 Task: Change the Trello board background using images from Unsplash with the keywords 'KERELA' and 'KASHMIR'.
Action: Mouse moved to (620, 302)
Screenshot: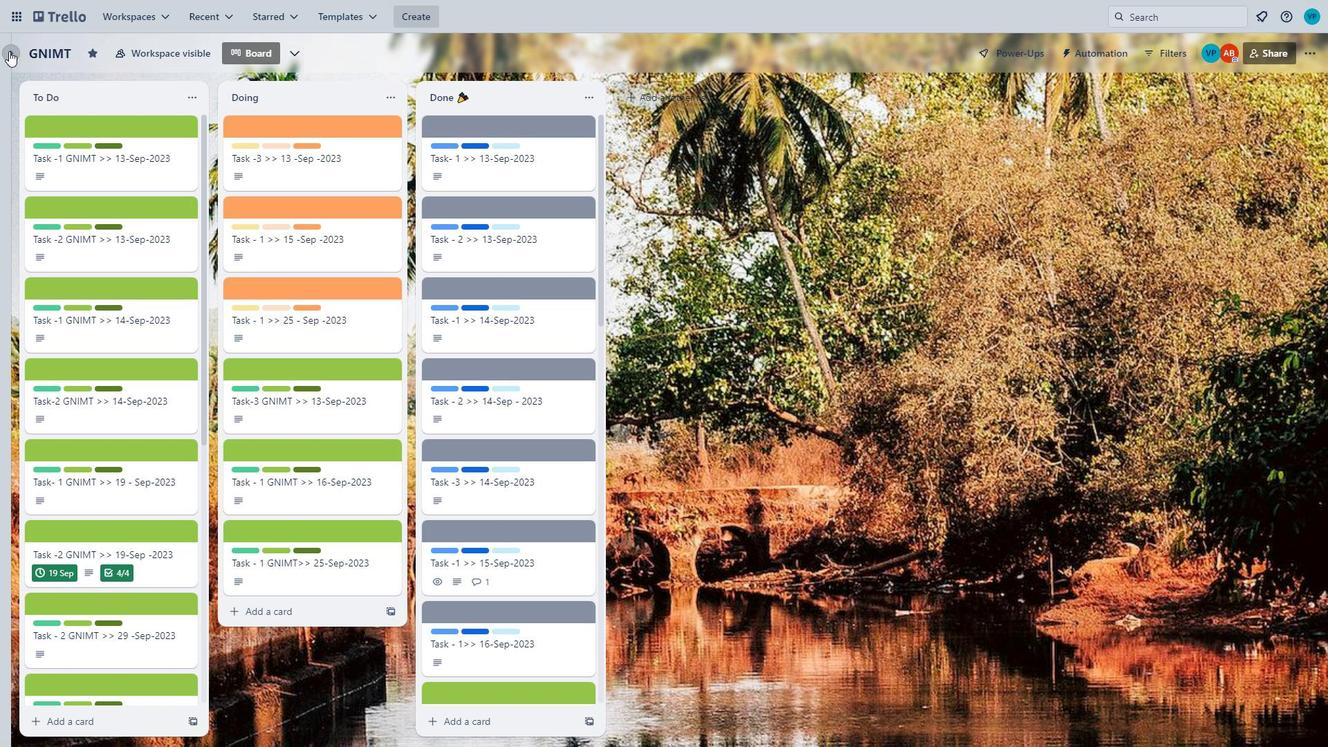 
Action: Mouse scrolled (620, 302) with delta (0, 0)
Screenshot: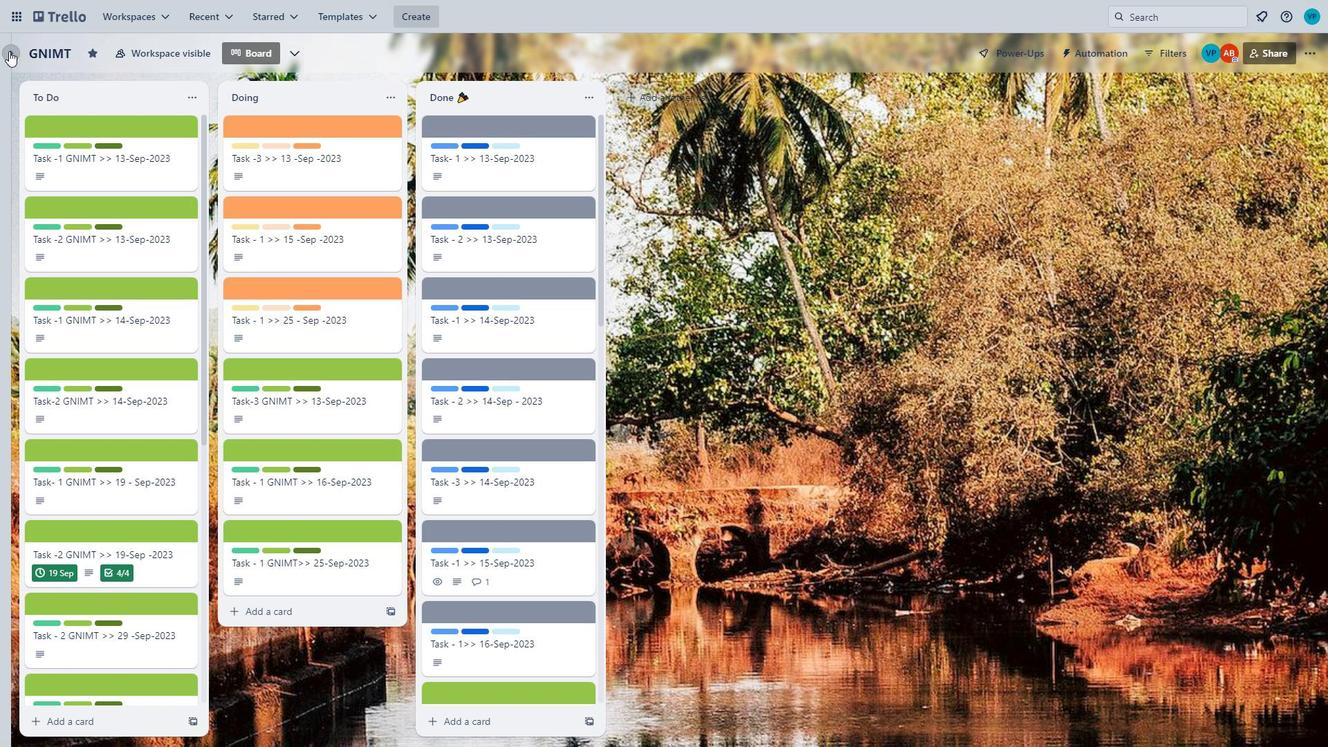 
Action: Mouse moved to (577, 277)
Screenshot: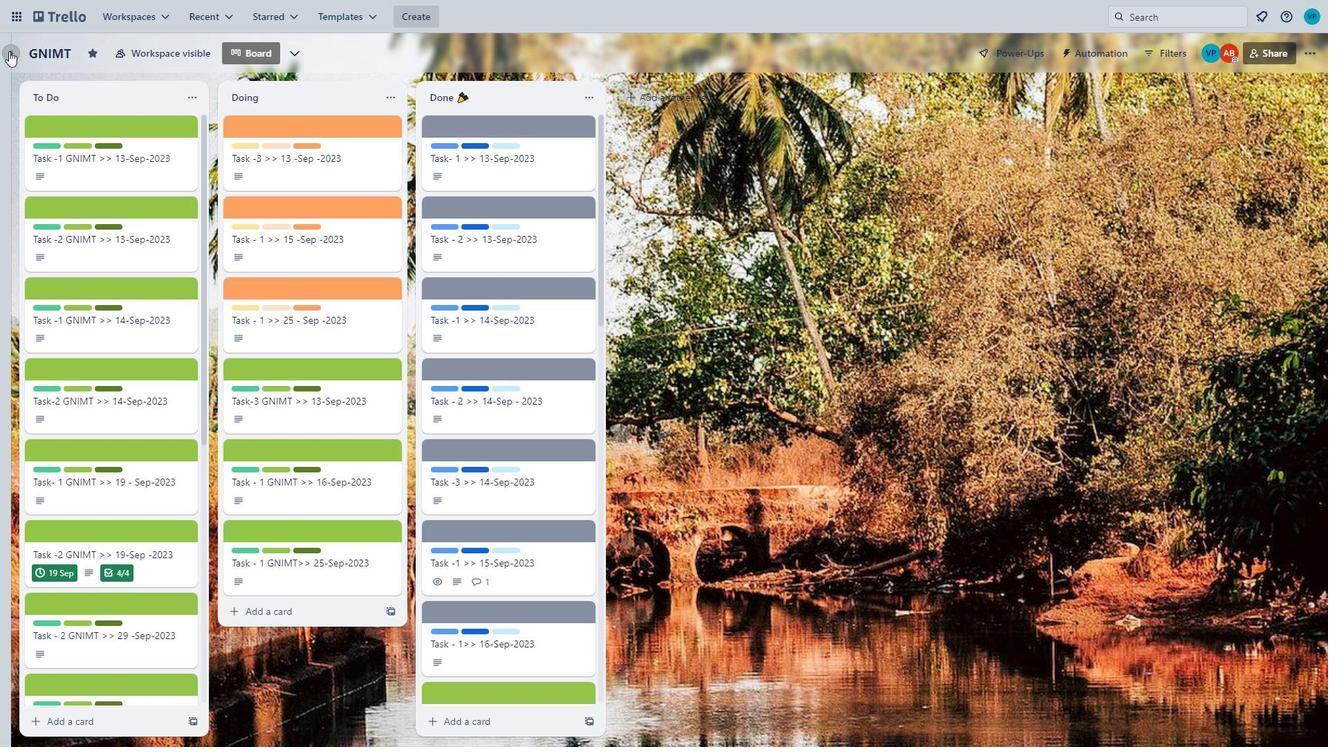 
Action: Mouse scrolled (577, 278) with delta (0, 0)
Screenshot: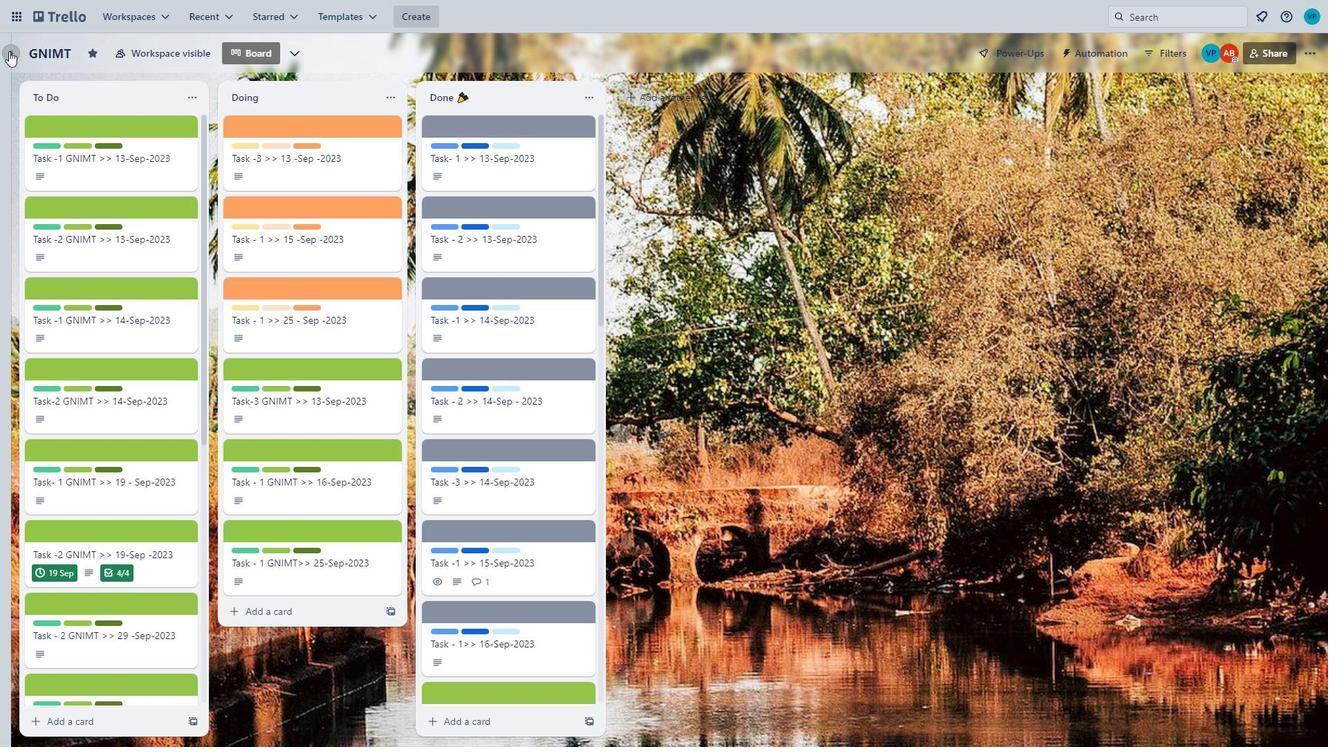 
Action: Mouse moved to (160, 55)
Screenshot: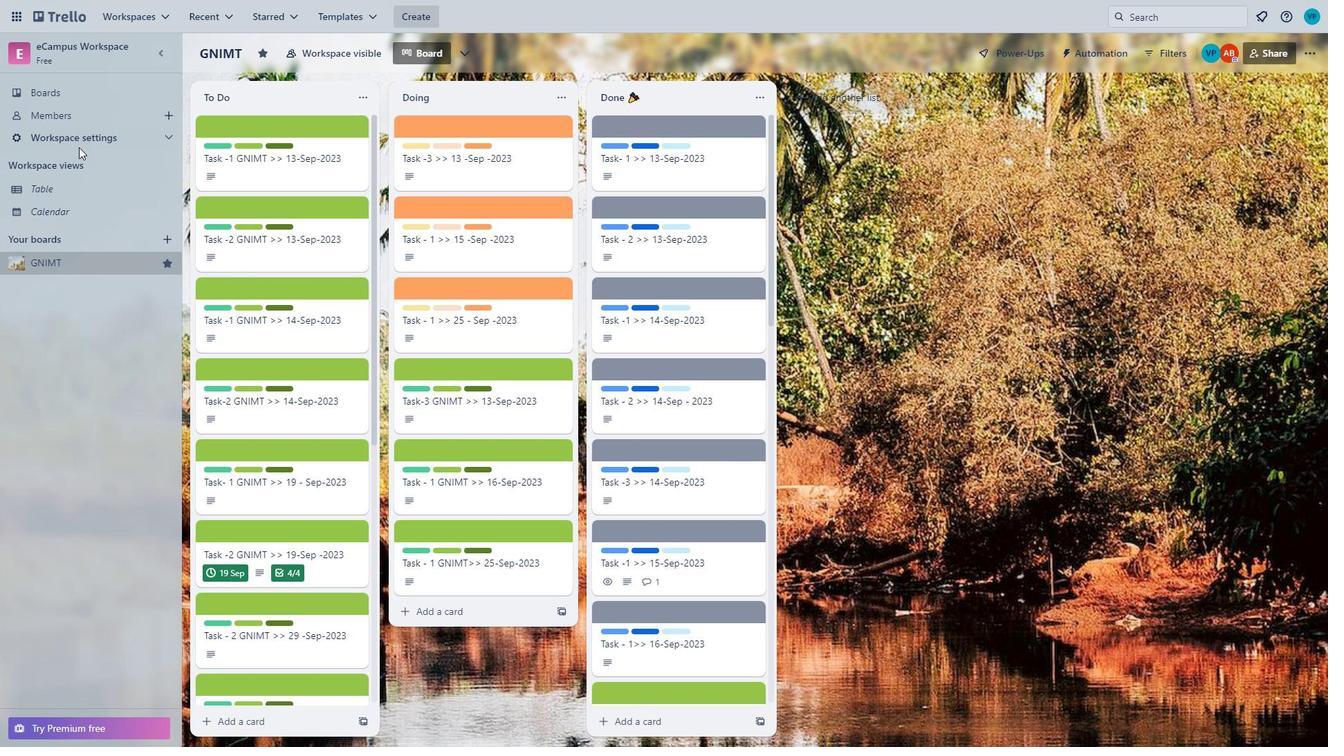 
Action: Mouse pressed left at (160, 55)
Screenshot: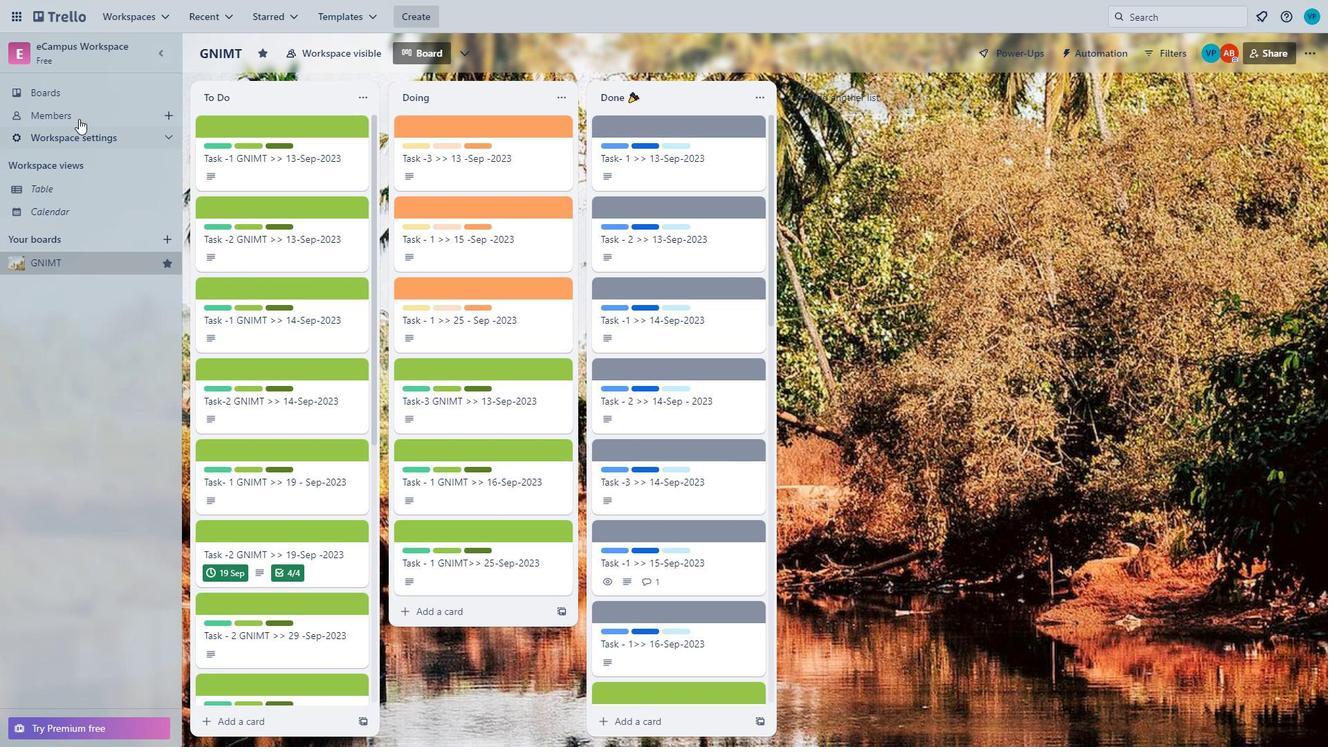
Action: Mouse moved to (8, 51)
Screenshot: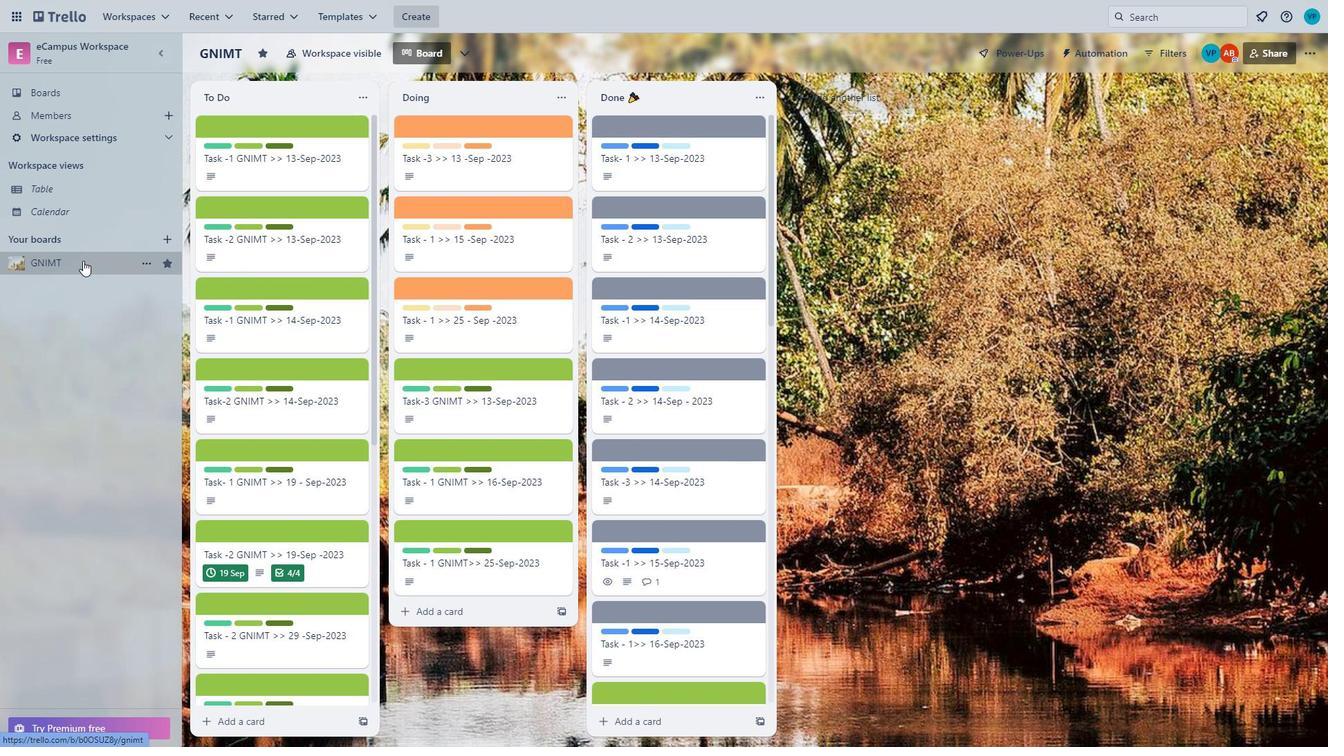 
Action: Mouse pressed left at (8, 51)
Screenshot: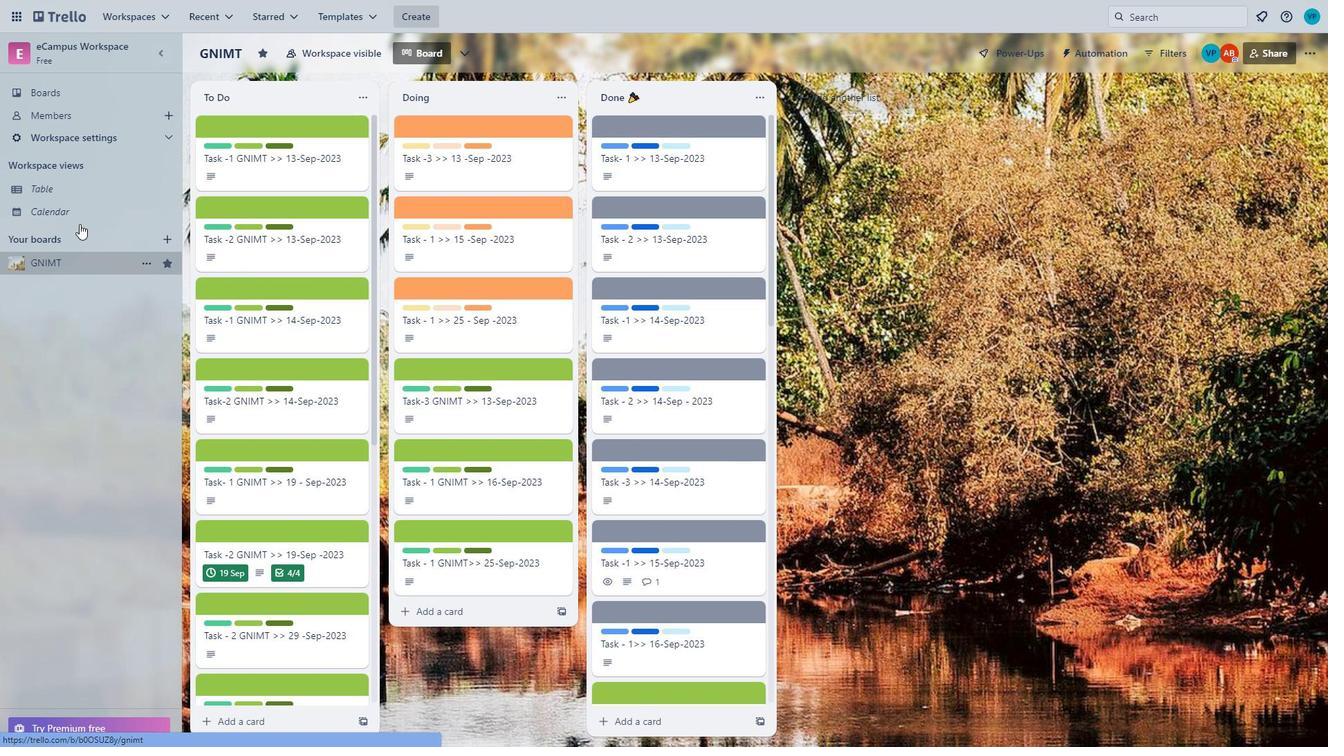 
Action: Mouse moved to (83, 261)
Screenshot: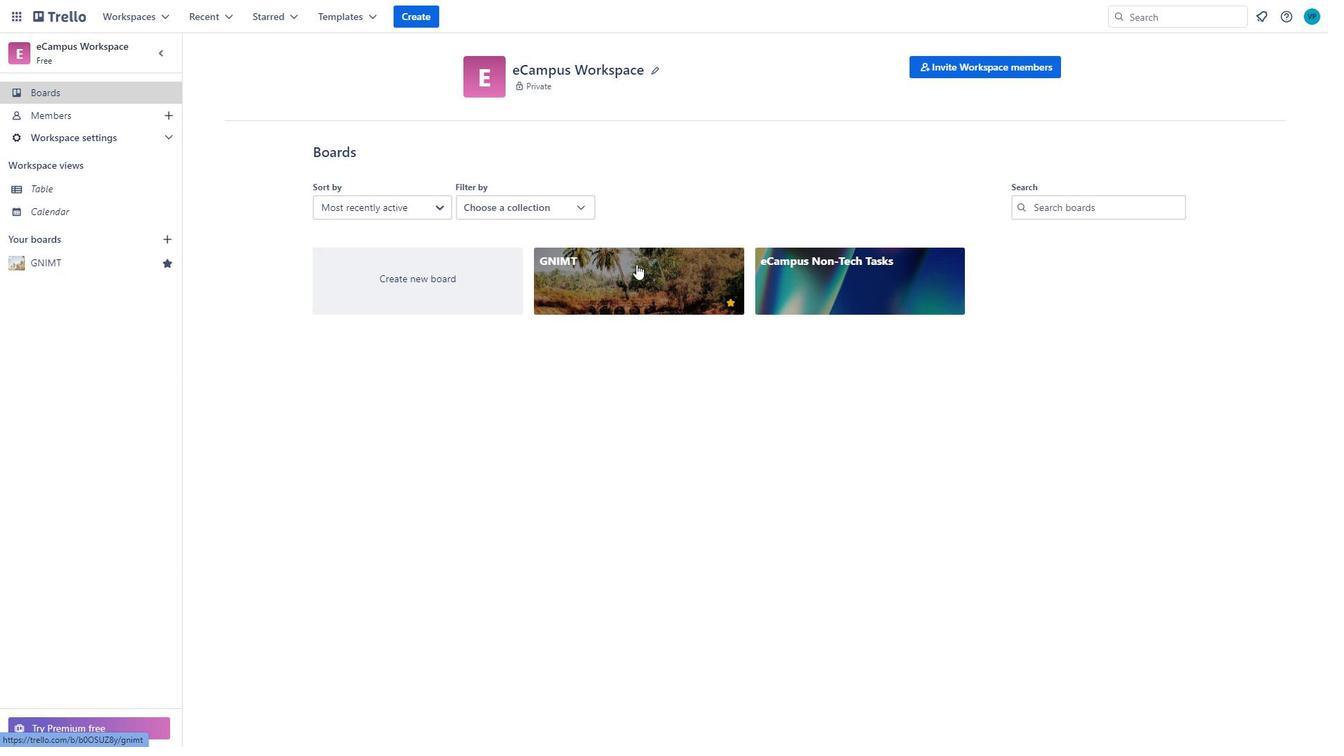 
Action: Mouse pressed left at (83, 261)
Screenshot: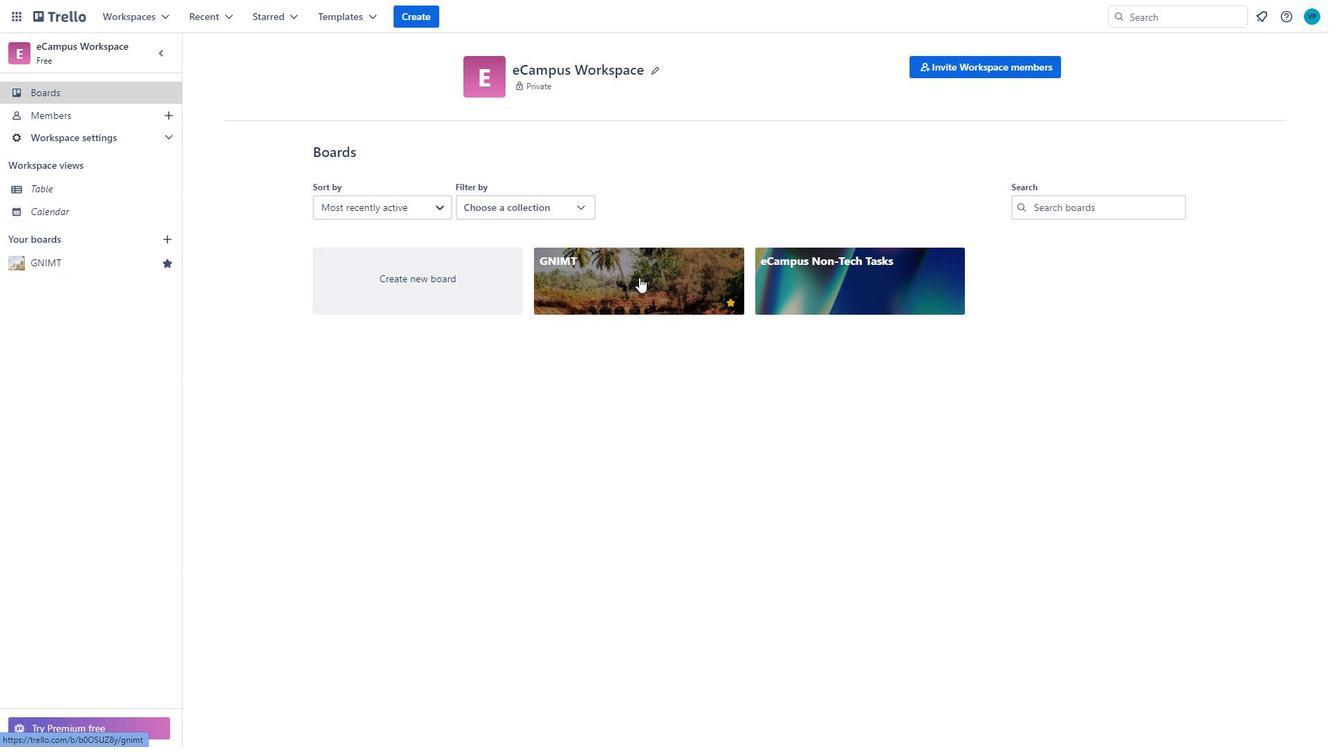 
Action: Mouse moved to (51, 91)
Screenshot: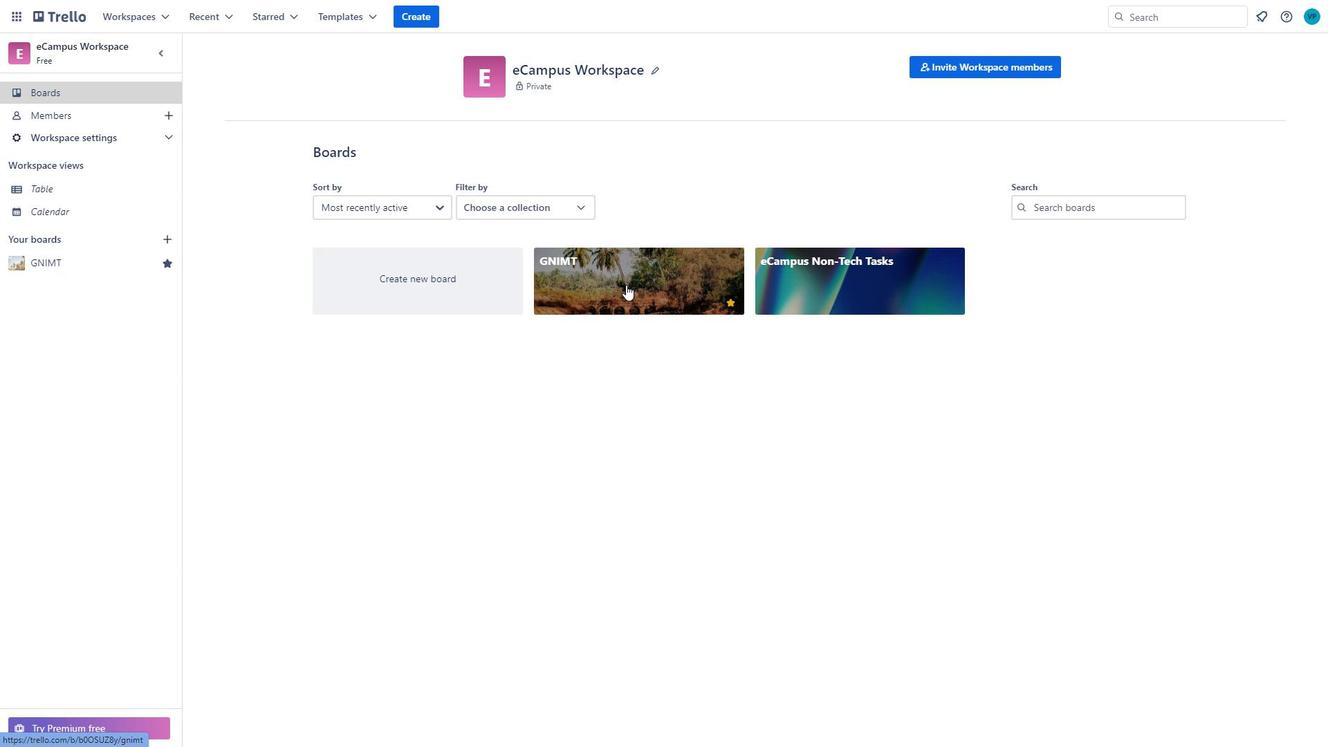 
Action: Mouse pressed left at (51, 91)
Screenshot: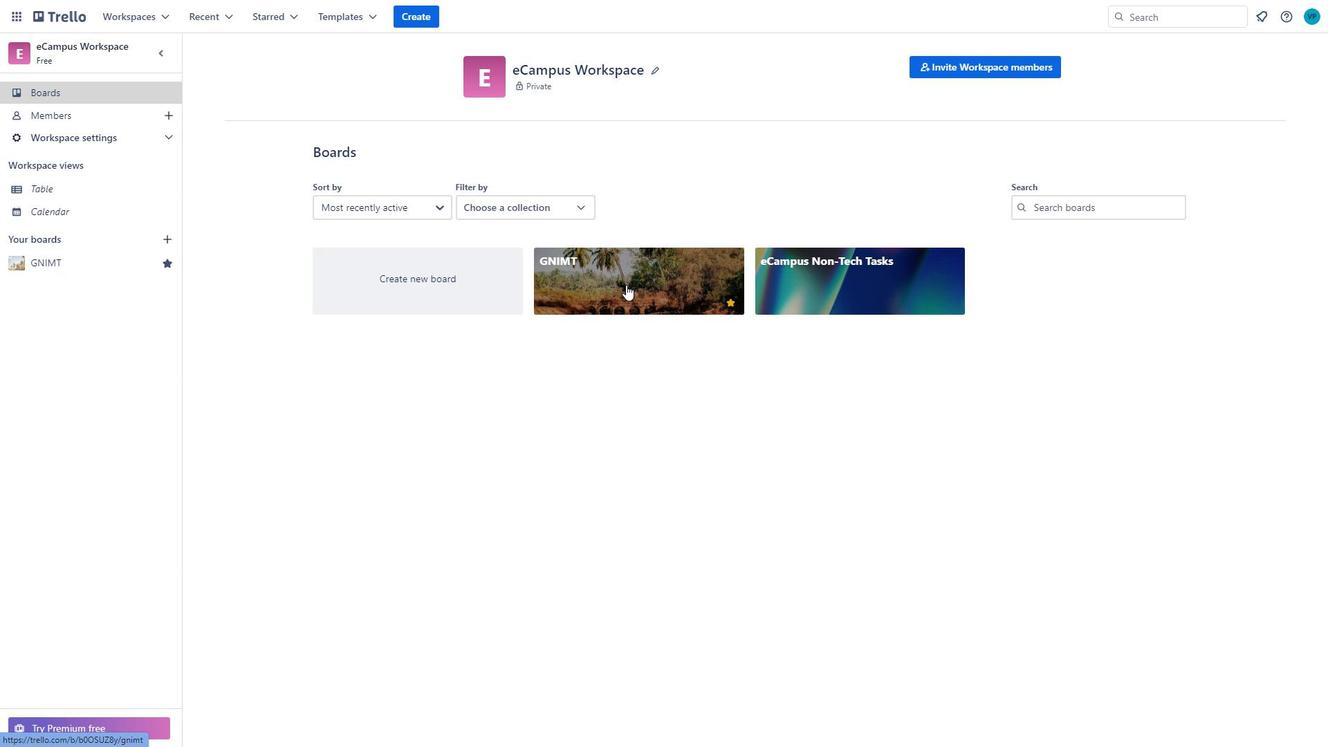 
Action: Mouse moved to (626, 285)
Screenshot: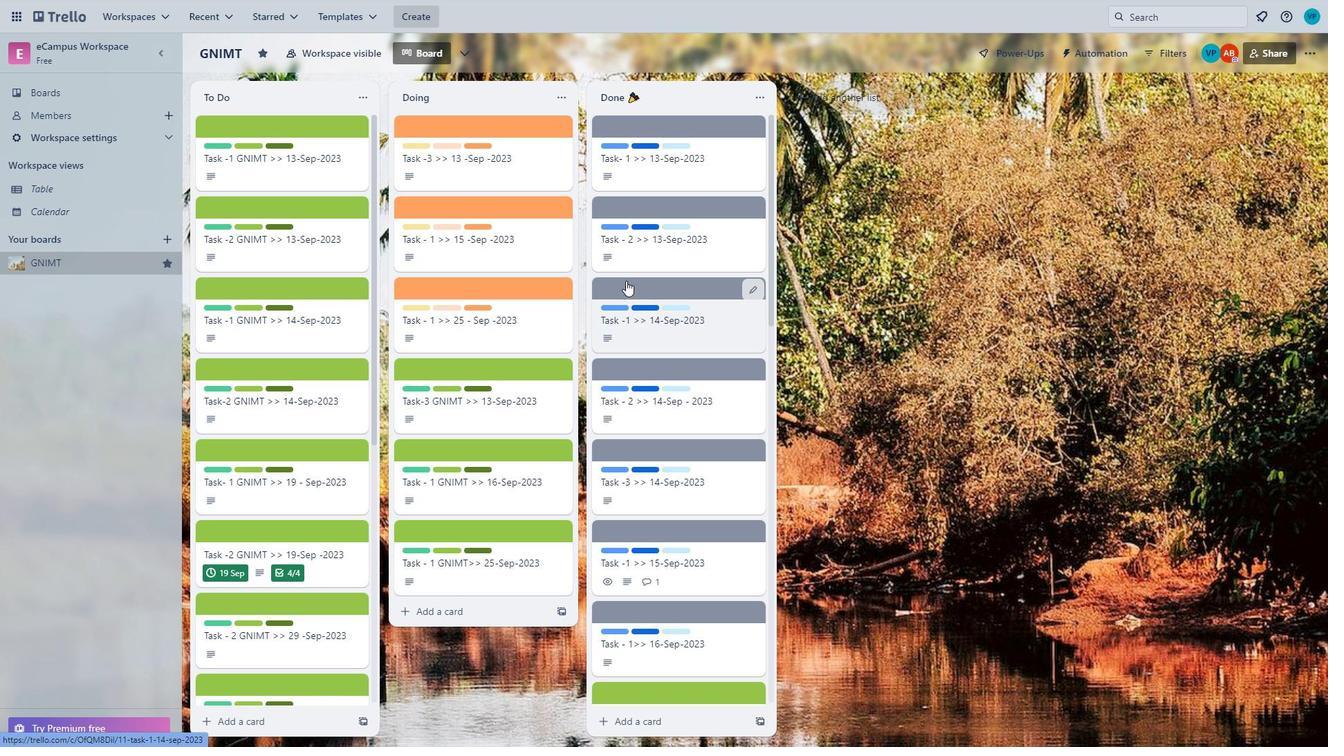 
Action: Mouse pressed left at (626, 285)
Screenshot: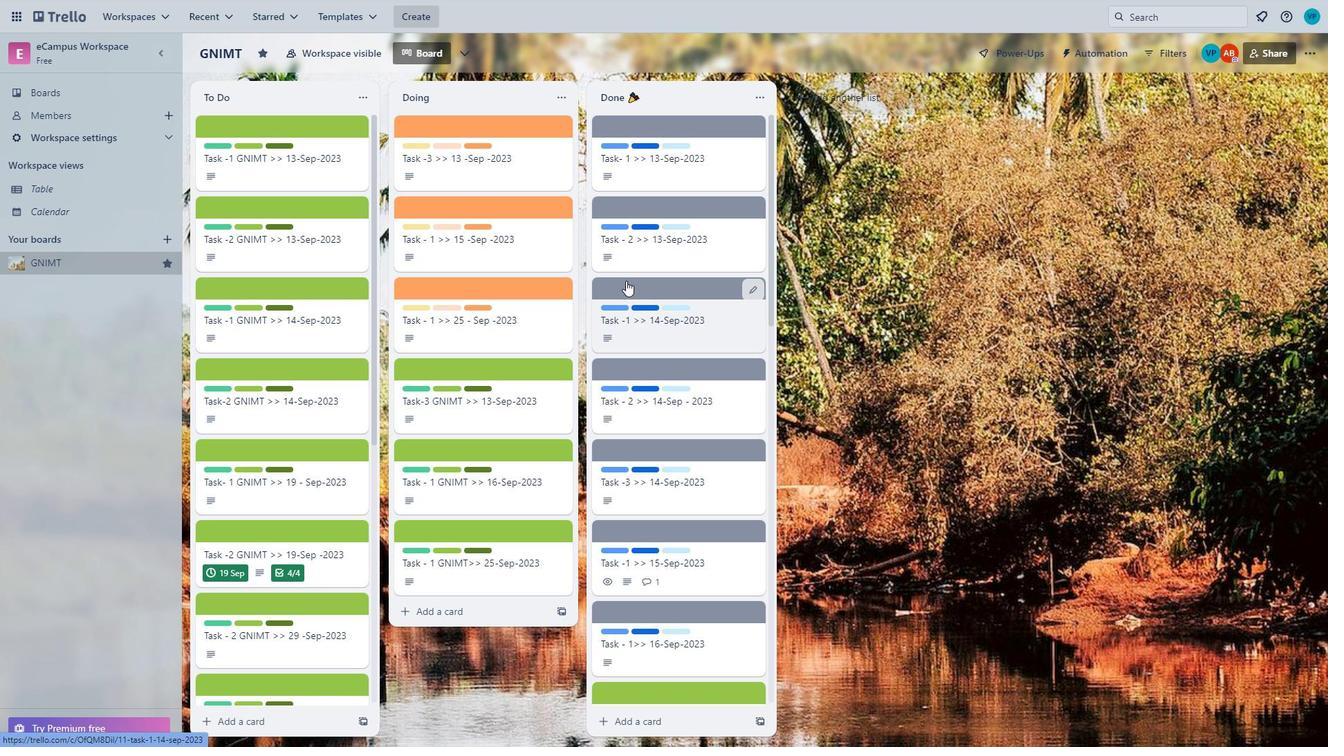 
Action: Mouse moved to (299, 512)
Screenshot: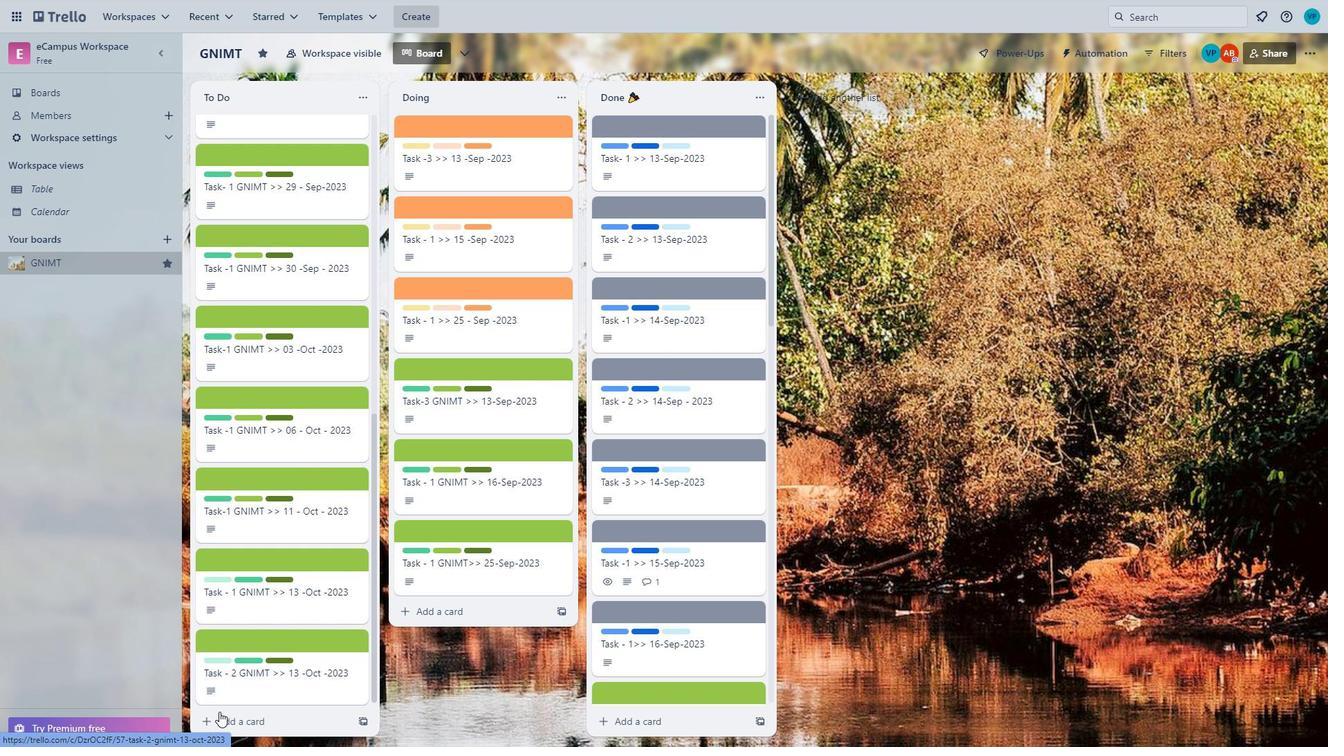 
Action: Mouse scrolled (299, 511) with delta (0, 0)
Screenshot: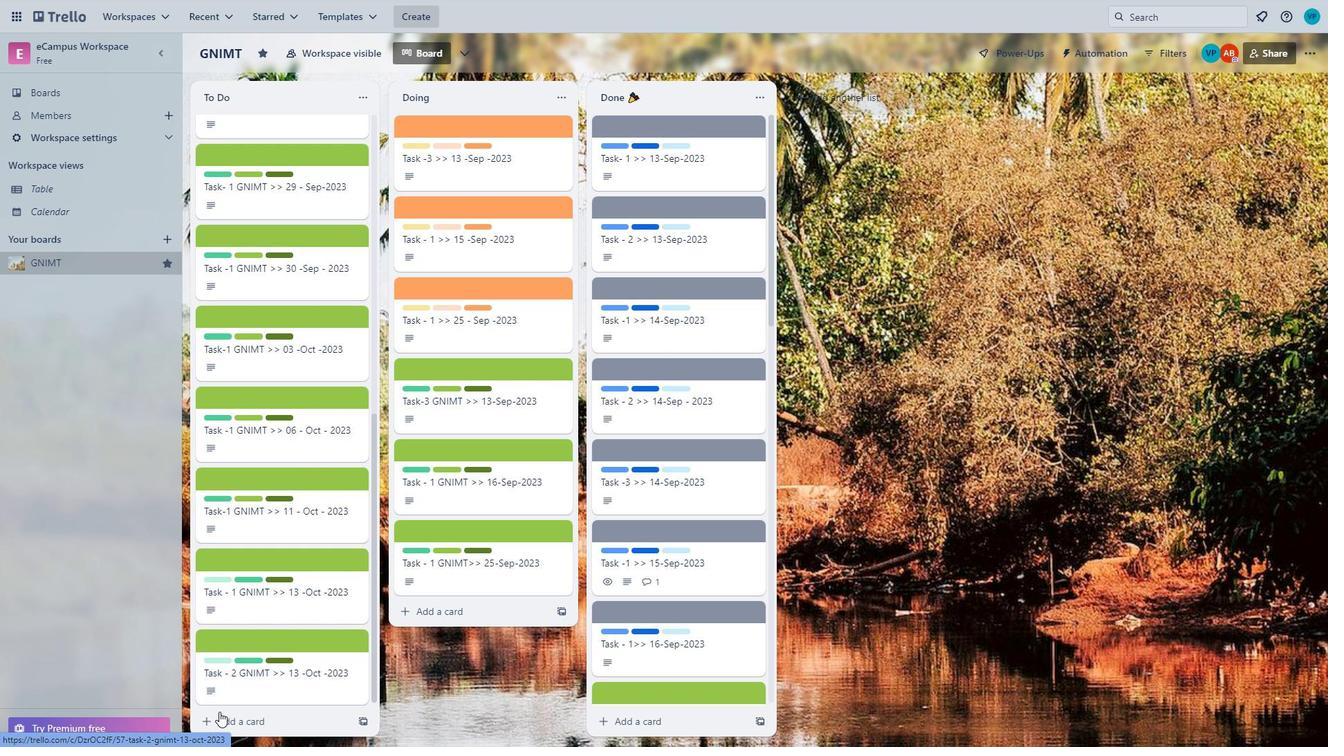 
Action: Mouse moved to (298, 514)
Screenshot: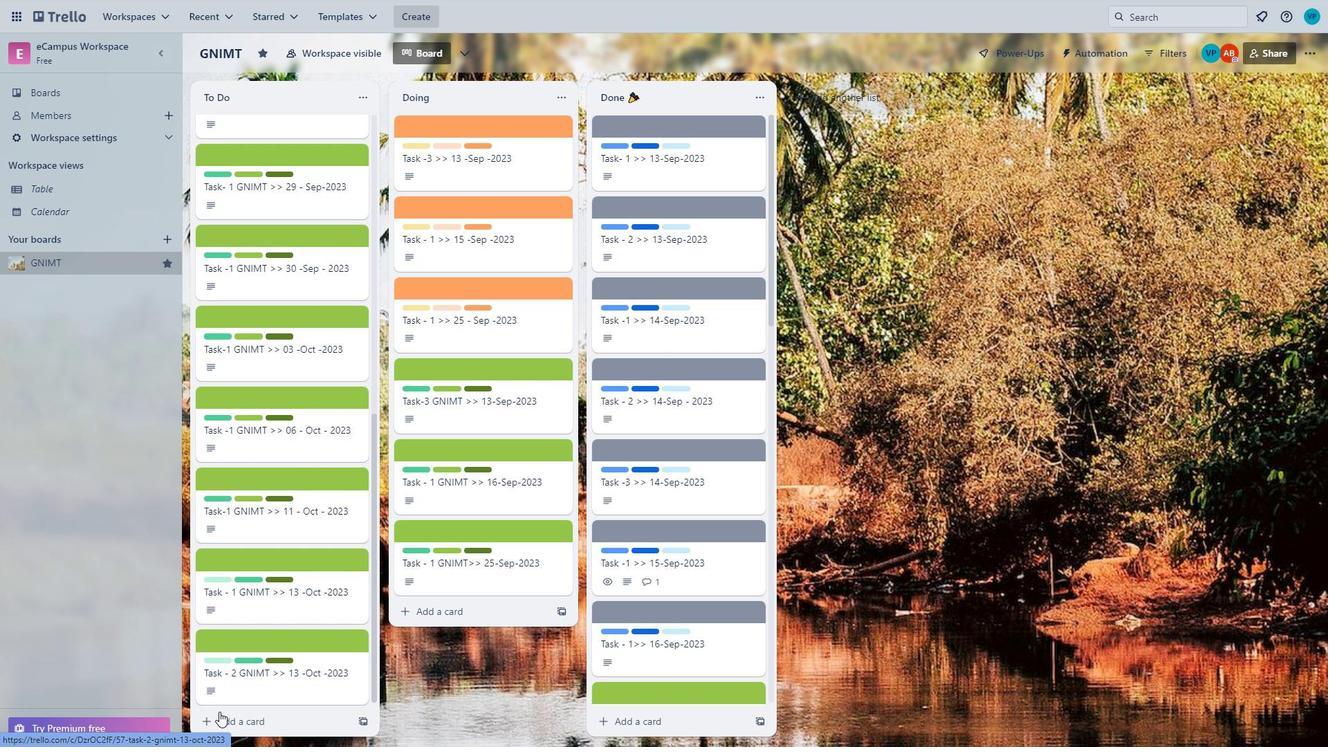 
Action: Mouse scrolled (298, 513) with delta (0, 0)
Screenshot: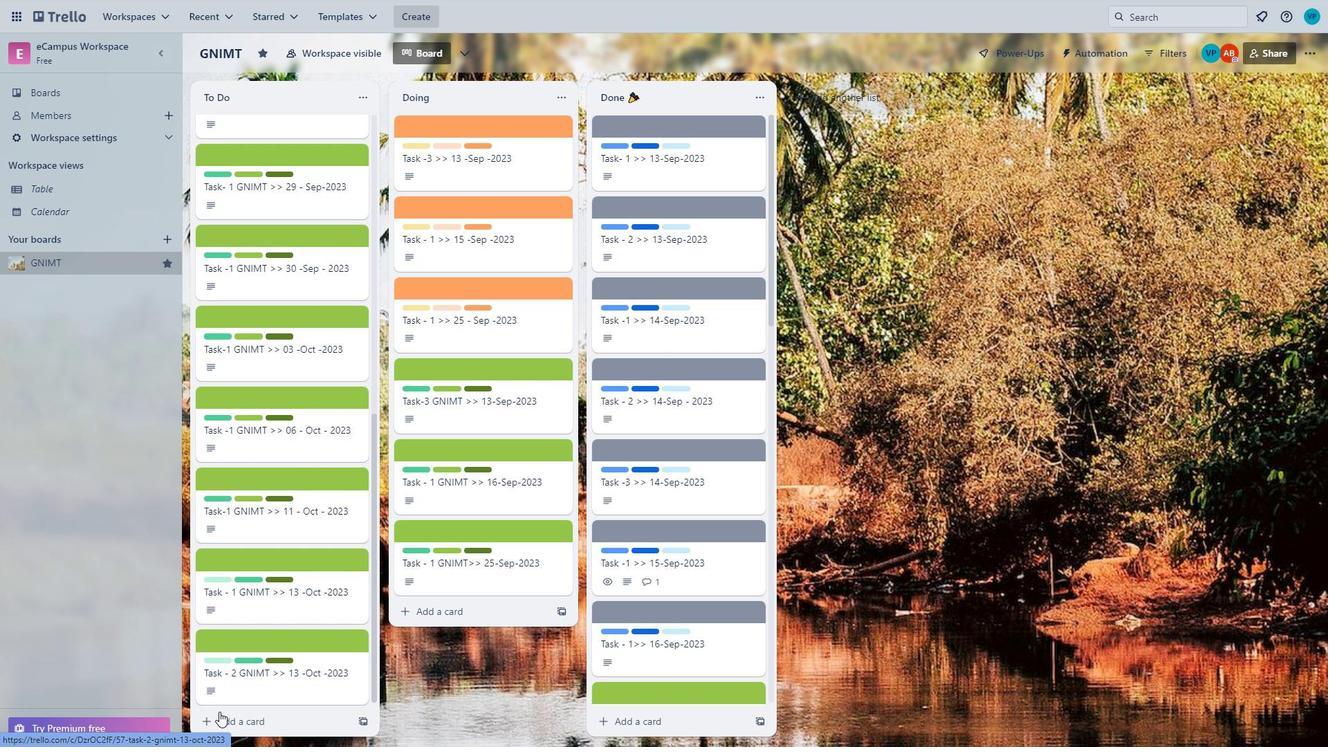 
Action: Mouse moved to (298, 515)
Screenshot: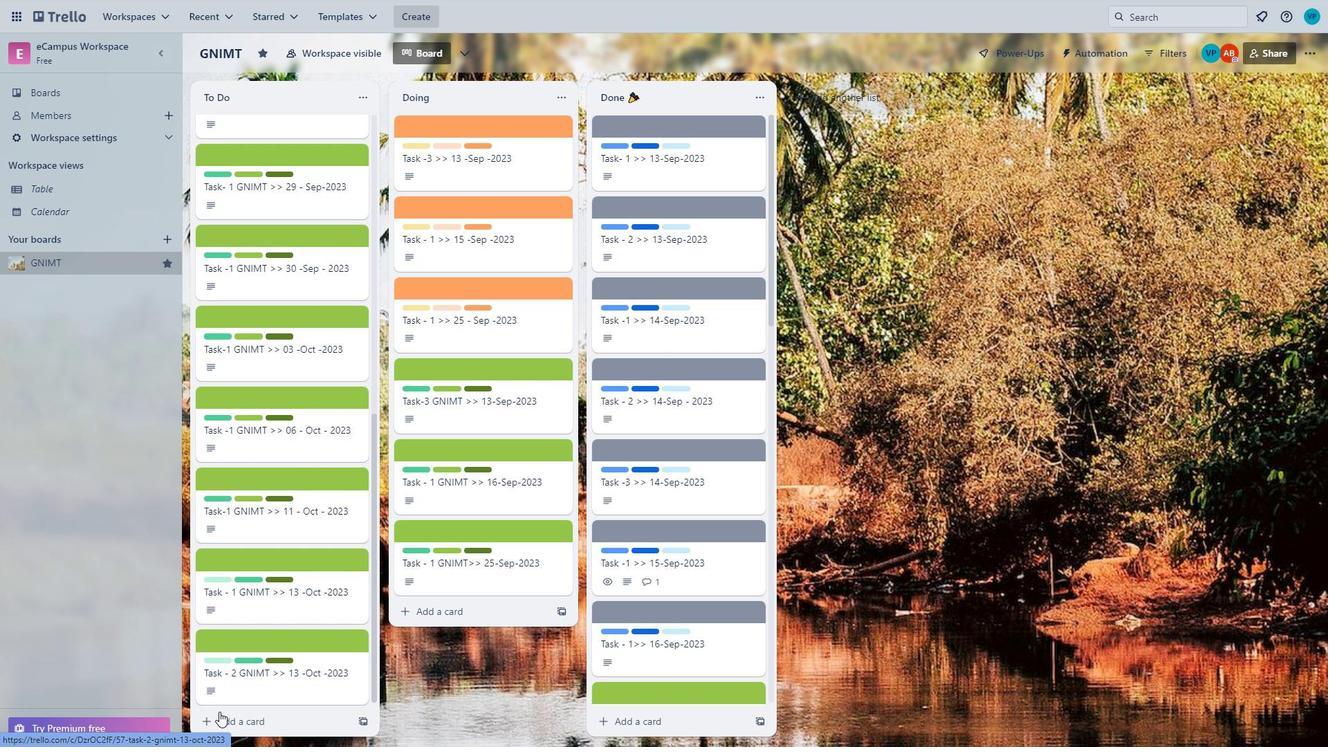 
Action: Mouse scrolled (298, 514) with delta (0, 0)
Screenshot: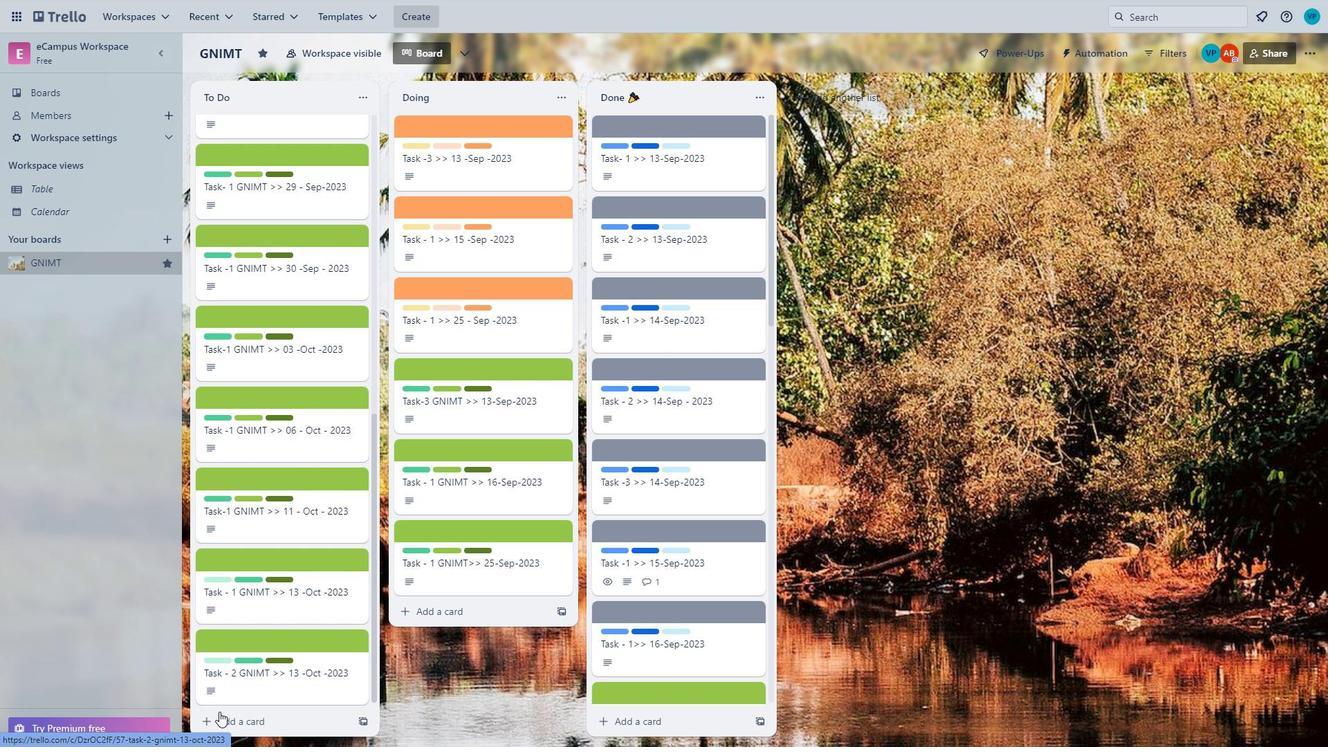 
Action: Mouse moved to (298, 516)
Screenshot: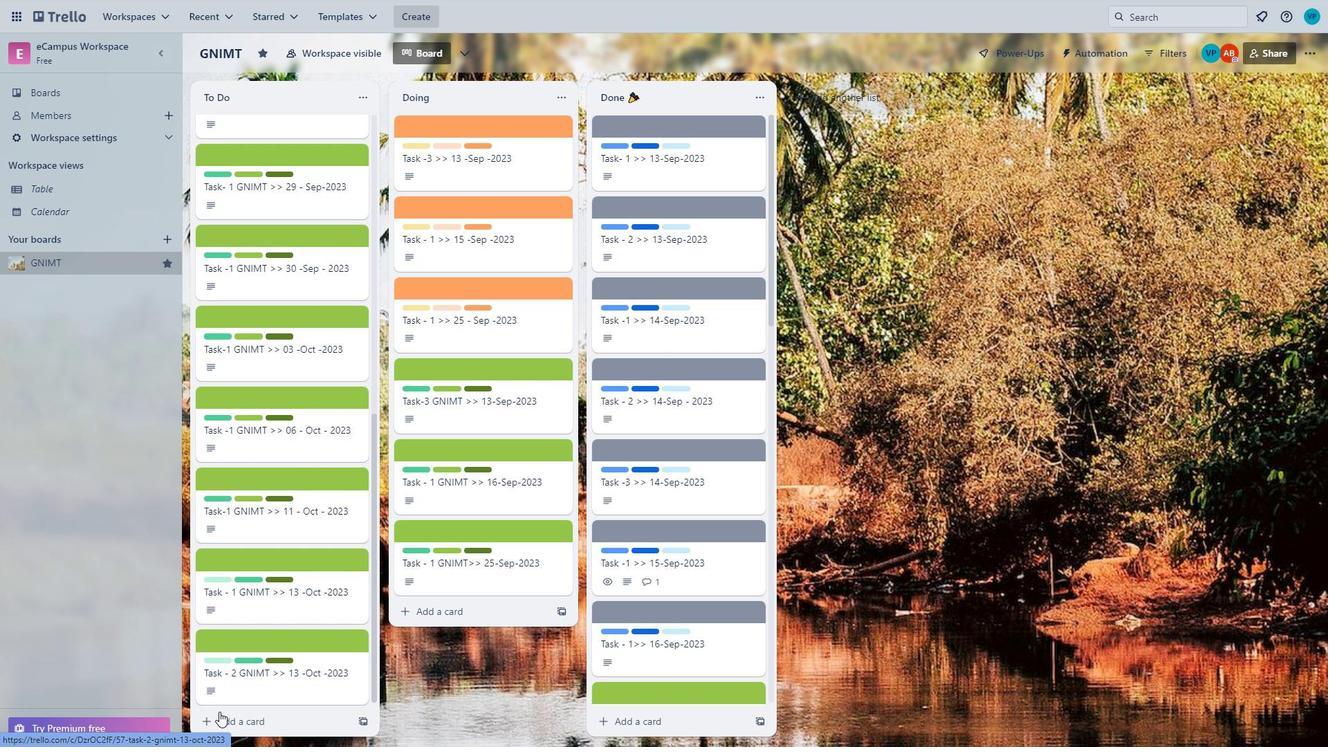 
Action: Mouse scrolled (298, 515) with delta (0, 0)
Screenshot: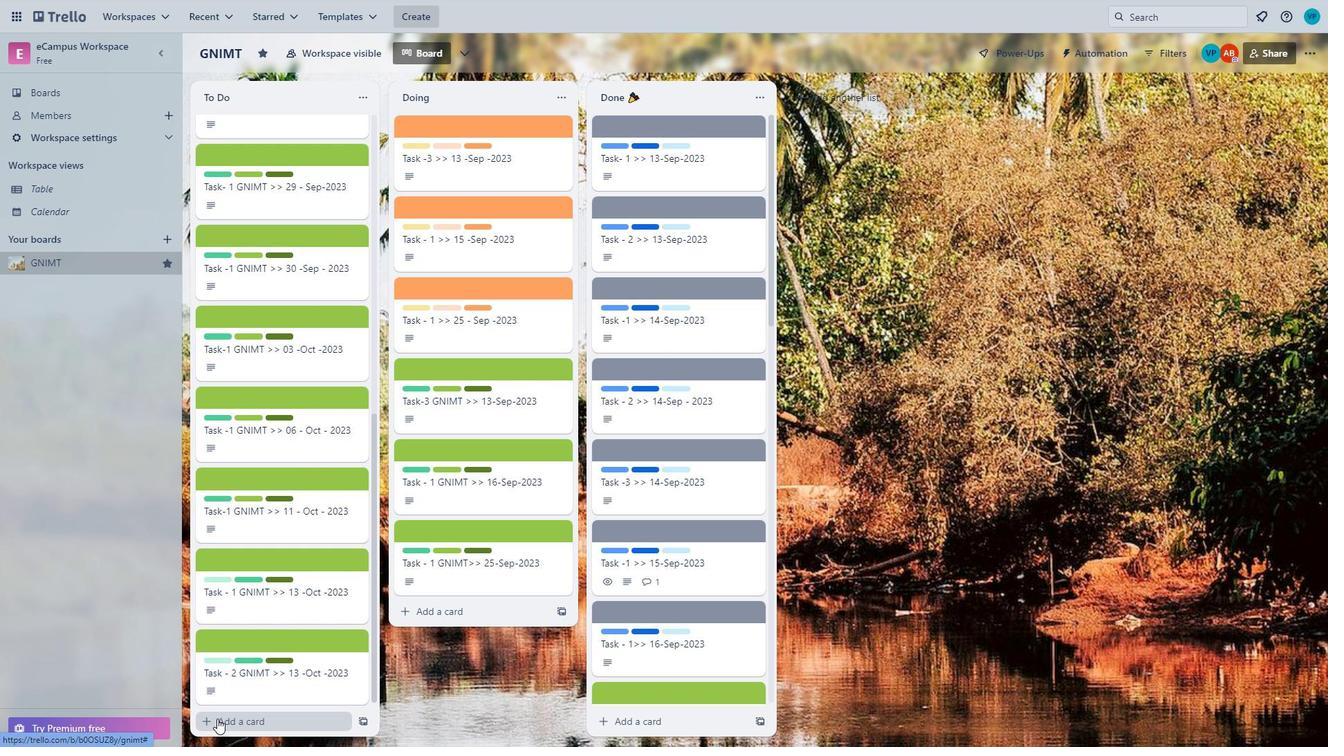 
Action: Mouse moved to (316, 508)
Screenshot: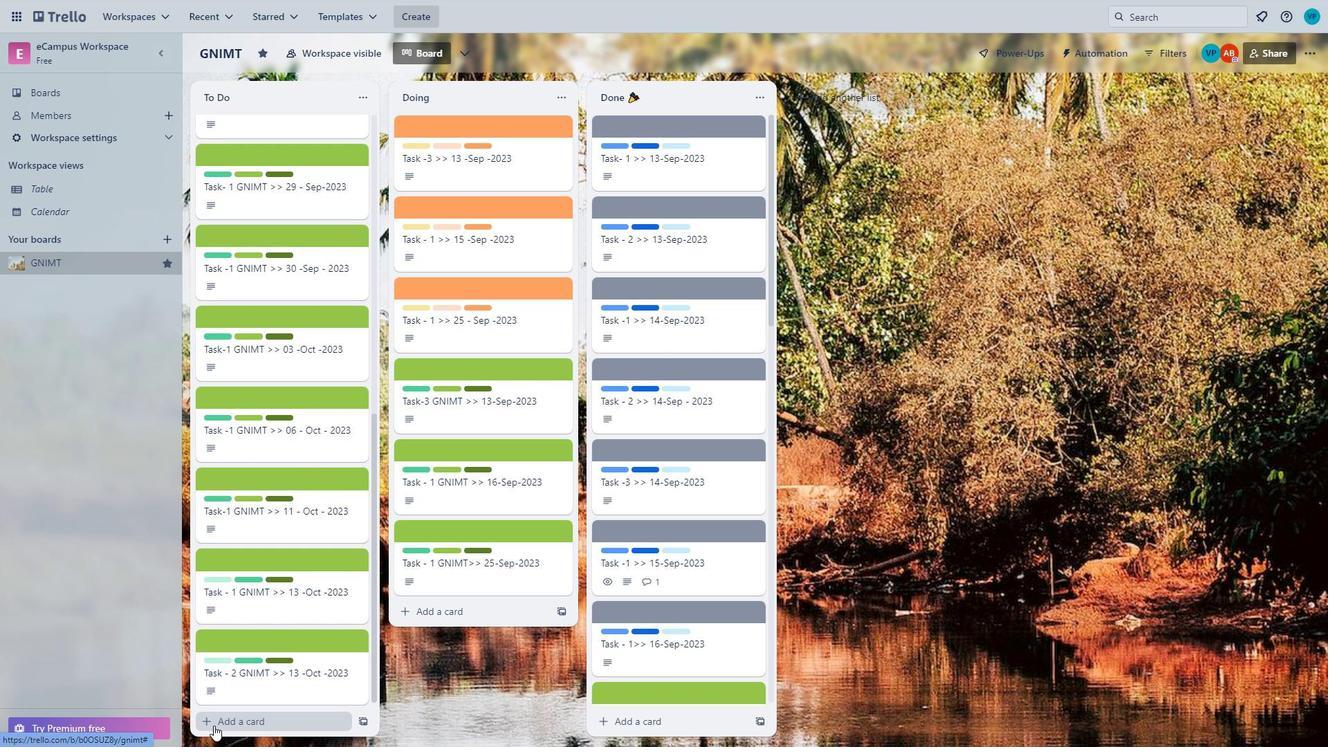 
Action: Mouse scrolled (316, 507) with delta (0, 0)
Screenshot: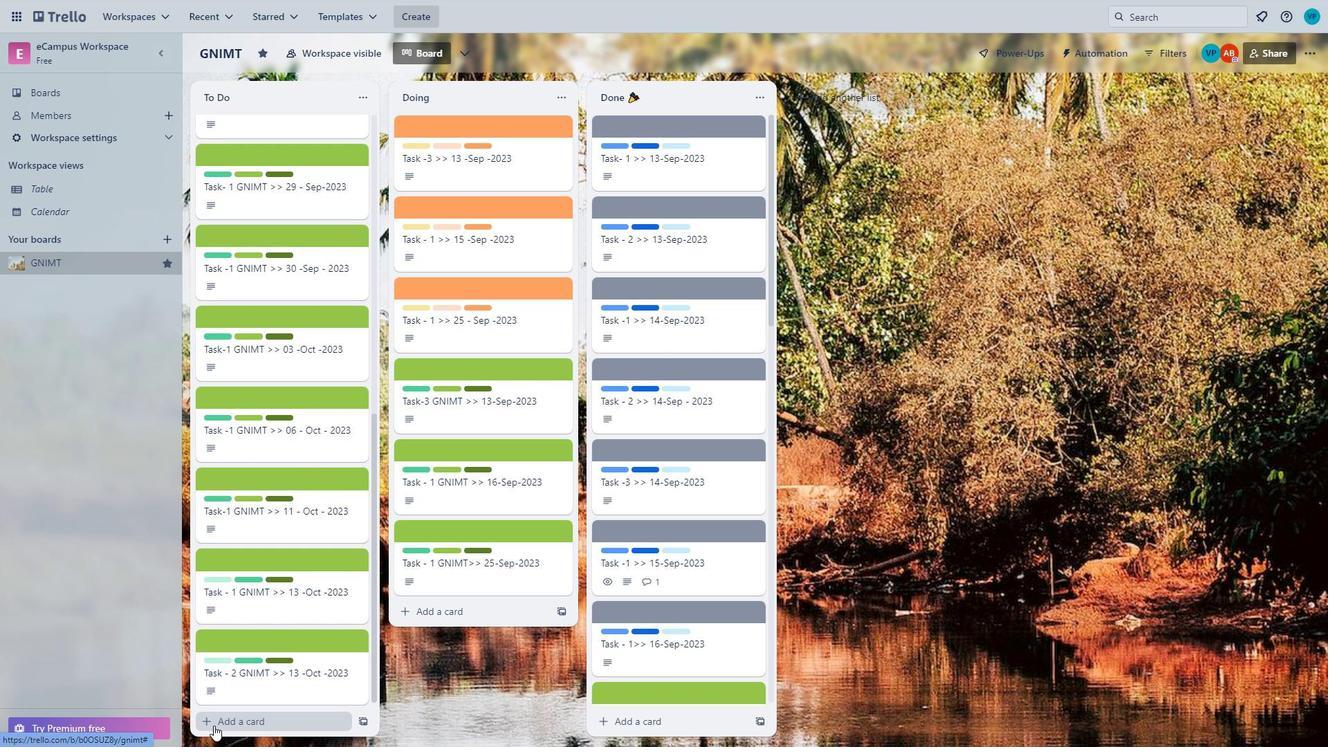 
Action: Mouse moved to (316, 516)
Screenshot: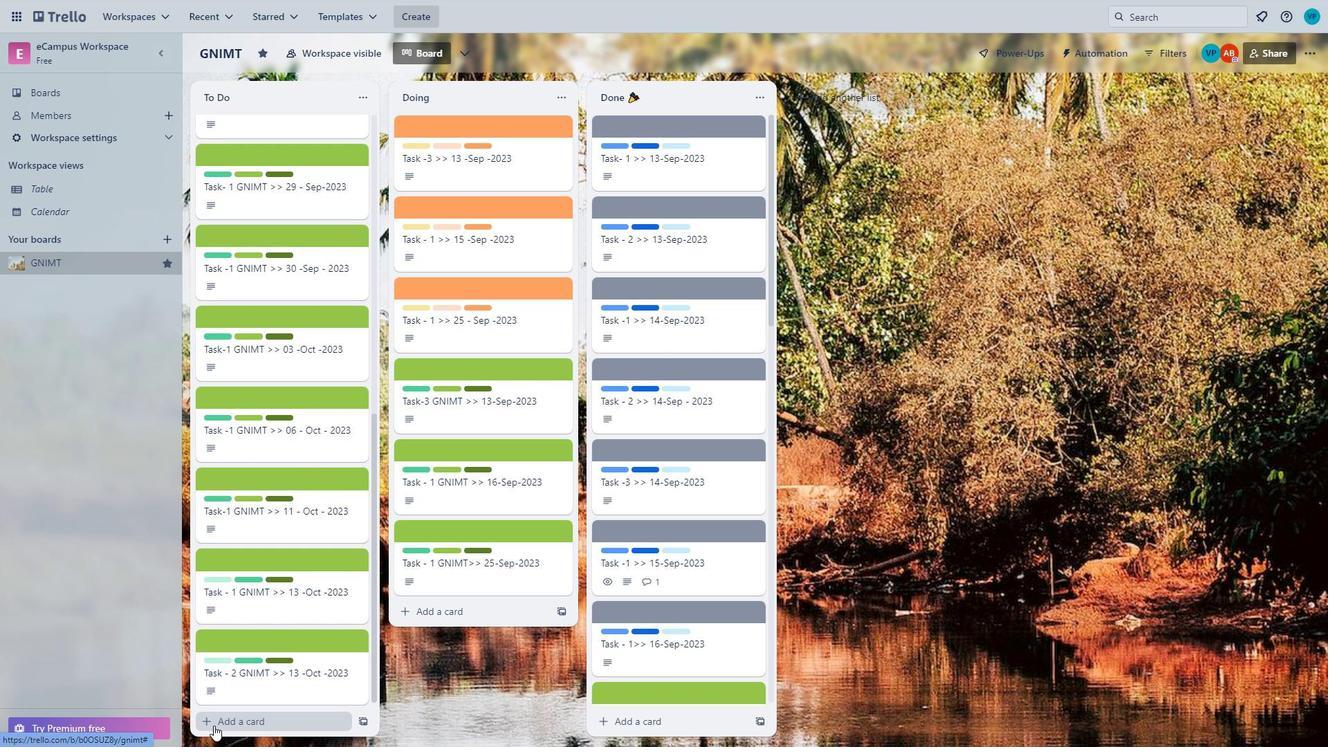
Action: Mouse scrolled (316, 516) with delta (0, 0)
Screenshot: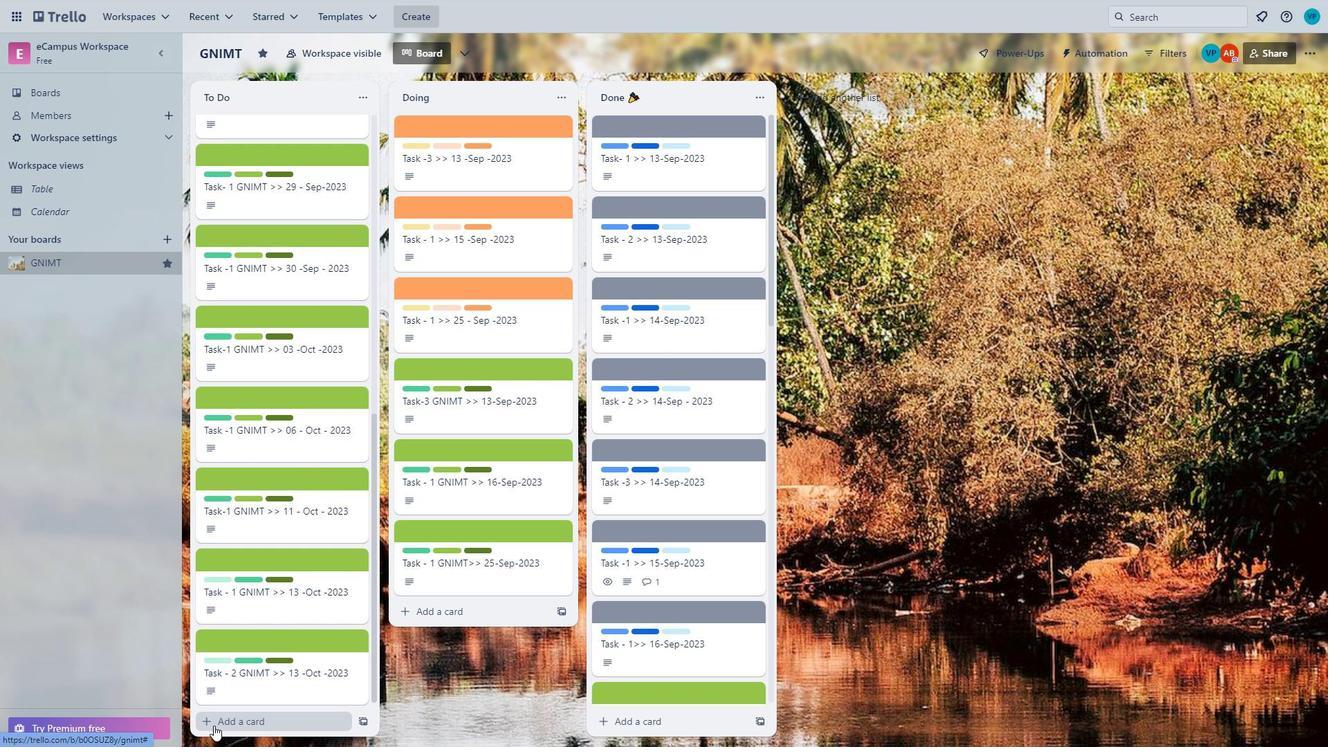 
Action: Mouse moved to (316, 520)
Screenshot: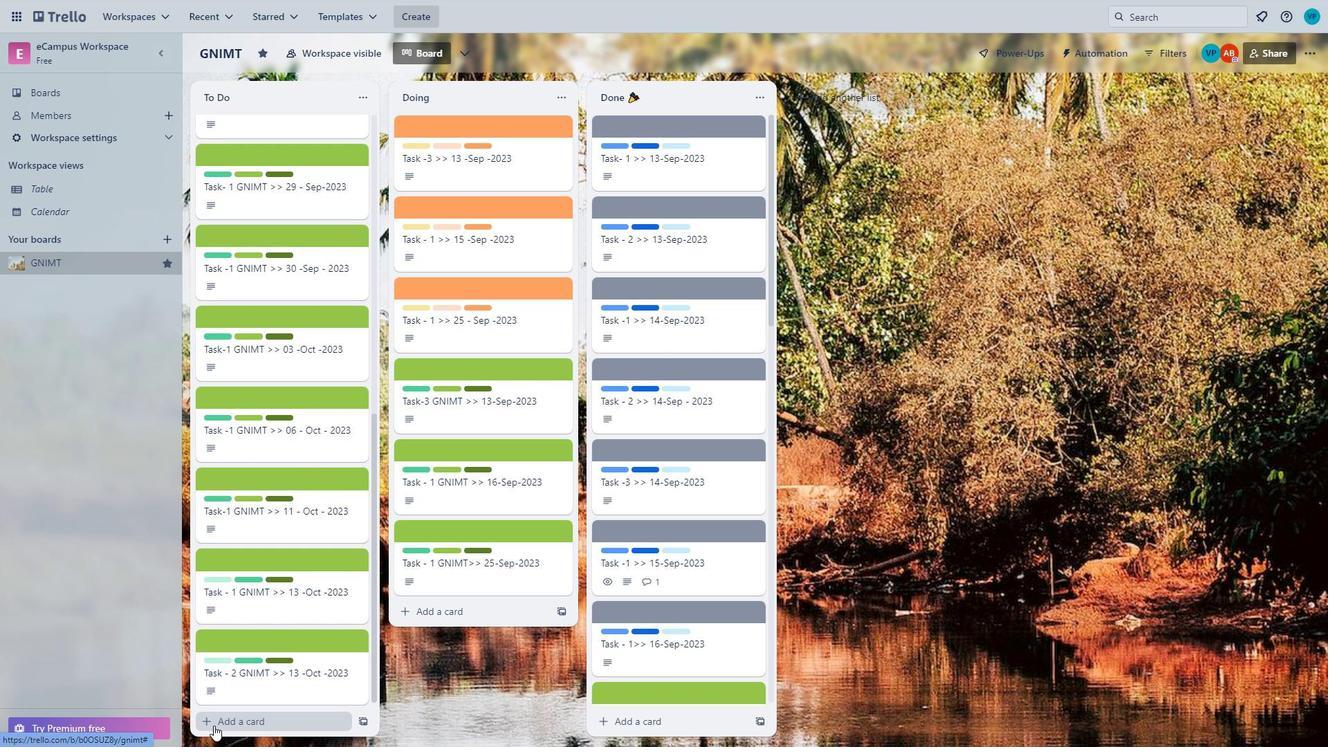 
Action: Mouse scrolled (316, 519) with delta (0, 0)
Screenshot: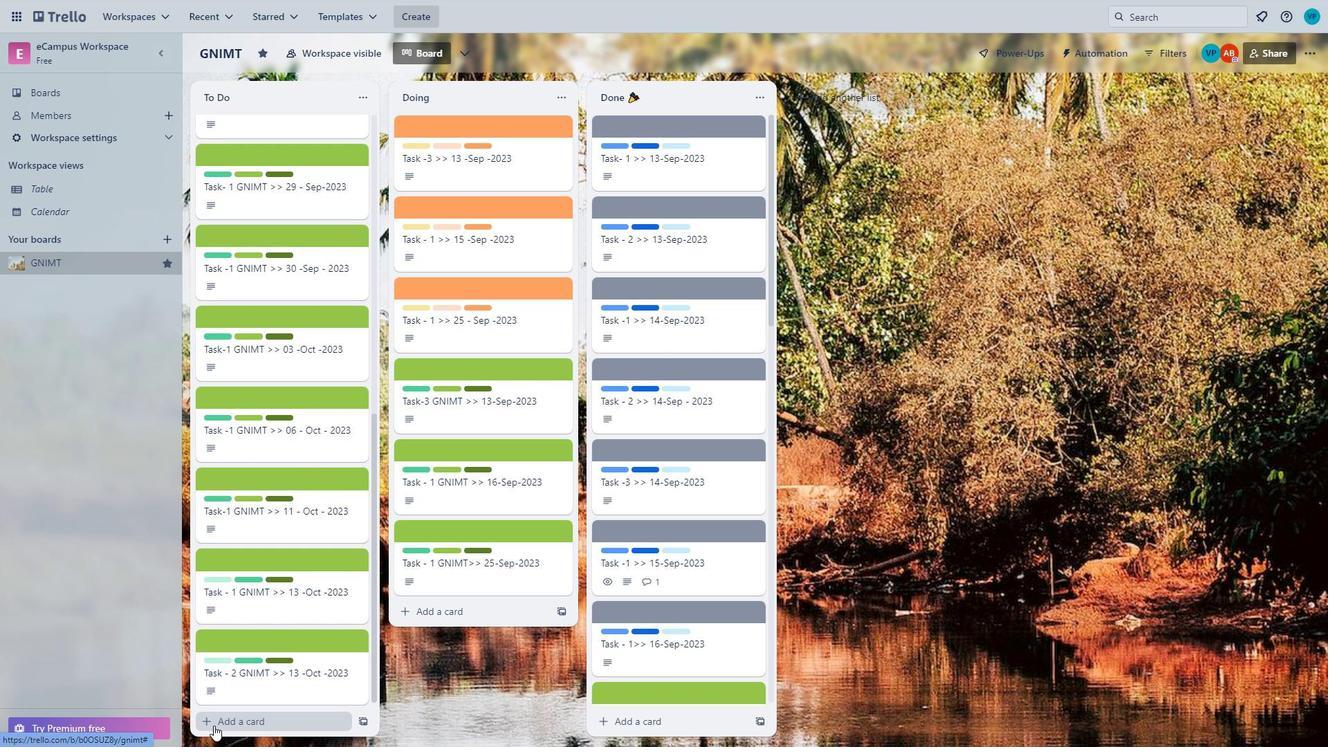 
Action: Mouse moved to (316, 521)
Screenshot: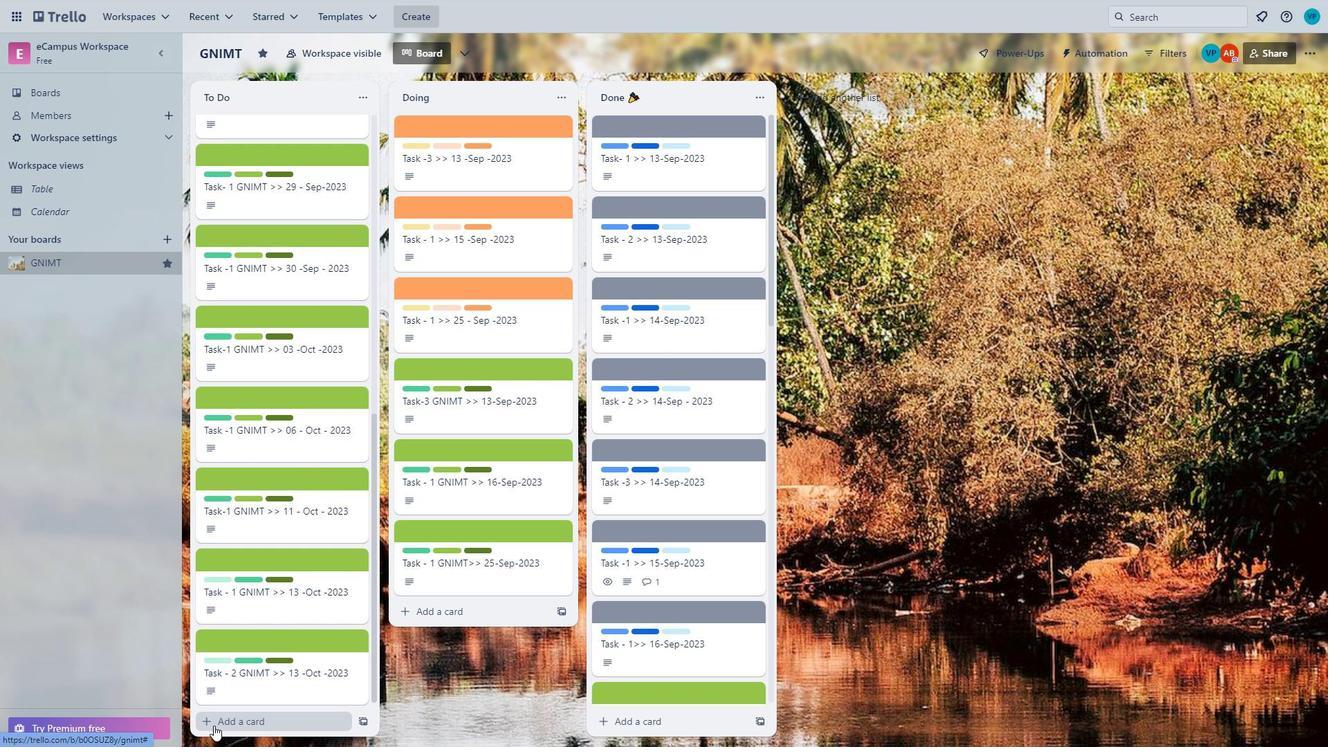 
Action: Mouse scrolled (316, 520) with delta (0, 0)
Screenshot: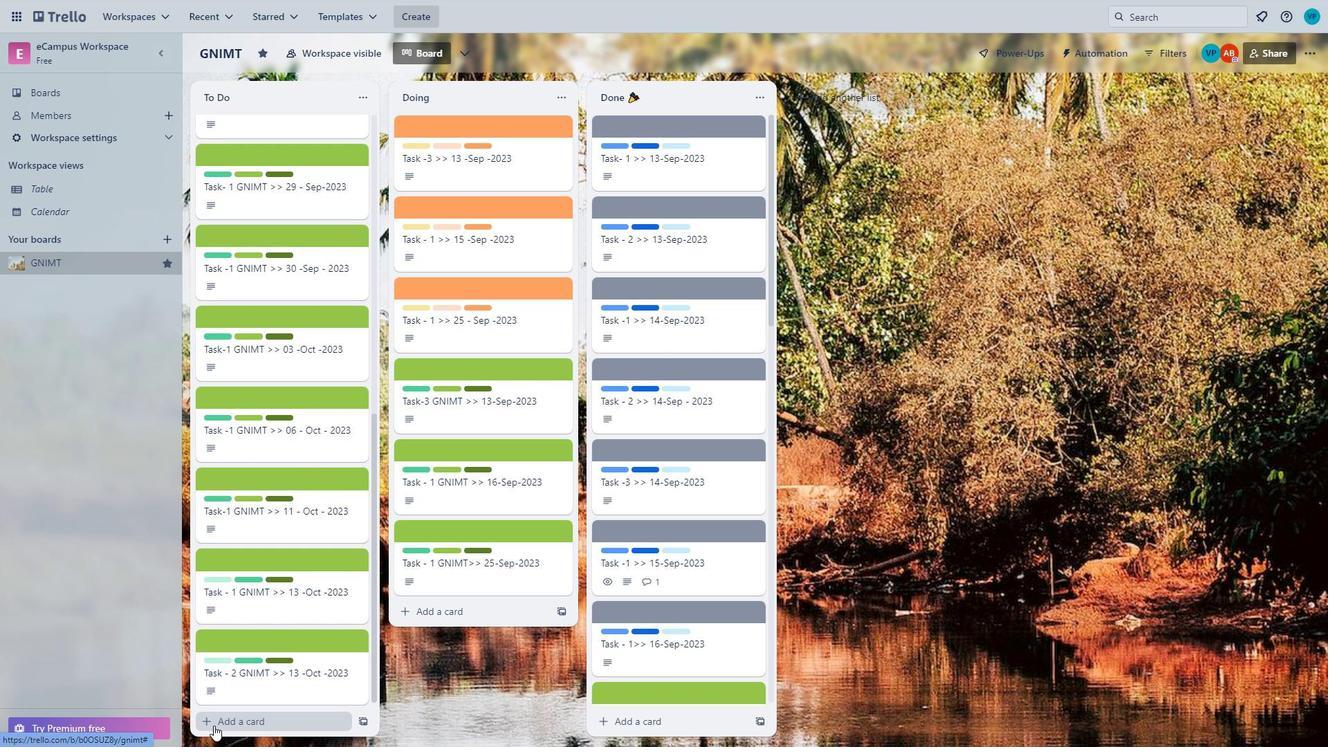 
Action: Mouse moved to (294, 540)
Screenshot: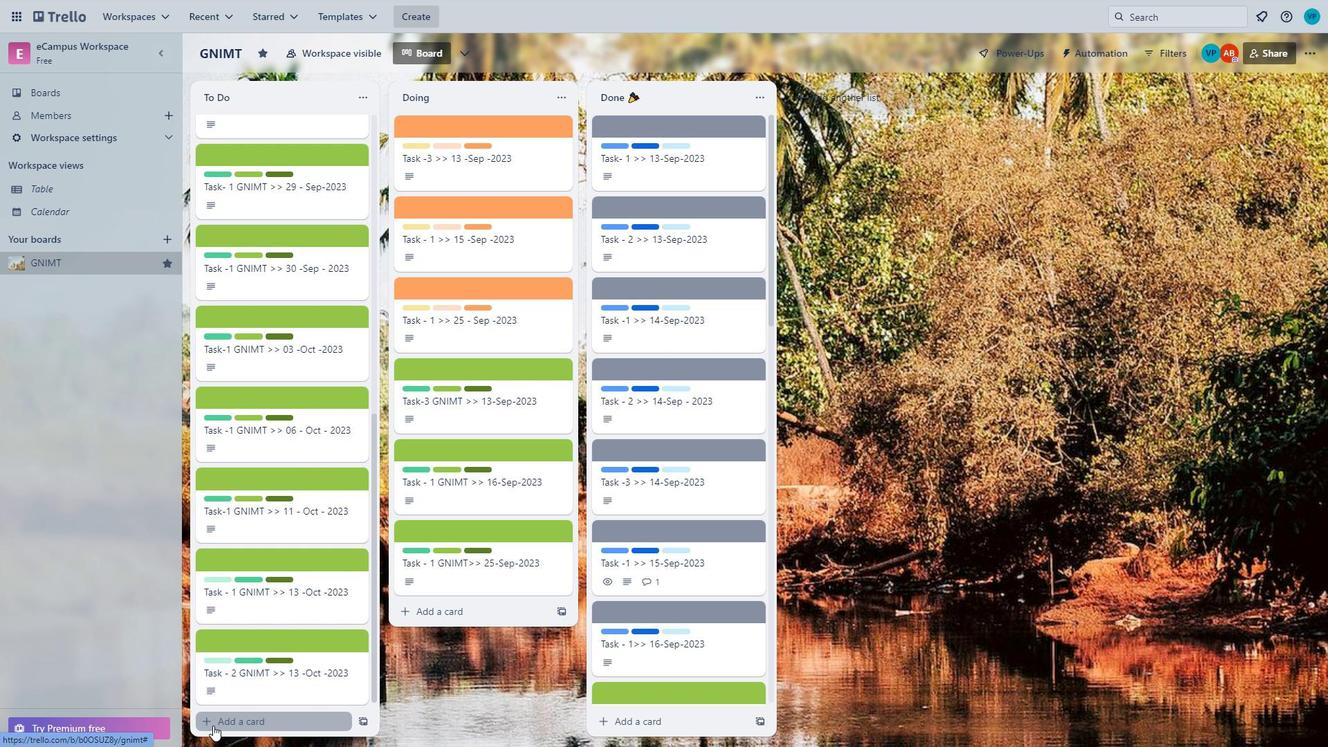 
Action: Mouse scrolled (294, 540) with delta (0, 0)
Screenshot: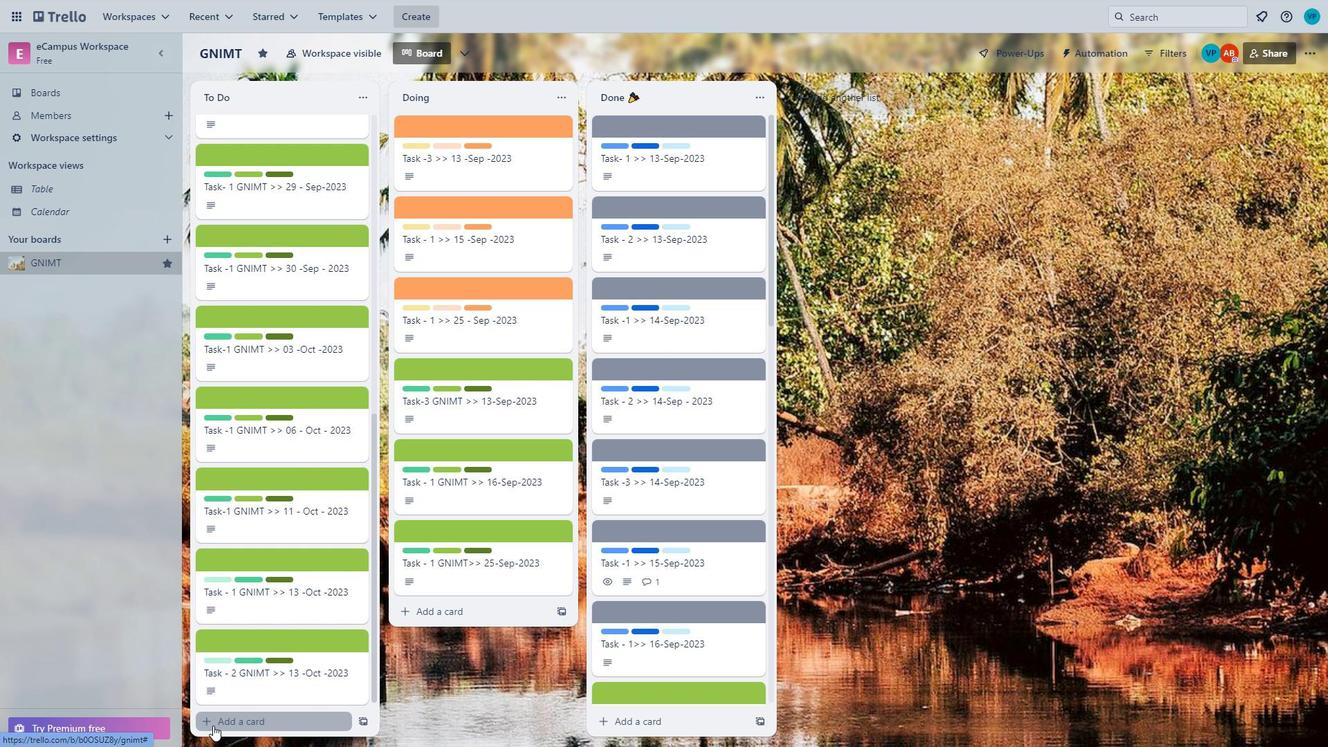 
Action: Mouse moved to (293, 544)
Screenshot: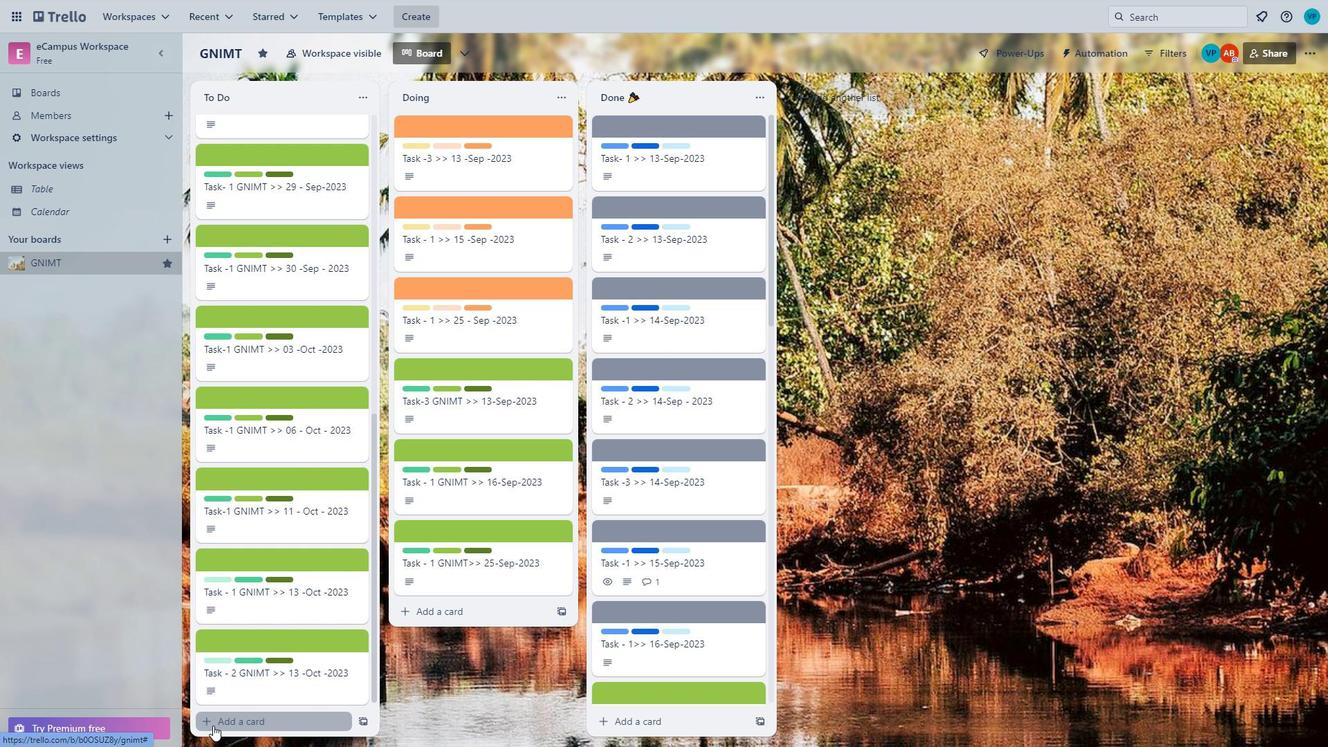 
Action: Mouse scrolled (293, 543) with delta (0, 0)
Screenshot: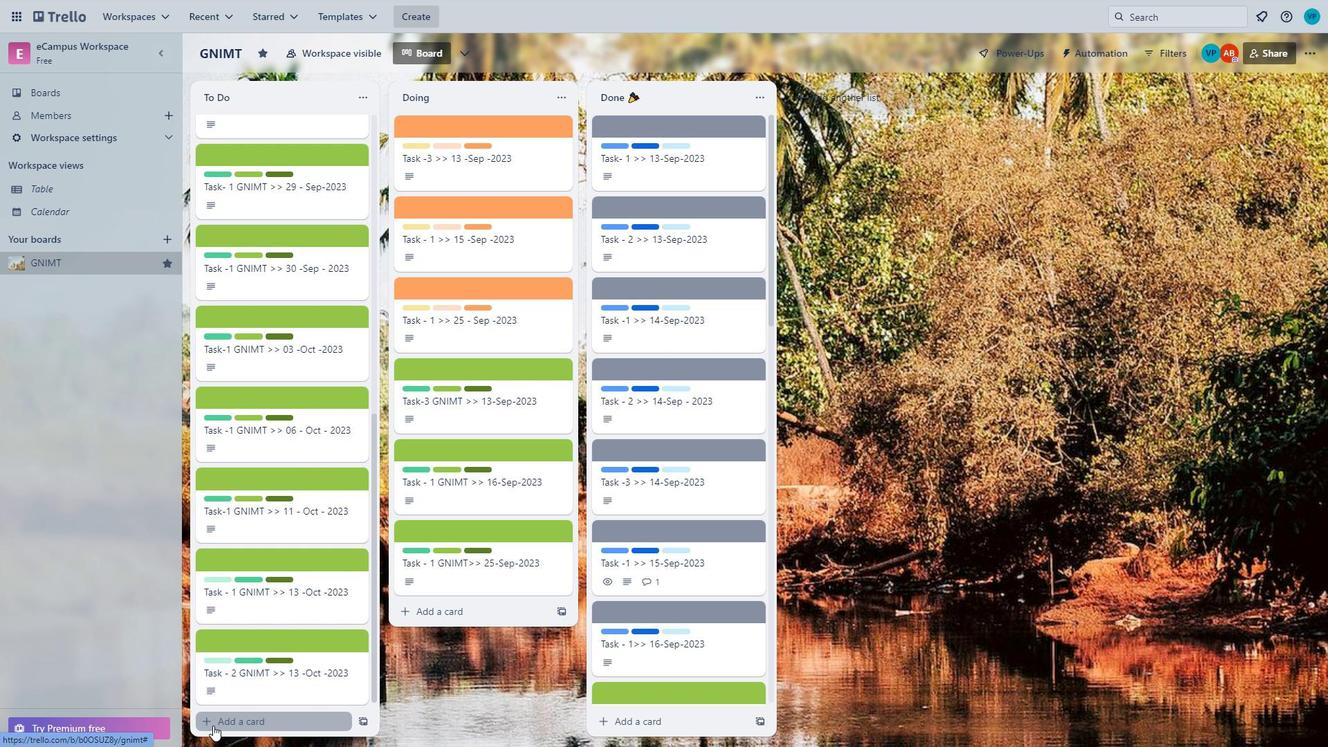 
Action: Mouse moved to (293, 545)
Screenshot: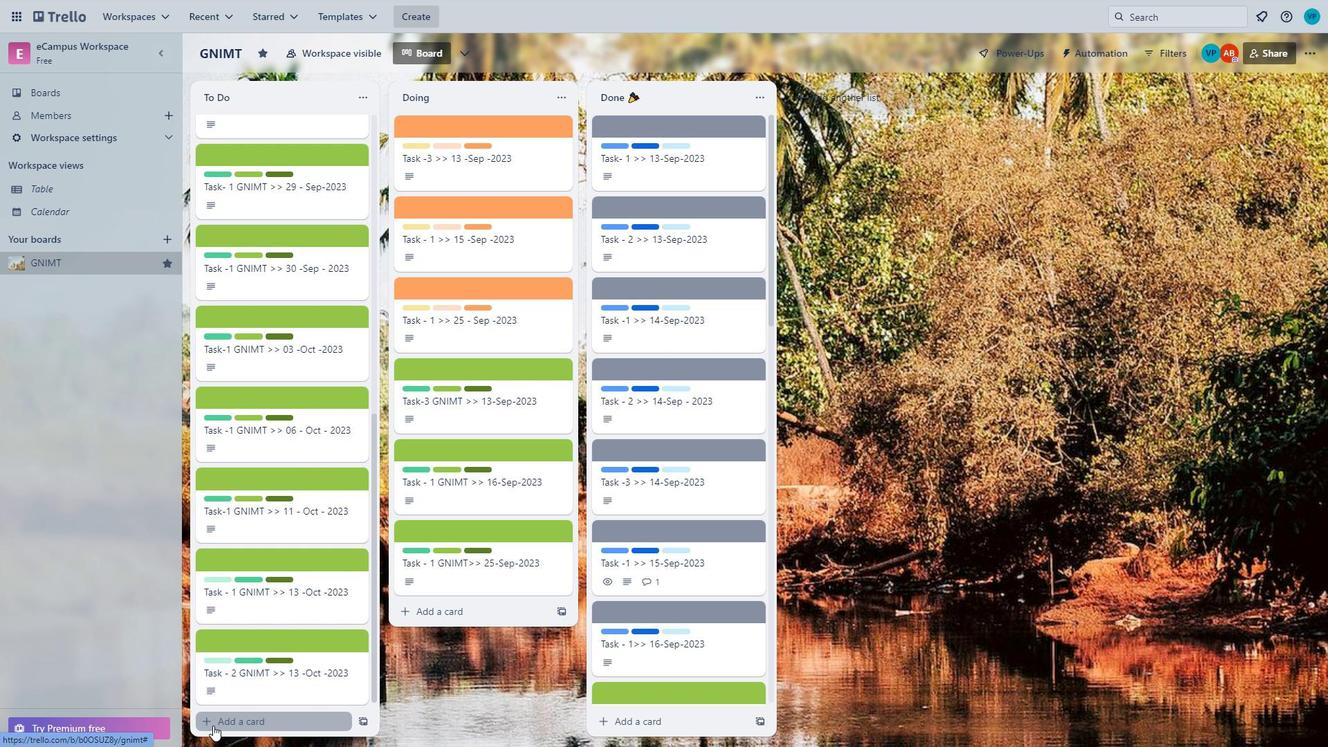 
Action: Mouse scrolled (293, 545) with delta (0, 0)
Screenshot: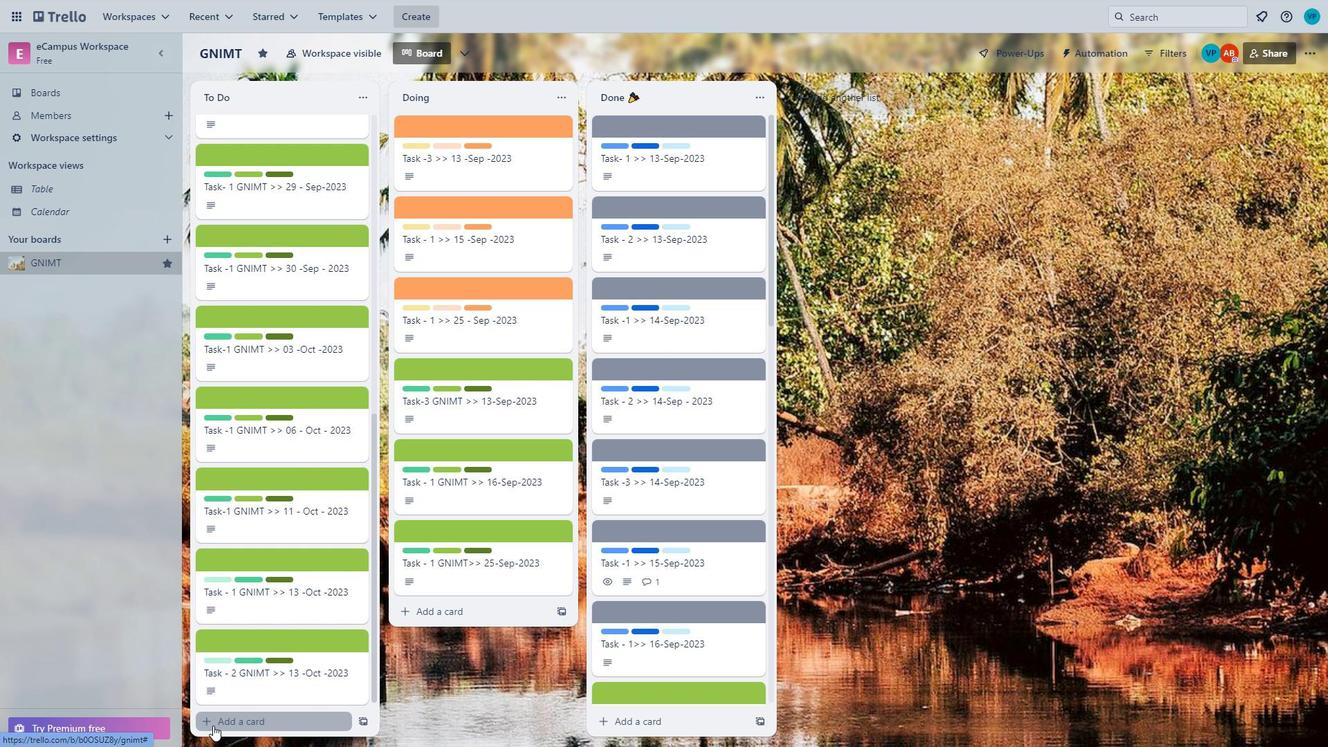 
Action: Mouse scrolled (293, 545) with delta (0, 0)
Screenshot: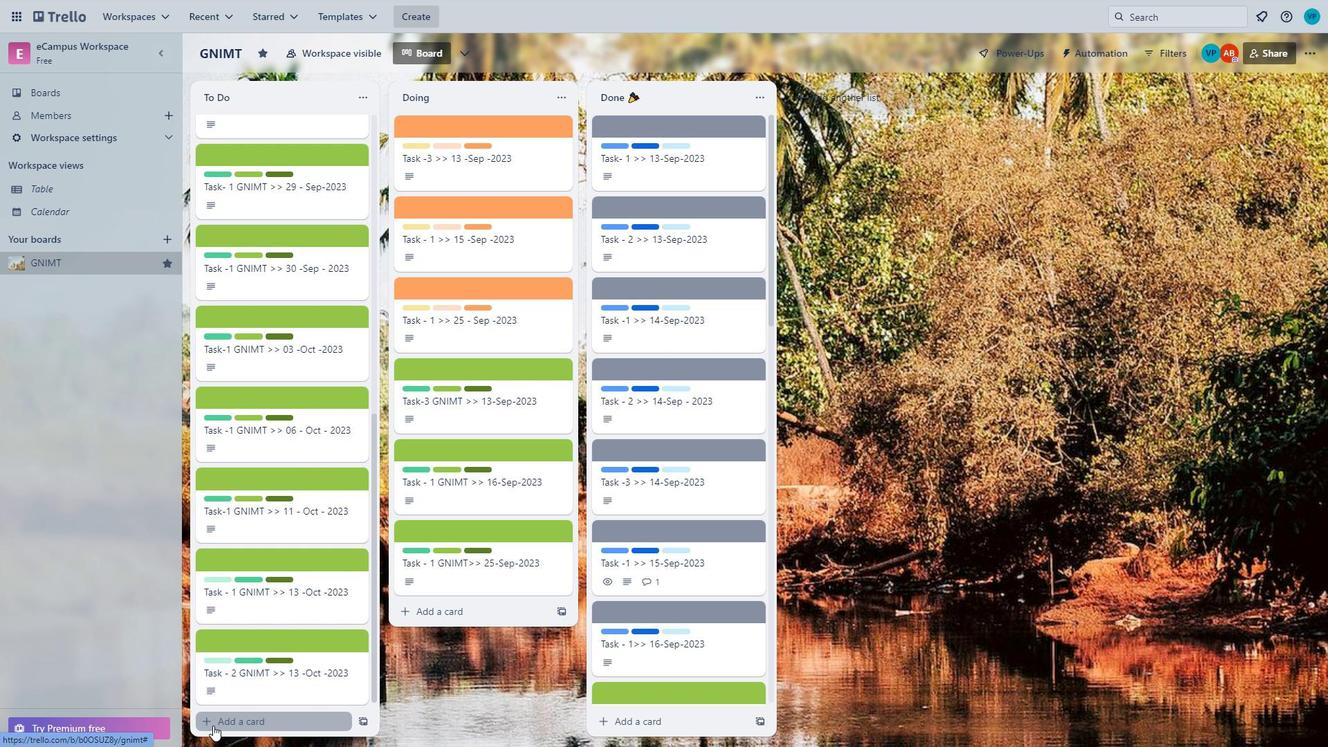 
Action: Mouse moved to (293, 547)
Screenshot: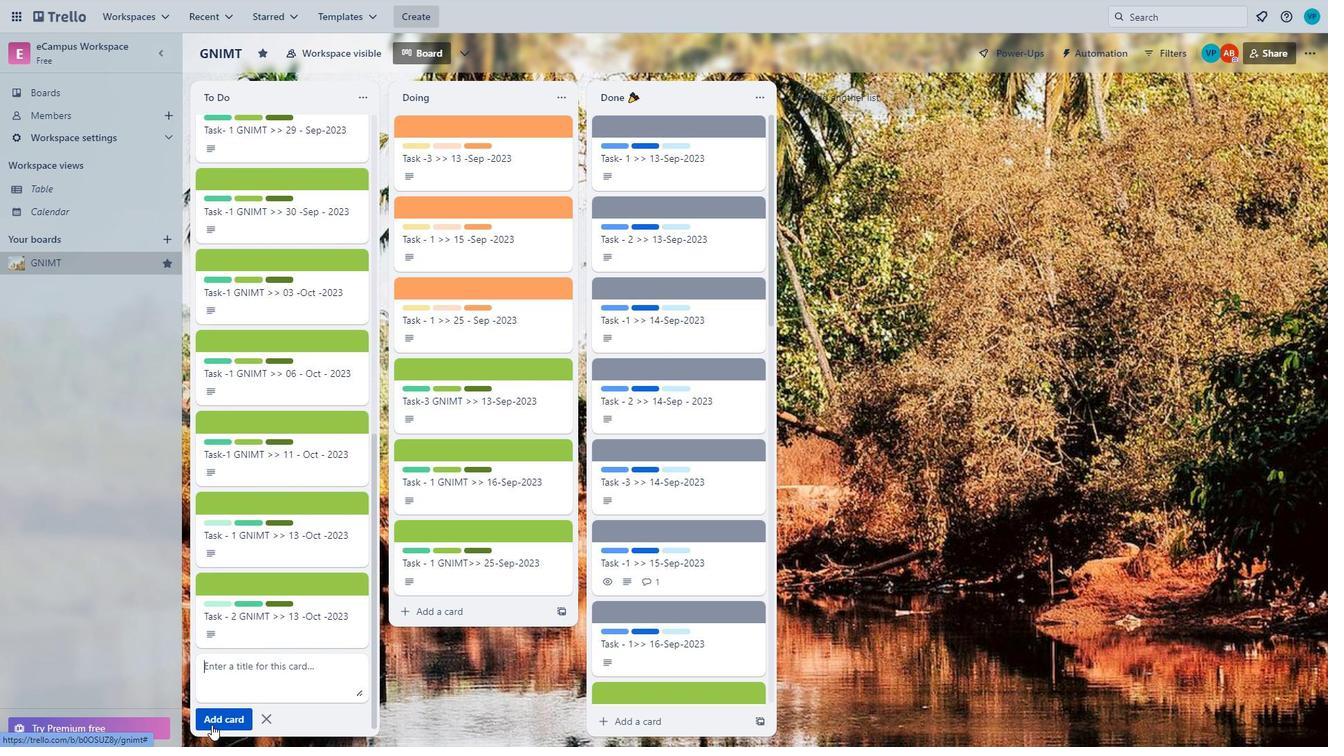 
Action: Mouse scrolled (293, 546) with delta (0, 0)
Screenshot: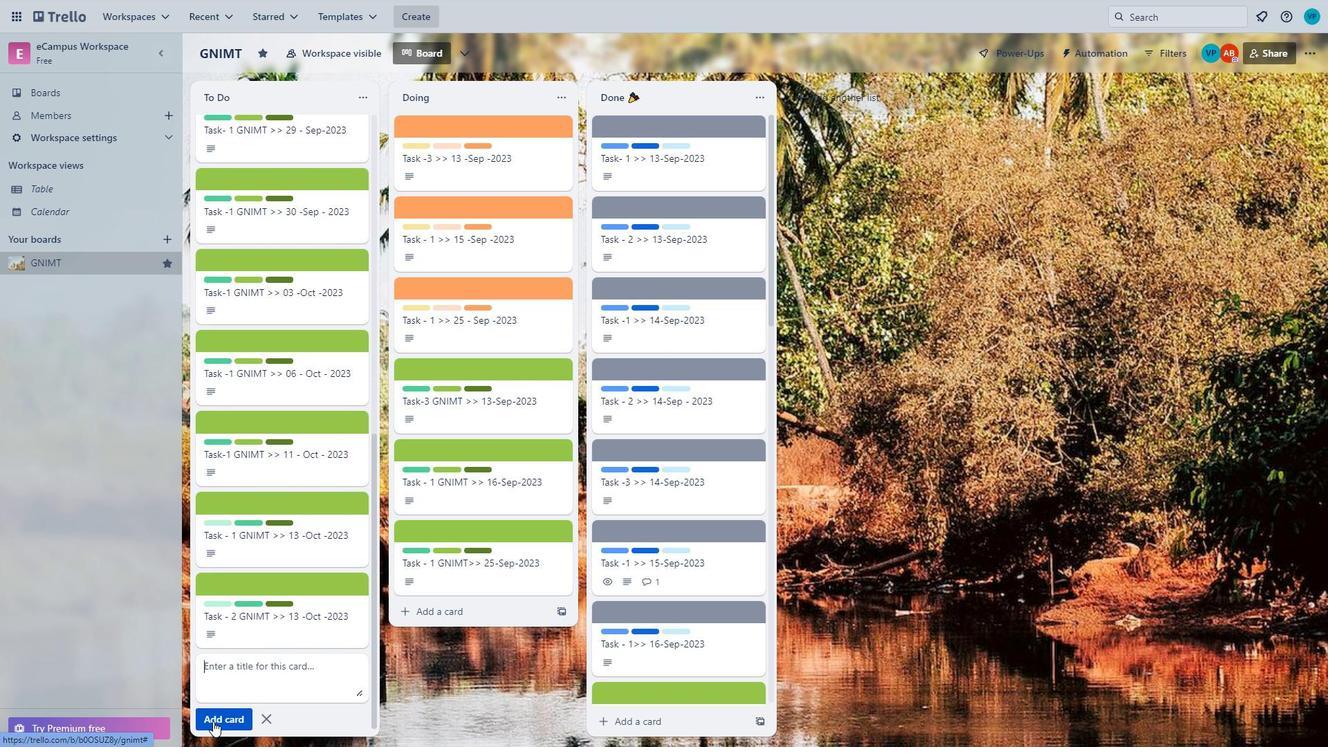
Action: Mouse moved to (291, 547)
Screenshot: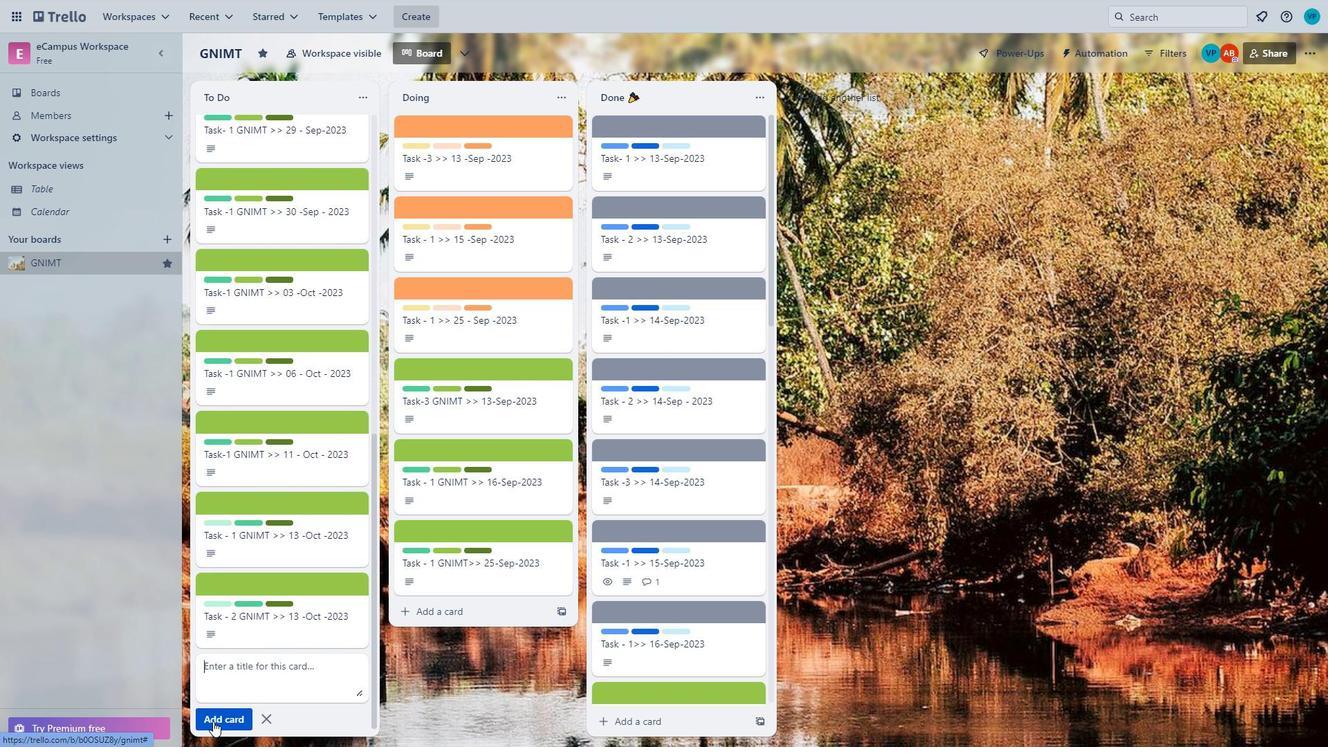 
Action: Mouse scrolled (291, 547) with delta (0, 0)
Screenshot: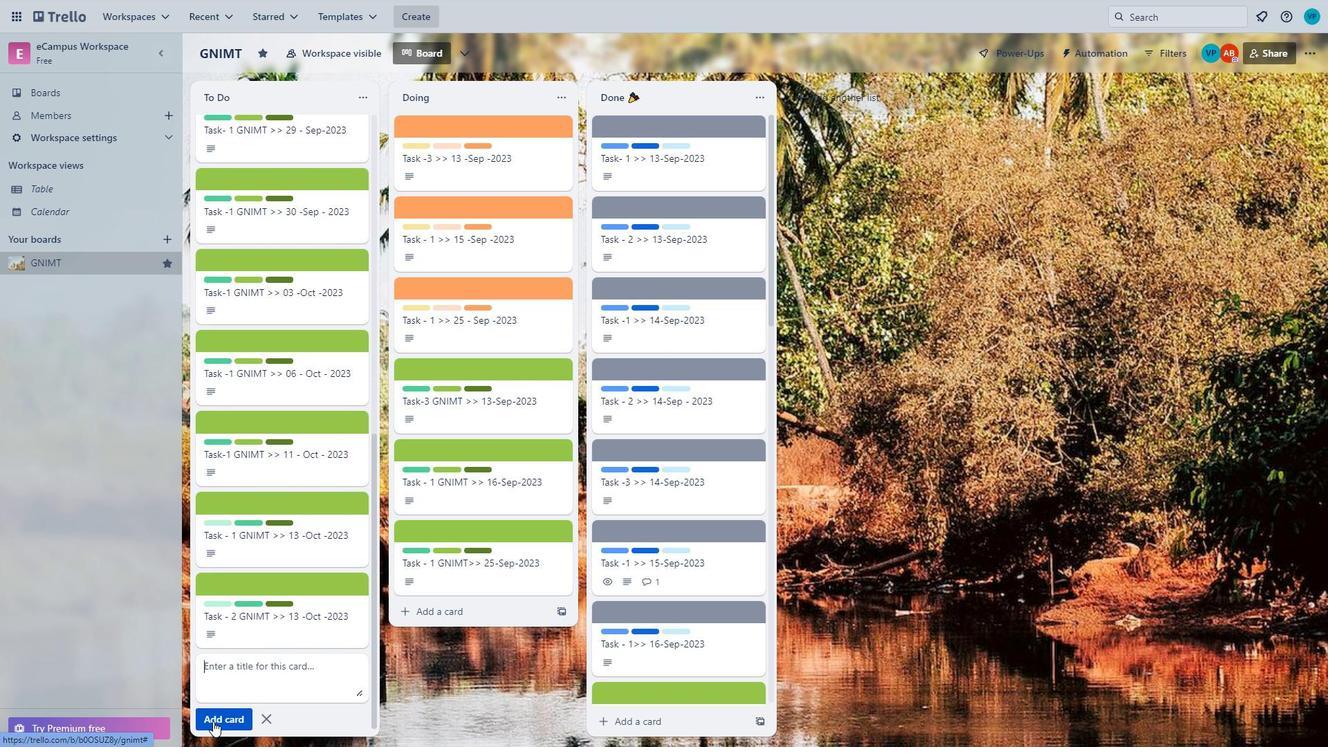 
Action: Mouse moved to (291, 549)
Screenshot: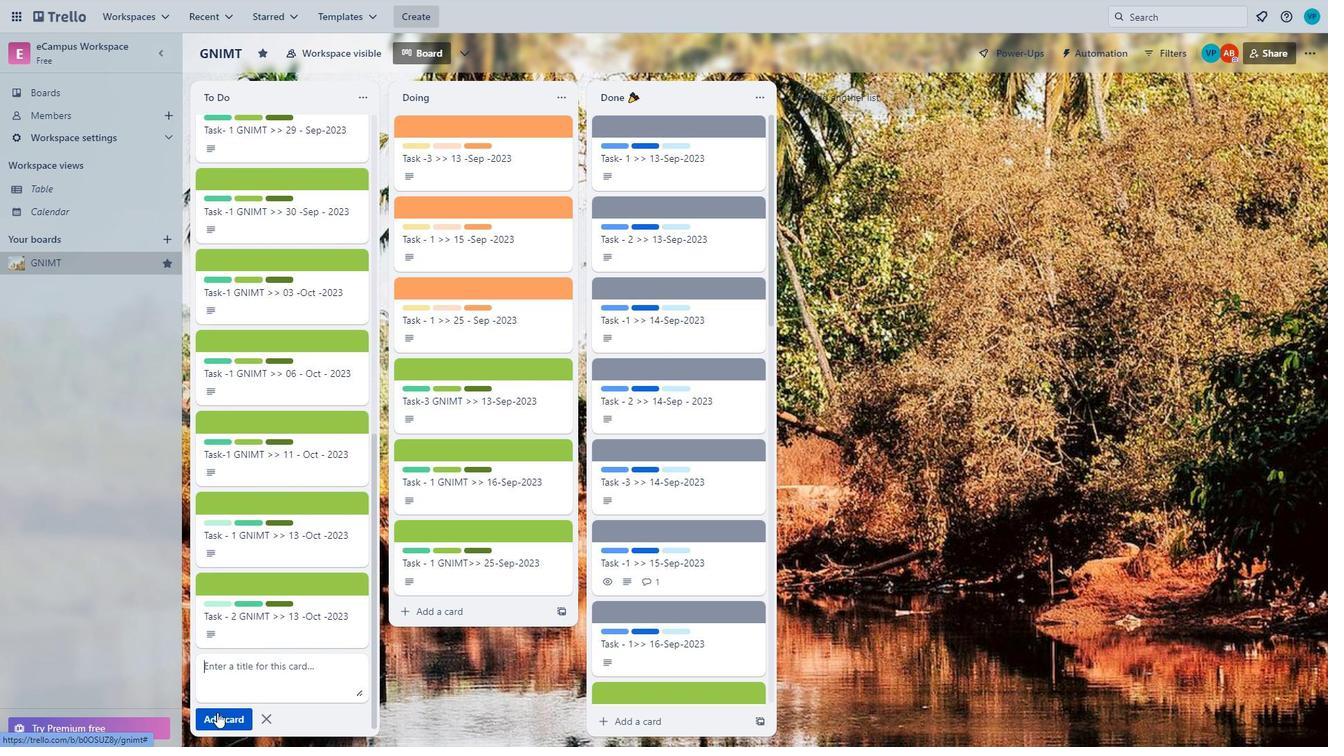 
Action: Mouse scrolled (291, 549) with delta (0, 0)
Screenshot: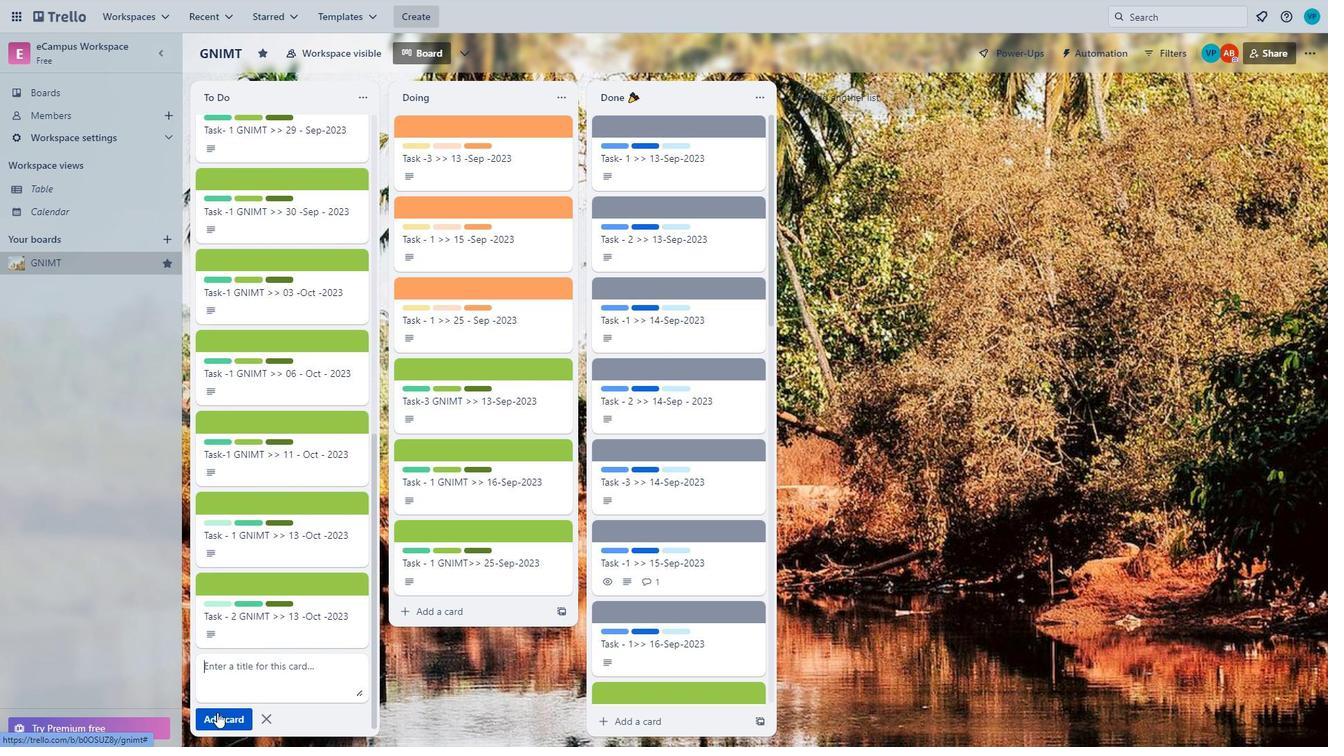 
Action: Mouse moved to (291, 549)
Screenshot: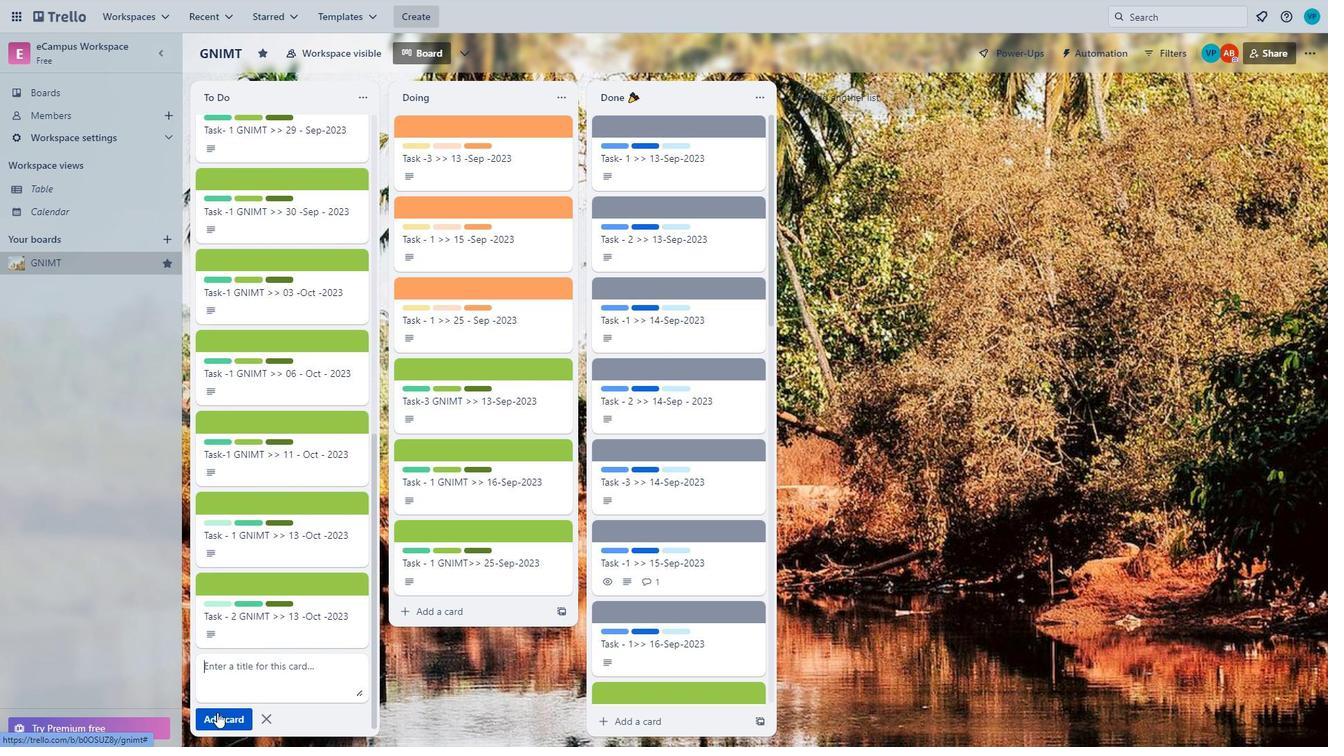 
Action: Mouse scrolled (291, 549) with delta (0, 0)
Screenshot: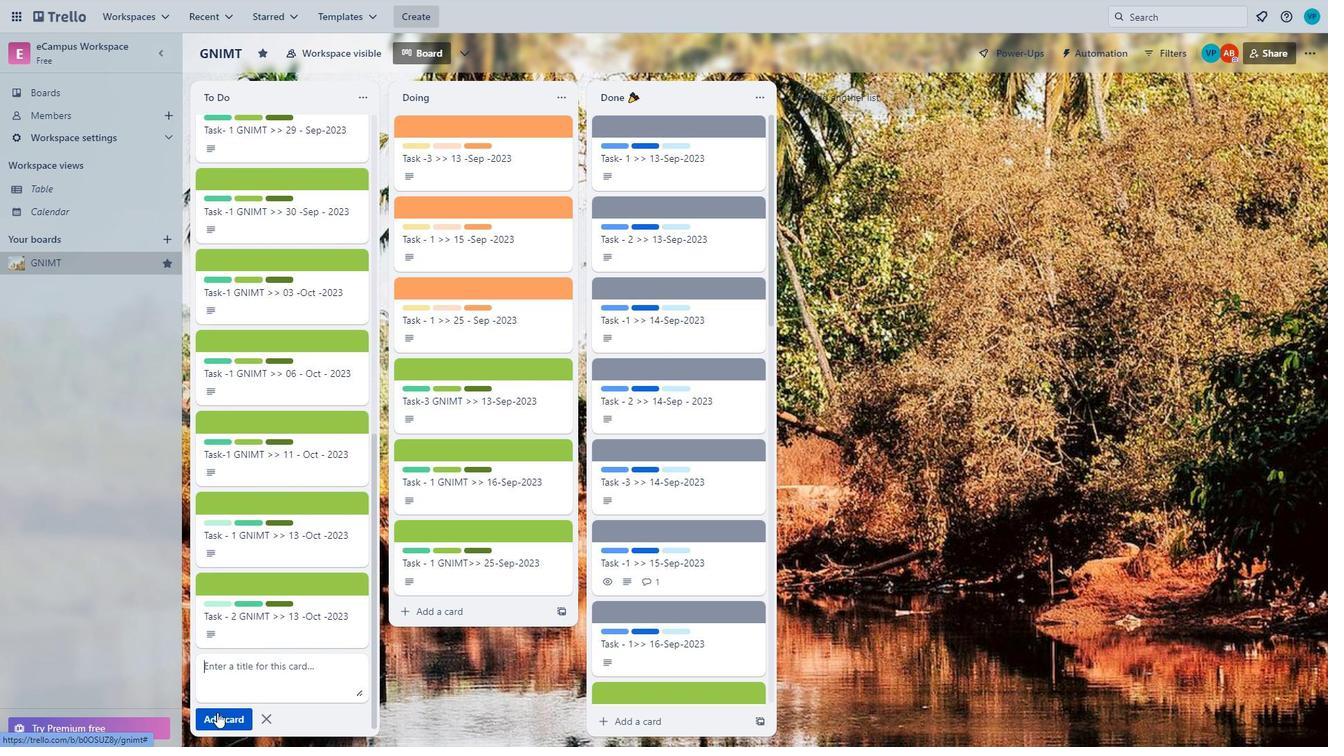 
Action: Mouse moved to (291, 552)
Screenshot: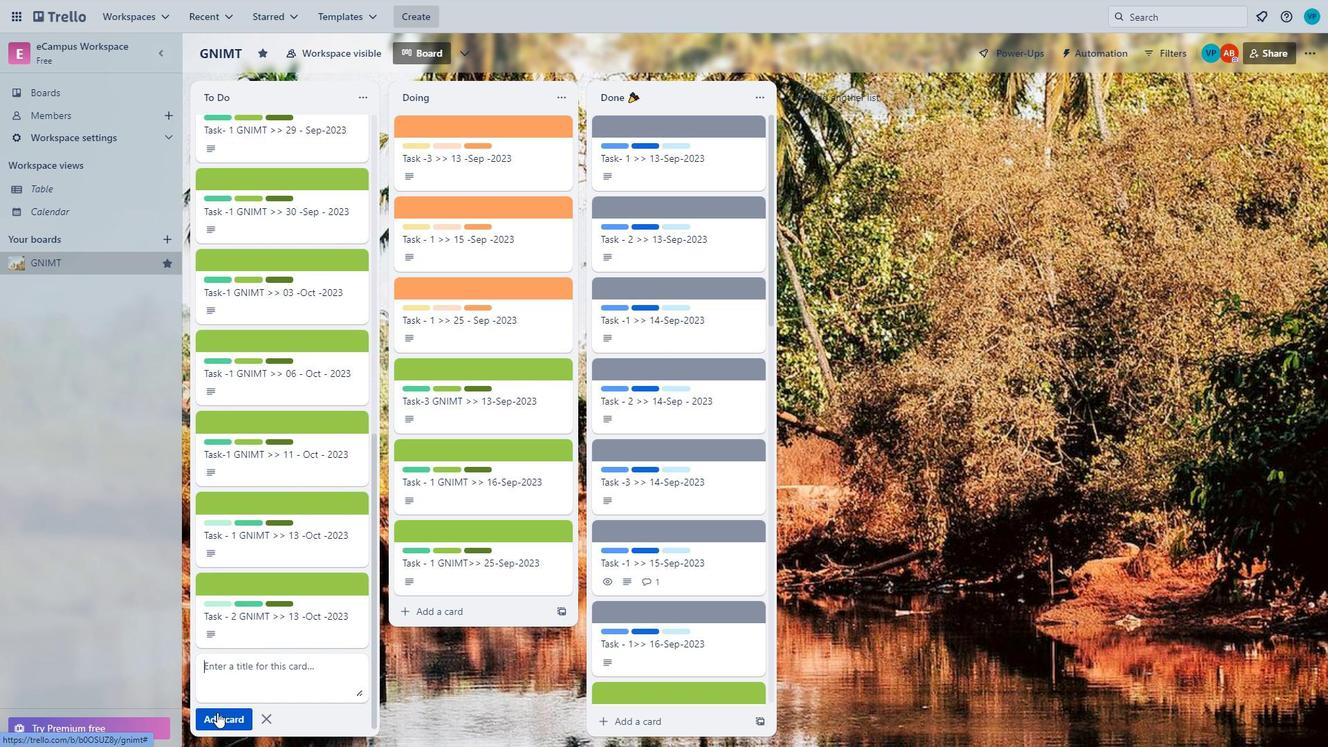 
Action: Mouse scrolled (291, 551) with delta (0, 0)
Screenshot: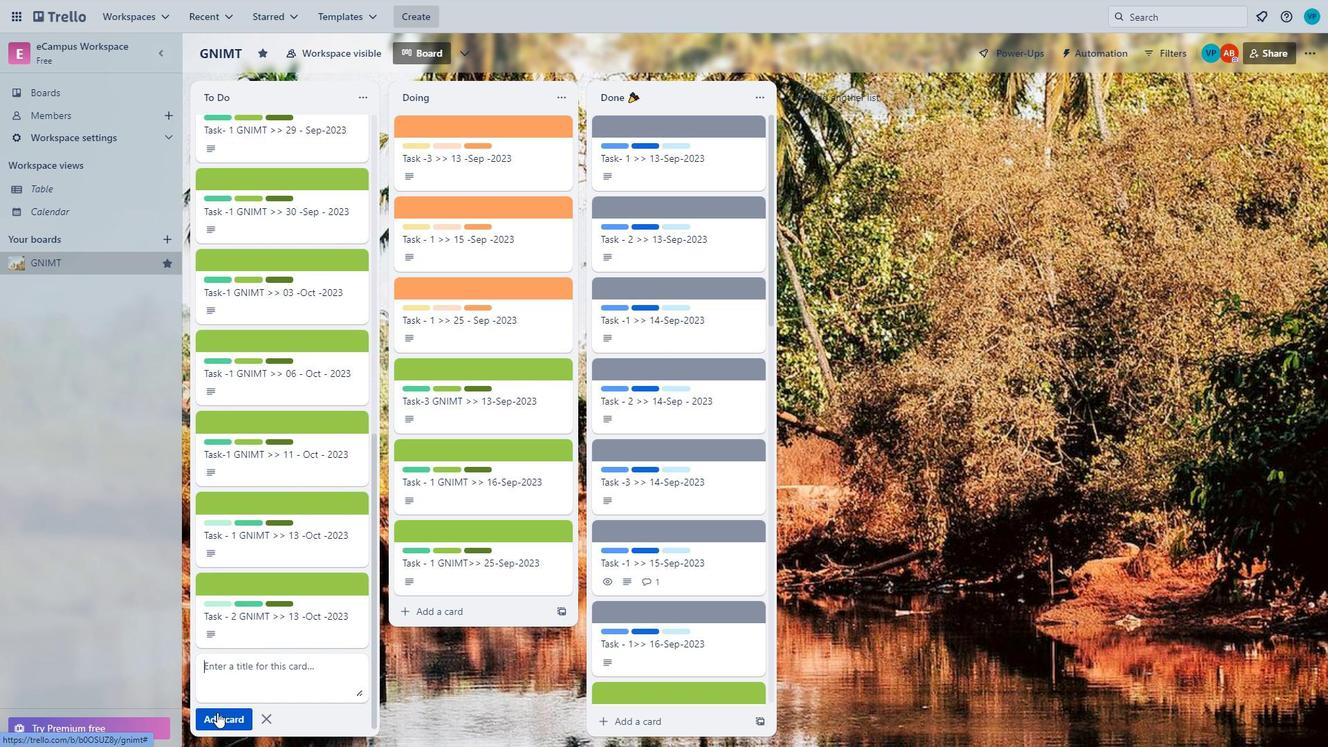 
Action: Mouse moved to (289, 554)
Screenshot: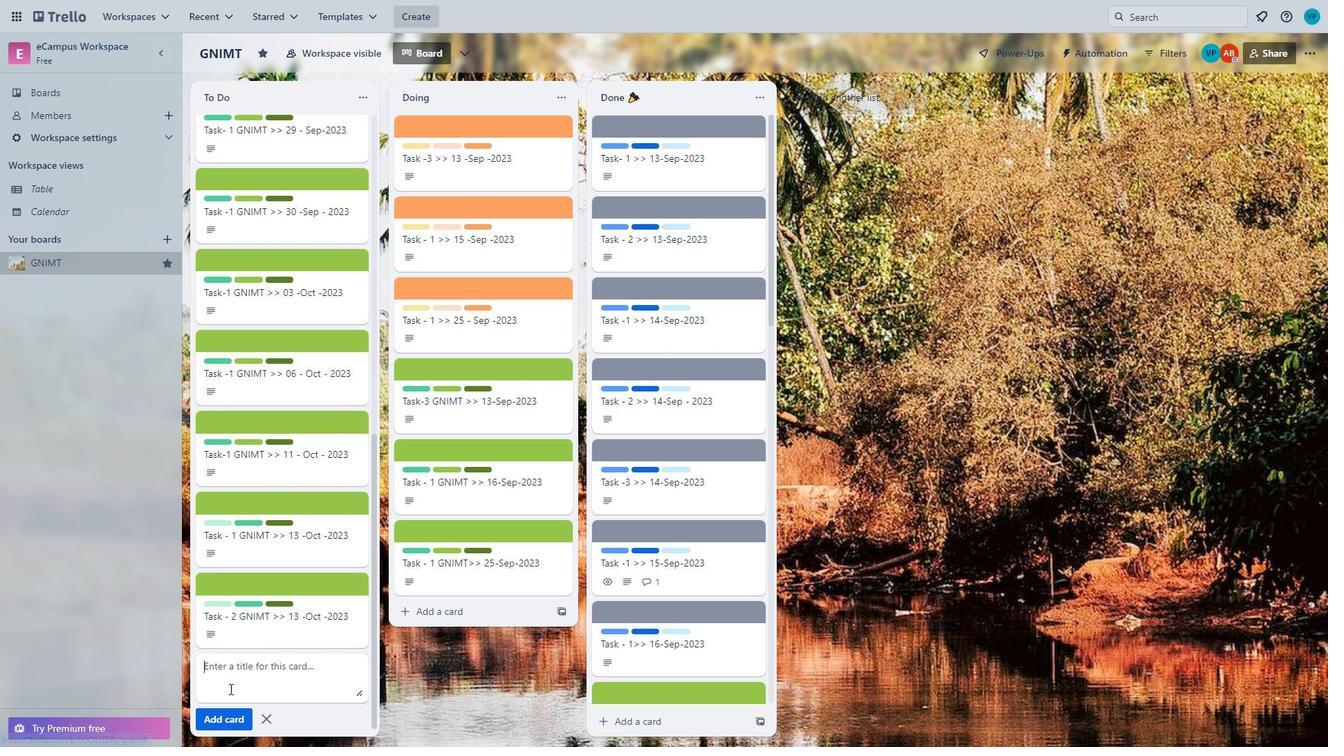 
Action: Mouse scrolled (289, 554) with delta (0, 0)
Screenshot: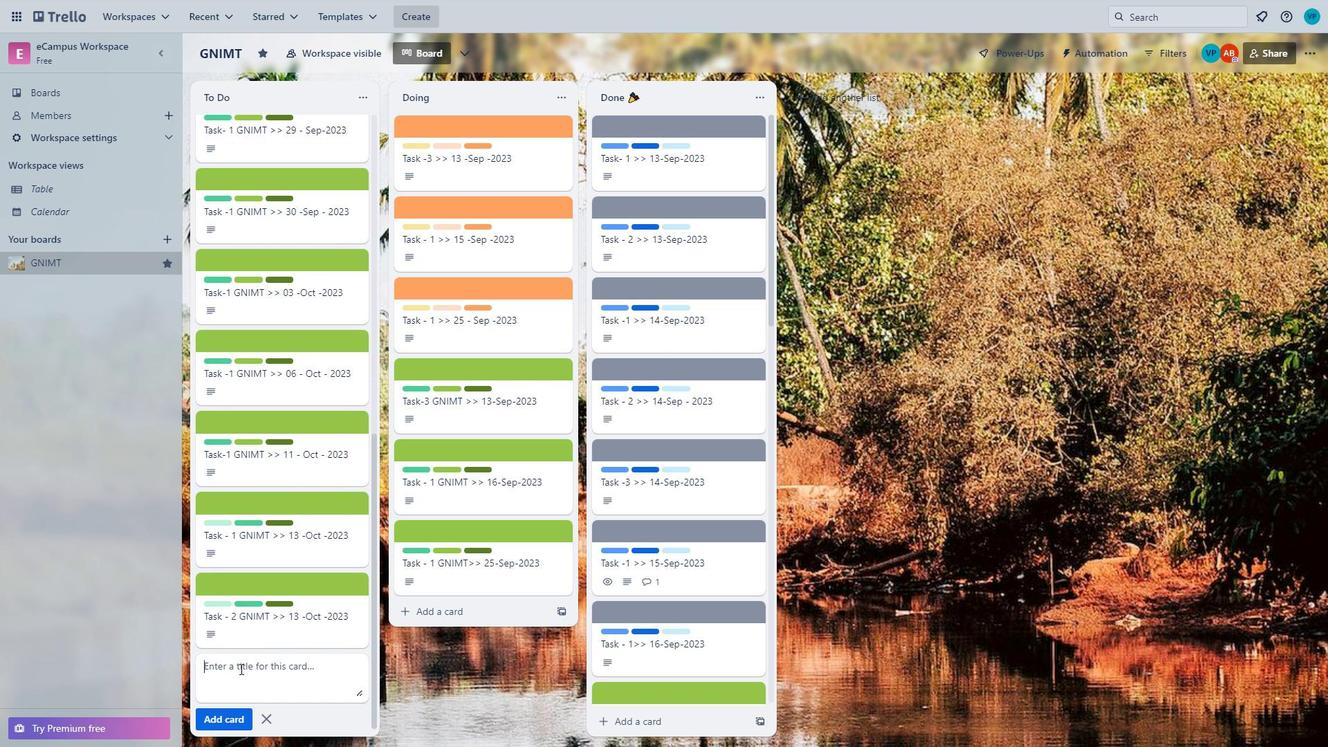 
Action: Mouse scrolled (289, 554) with delta (0, 0)
Screenshot: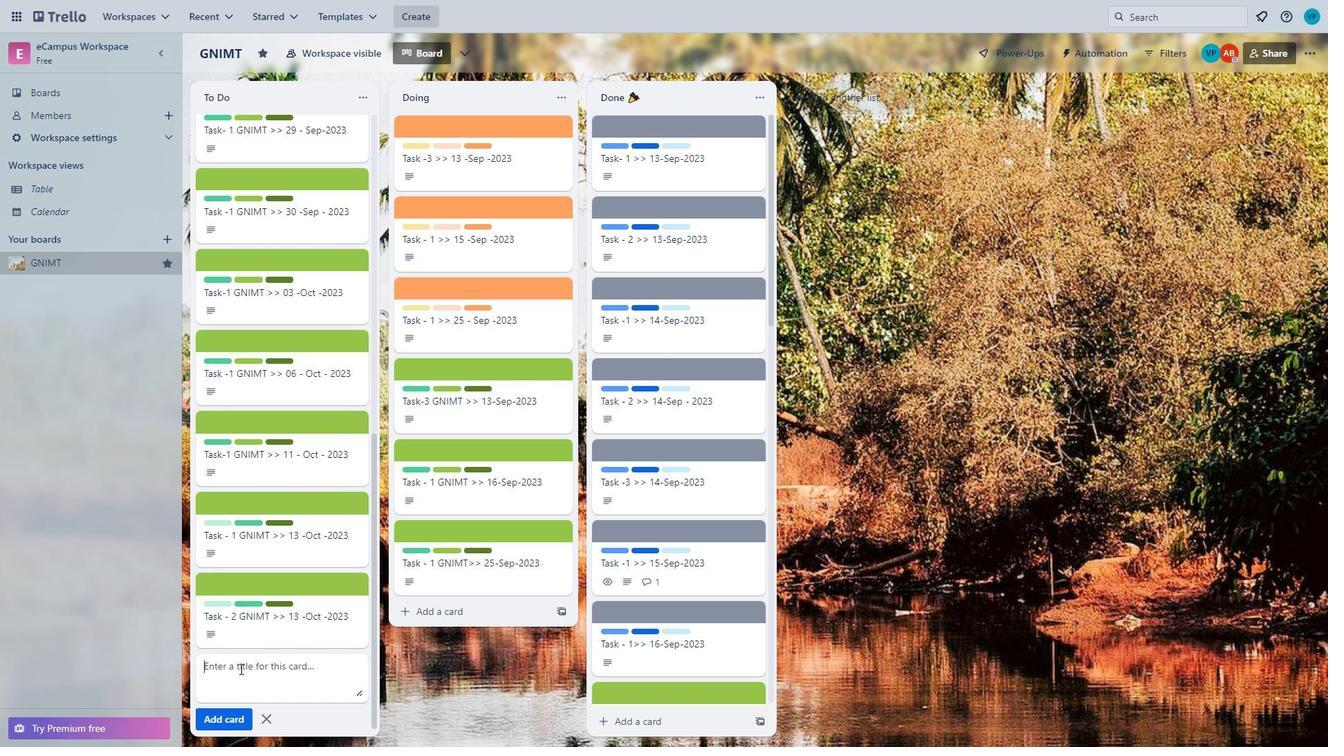
Action: Mouse moved to (289, 554)
Screenshot: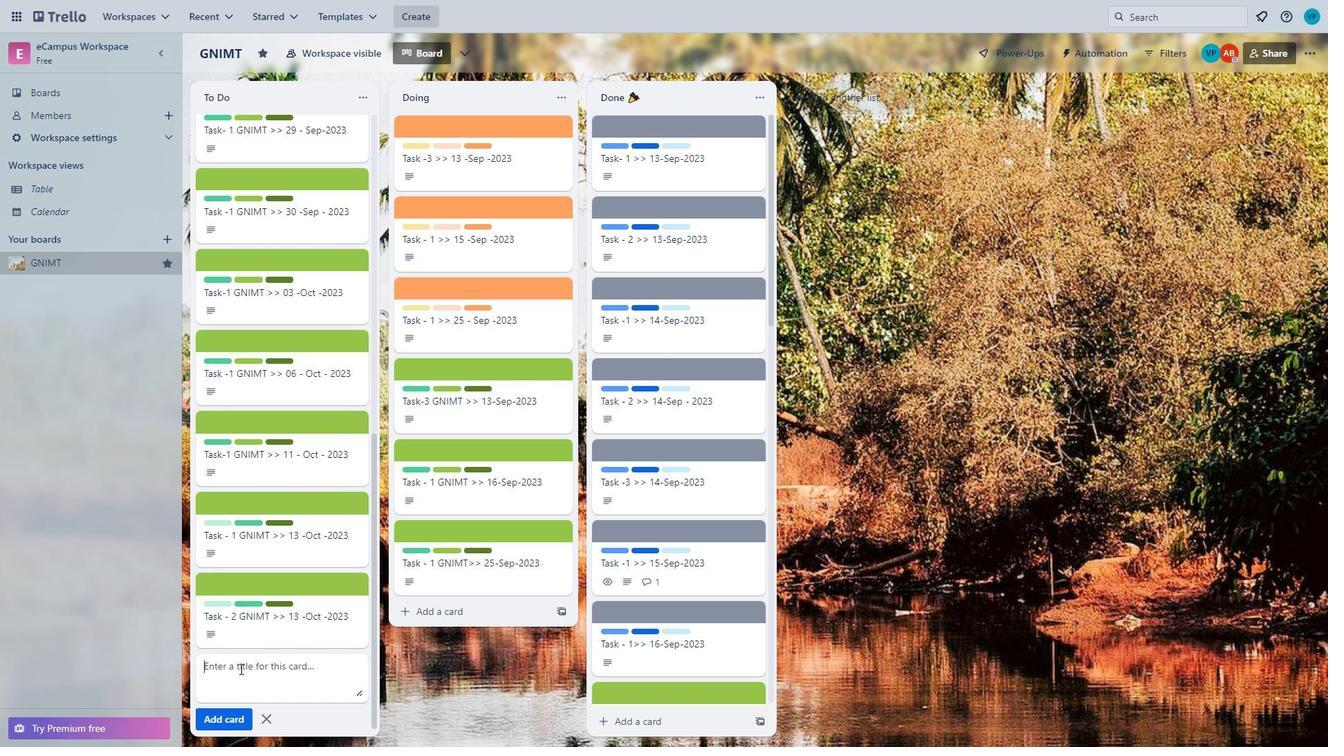 
Action: Mouse scrolled (289, 554) with delta (0, 0)
Screenshot: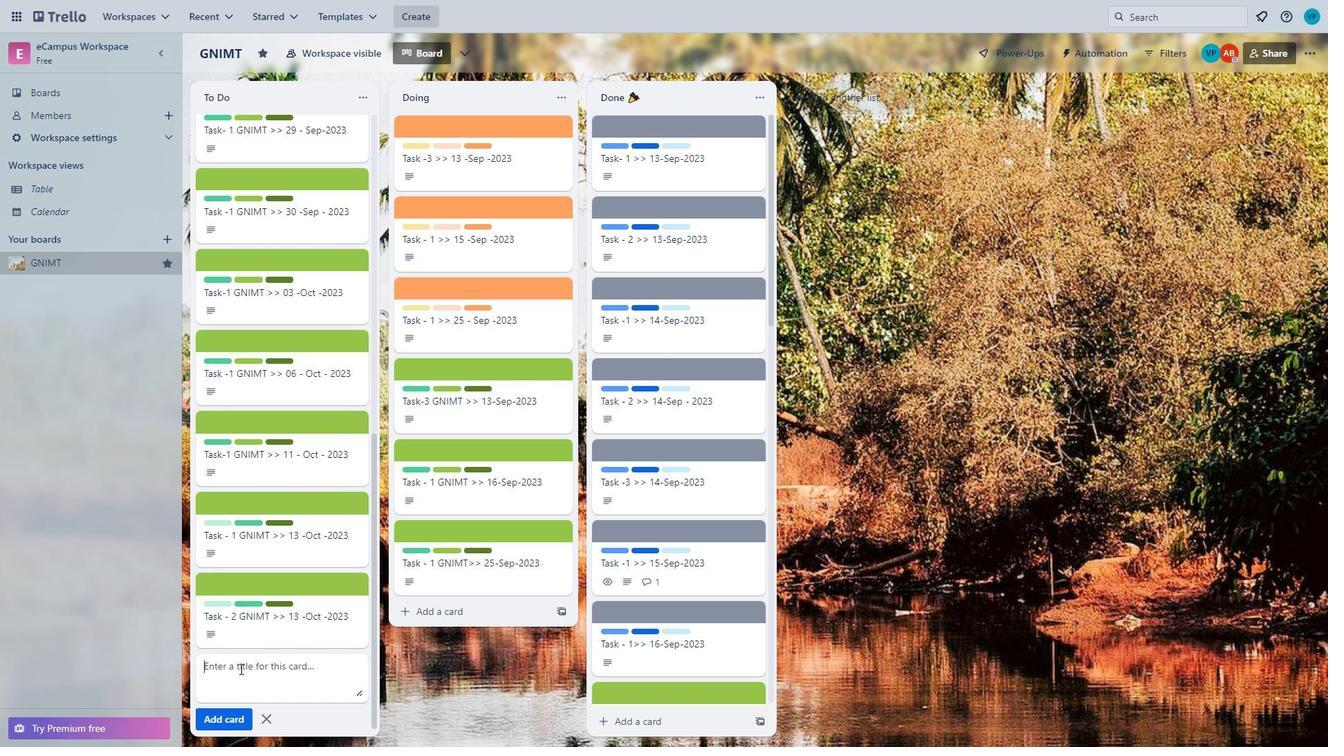 
Action: Mouse moved to (289, 554)
Screenshot: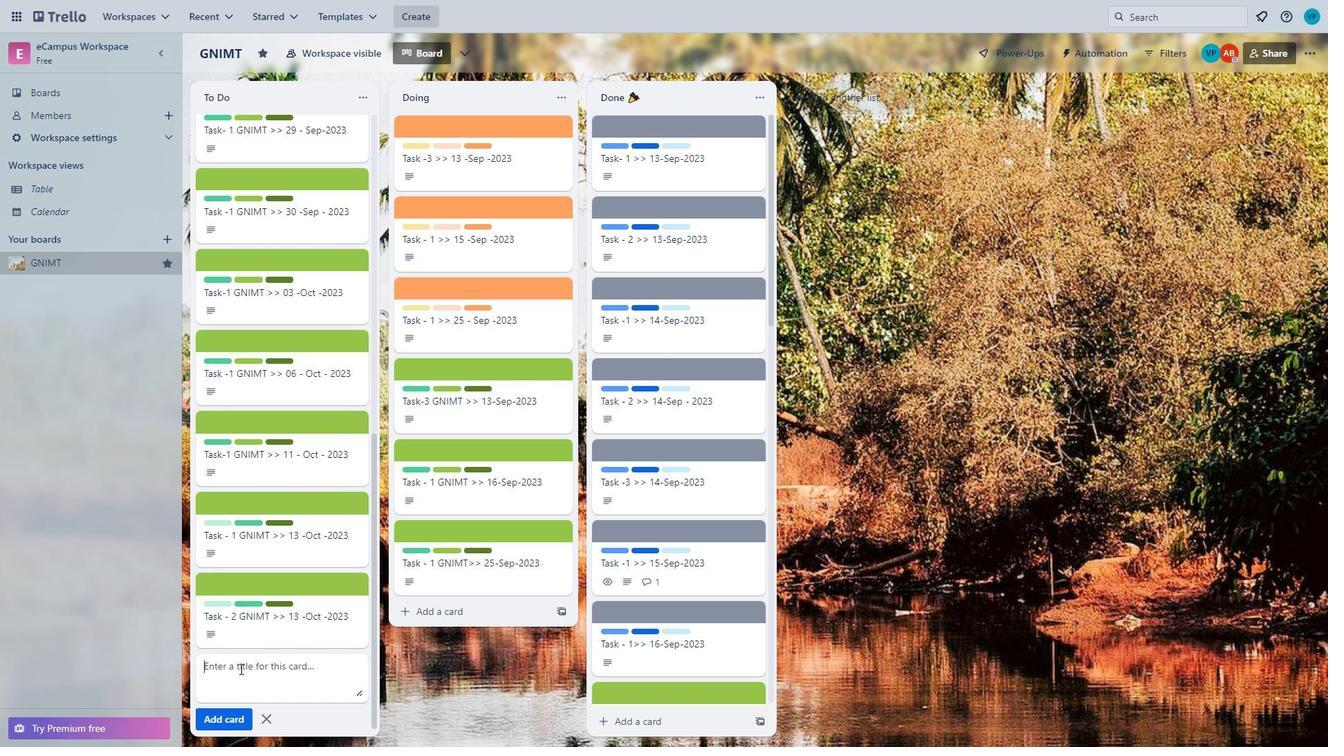 
Action: Mouse scrolled (289, 554) with delta (0, 0)
Screenshot: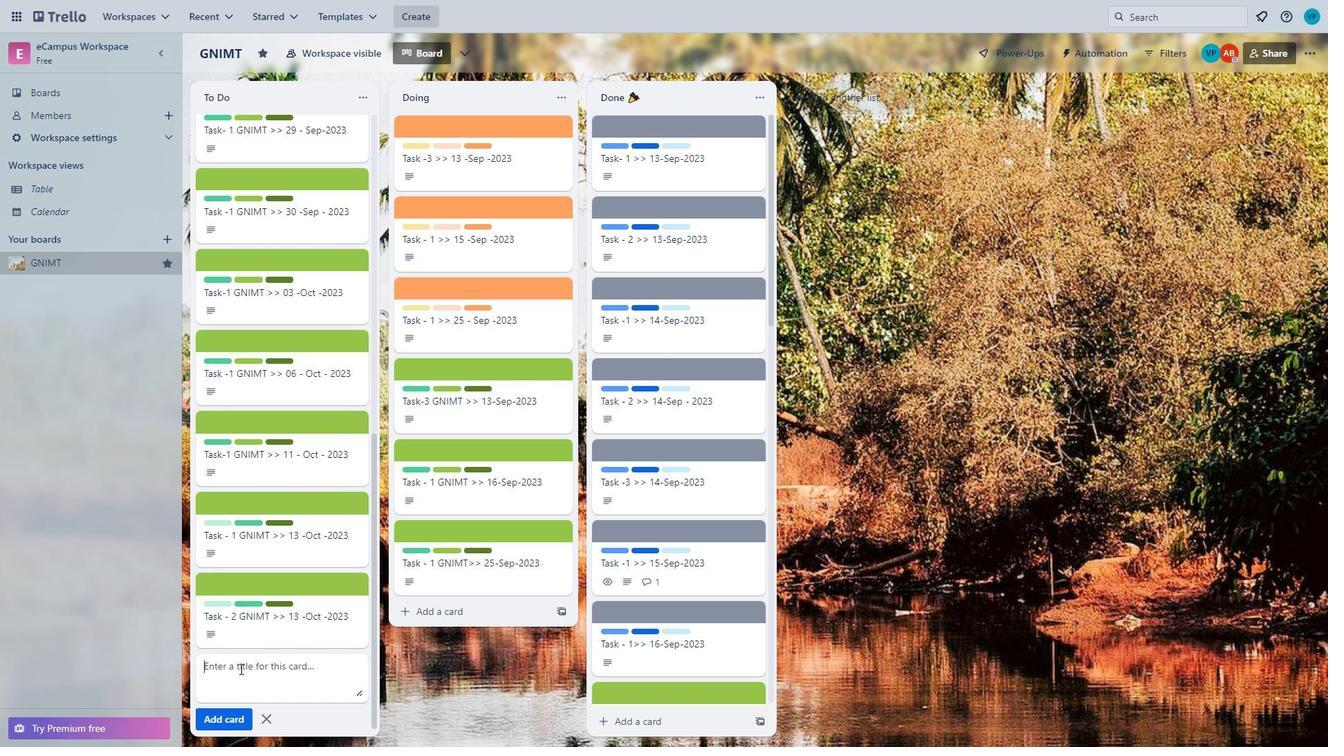 
Action: Mouse scrolled (289, 554) with delta (0, 0)
Screenshot: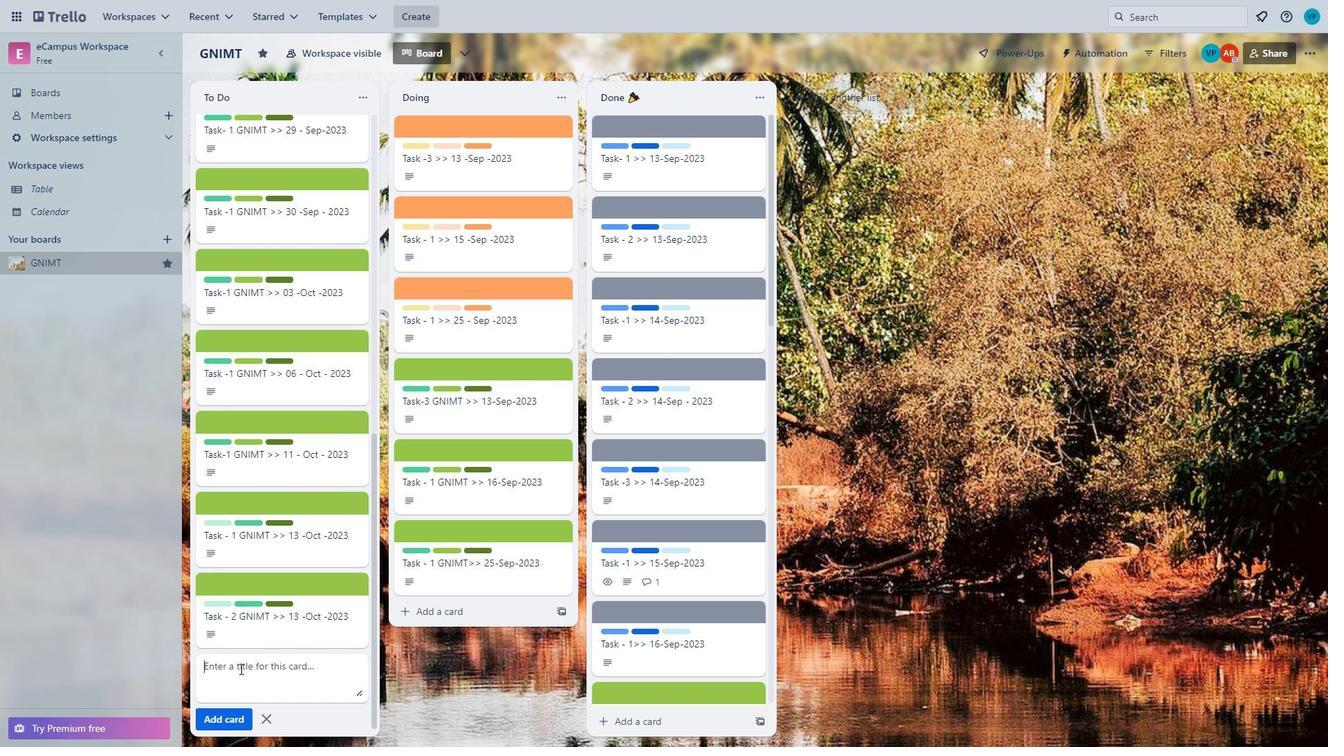 
Action: Mouse moved to (297, 581)
Screenshot: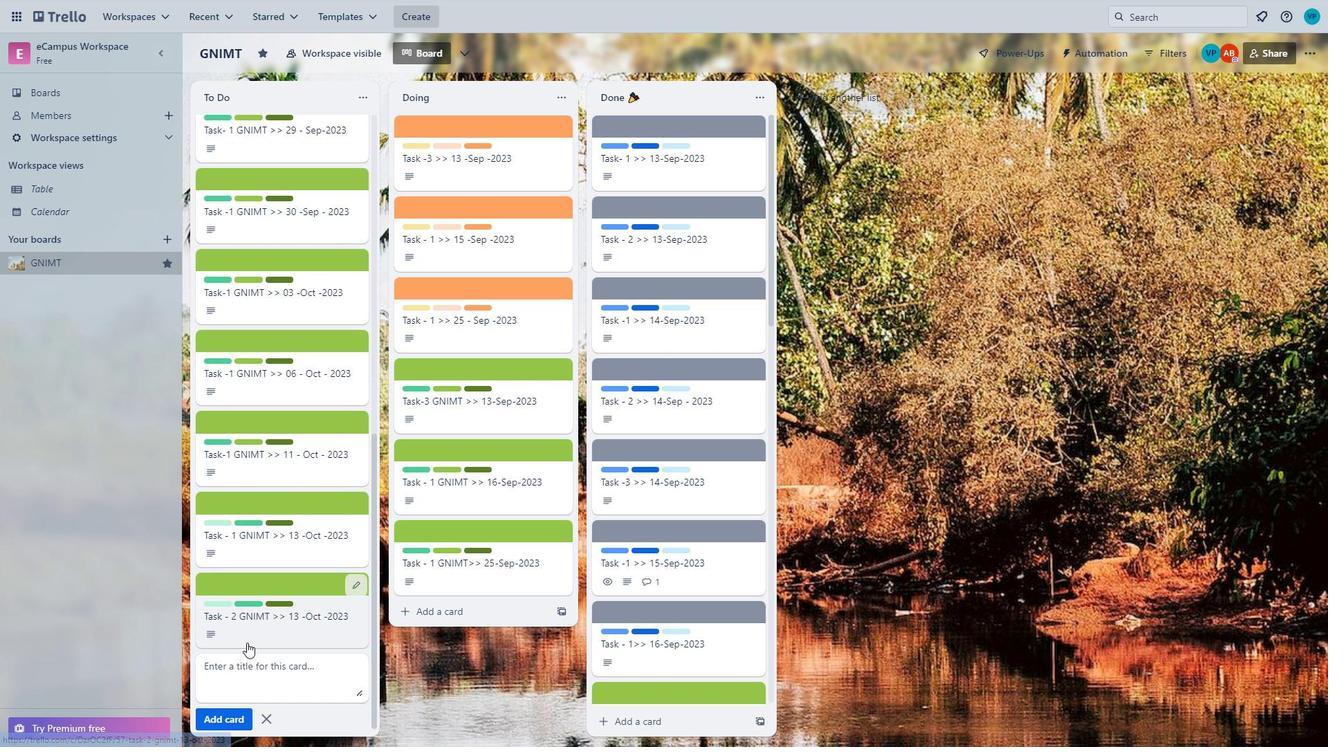 
Action: Mouse scrolled (297, 581) with delta (0, 0)
Screenshot: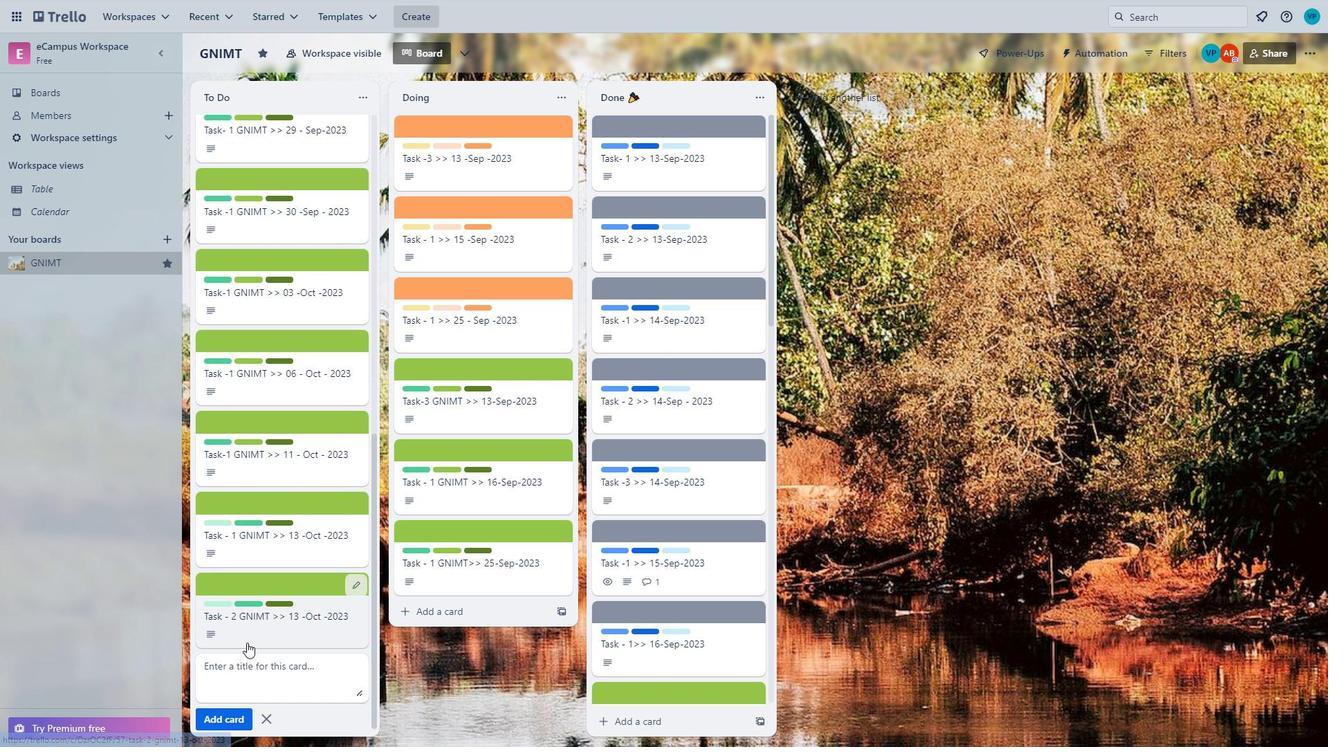 
Action: Mouse moved to (297, 589)
Screenshot: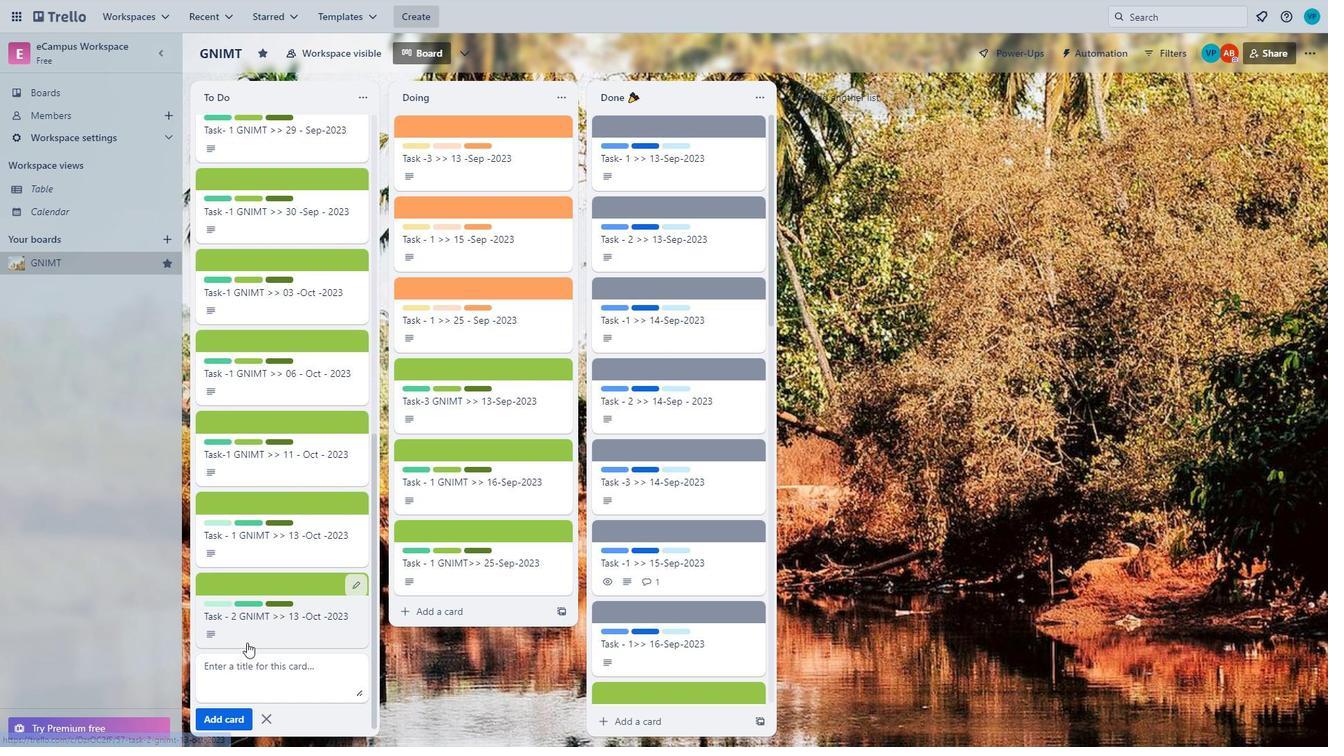 
Action: Mouse scrolled (297, 588) with delta (0, 0)
Screenshot: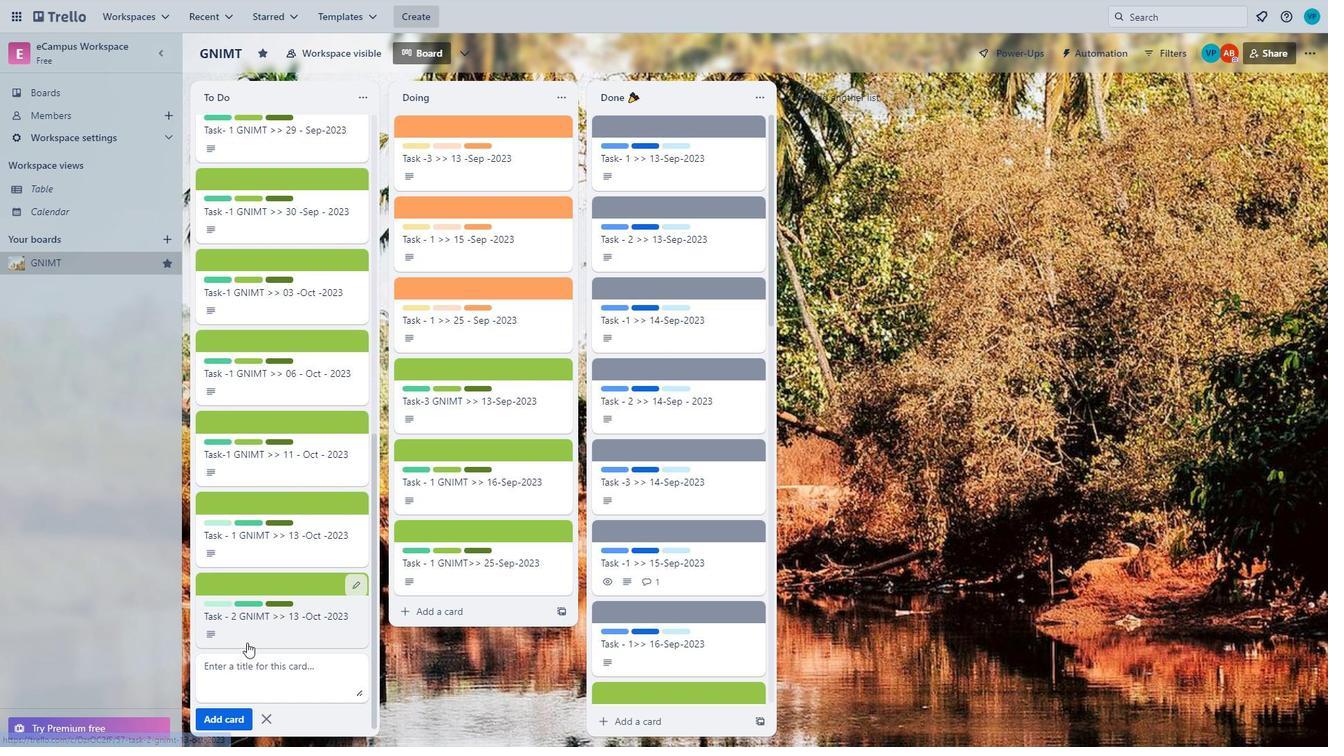 
Action: Mouse moved to (297, 594)
Screenshot: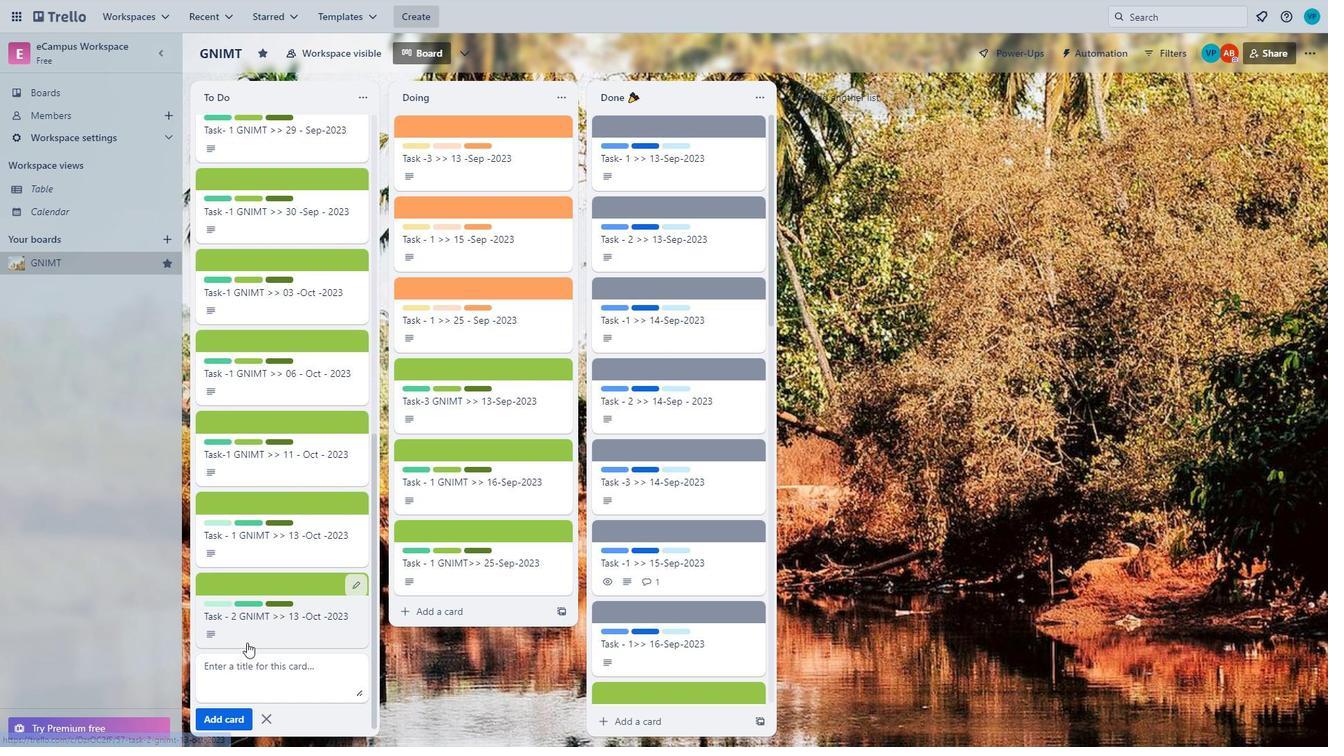 
Action: Mouse scrolled (297, 594) with delta (0, 0)
Screenshot: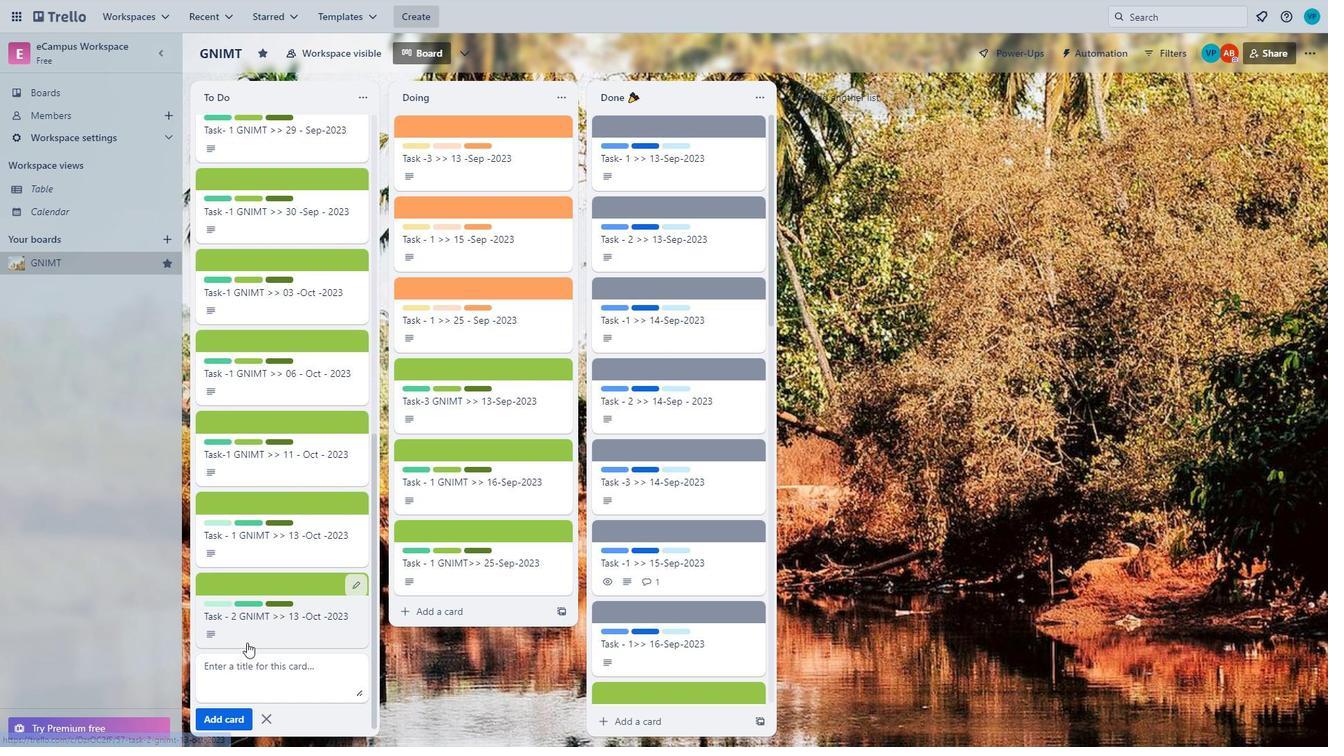 
Action: Mouse moved to (297, 597)
Screenshot: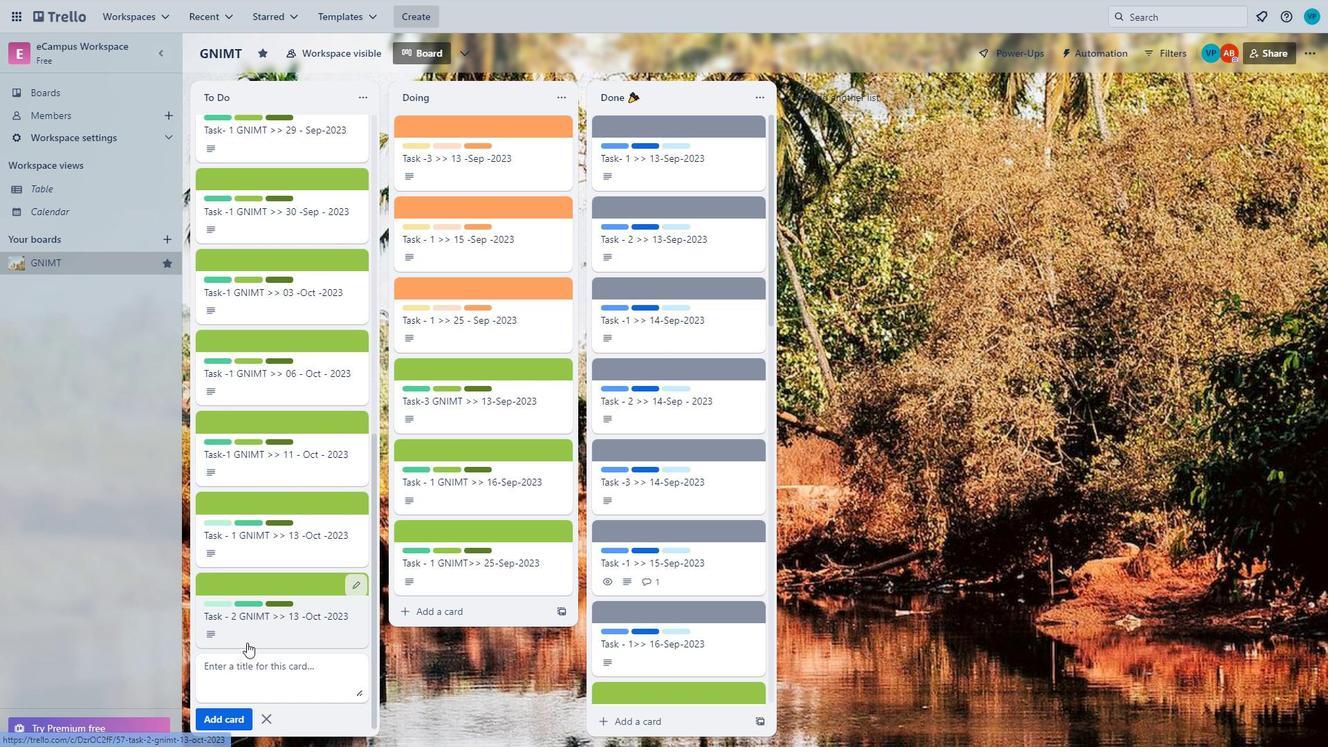 
Action: Mouse scrolled (297, 596) with delta (0, 0)
Screenshot: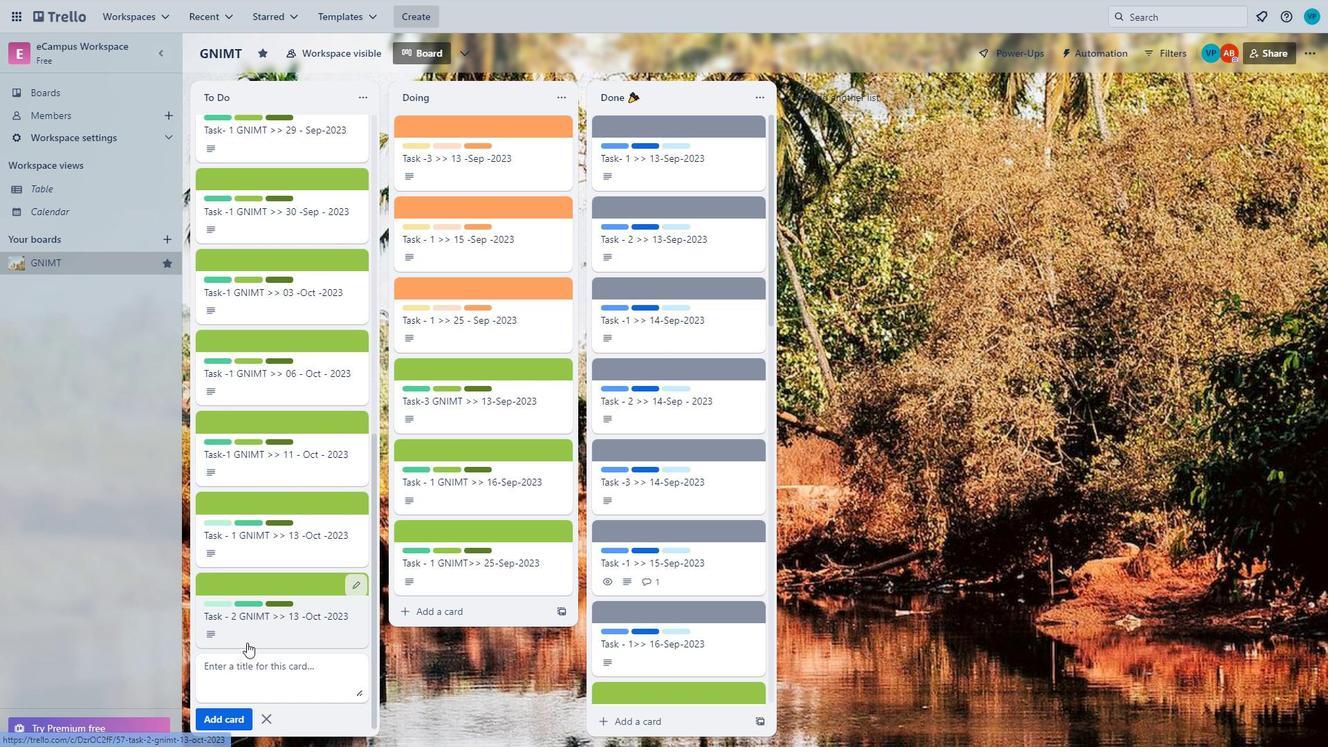 
Action: Mouse moved to (297, 599)
Screenshot: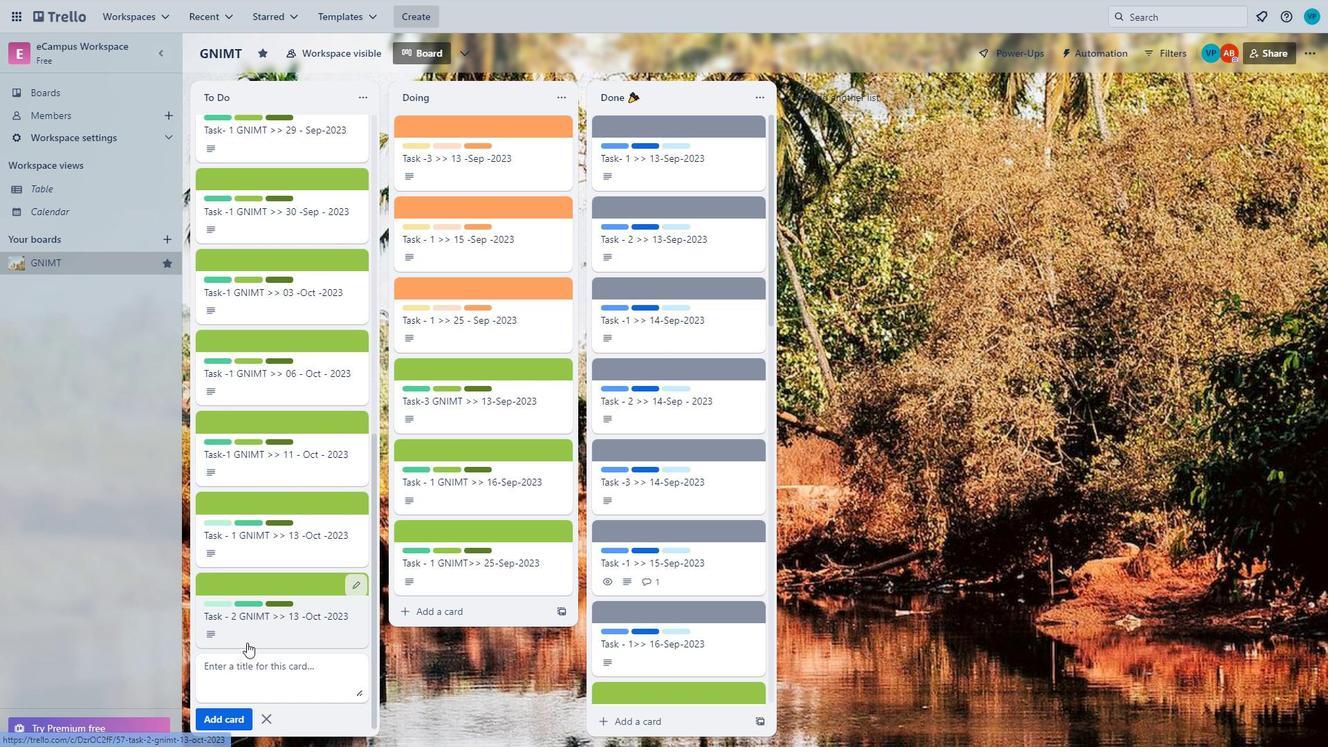 
Action: Mouse scrolled (297, 599) with delta (0, 0)
Screenshot: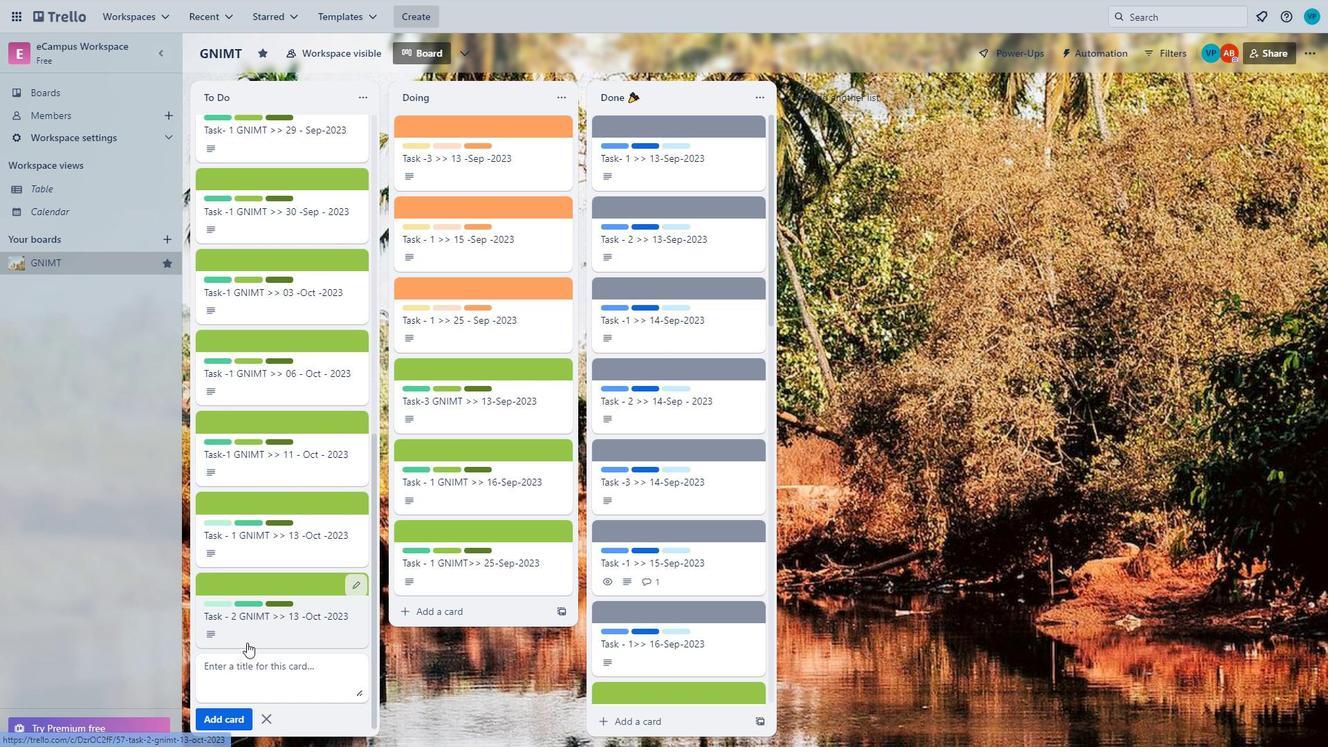 
Action: Mouse moved to (299, 605)
Screenshot: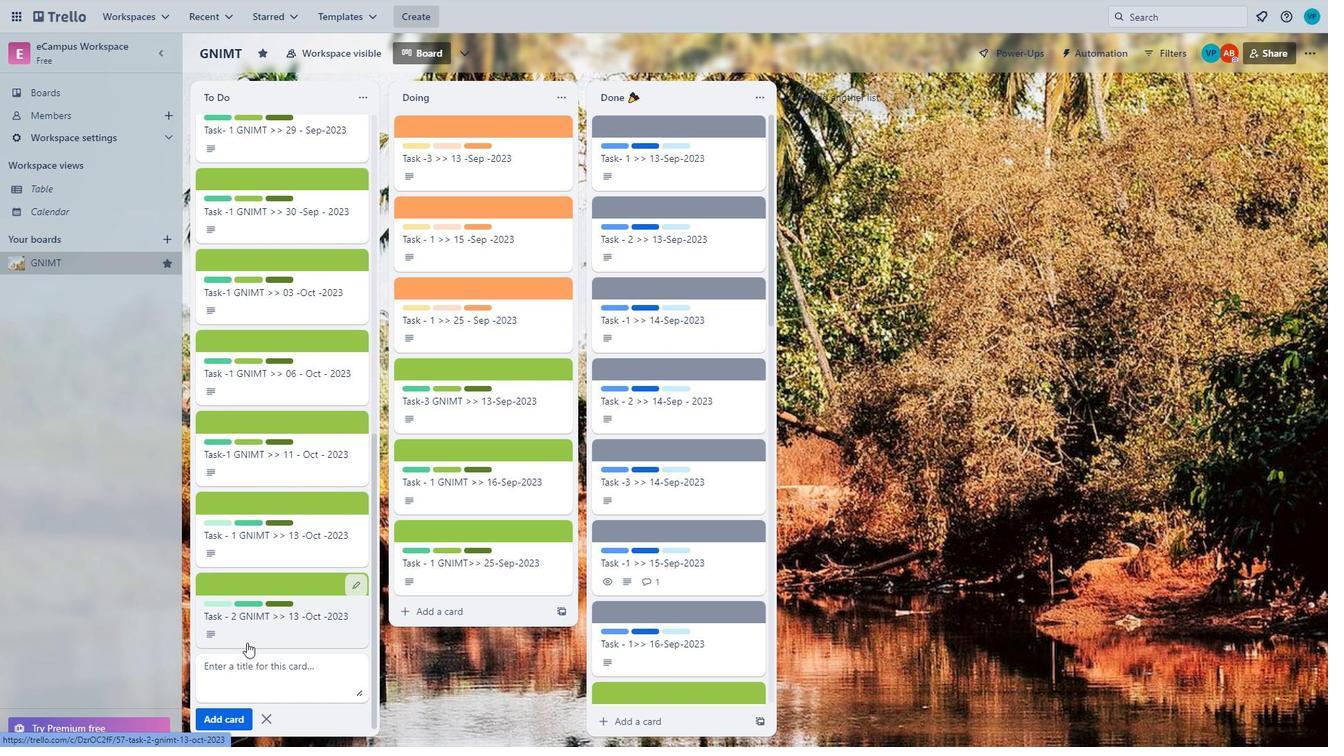
Action: Mouse scrolled (299, 605) with delta (0, 0)
Screenshot: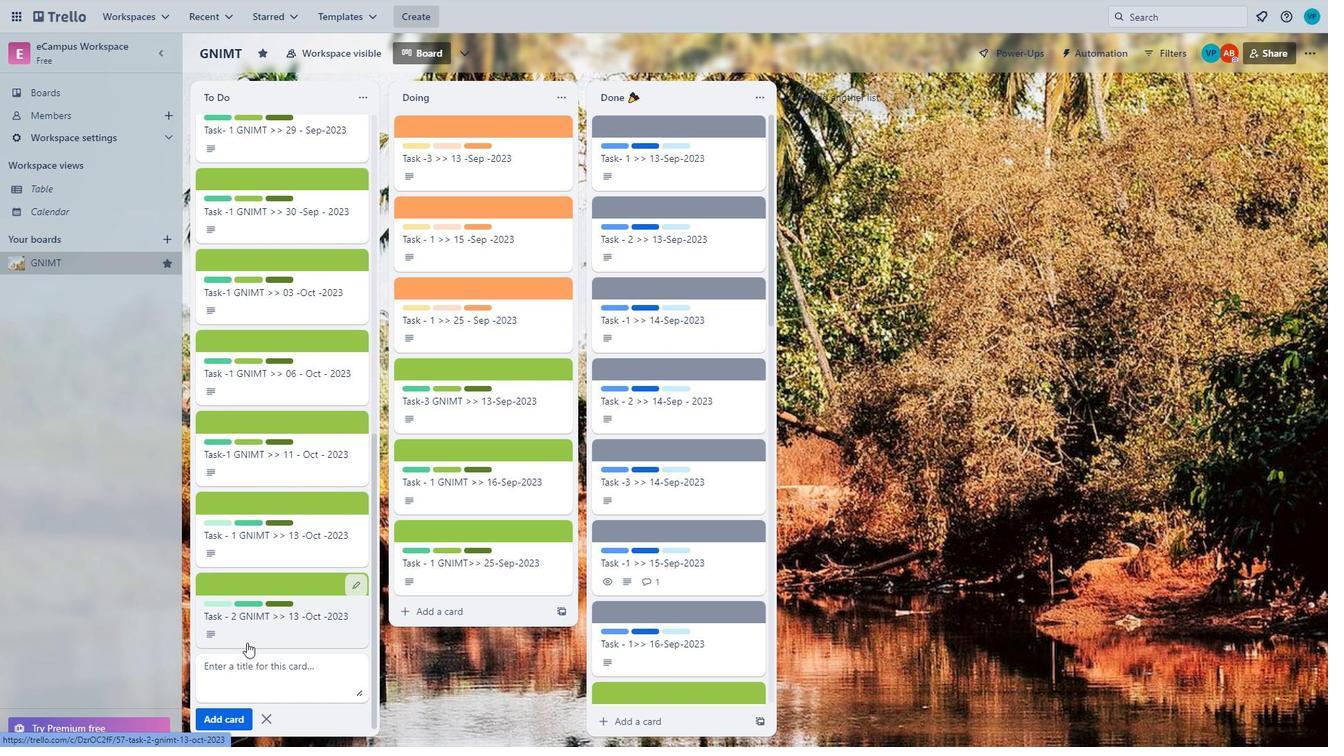 
Action: Mouse moved to (299, 608)
Screenshot: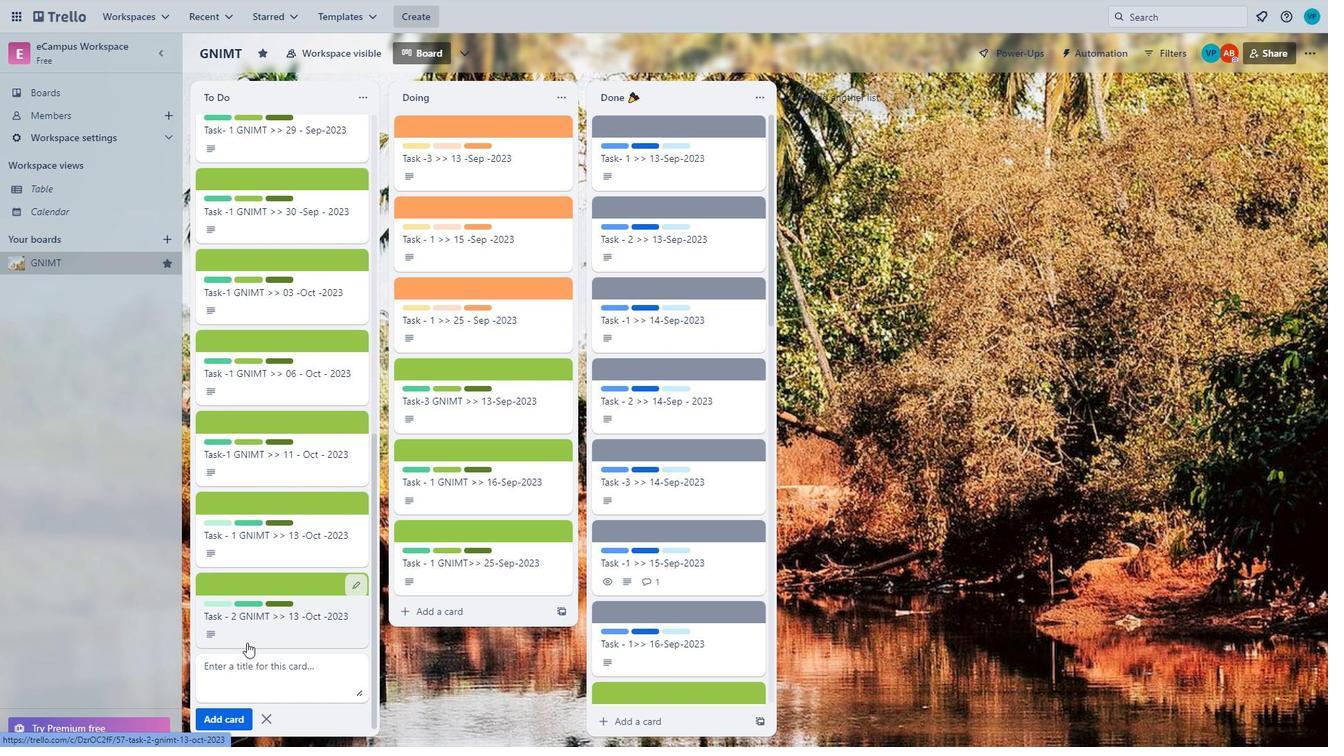 
Action: Mouse scrolled (299, 608) with delta (0, 0)
Screenshot: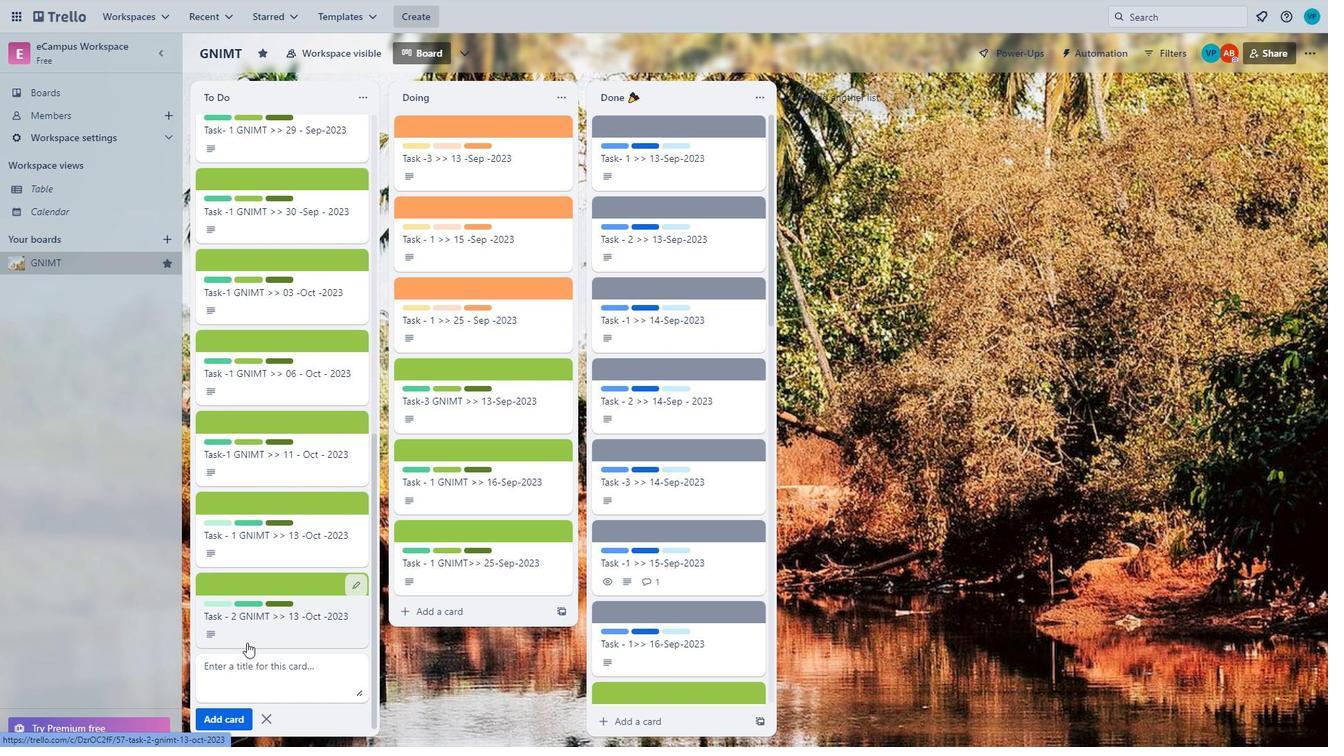 
Action: Mouse moved to (299, 614)
Screenshot: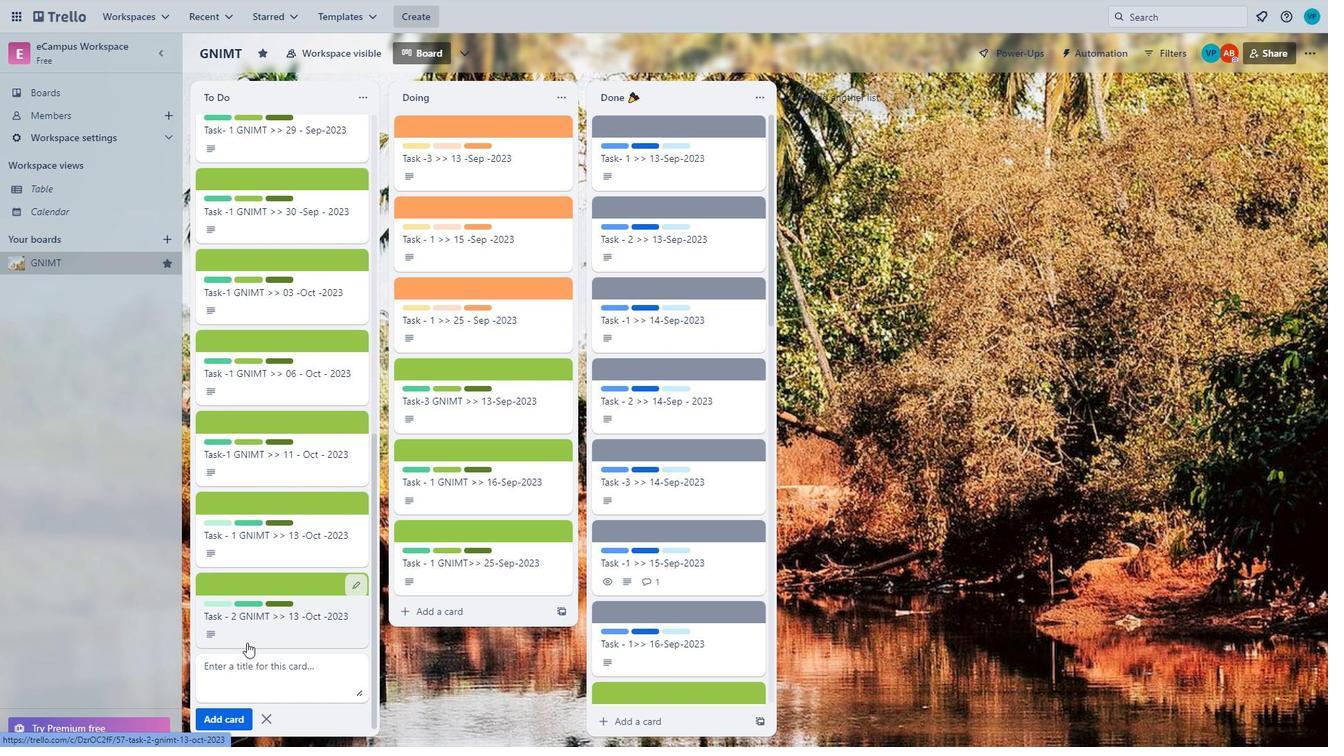 
Action: Mouse scrolled (299, 613) with delta (0, 0)
Screenshot: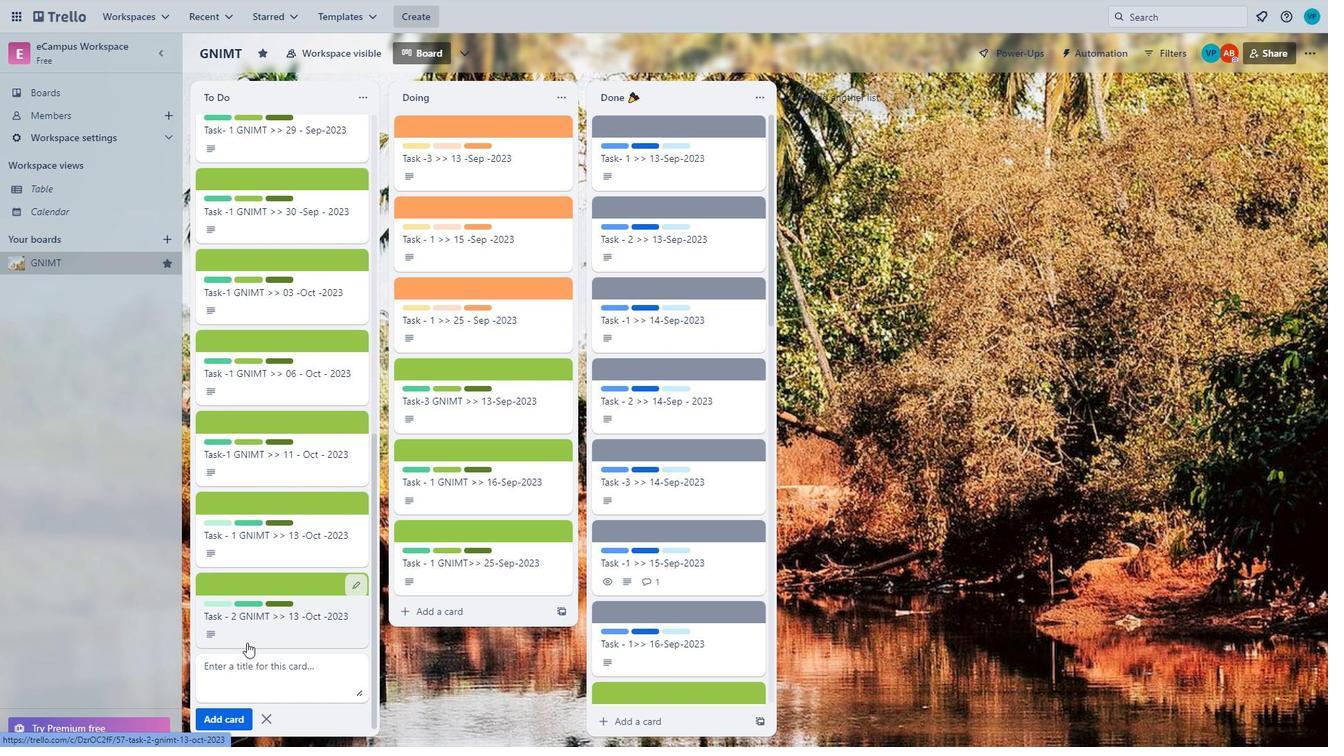 
Action: Mouse moved to (299, 617)
Screenshot: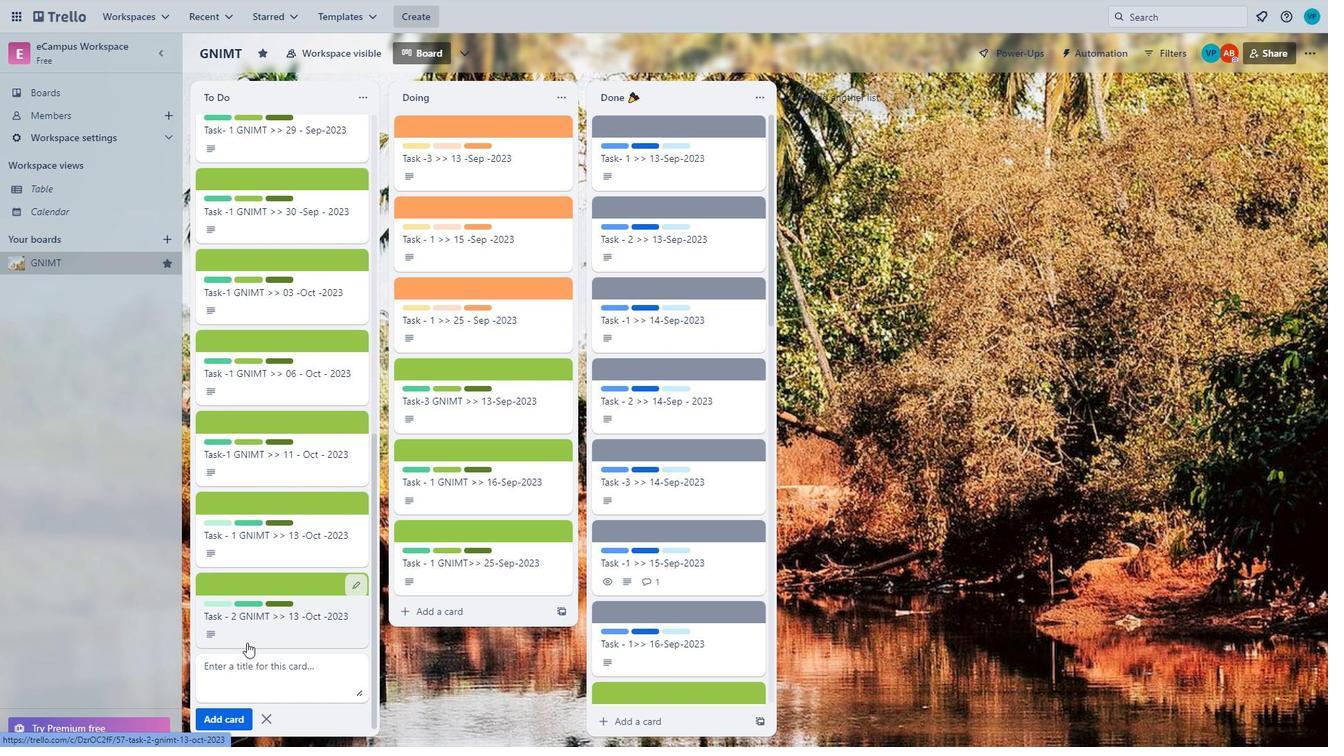 
Action: Mouse scrolled (299, 617) with delta (0, 0)
Screenshot: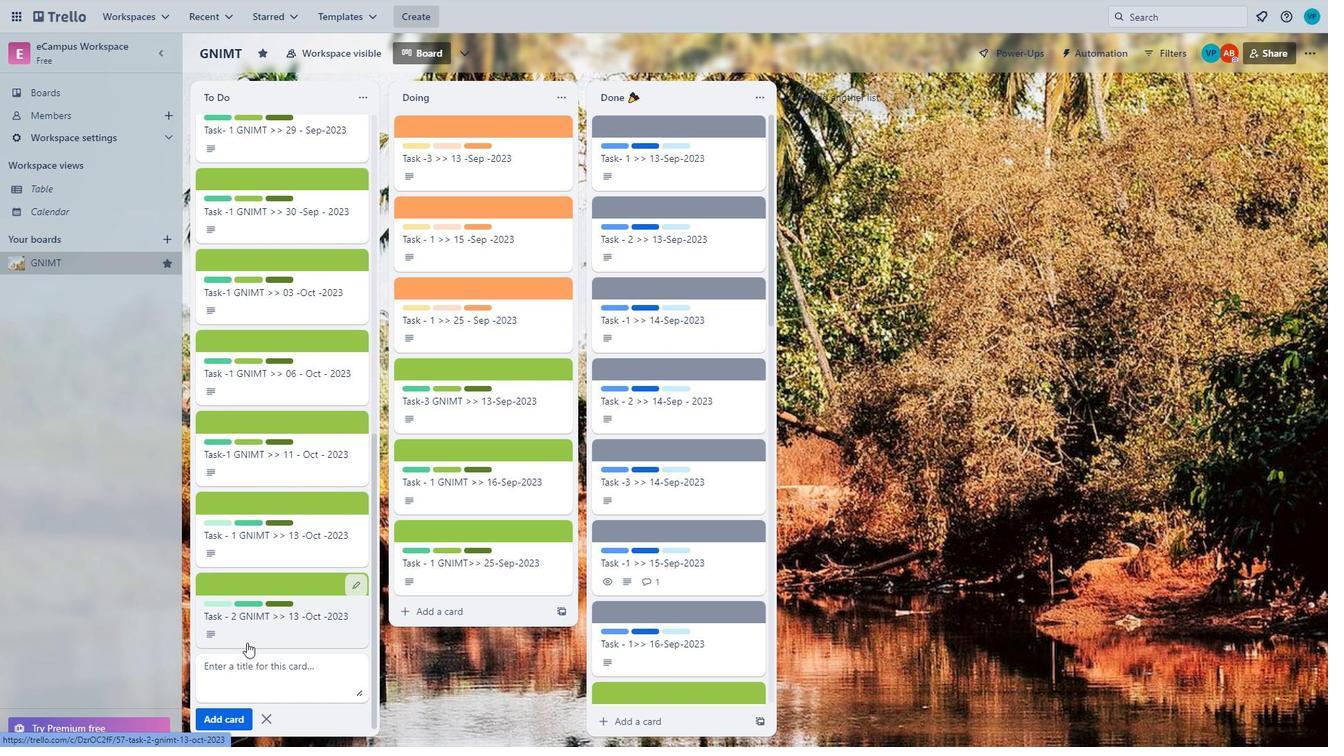 
Action: Mouse moved to (299, 619)
Screenshot: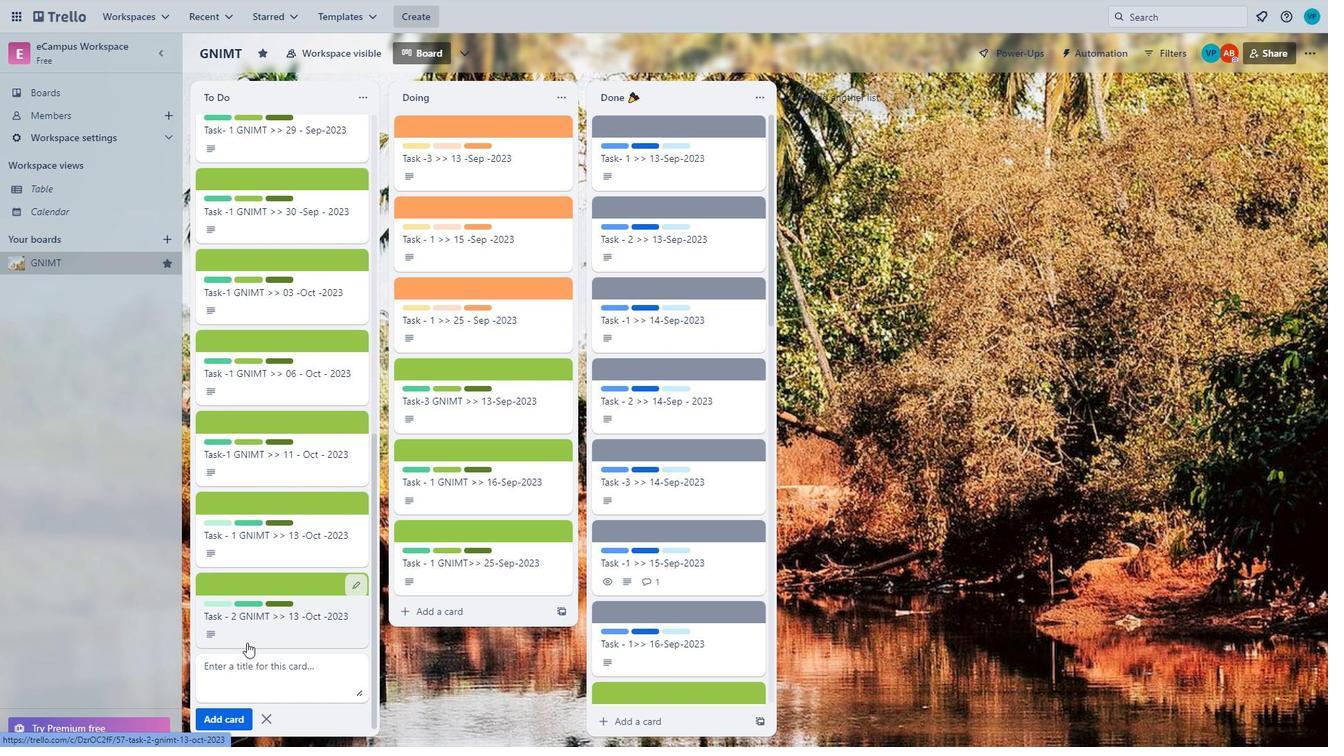 
Action: Mouse scrolled (299, 618) with delta (0, 0)
Screenshot: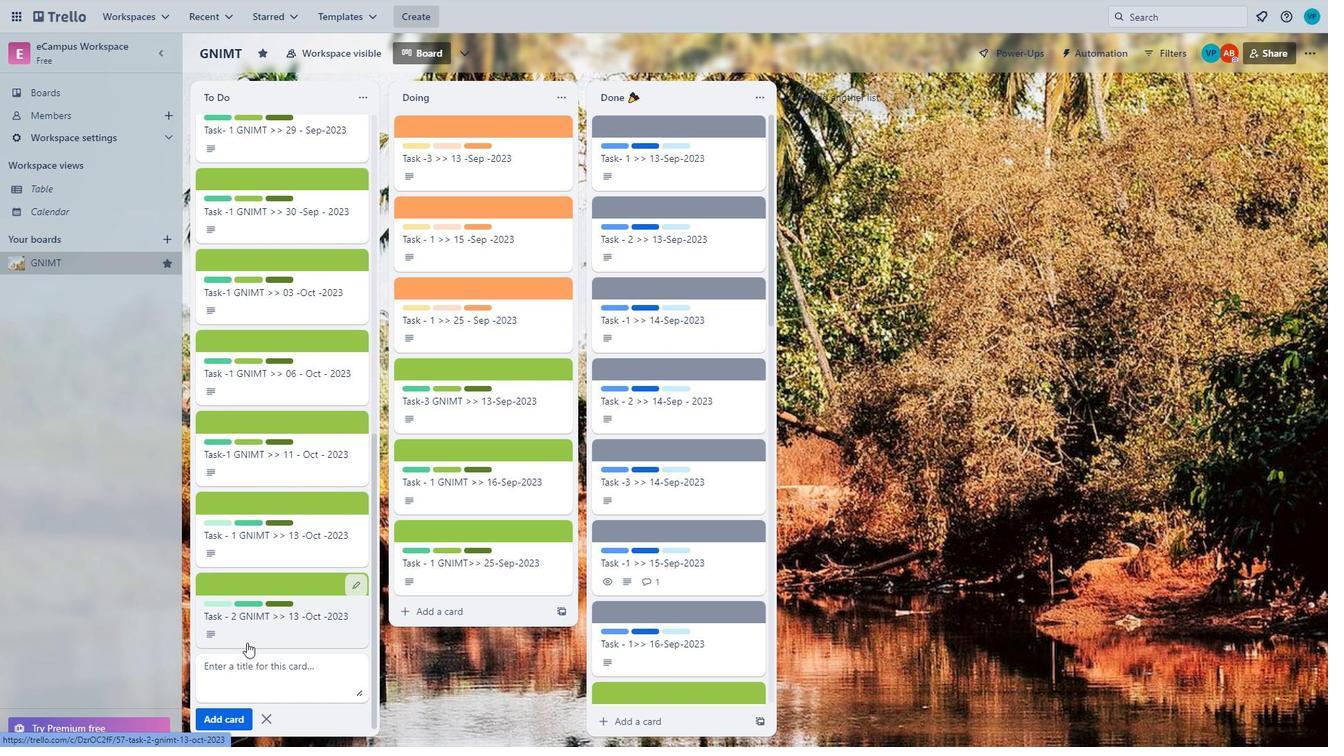 
Action: Mouse moved to (294, 621)
Screenshot: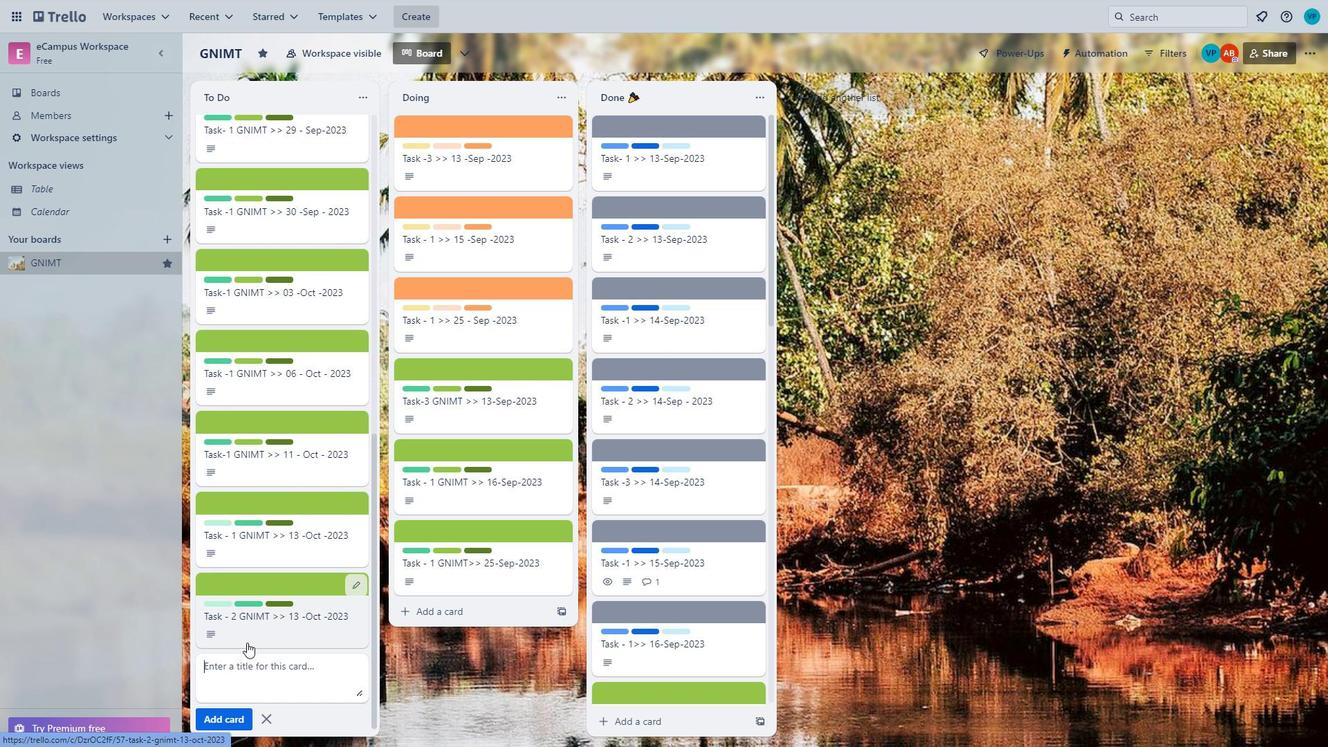 
Action: Mouse scrolled (294, 621) with delta (0, 0)
Screenshot: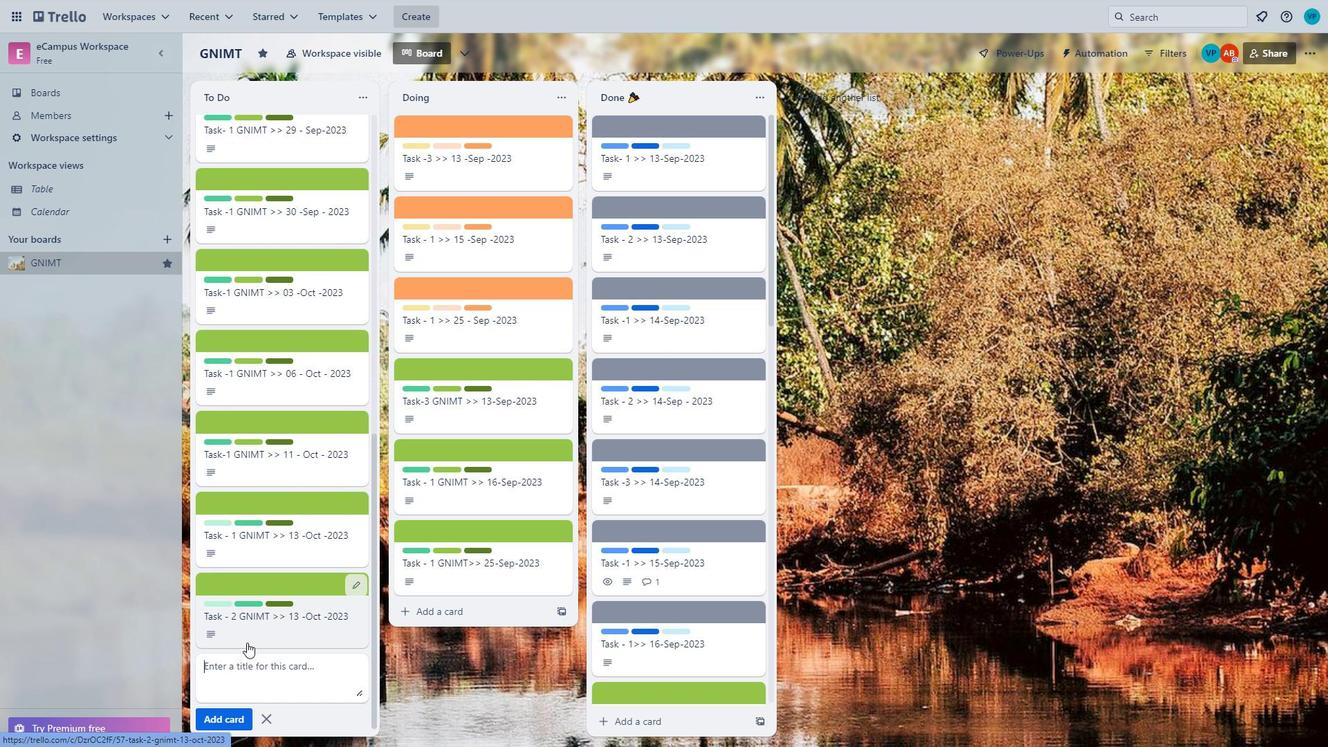 
Action: Mouse moved to (291, 627)
Screenshot: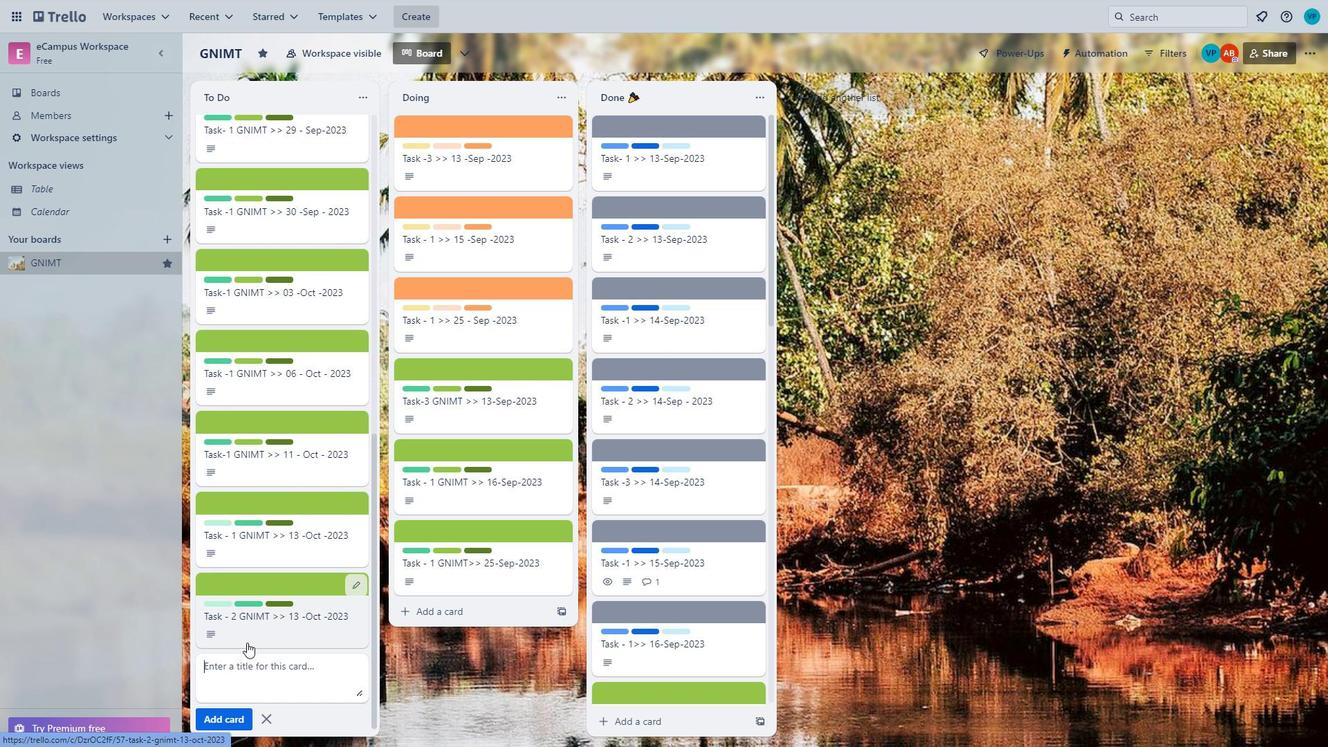 
Action: Mouse scrolled (291, 626) with delta (0, 0)
Screenshot: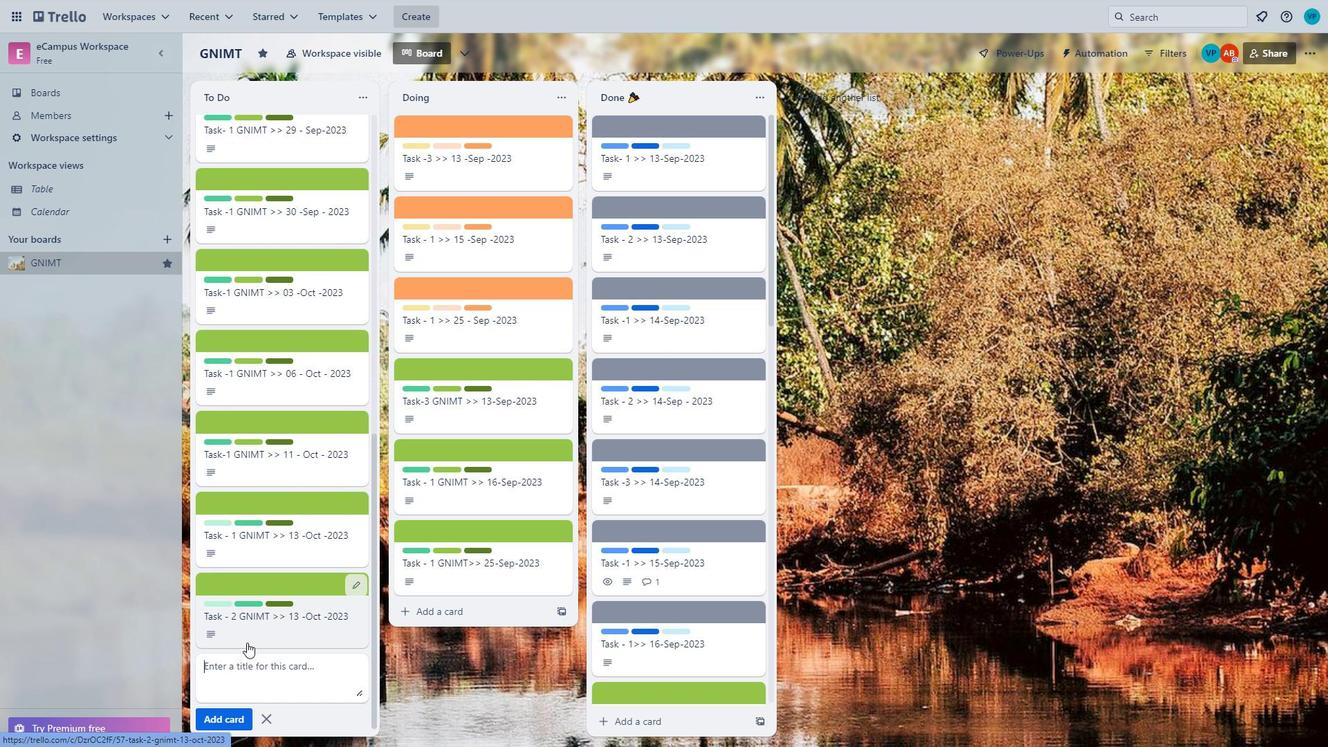 
Action: Mouse moved to (290, 629)
Screenshot: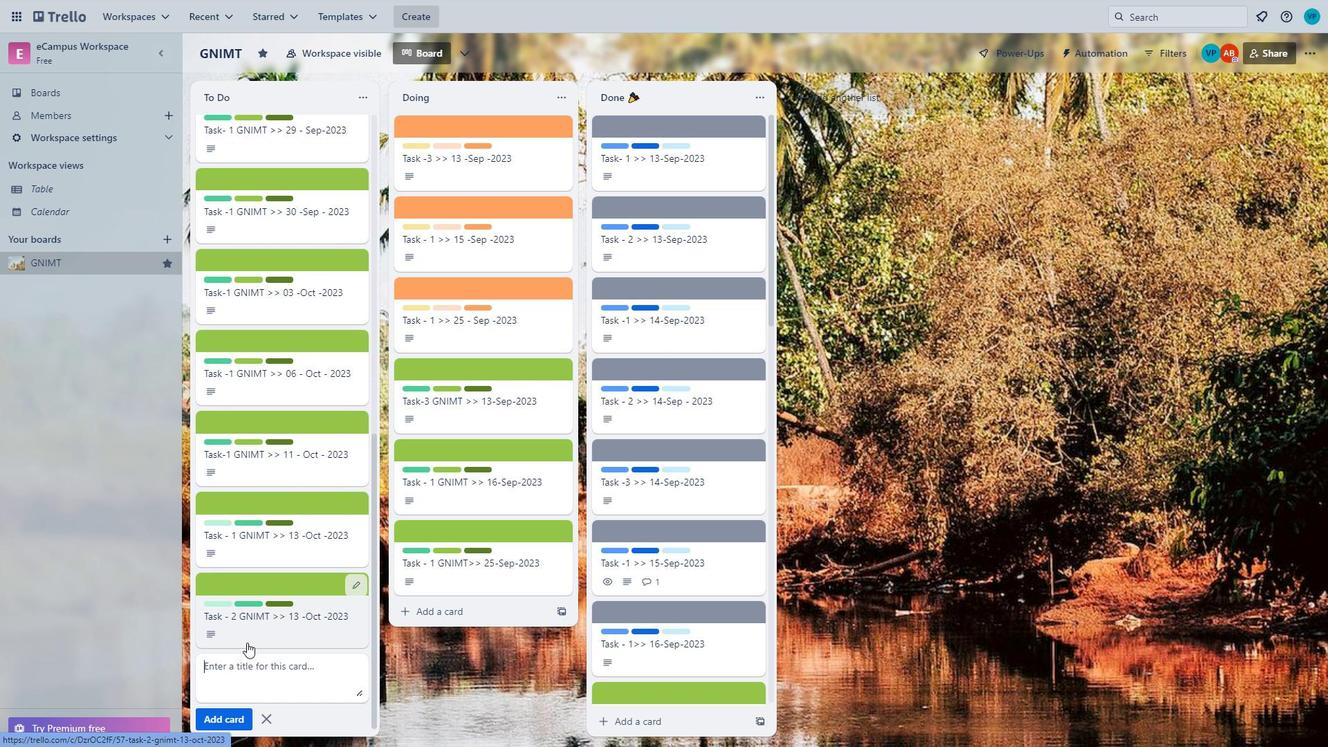 
Action: Mouse scrolled (290, 628) with delta (0, 0)
Screenshot: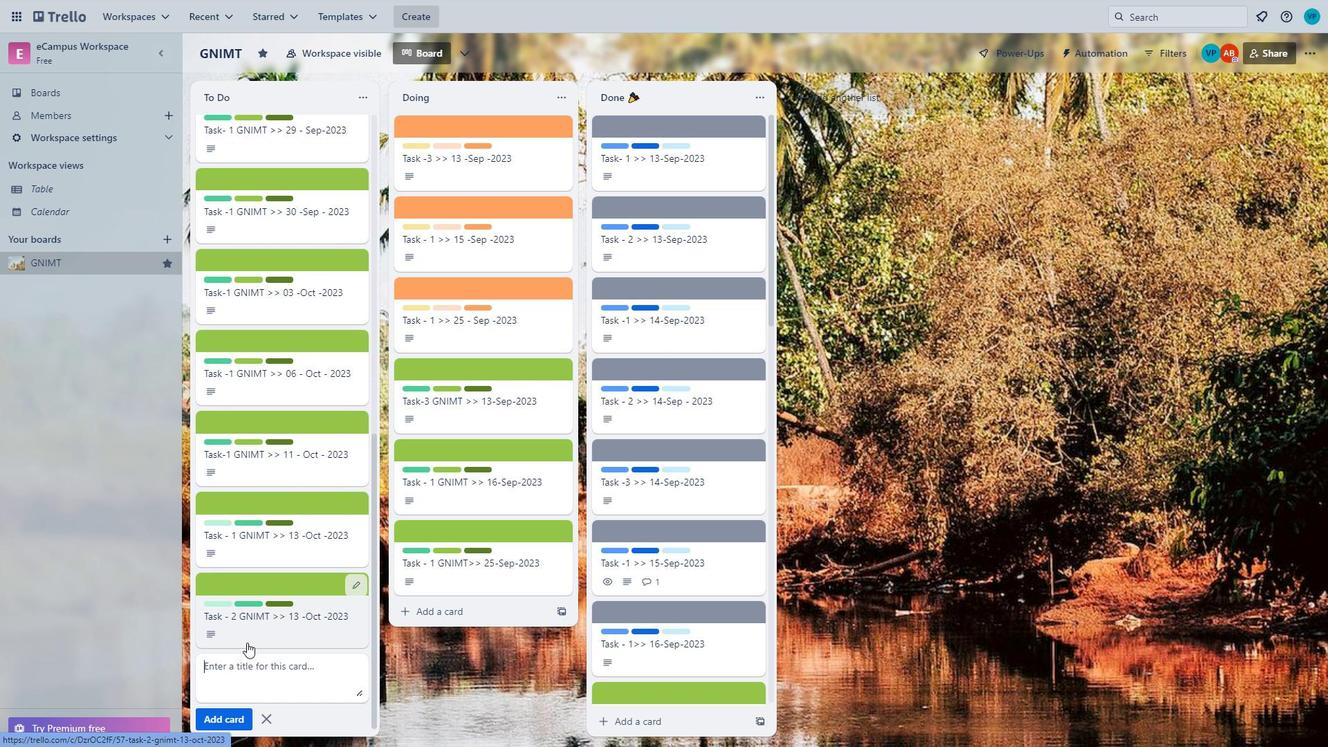 
Action: Mouse moved to (288, 632)
Screenshot: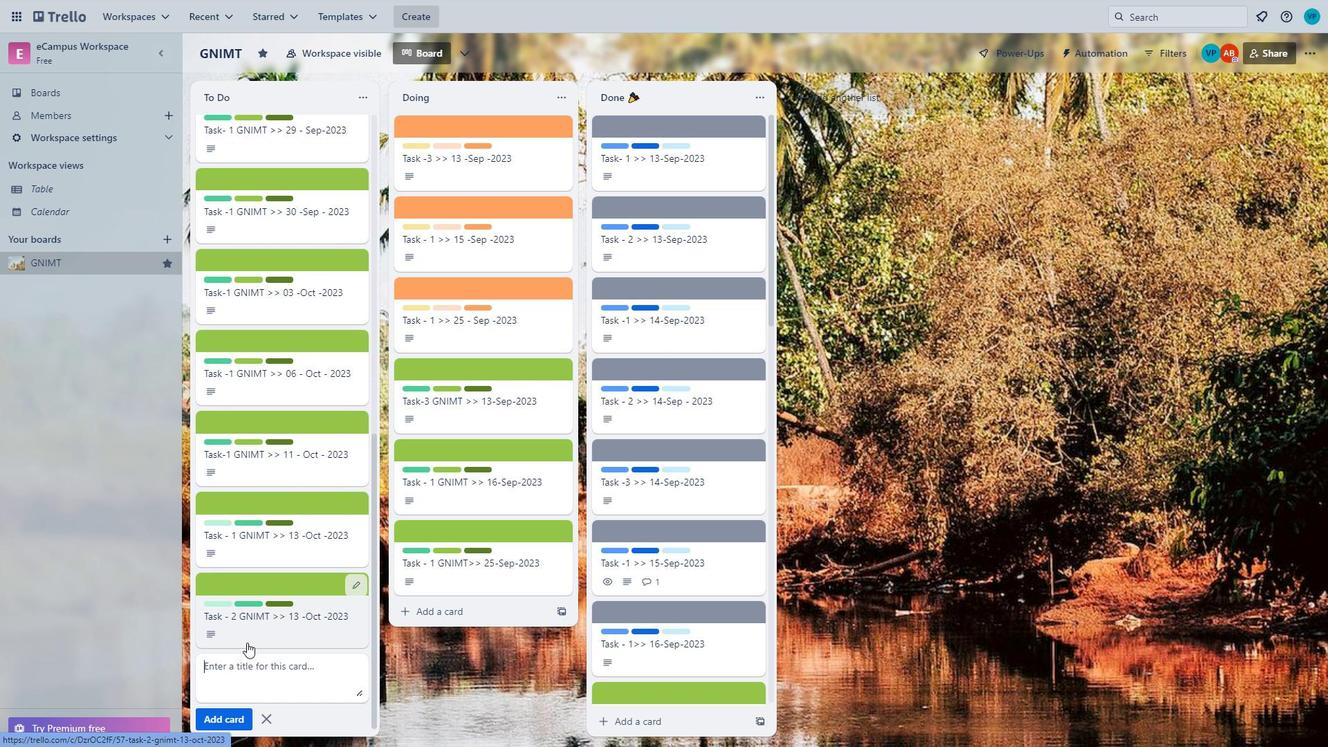 
Action: Mouse scrolled (288, 631) with delta (0, 0)
Screenshot: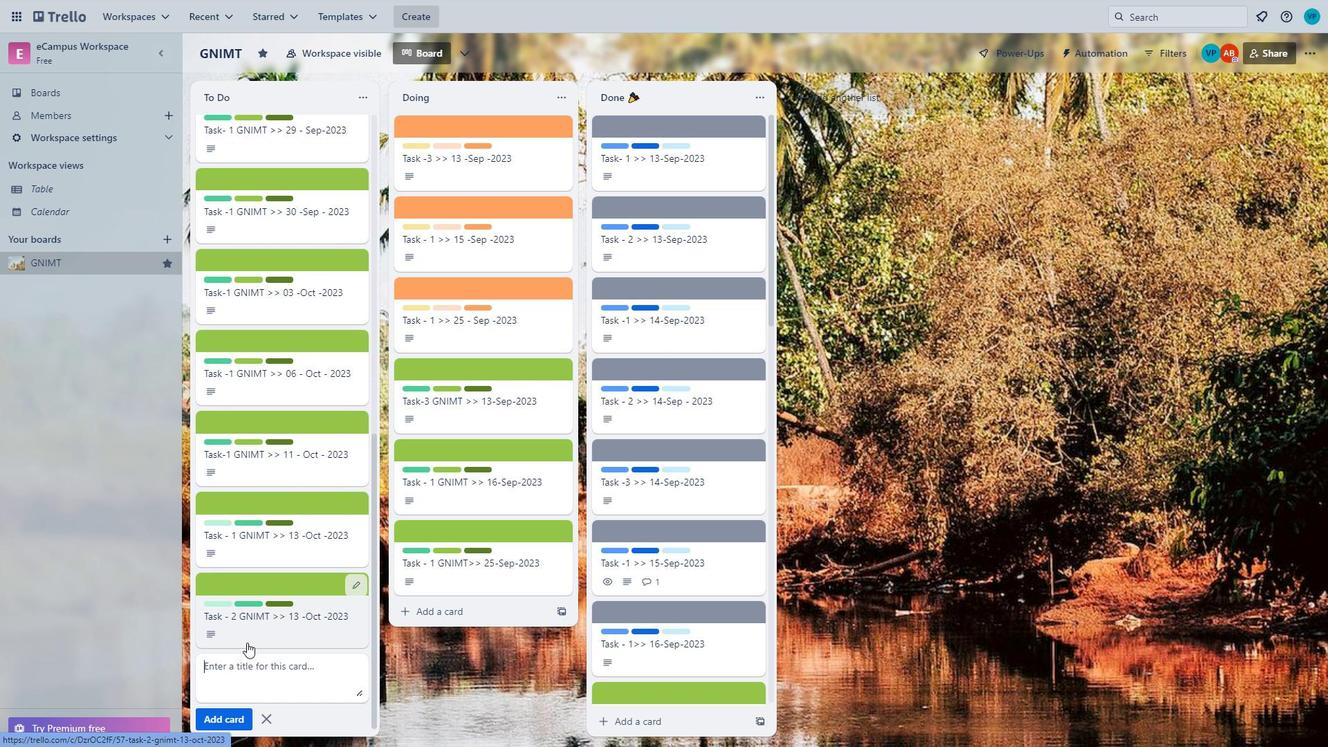 
Action: Mouse moved to (288, 632)
Screenshot: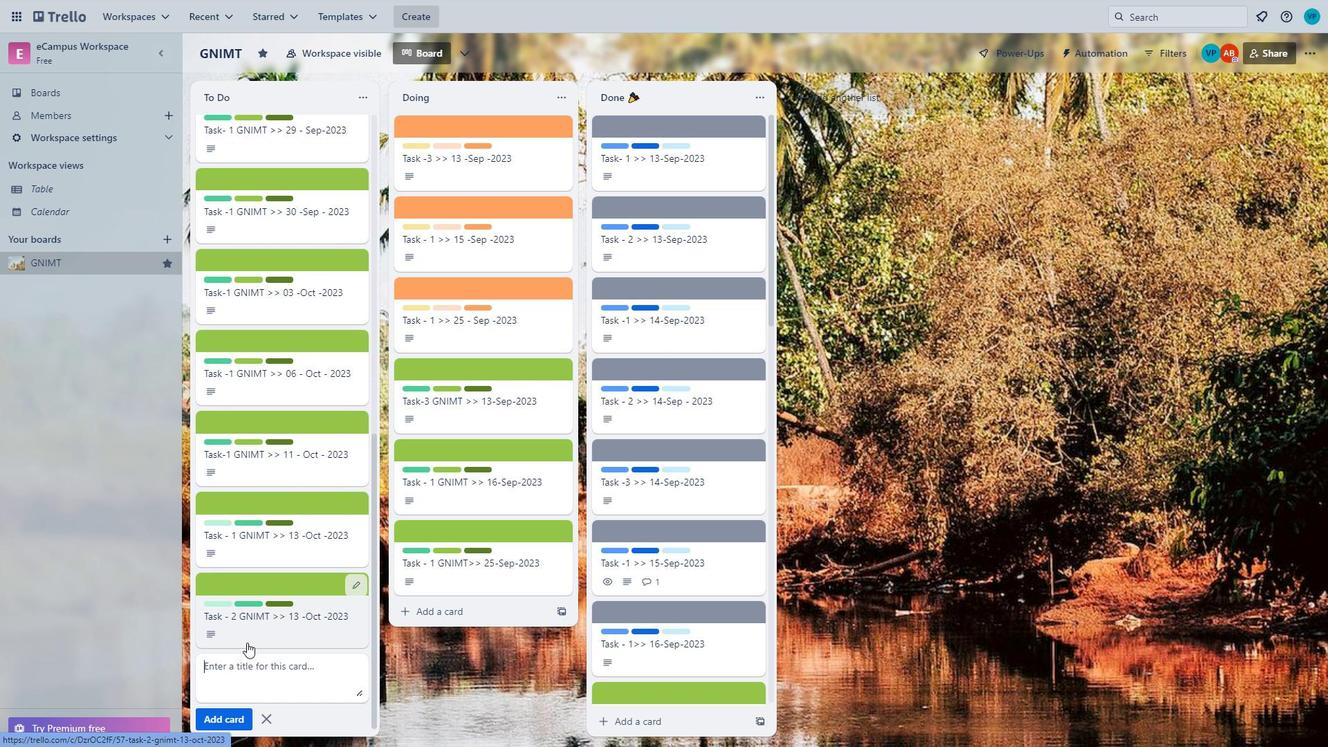 
Action: Mouse scrolled (288, 632) with delta (0, 0)
Screenshot: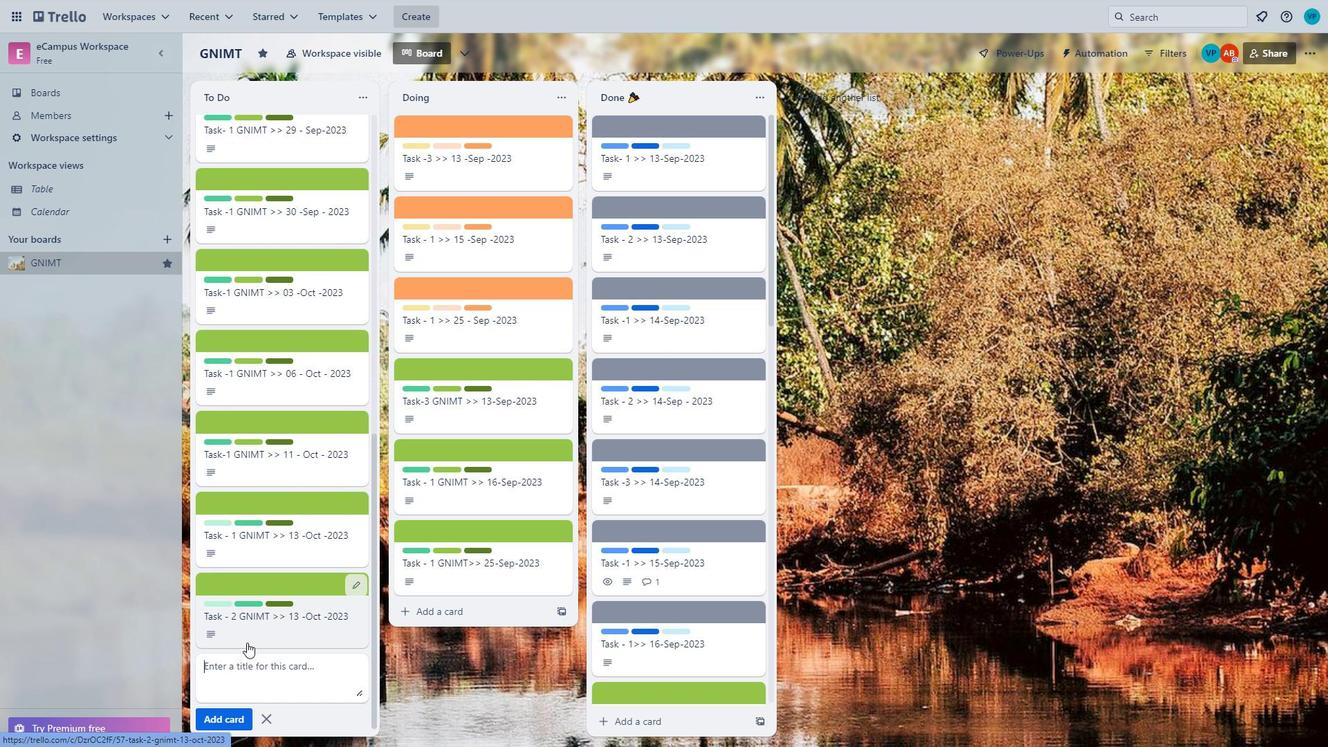 
Action: Mouse moved to (288, 632)
Screenshot: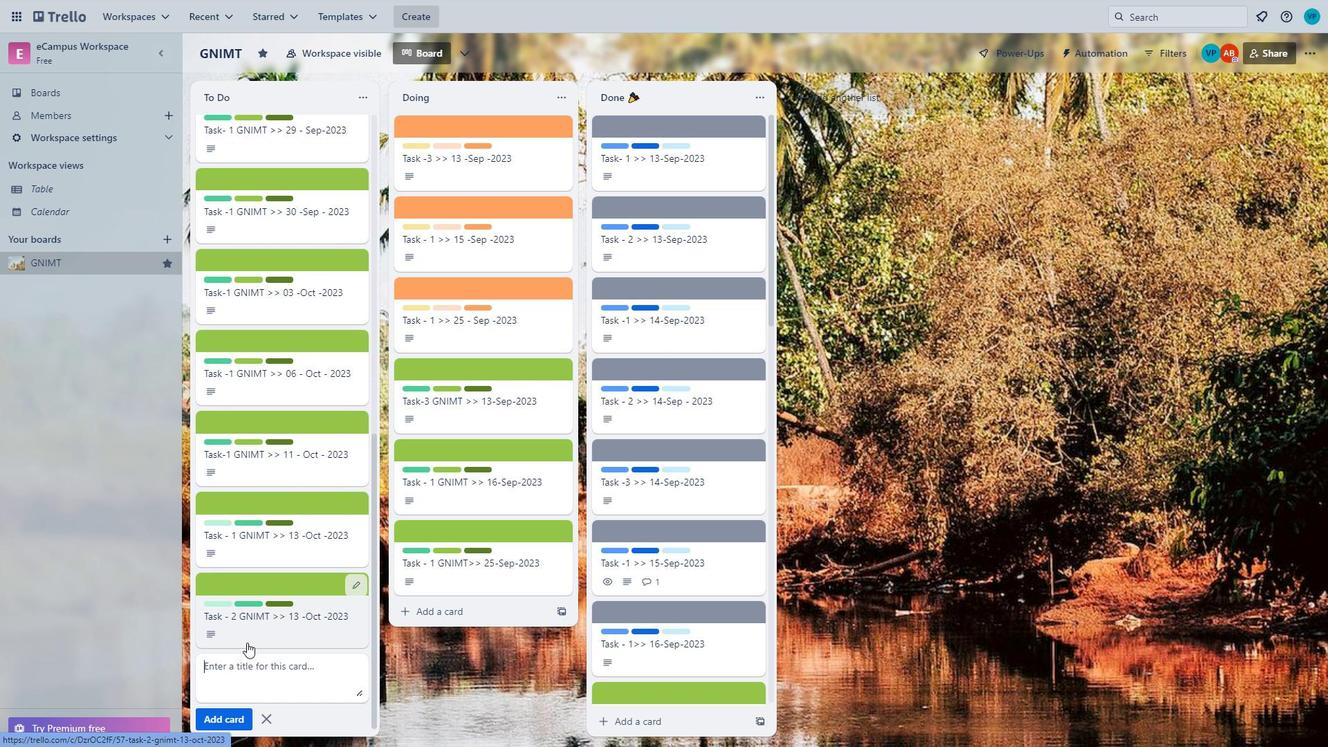 
Action: Mouse scrolled (288, 632) with delta (0, 0)
Screenshot: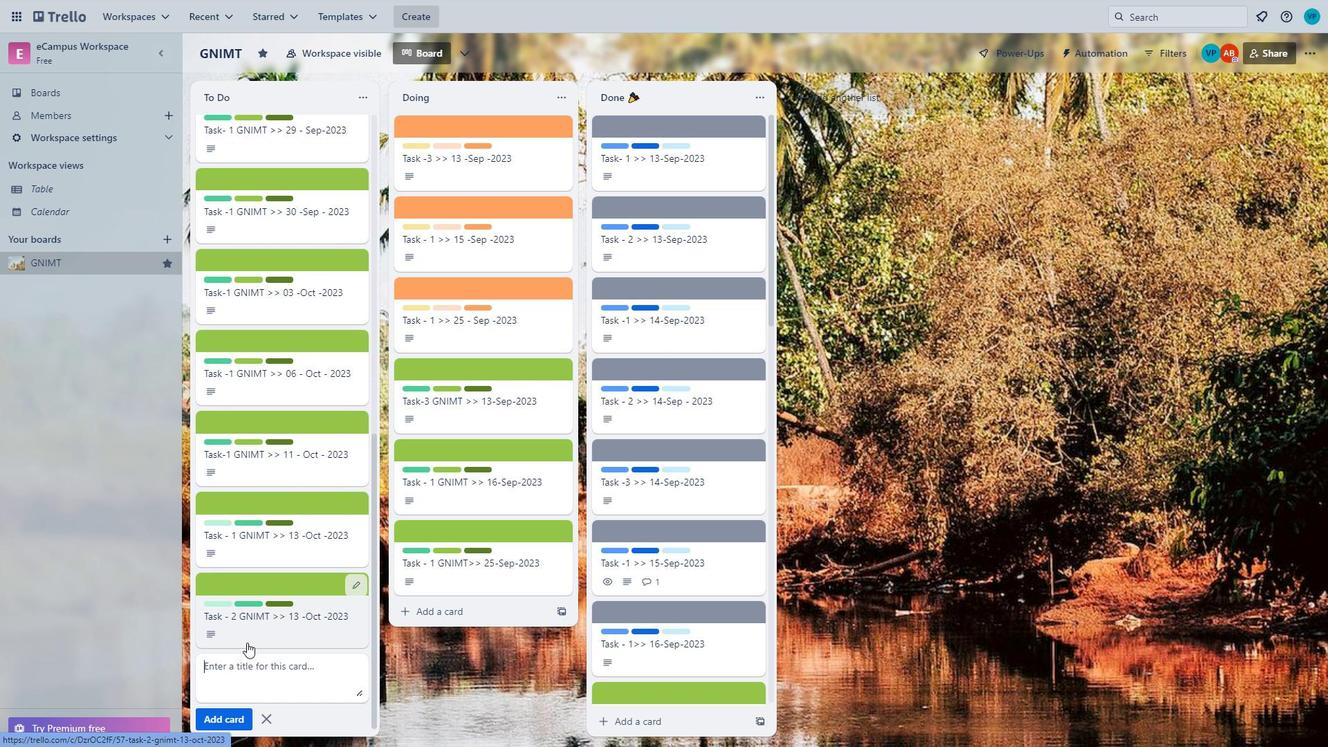 
Action: Mouse moved to (213, 725)
Screenshot: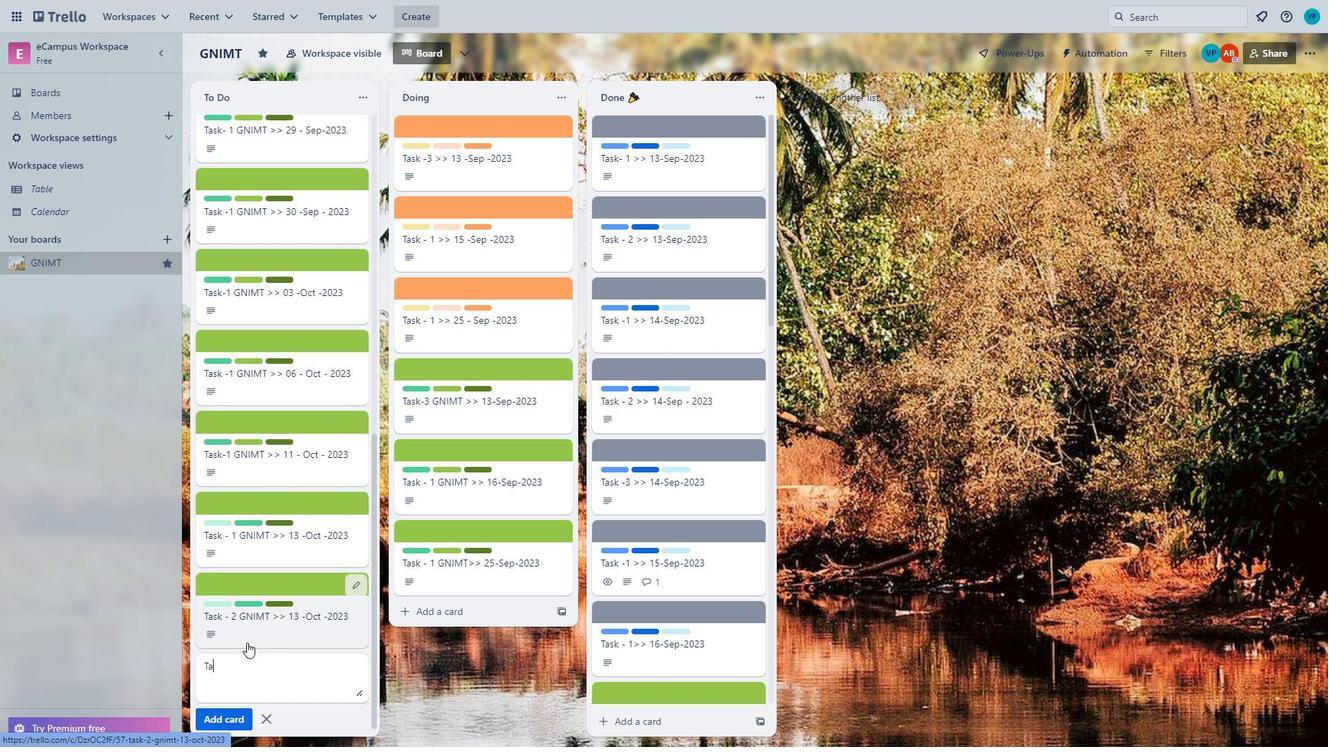 
Action: Mouse pressed left at (213, 725)
Screenshot: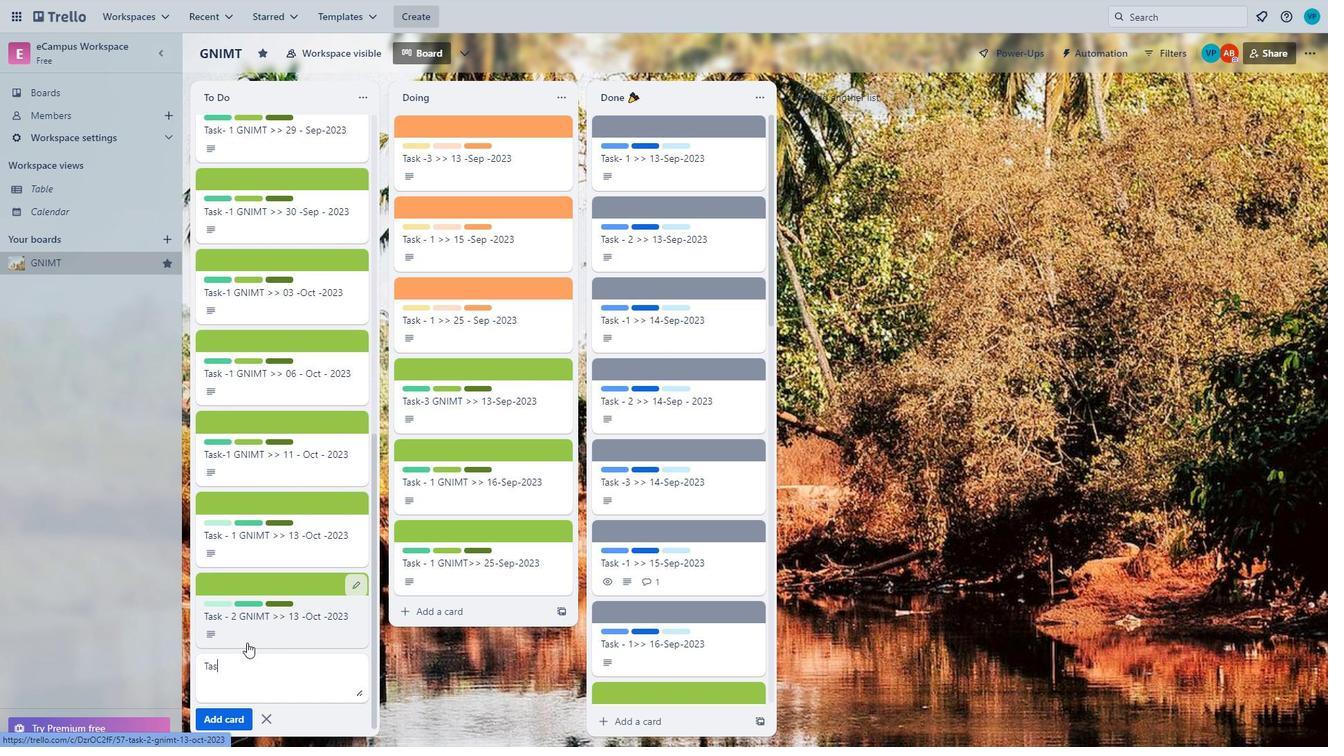 
Action: Mouse moved to (246, 642)
Screenshot: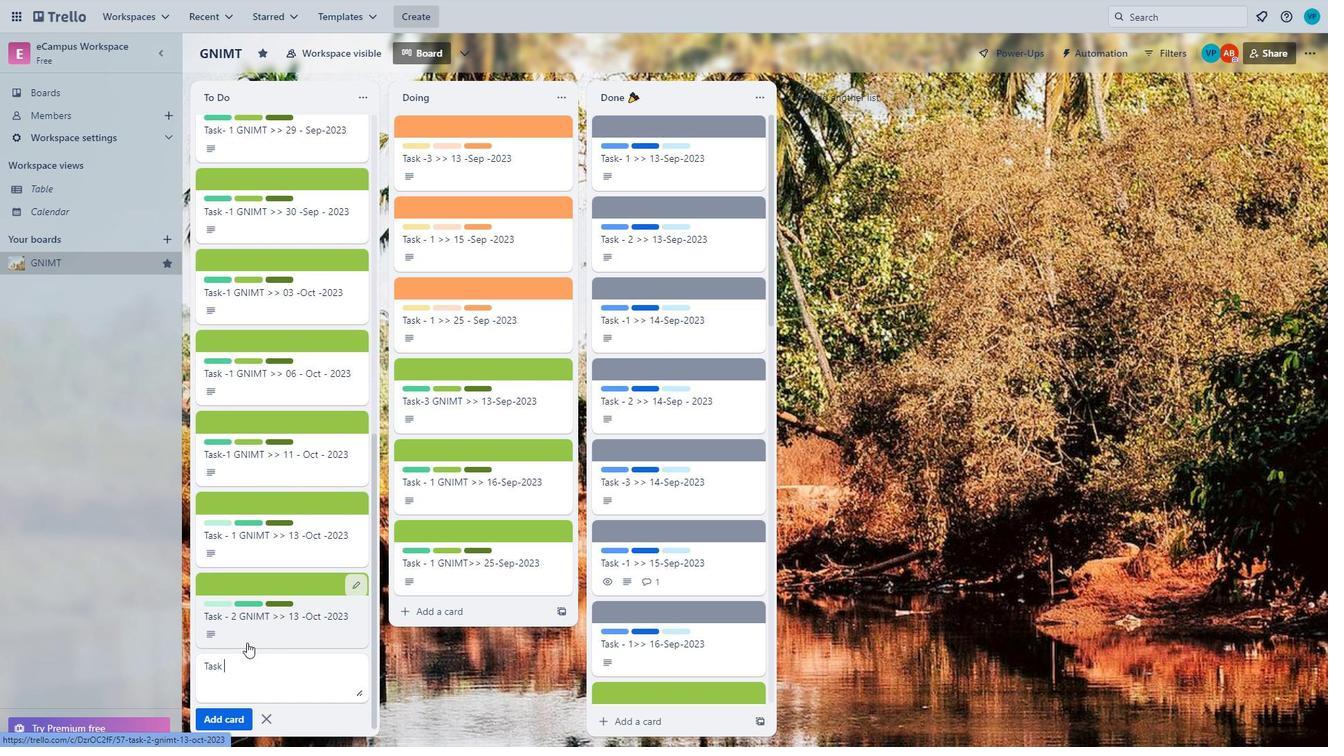 
Action: Key pressed <Key.caps_lock>T<Key.caps_lock>ask<Key.space>-1
Screenshot: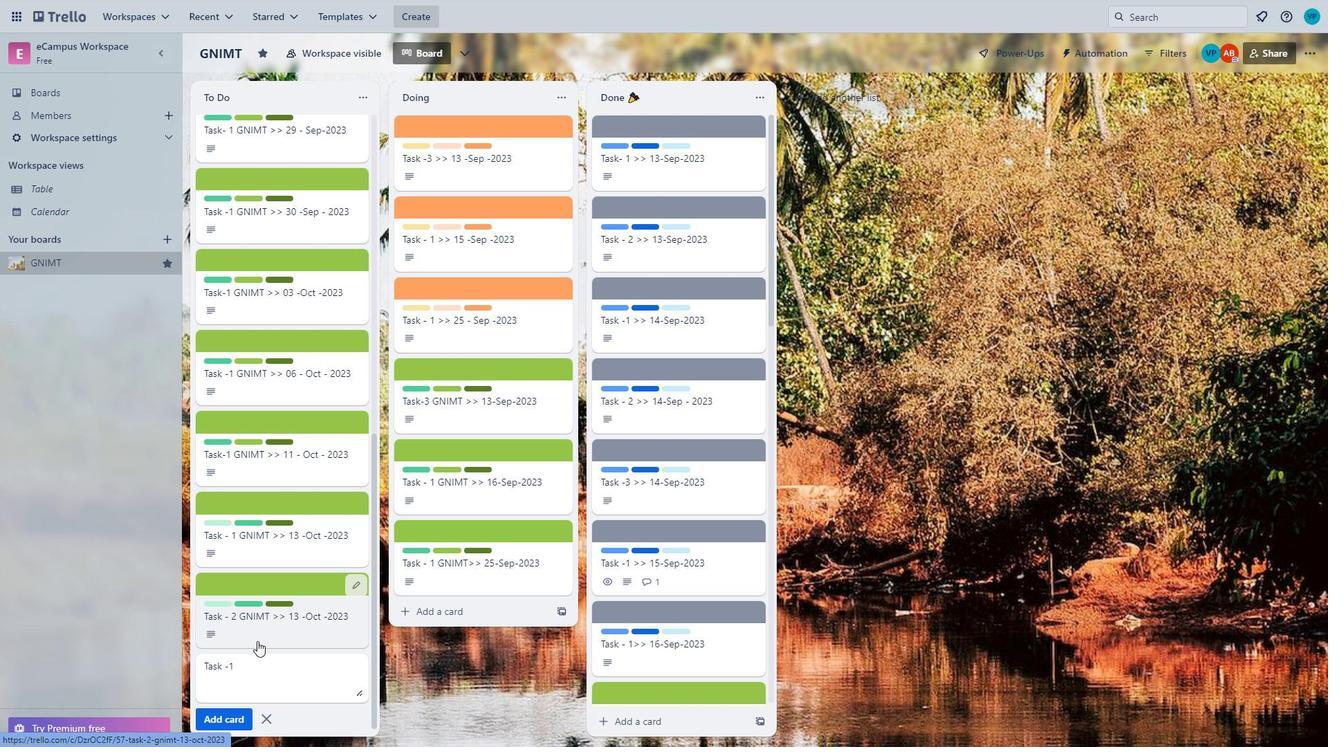 
Action: Mouse moved to (257, 641)
Screenshot: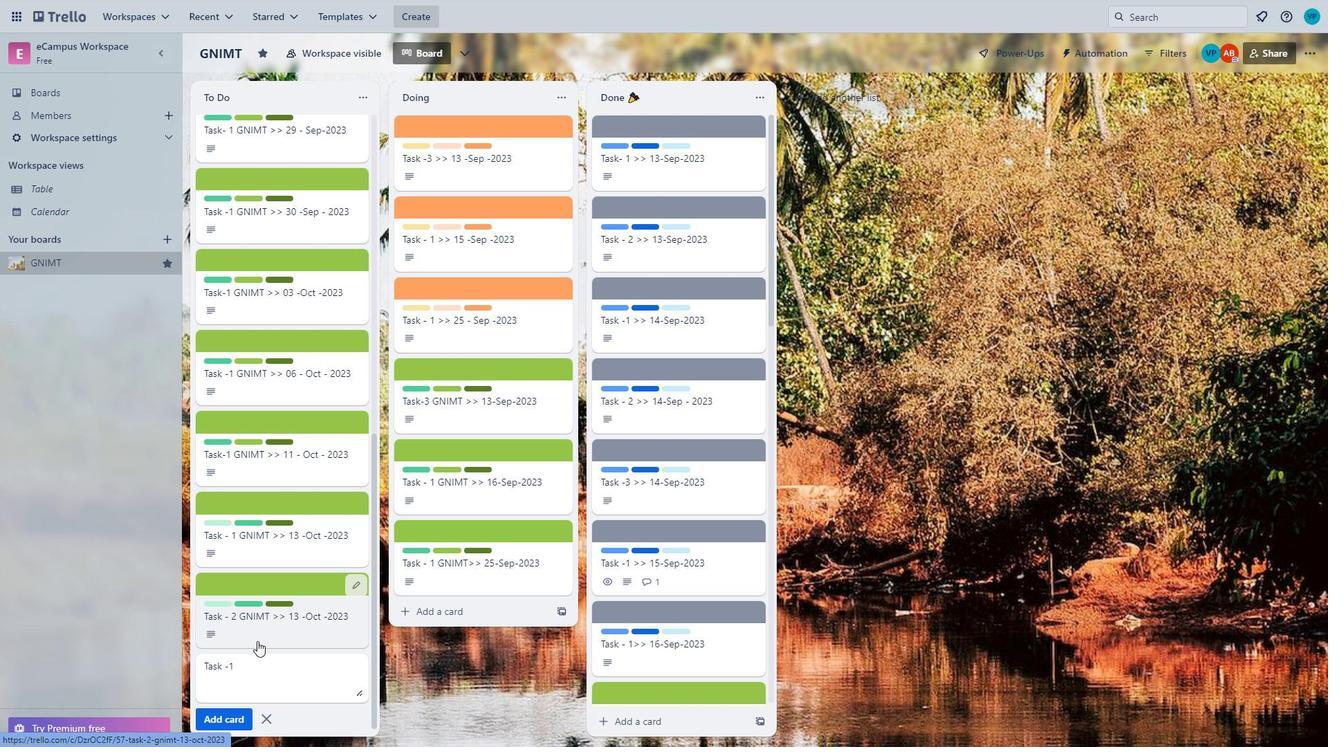 
Action: Key pressed <Key.space><Key.space><Key.caps_lock>G<Key.caps_lock>nimt<Key.space><Key.shift><Key.shift><Key.shift><Key.shift>>><Key.space>14-<Key.caps_lock>O<Key.caps_lock>ct<Key.space>-2023
Screenshot: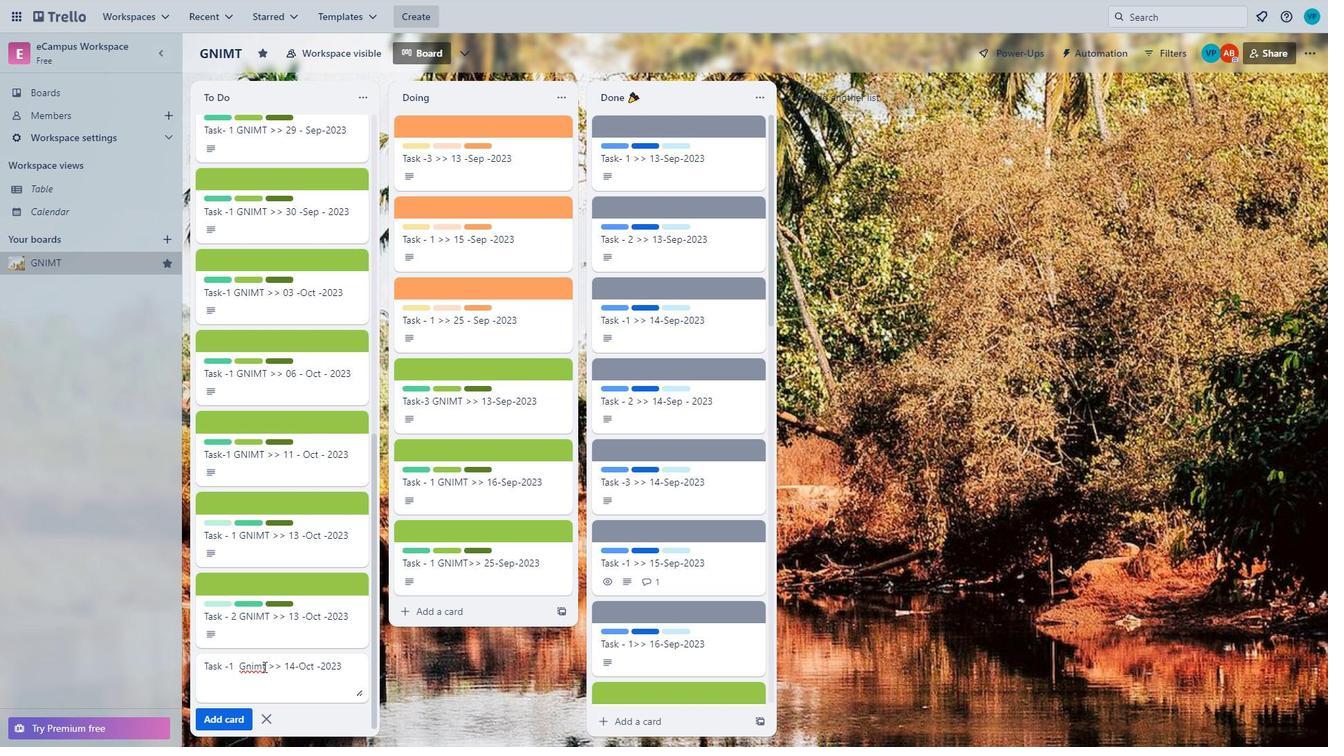 
Action: Mouse moved to (263, 661)
Screenshot: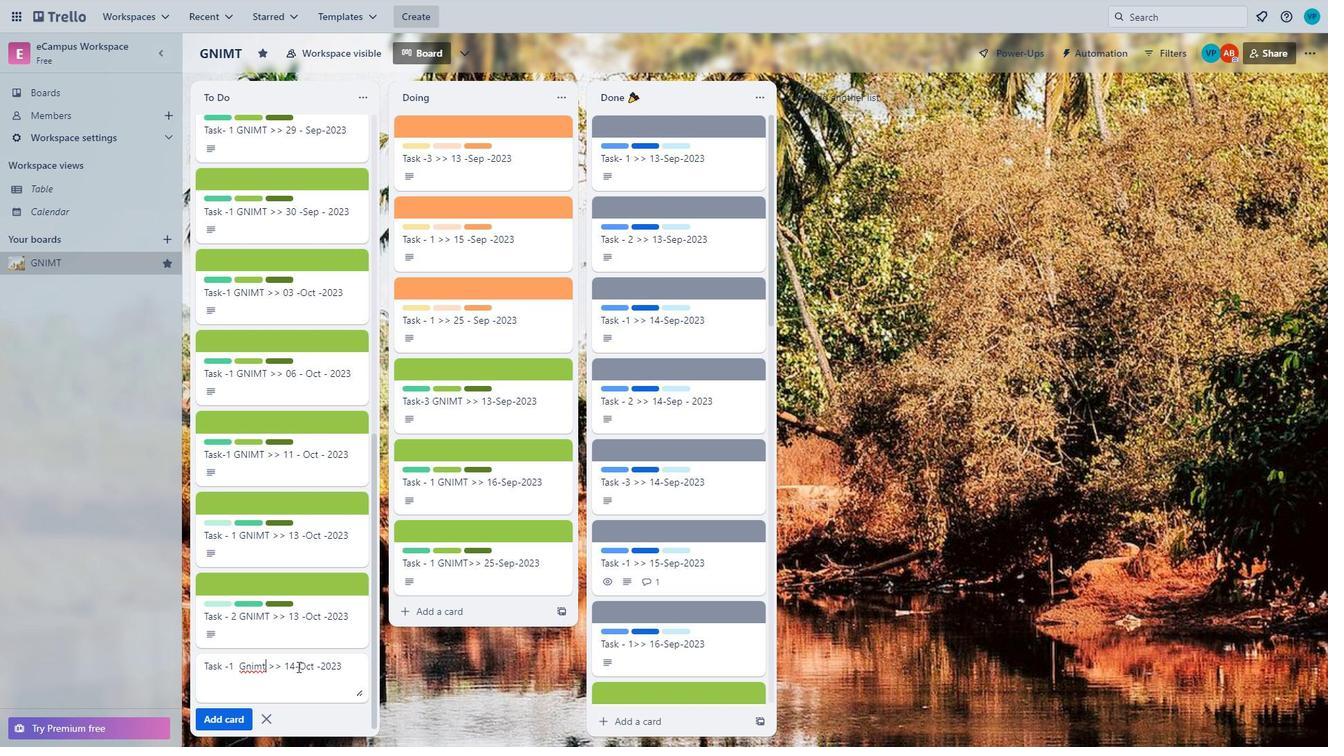 
Action: Mouse pressed left at (263, 661)
Screenshot: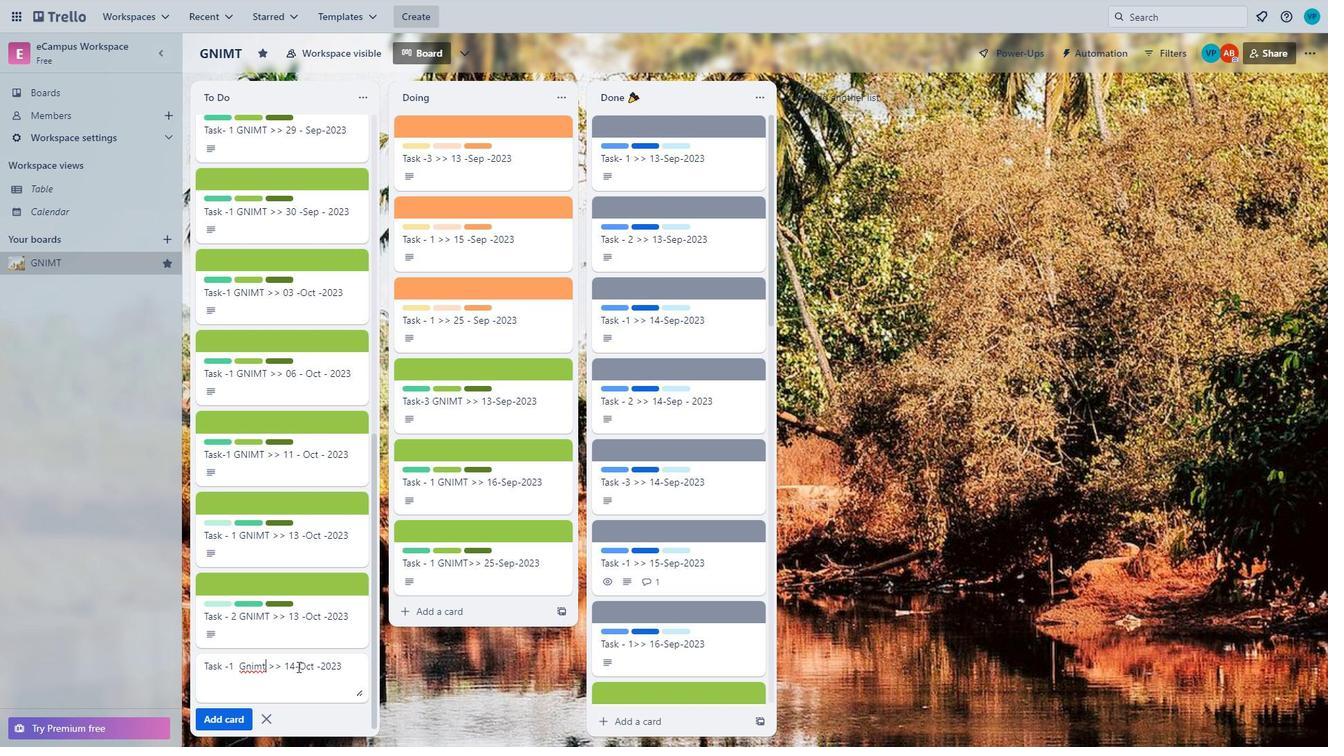 
Action: Mouse moved to (263, 666)
Screenshot: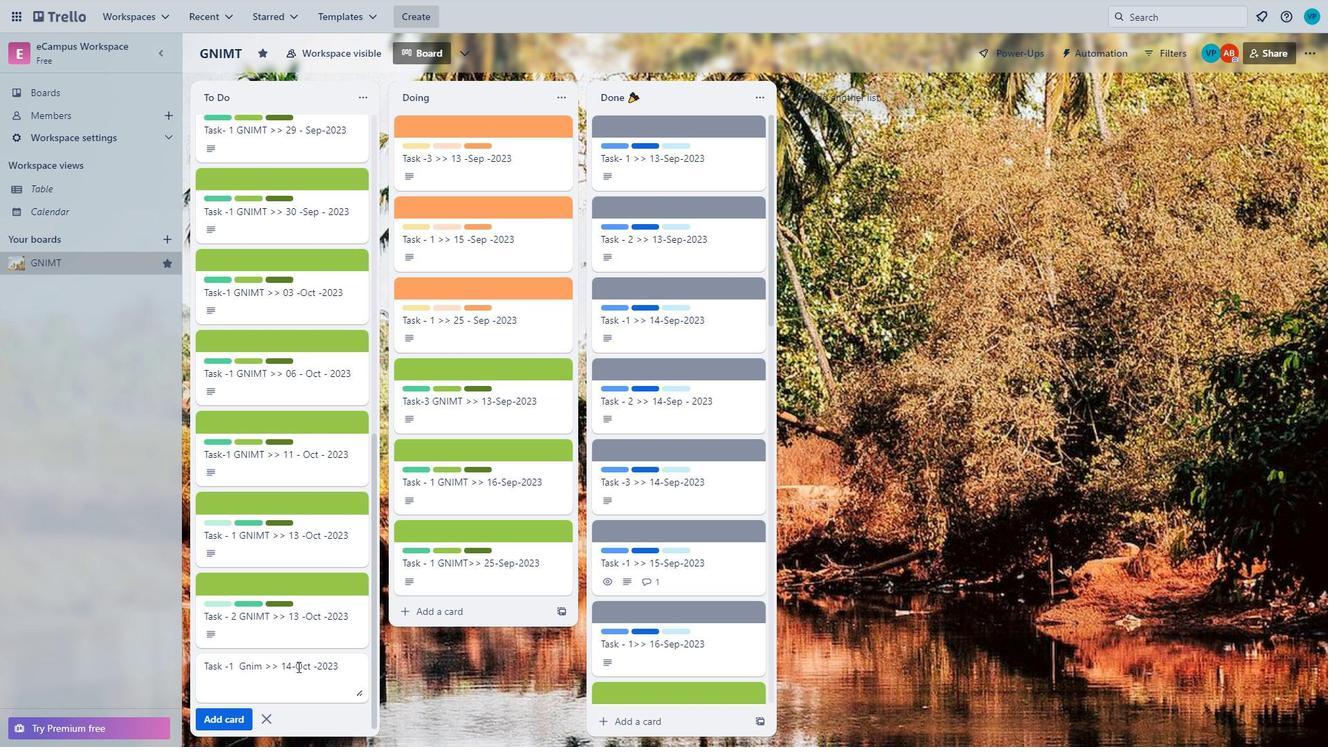 
Action: Mouse pressed left at (263, 666)
Screenshot: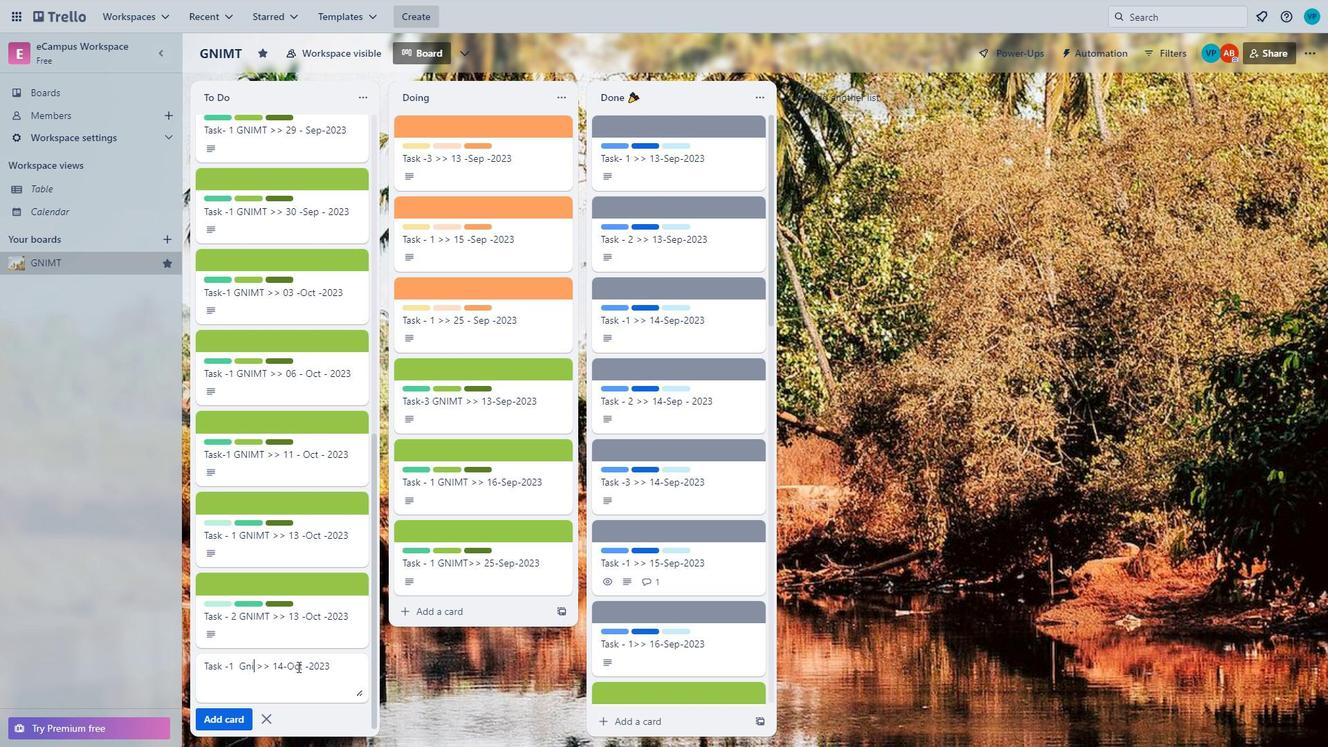 
Action: Mouse moved to (297, 666)
Screenshot: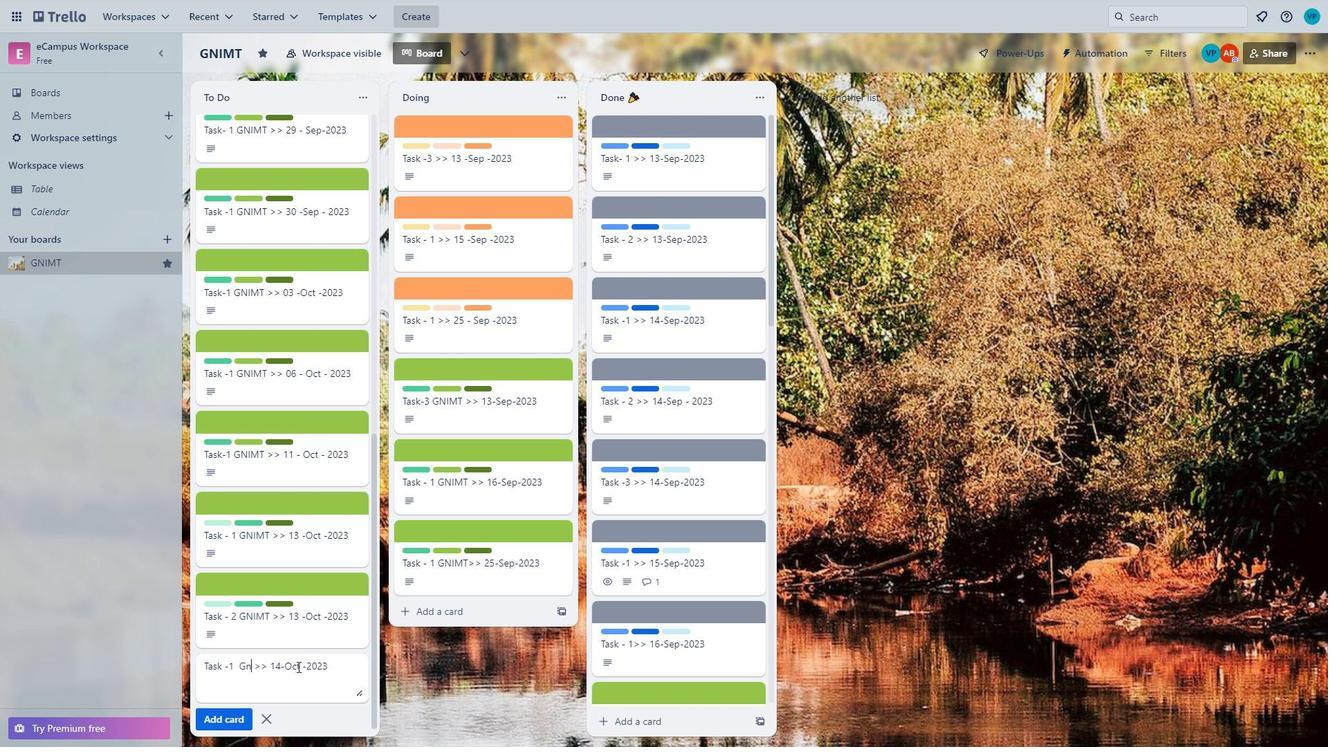 
Action: Key pressed <Key.right><Key.backspace><Key.backspace><Key.backspace><Key.backspace><Key.caps_lock>NIMT
Screenshot: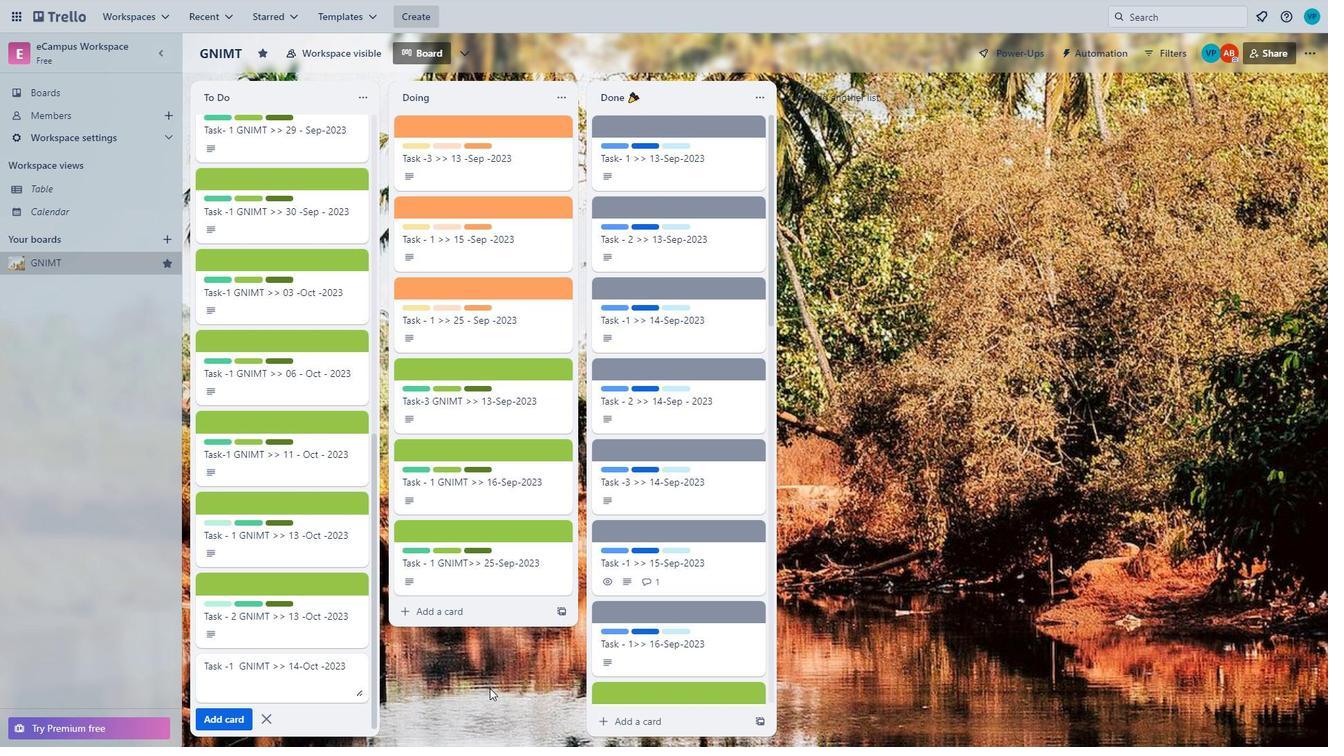 
Action: Mouse moved to (354, 665)
Screenshot: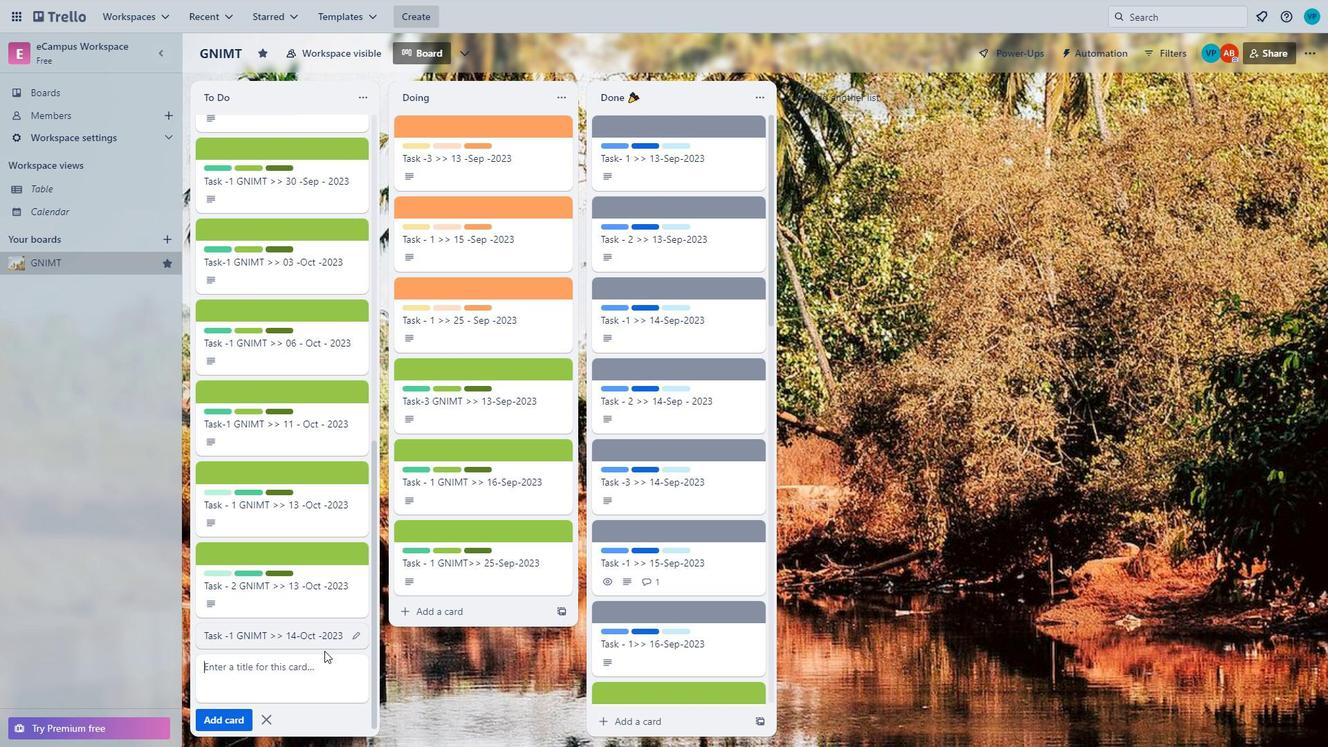 
Action: Mouse pressed left at (354, 665)
Screenshot: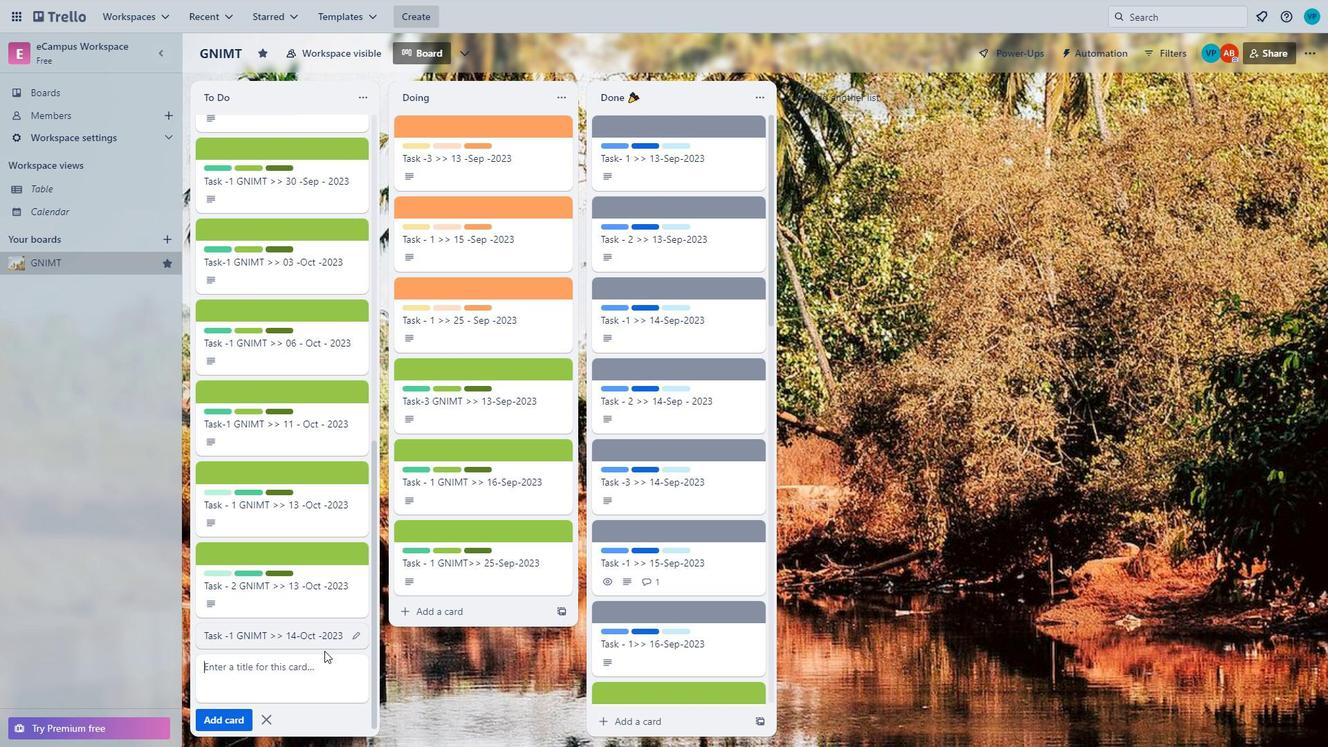 
Action: Mouse moved to (489, 688)
Screenshot: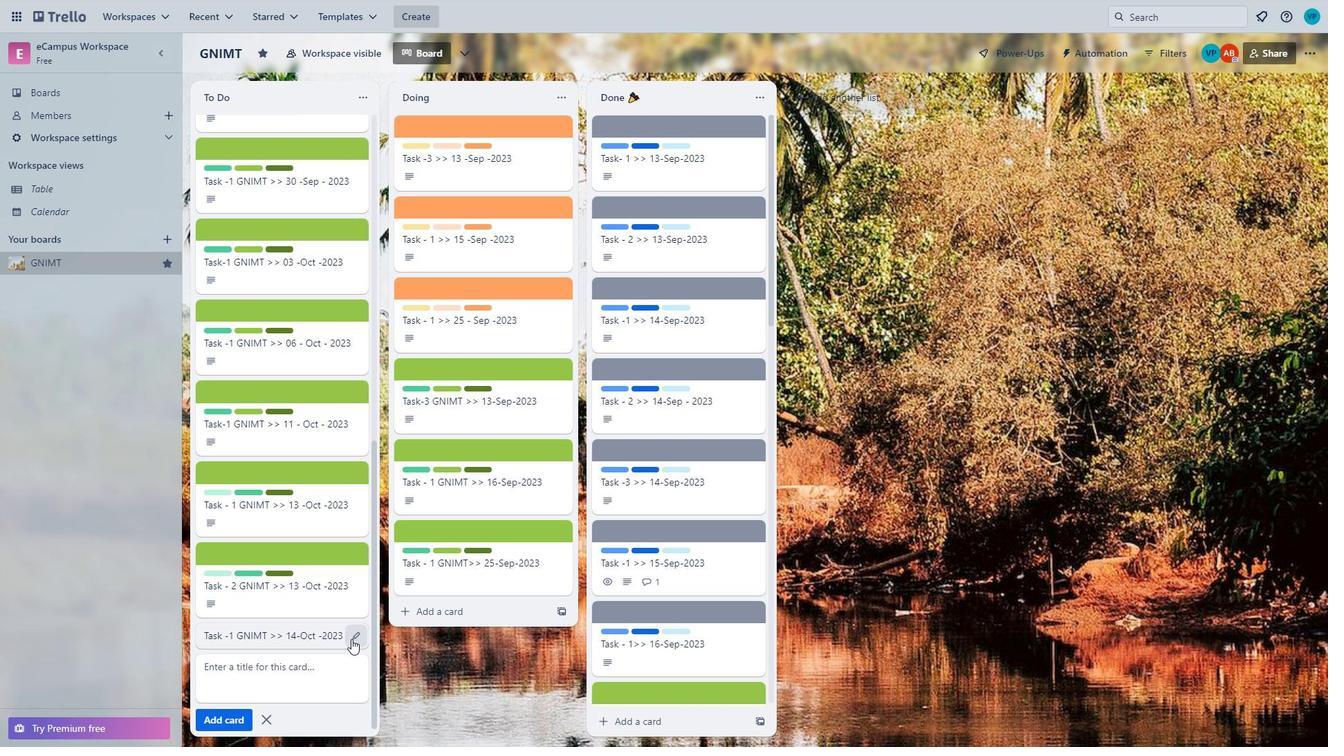 
Action: Key pressed <Key.enter>
Screenshot: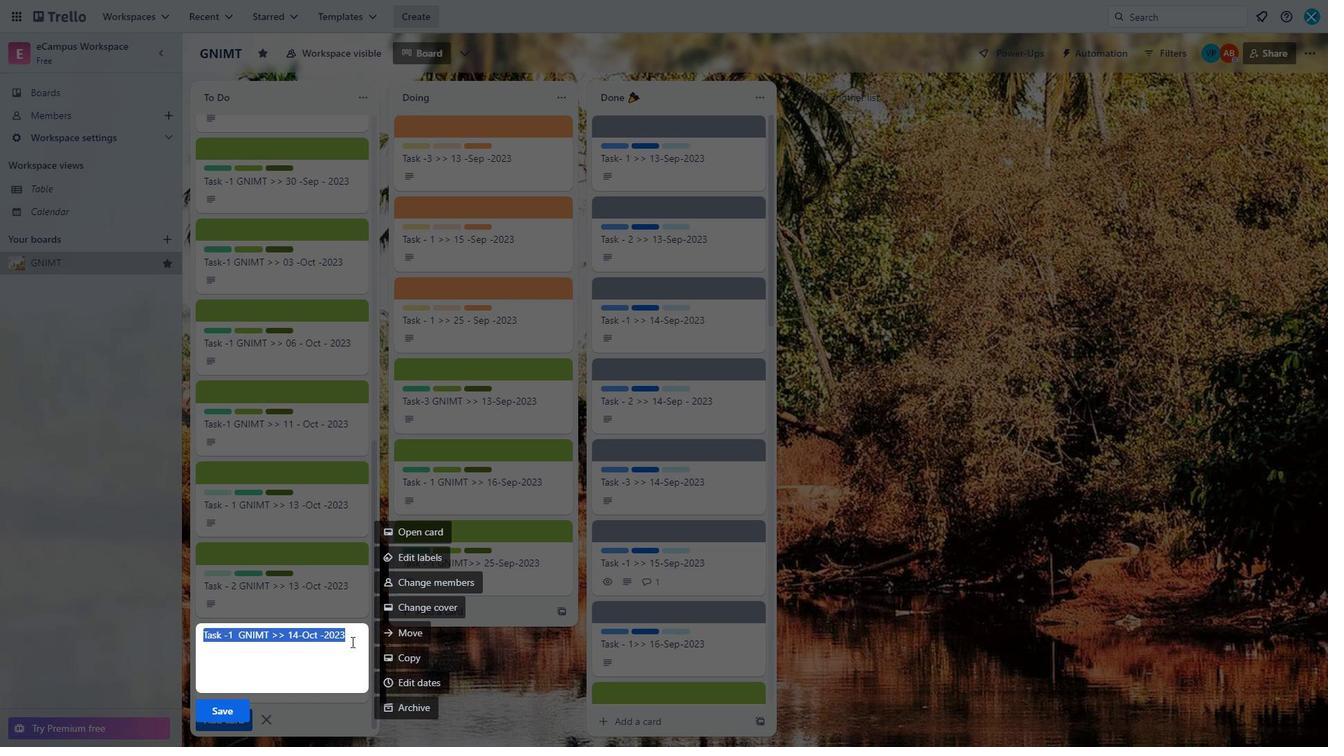 
Action: Mouse moved to (351, 637)
Screenshot: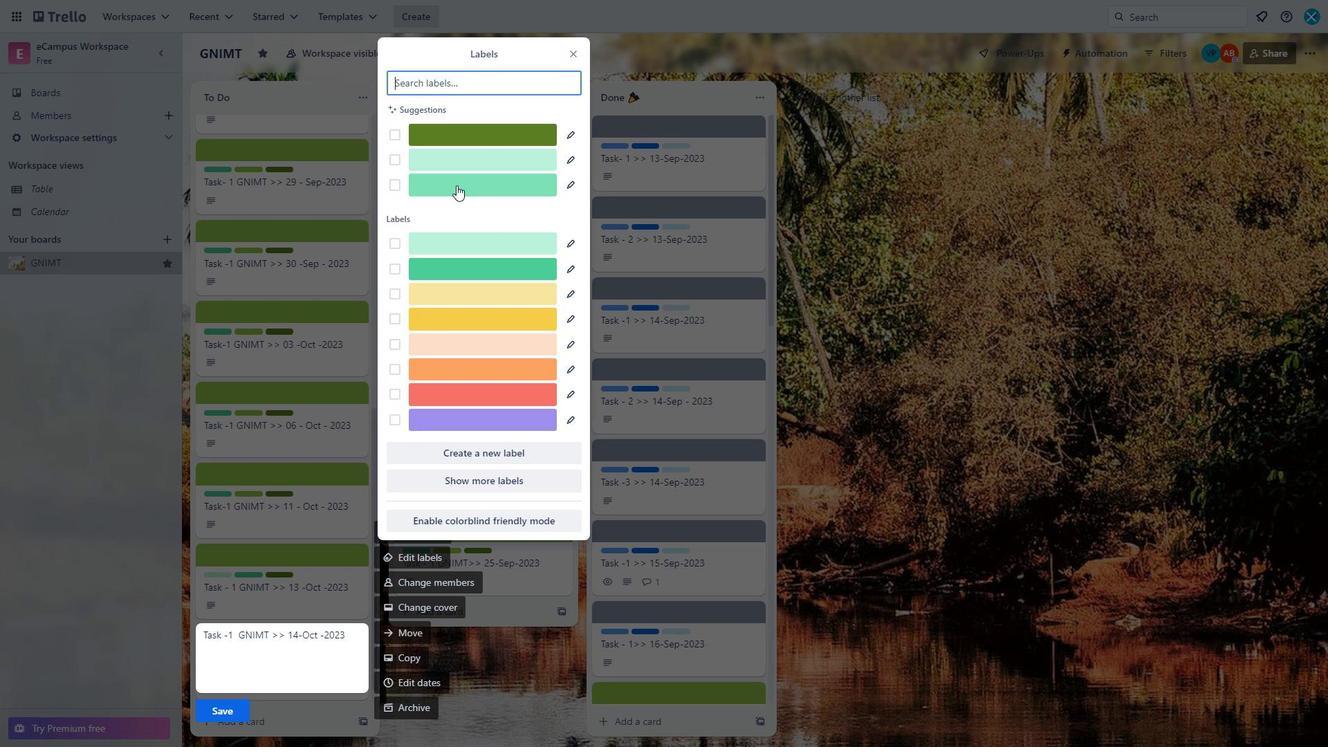 
Action: Mouse pressed left at (351, 637)
Screenshot: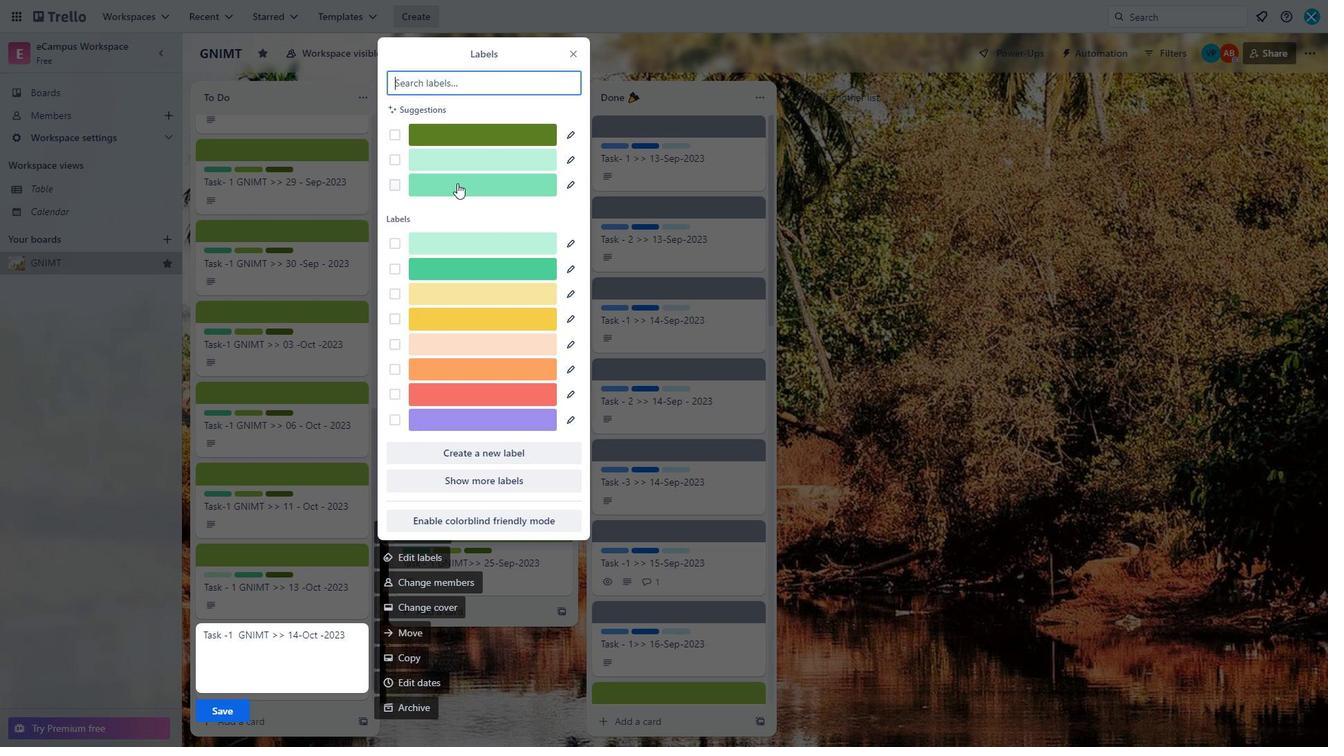 
Action: Mouse moved to (410, 553)
Screenshot: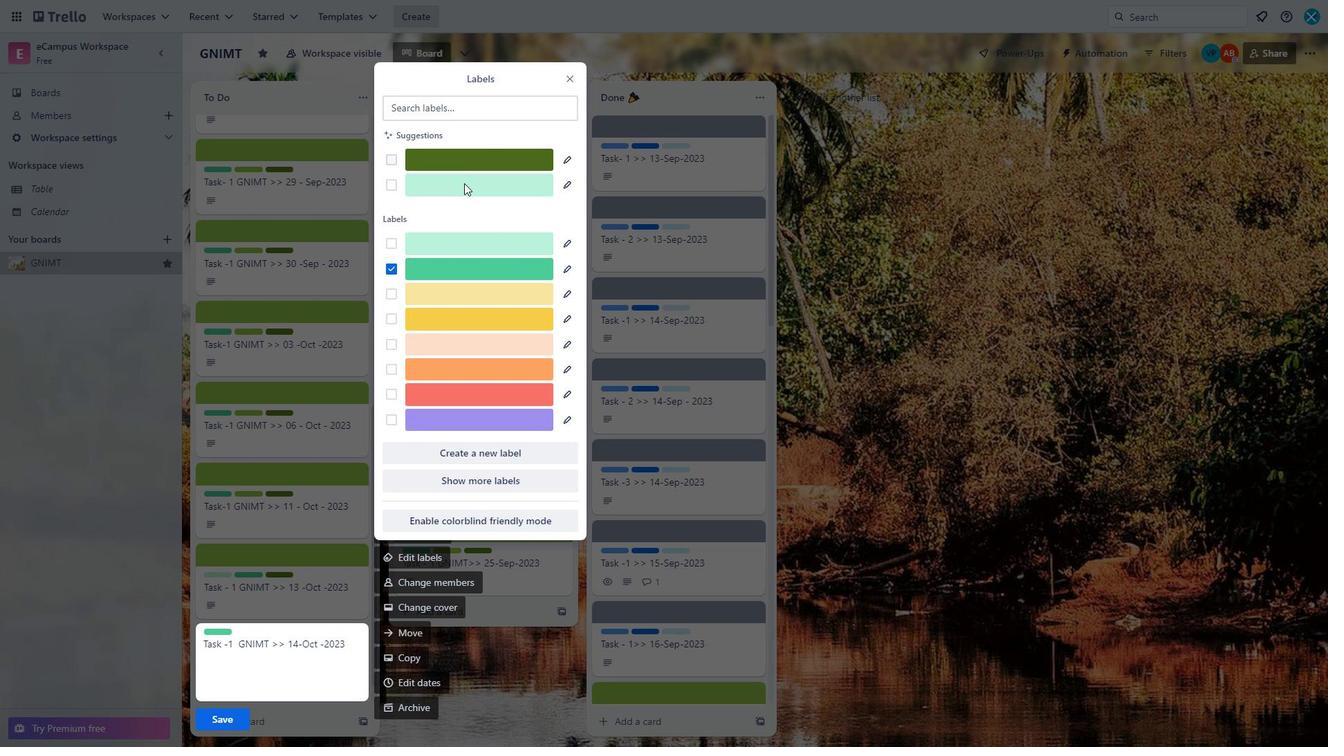 
Action: Mouse pressed left at (410, 553)
Screenshot: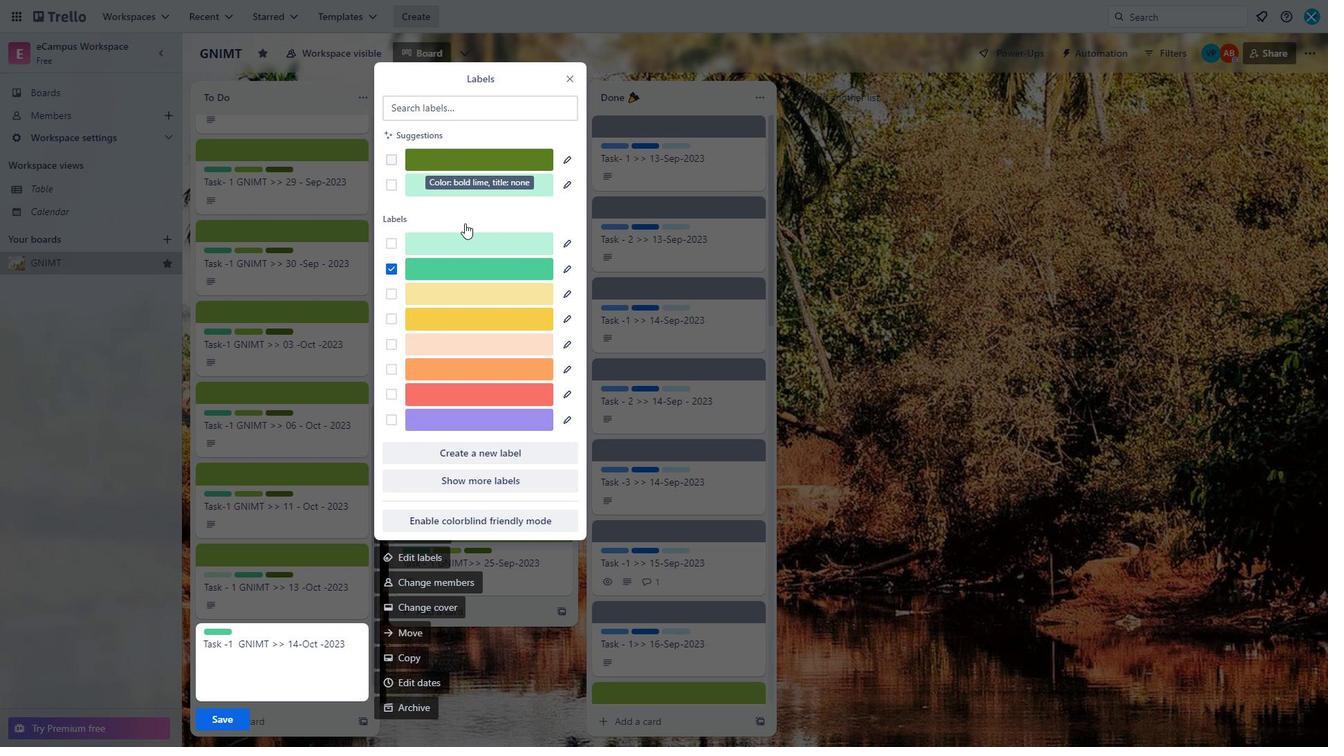 
Action: Mouse moved to (458, 184)
Screenshot: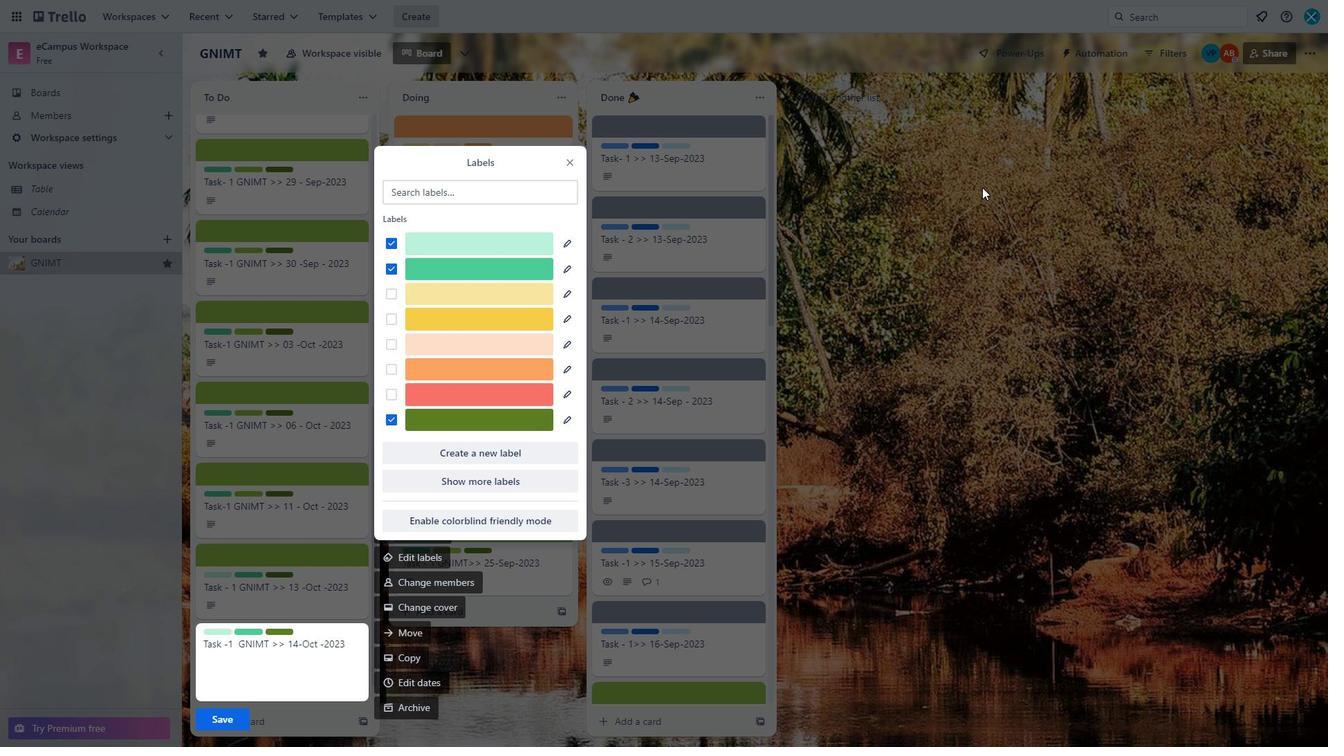 
Action: Mouse pressed left at (458, 184)
Screenshot: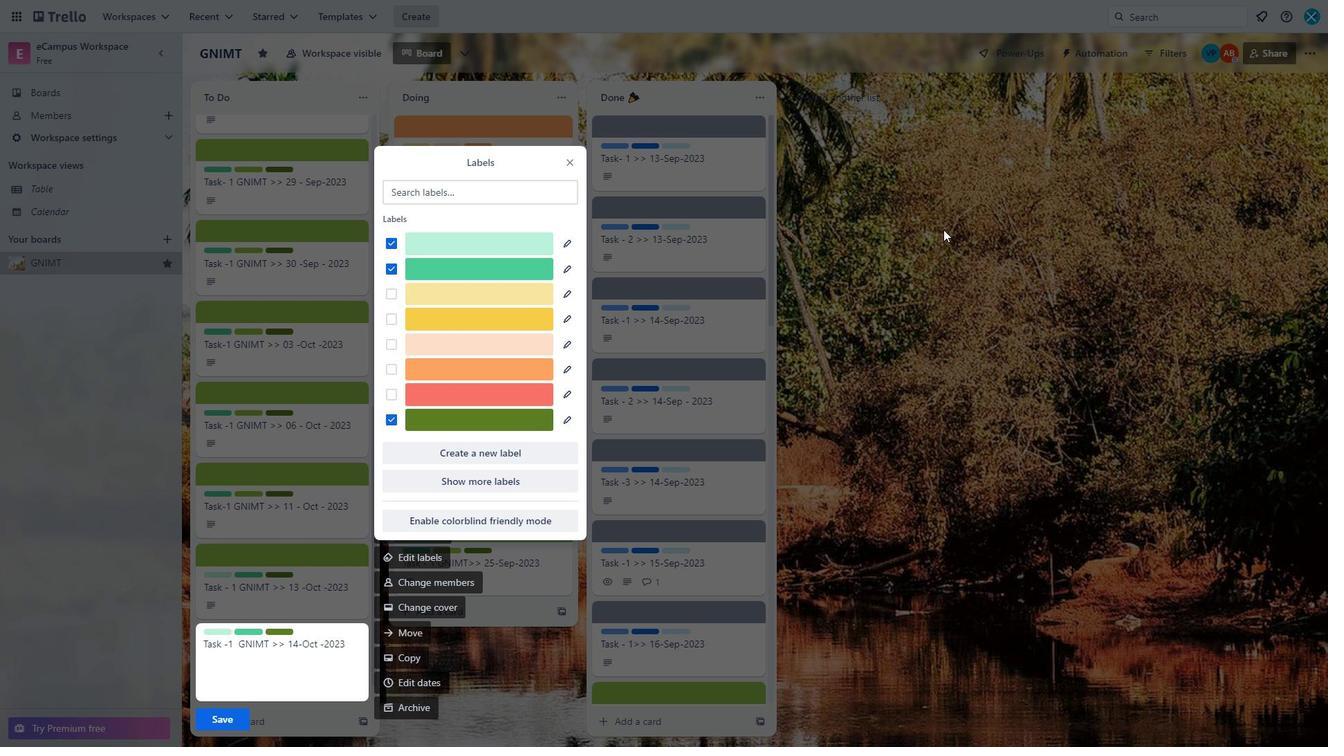 
Action: Mouse moved to (456, 247)
Screenshot: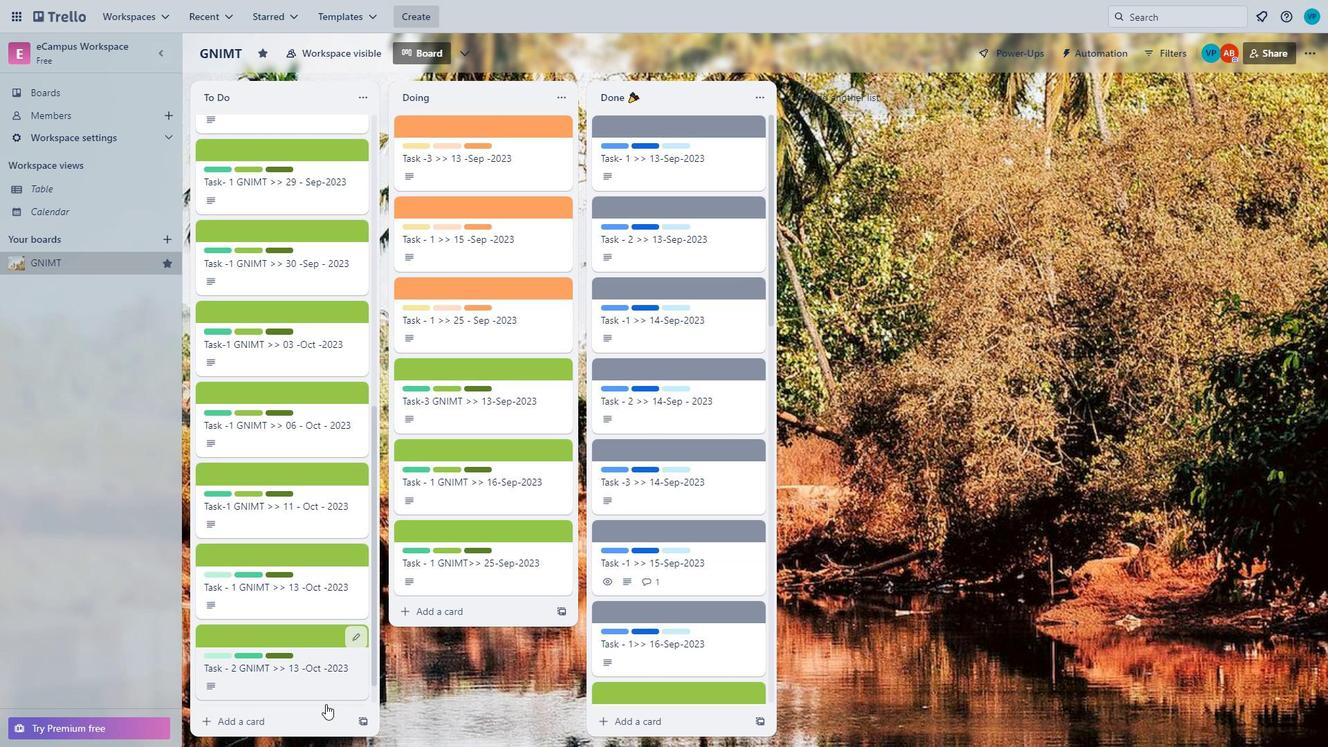 
Action: Mouse pressed left at (456, 247)
Screenshot: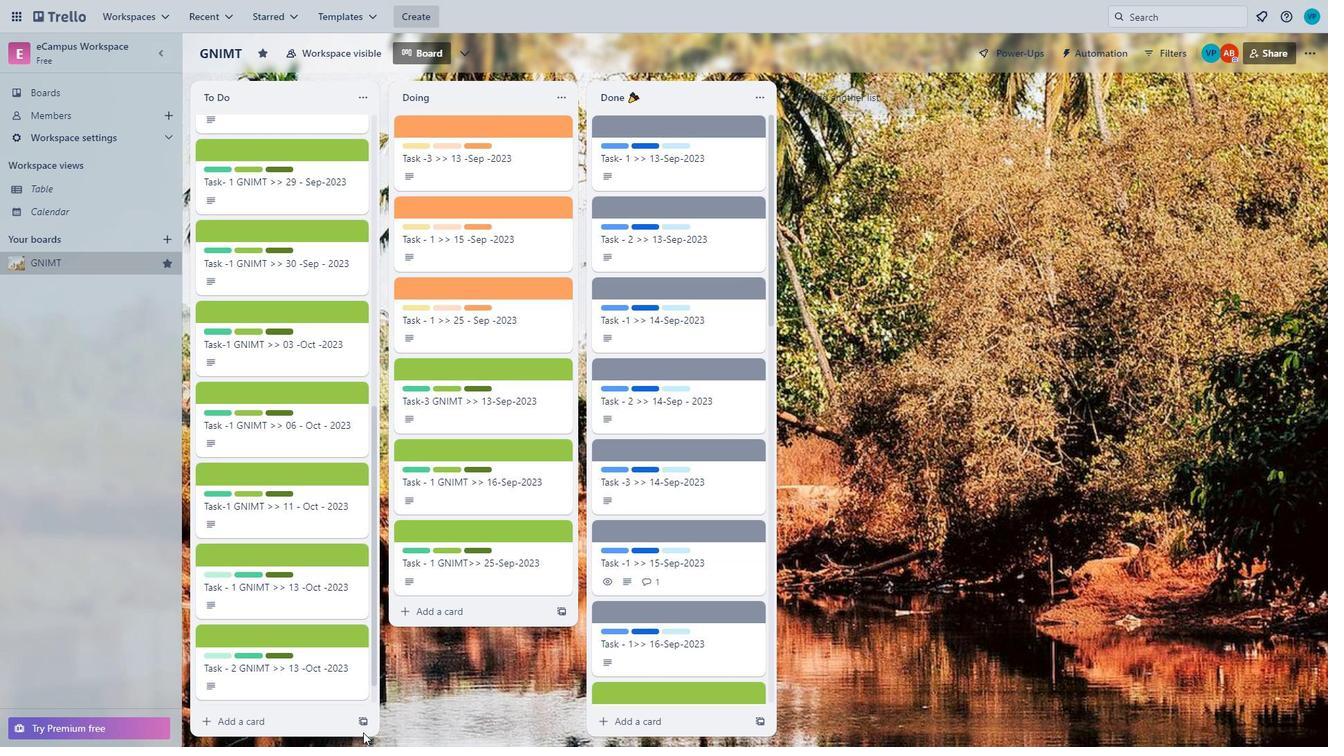 
Action: Mouse moved to (464, 185)
Screenshot: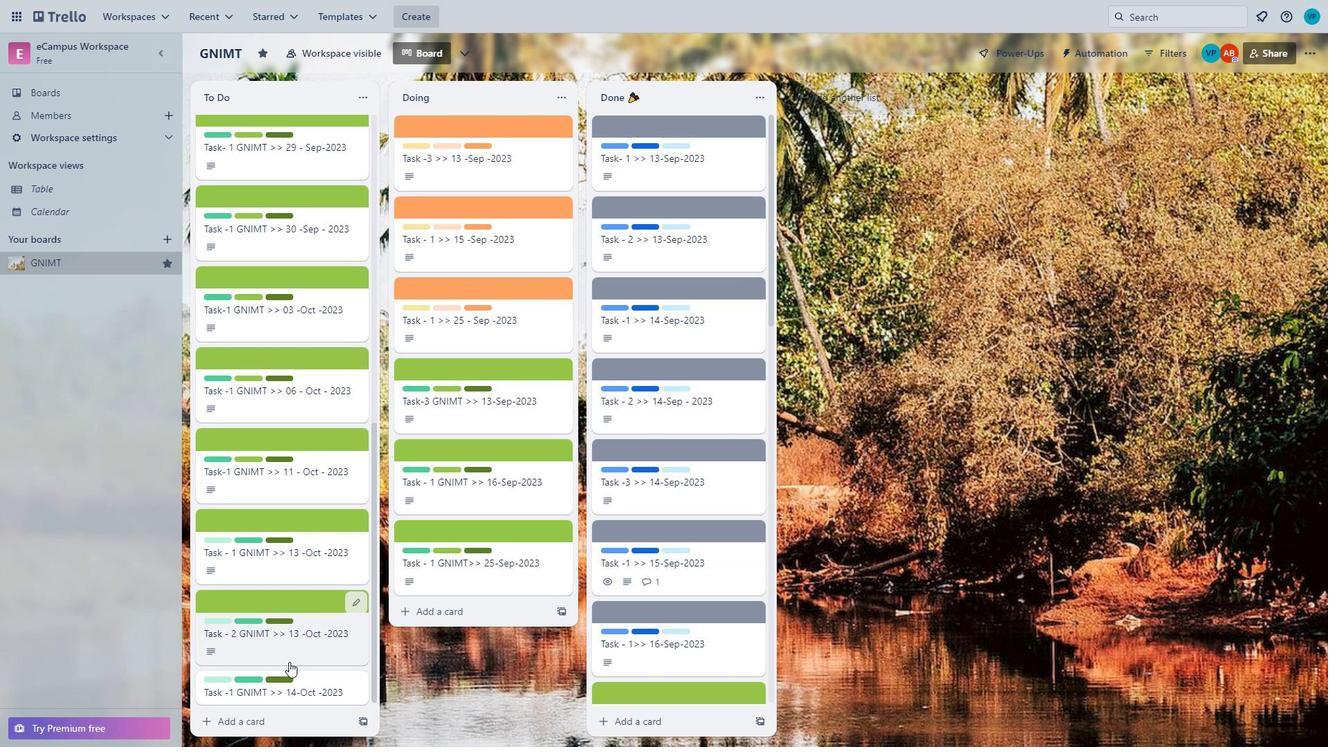 
Action: Mouse pressed left at (464, 185)
Screenshot: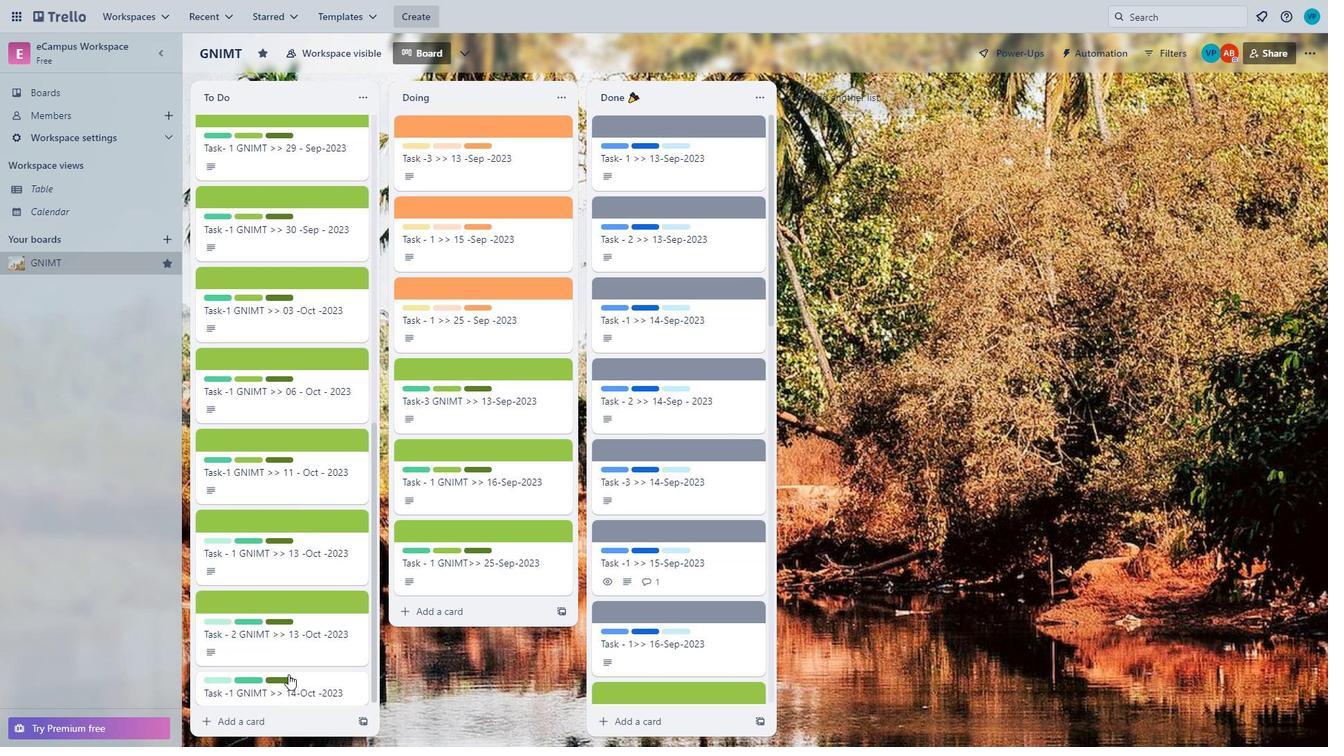 
Action: Mouse moved to (941, 229)
Screenshot: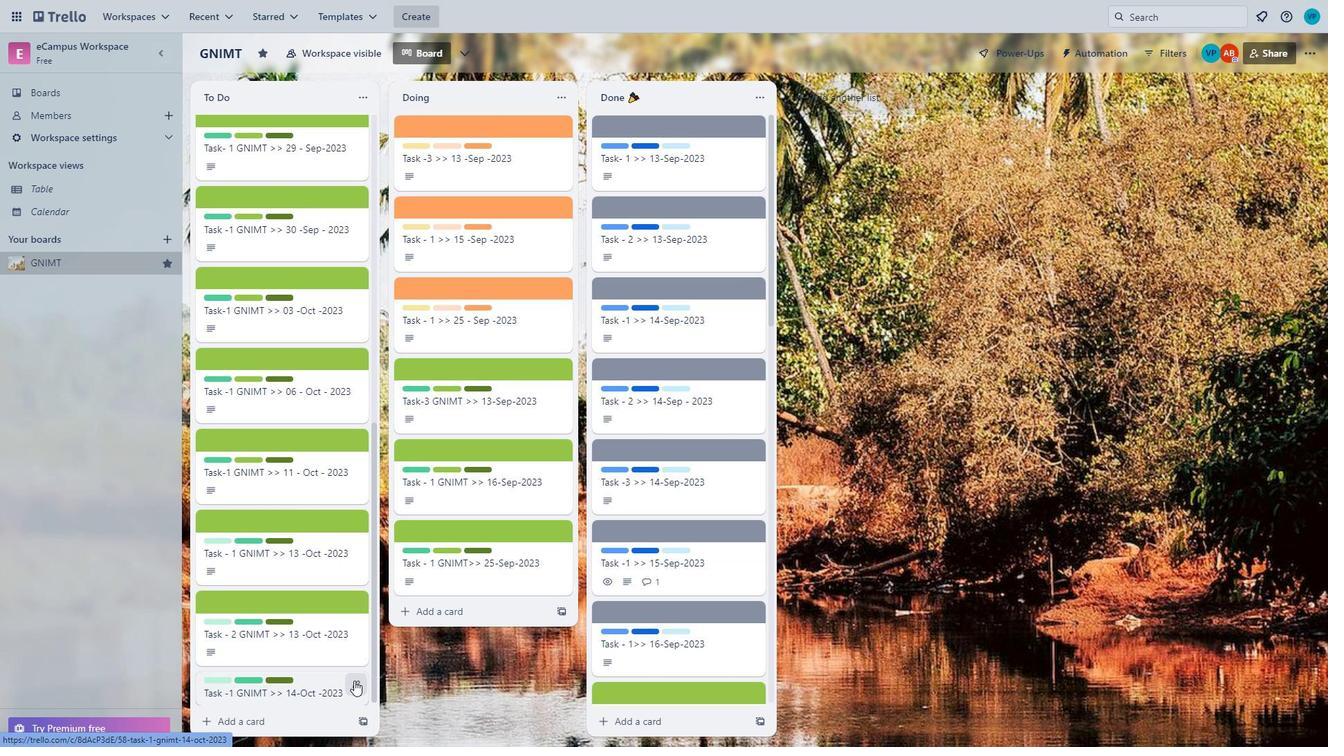 
Action: Mouse pressed left at (941, 229)
Screenshot: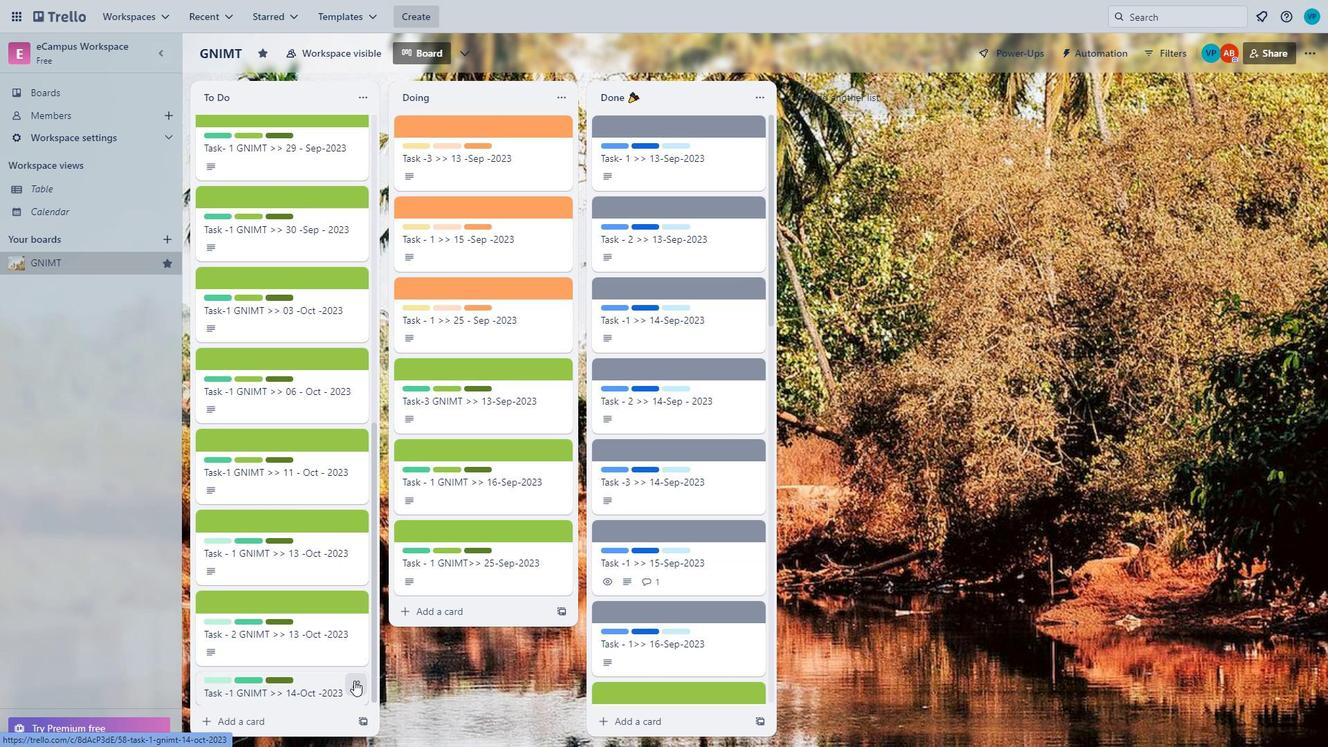 
Action: Mouse moved to (309, 648)
Screenshot: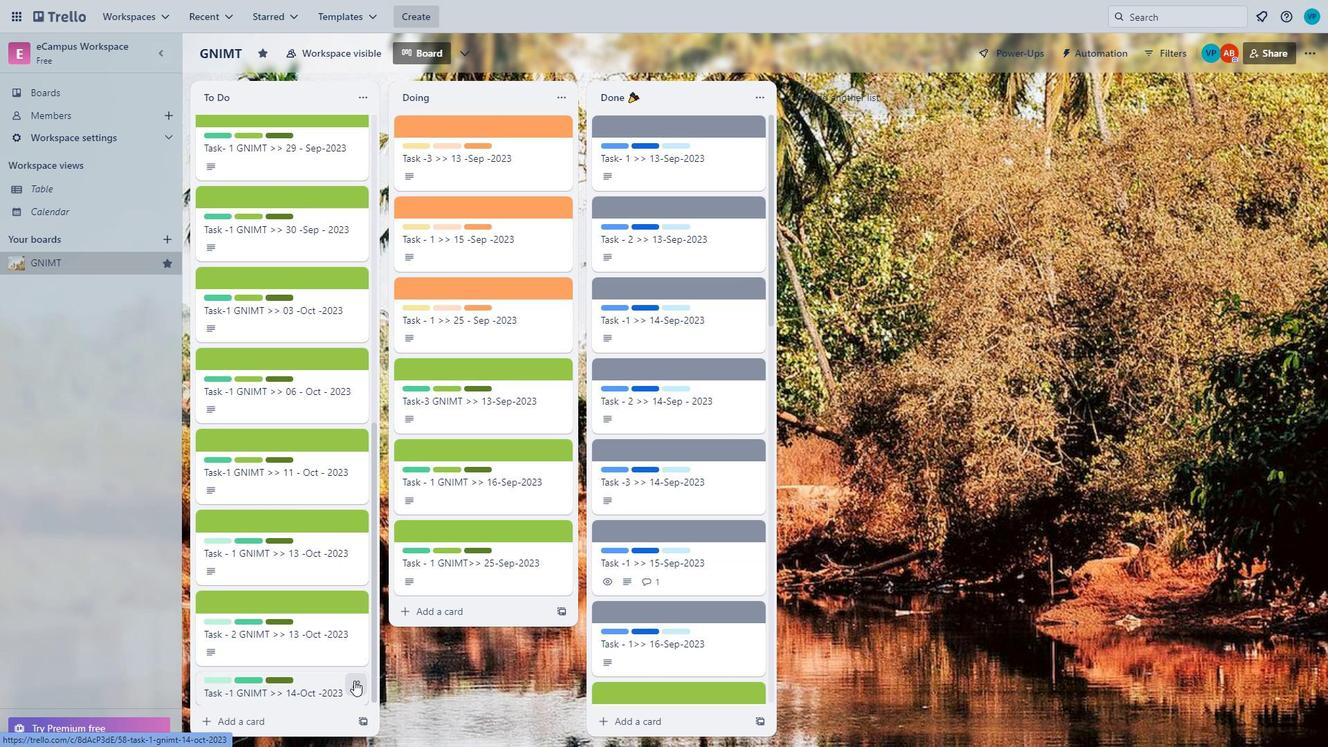 
Action: Mouse scrolled (309, 647) with delta (0, 0)
Screenshot: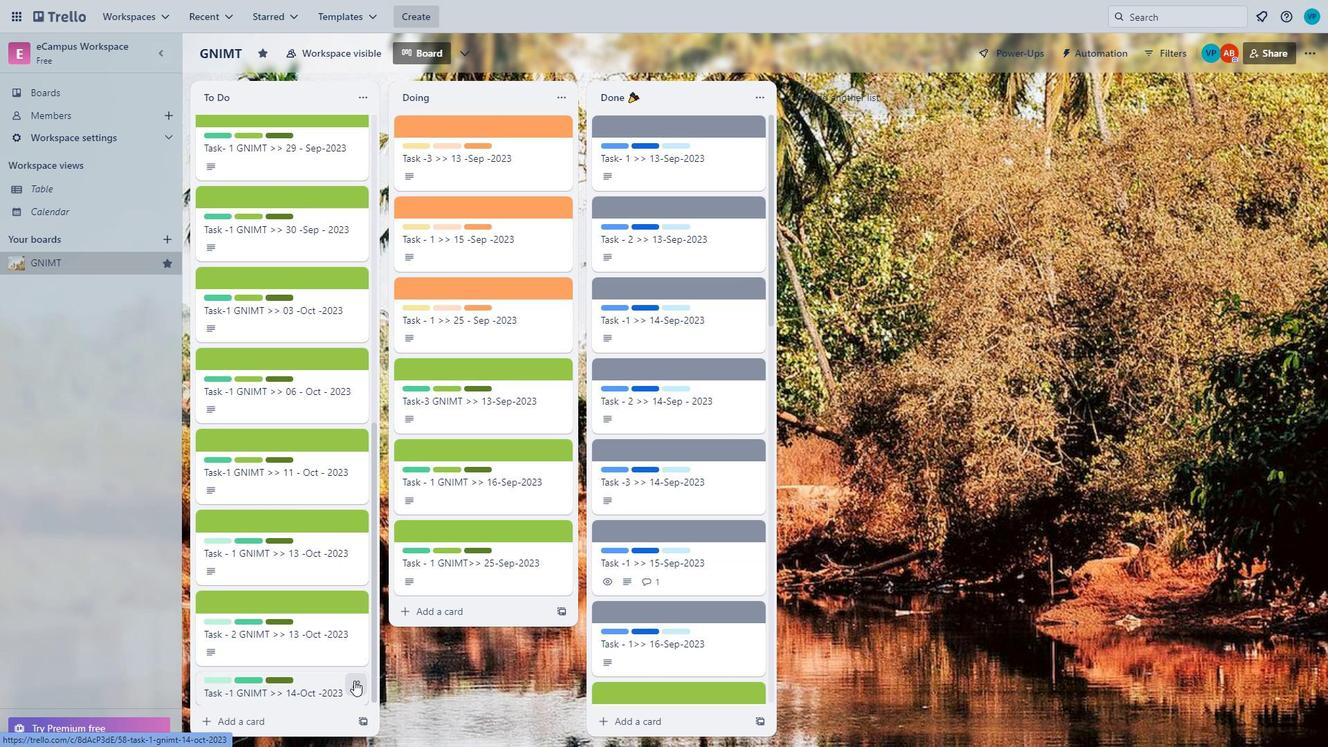 
Action: Mouse moved to (307, 651)
Screenshot: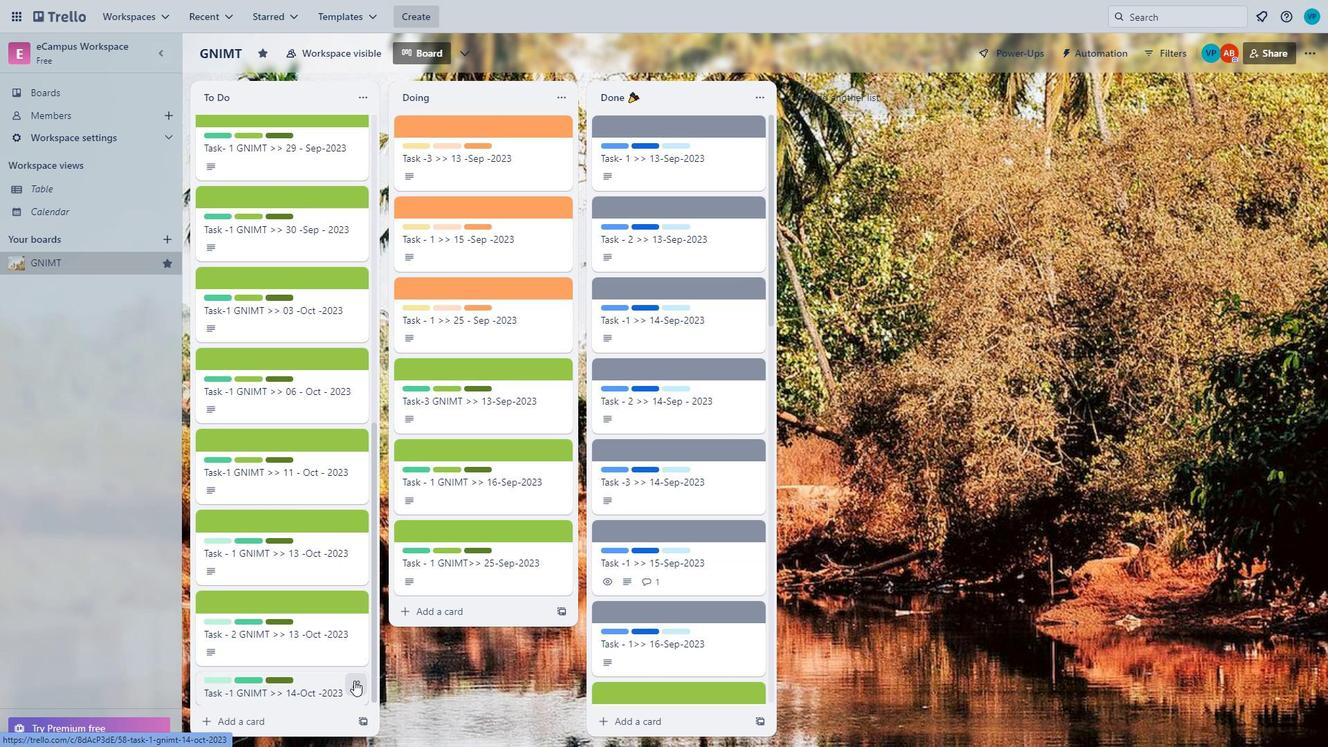 
Action: Mouse scrolled (307, 650) with delta (0, 0)
Screenshot: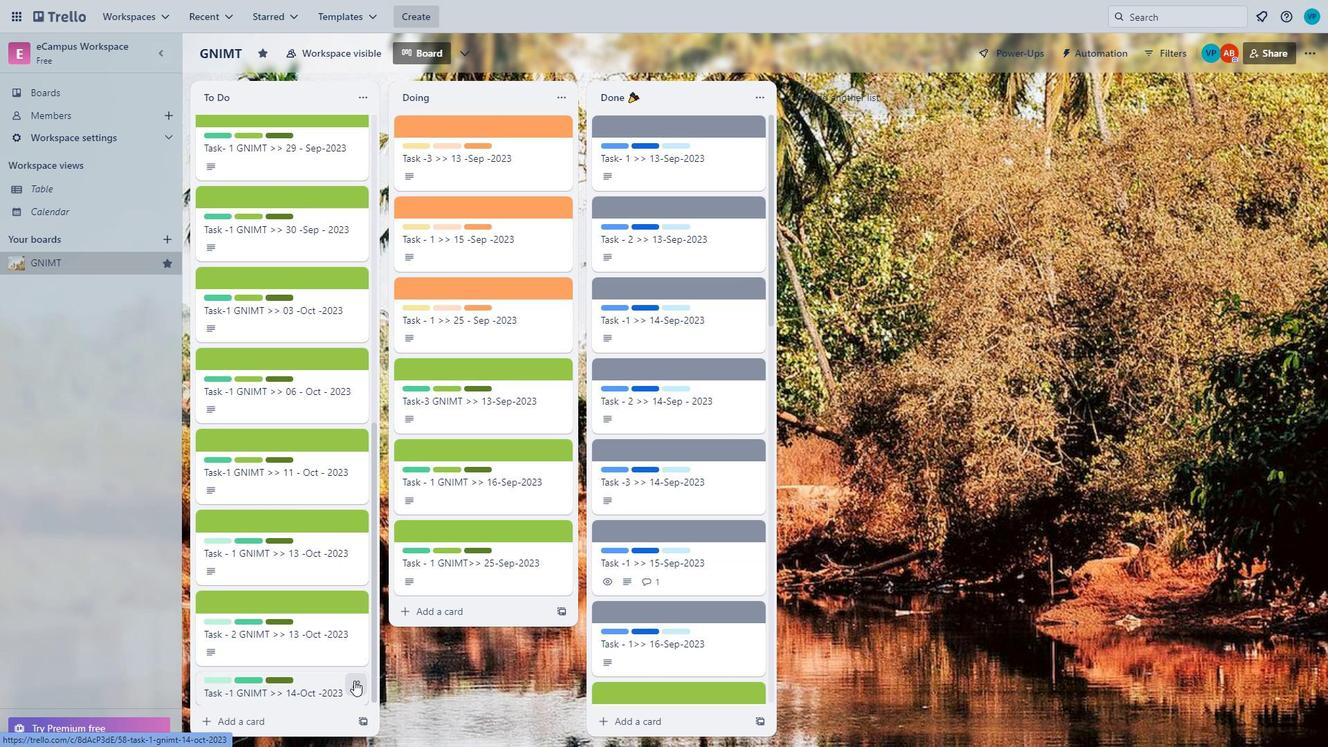 
Action: Mouse moved to (307, 652)
Screenshot: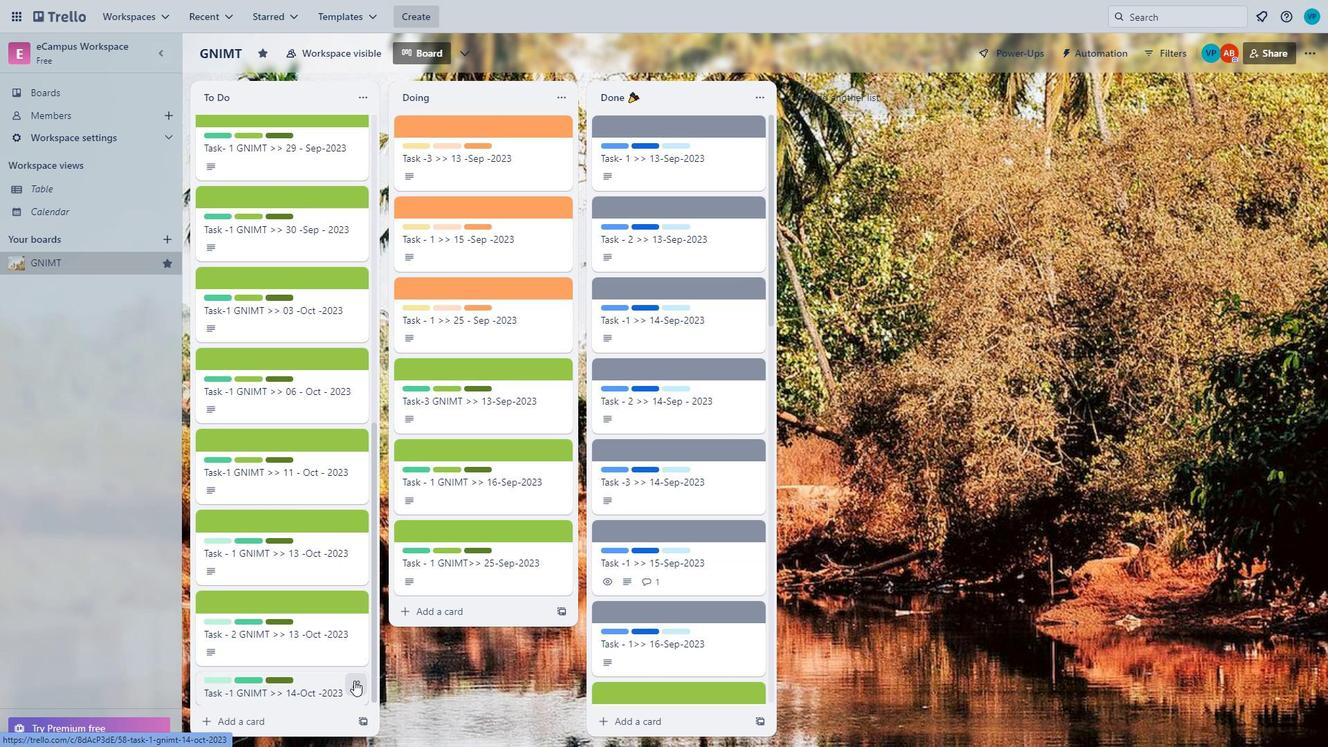
Action: Mouse scrolled (307, 651) with delta (0, 0)
Screenshot: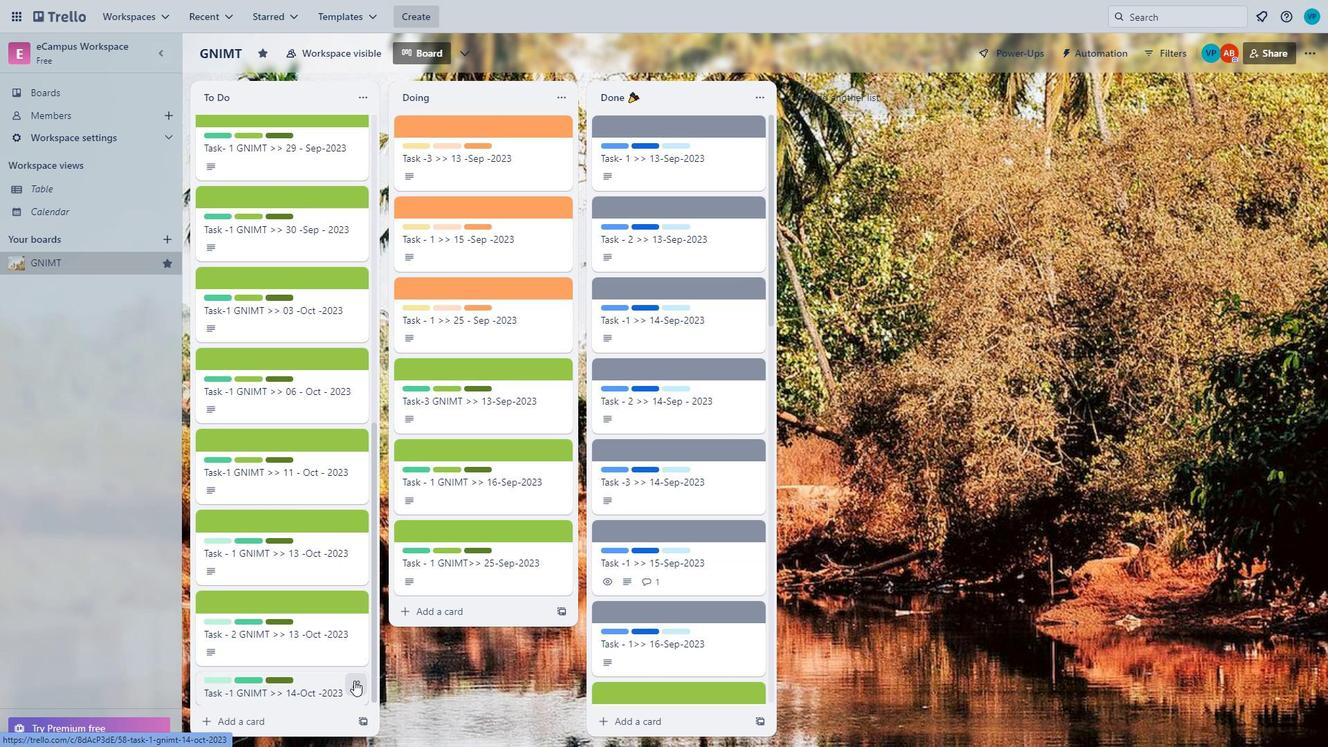 
Action: Mouse moved to (289, 662)
Screenshot: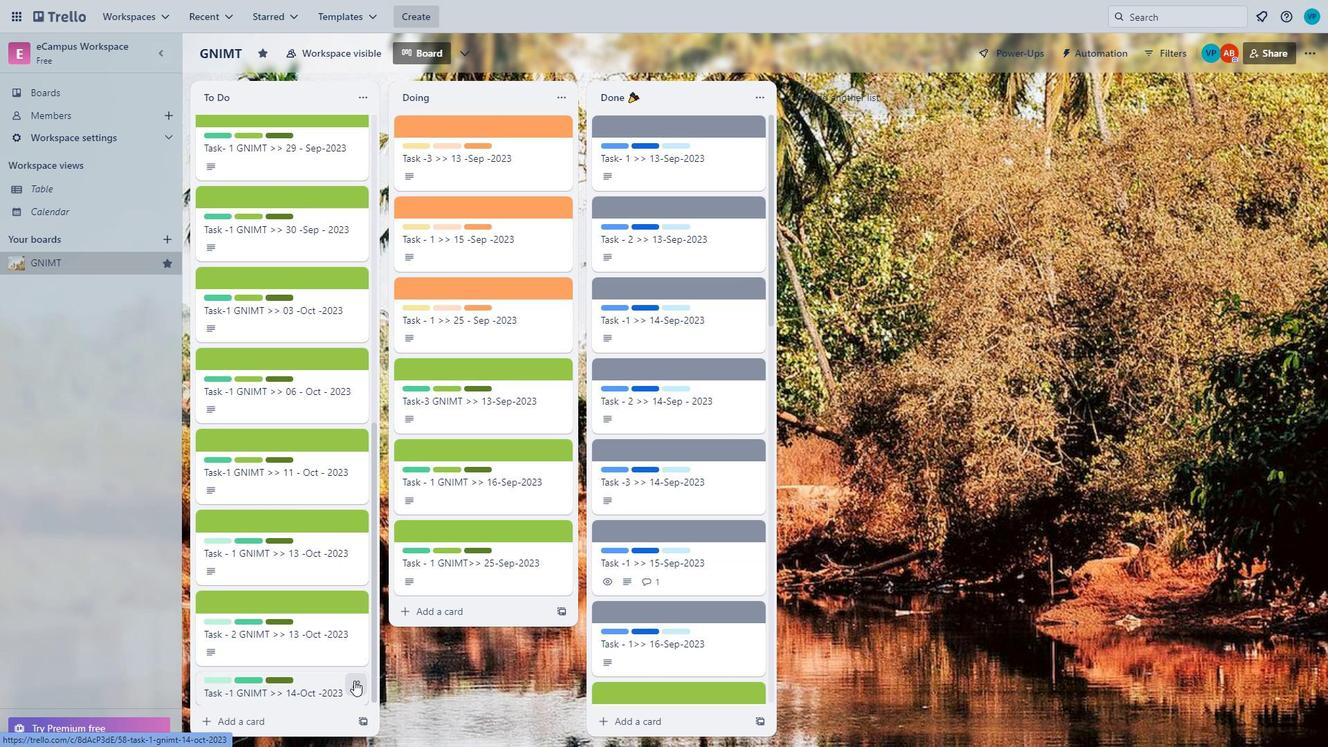 
Action: Mouse scrolled (289, 661) with delta (0, 0)
Screenshot: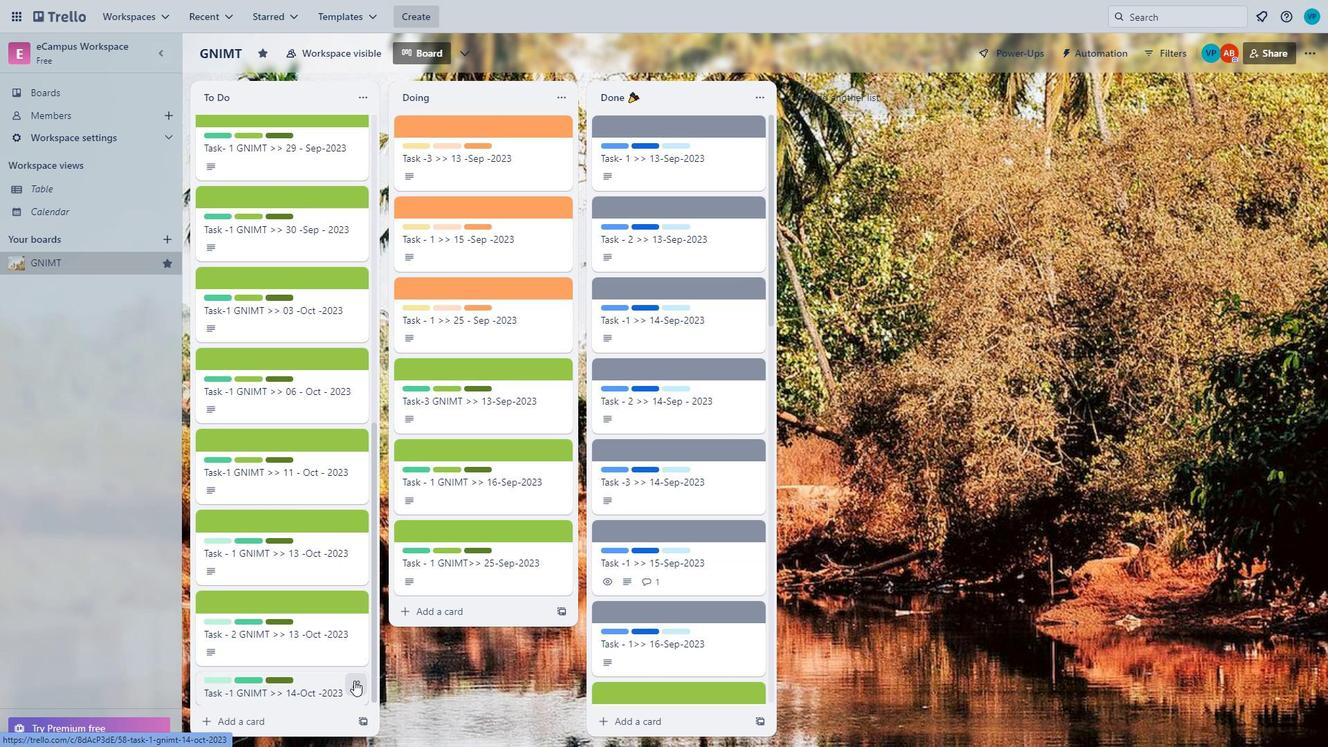 
Action: Mouse moved to (287, 666)
Screenshot: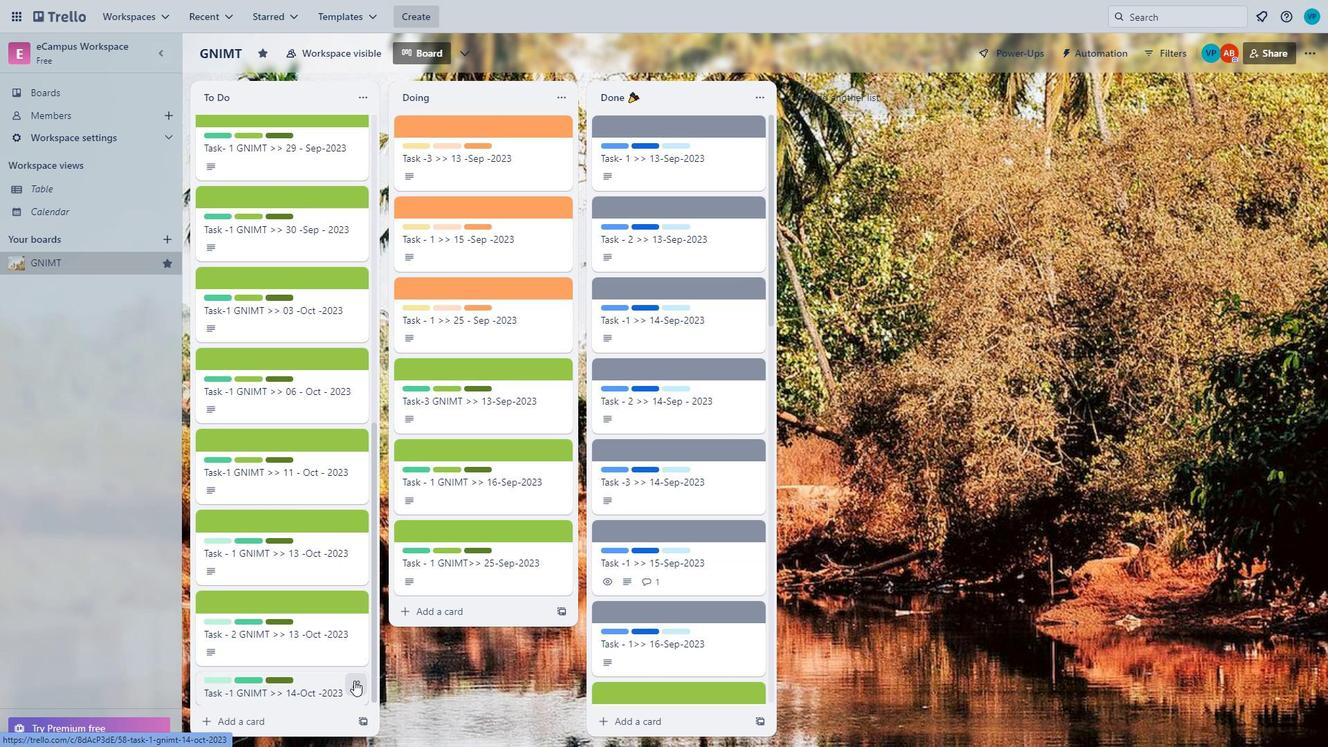 
Action: Mouse scrolled (287, 665) with delta (0, 0)
Screenshot: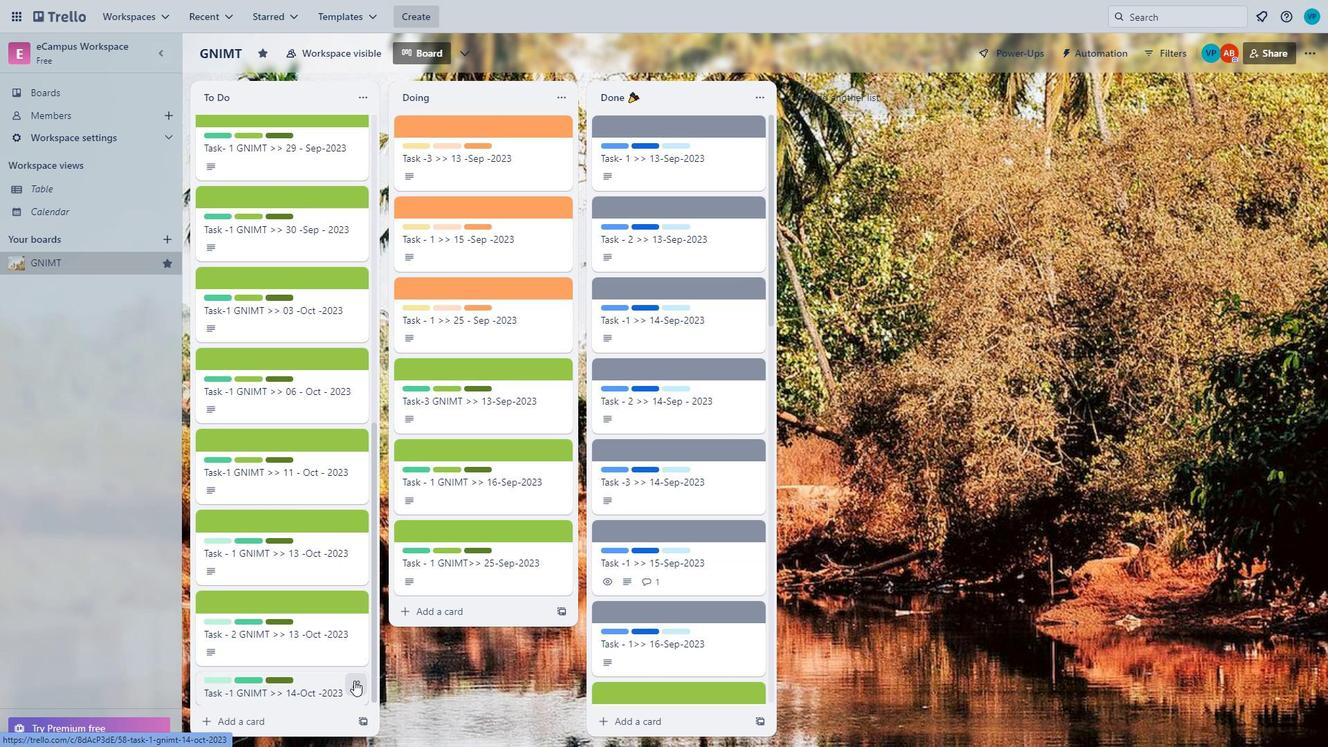 
Action: Mouse moved to (287, 668)
Screenshot: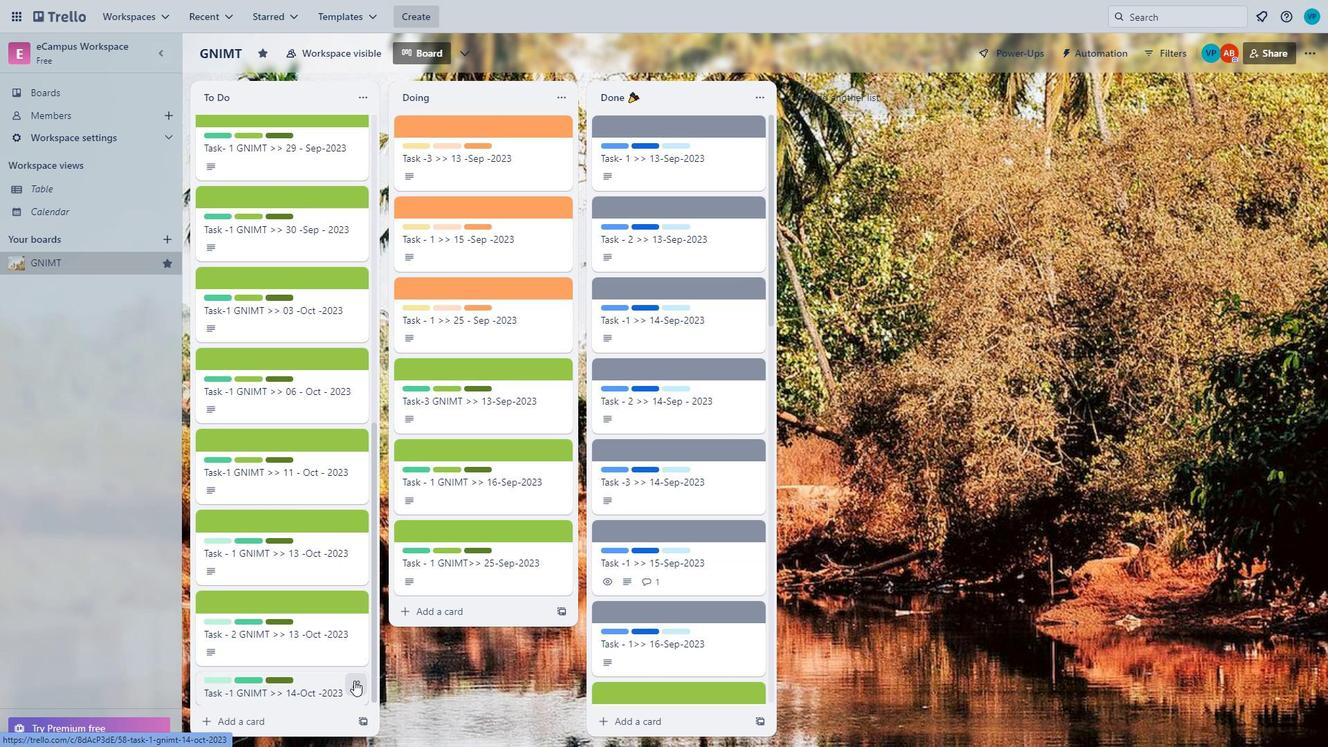 
Action: Mouse scrolled (287, 668) with delta (0, 0)
Screenshot: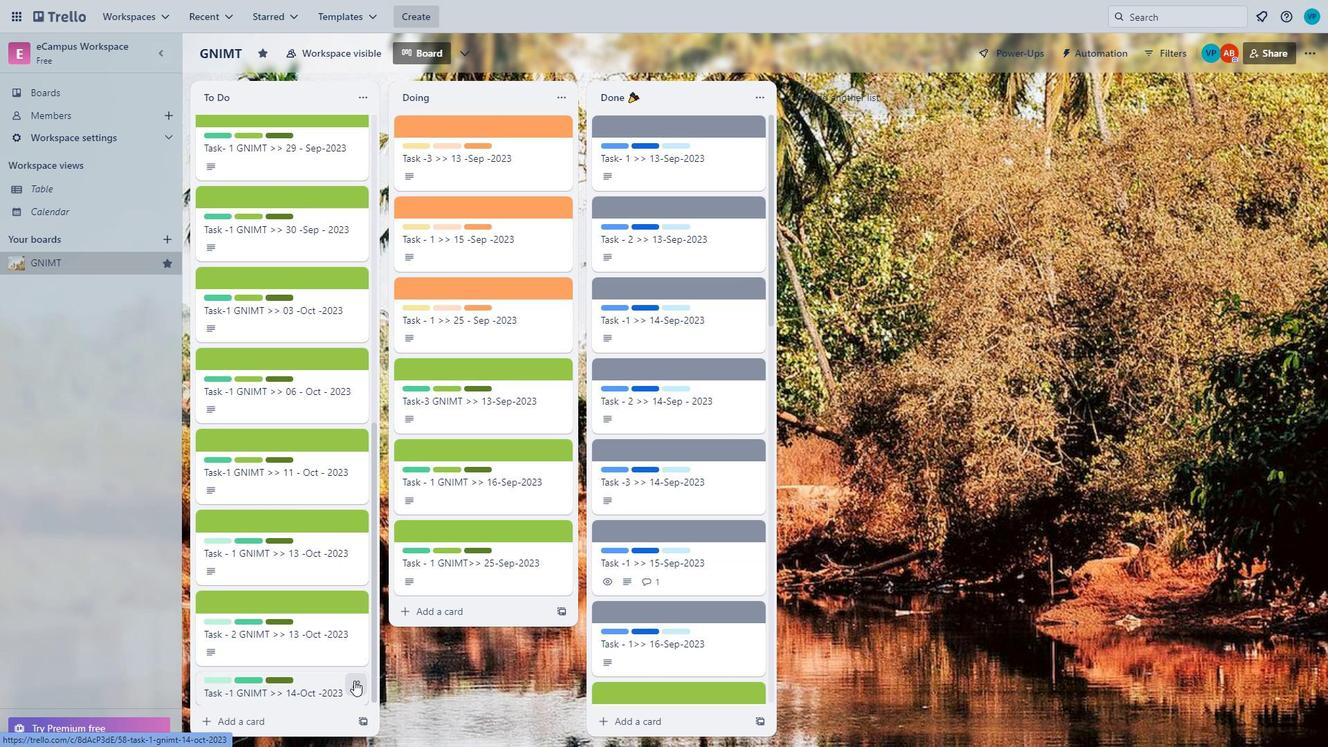 
Action: Mouse moved to (309, 677)
Screenshot: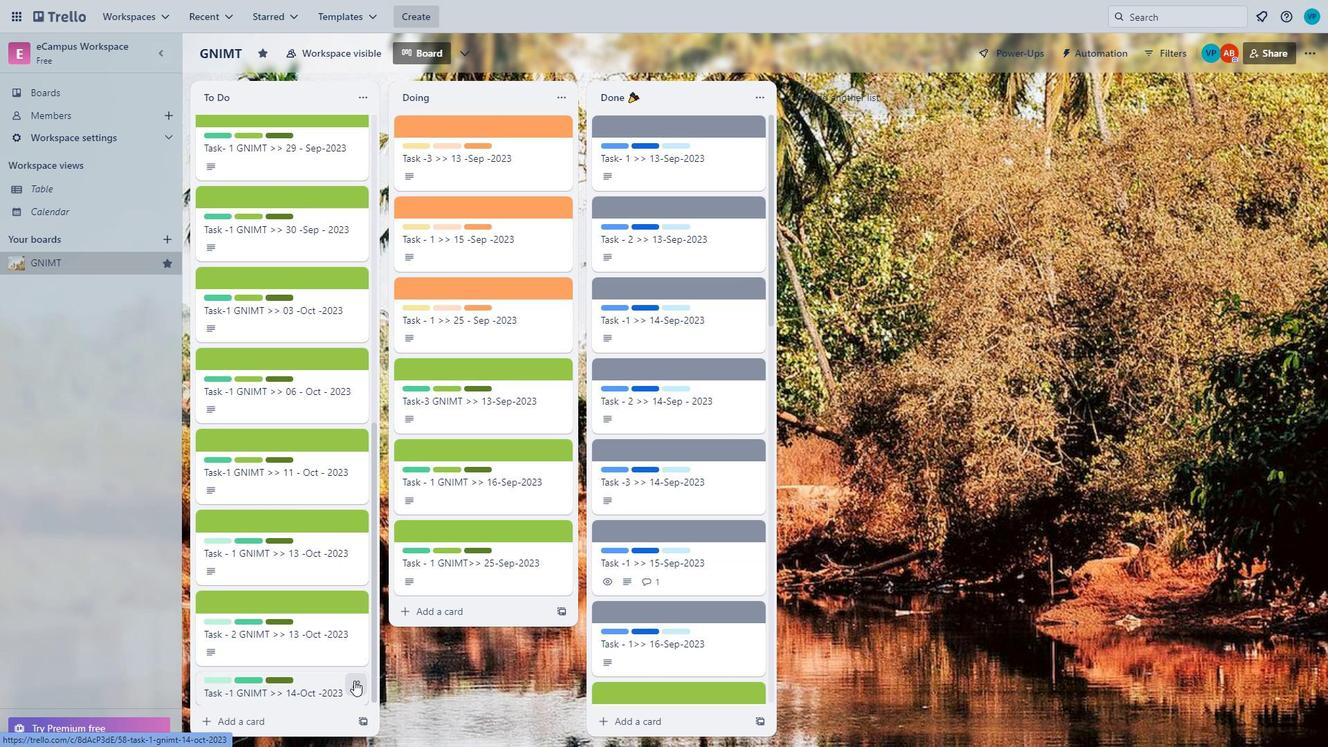 
Action: Mouse scrolled (309, 676) with delta (0, 0)
Screenshot: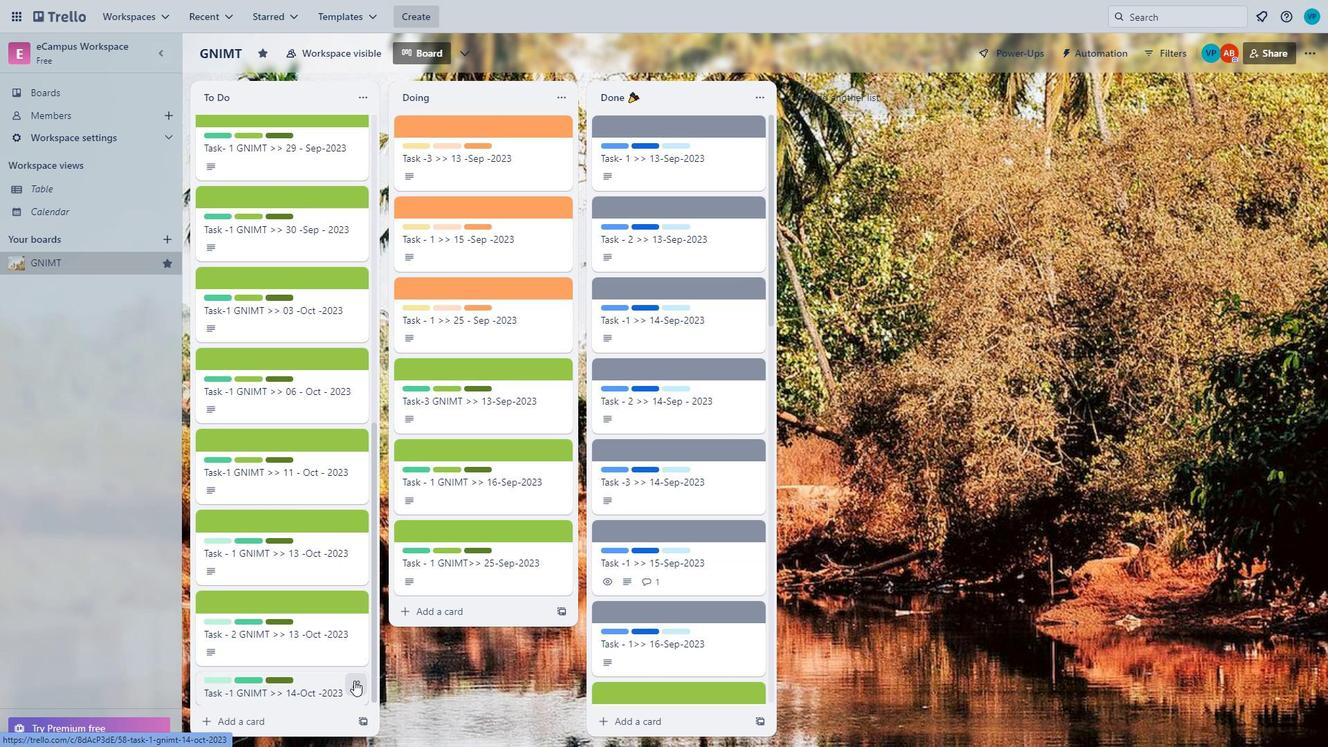 
Action: Mouse moved to (311, 679)
Screenshot: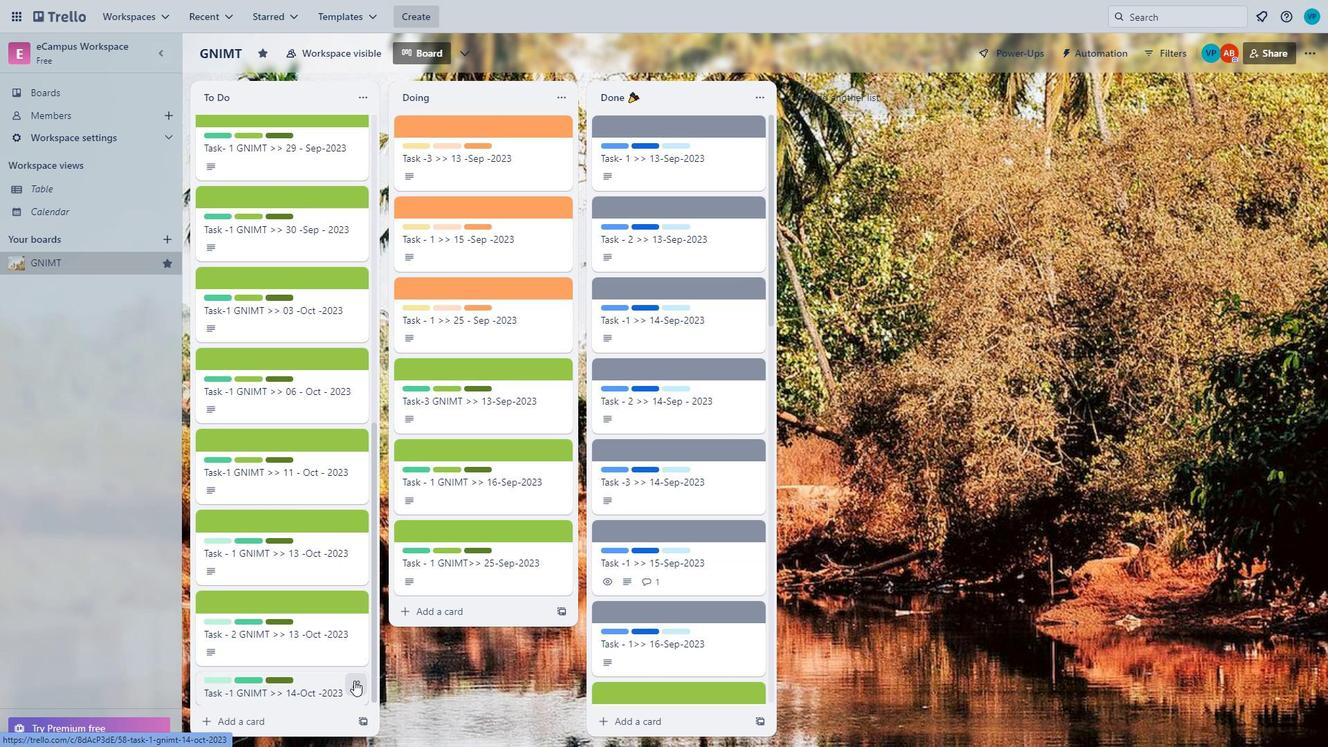 
Action: Mouse scrolled (311, 679) with delta (0, 0)
Screenshot: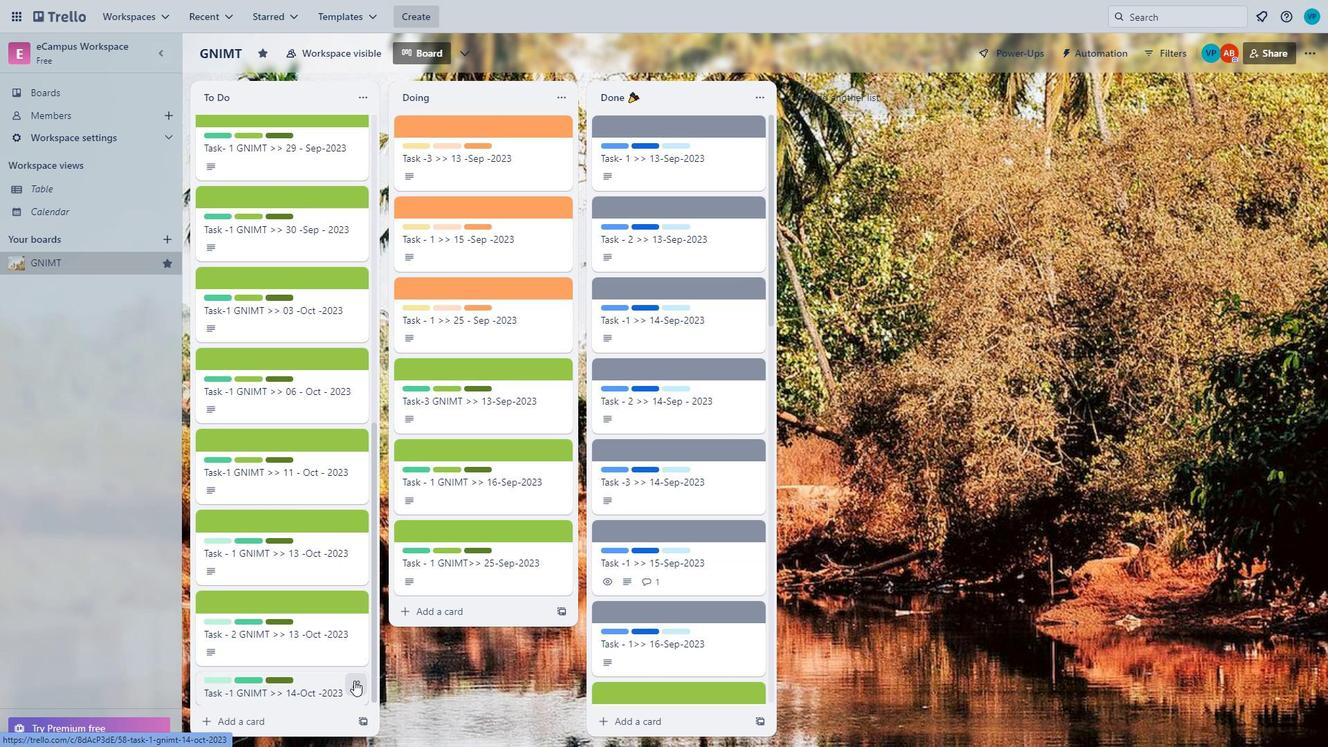 
Action: Mouse moved to (282, 507)
Screenshot: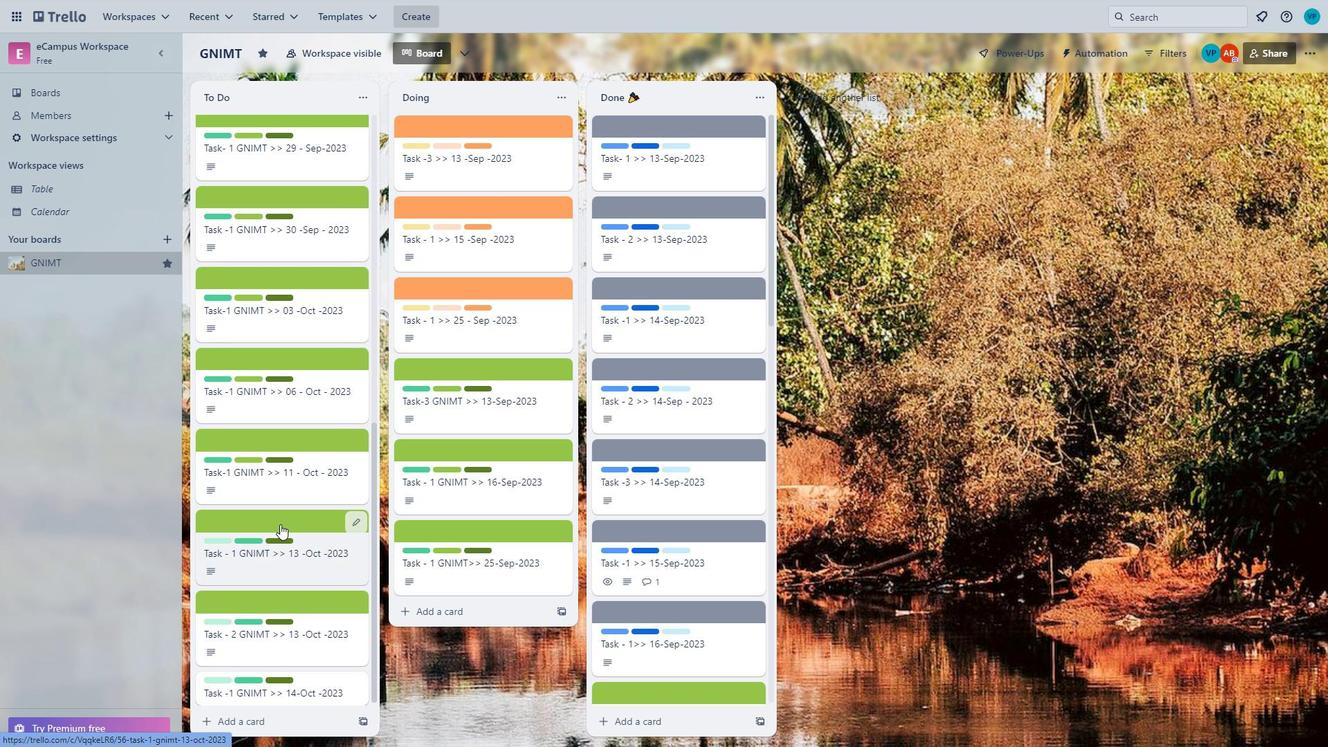 
Action: Mouse scrolled (282, 508) with delta (0, 0)
Screenshot: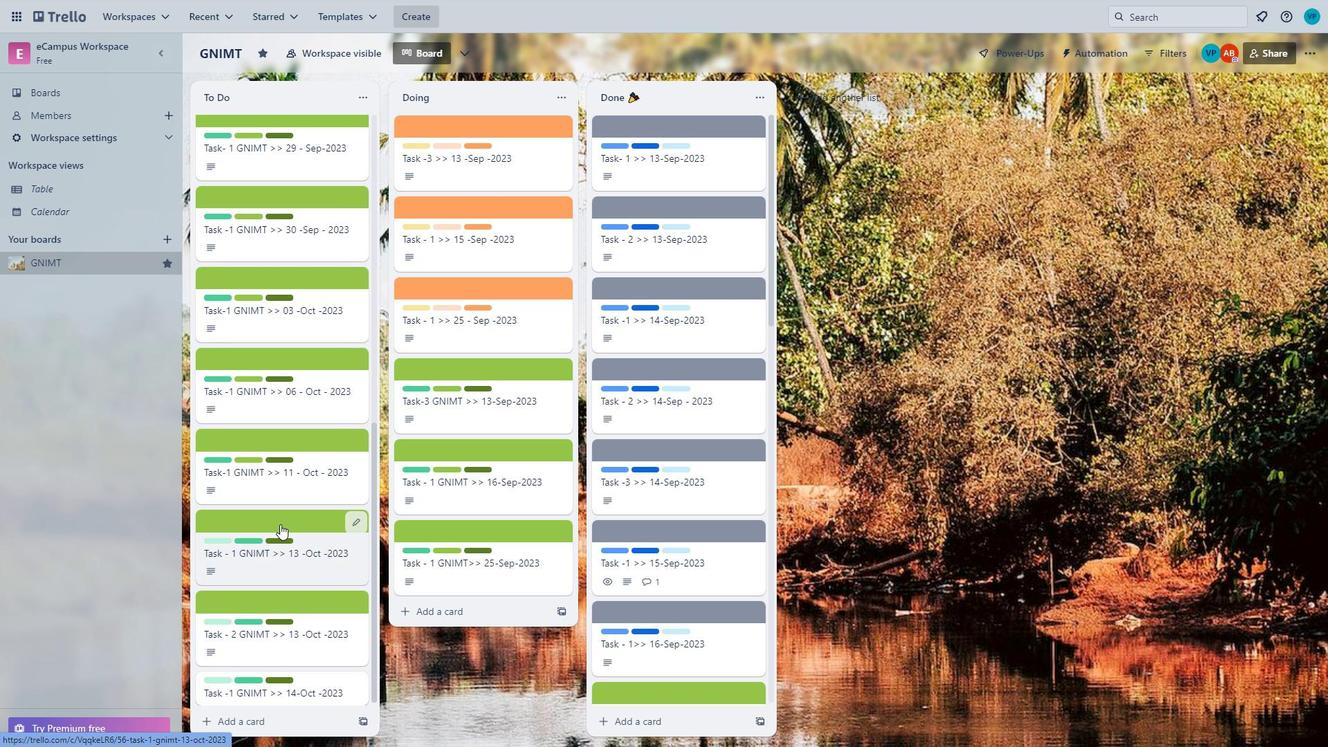 
Action: Mouse moved to (288, 511)
Screenshot: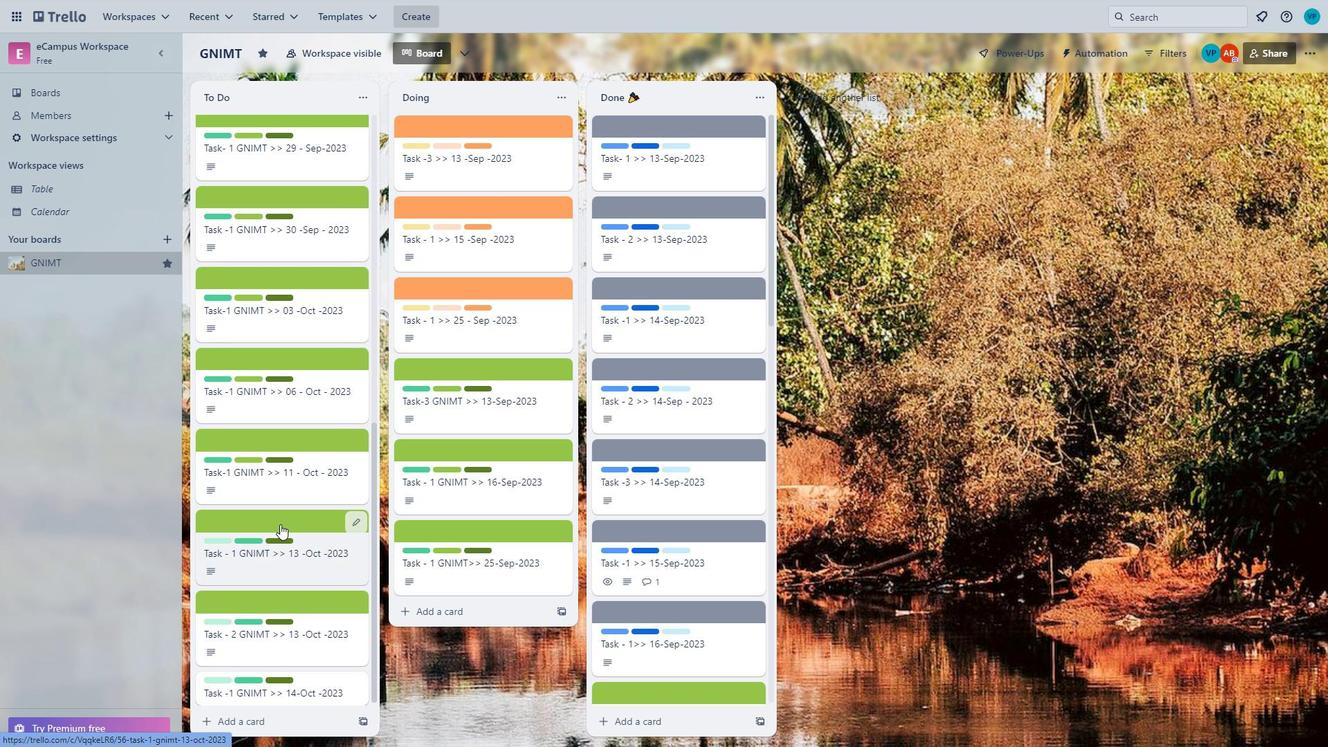 
Action: Mouse scrolled (288, 511) with delta (0, 0)
Screenshot: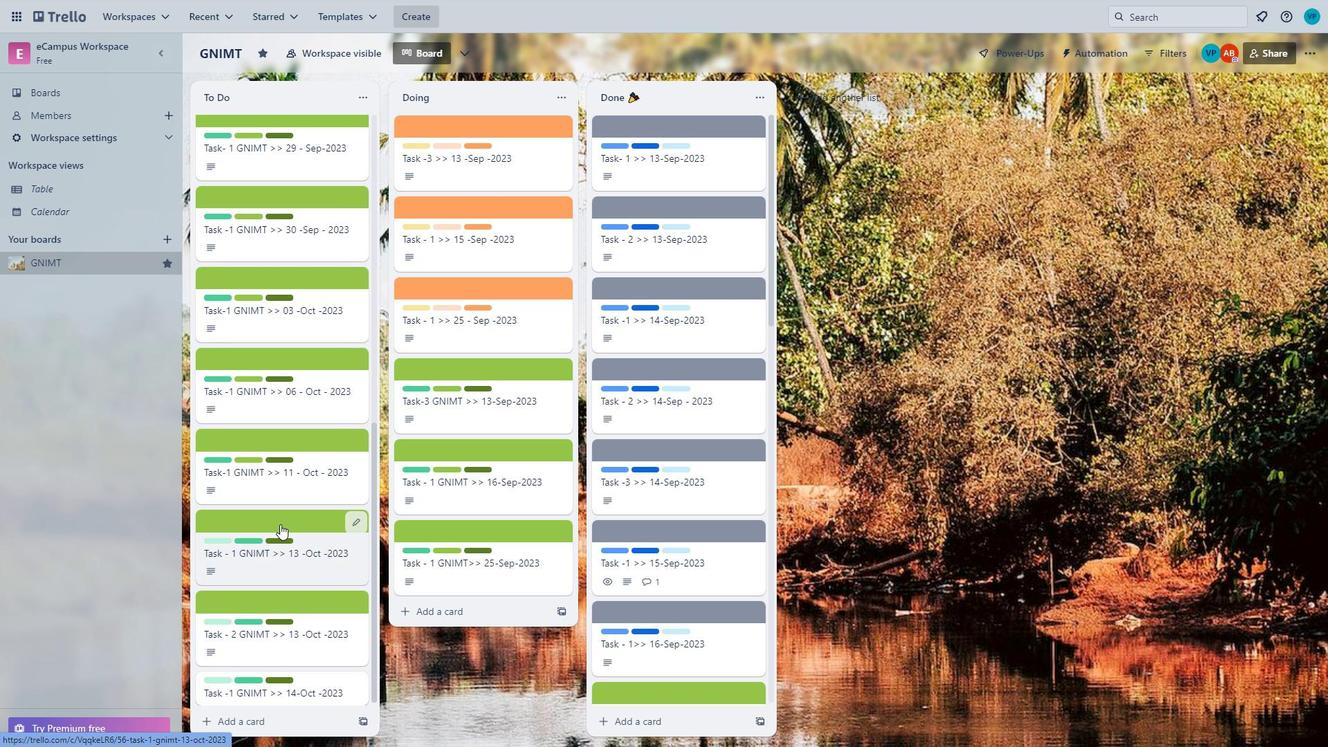 
Action: Mouse moved to (293, 512)
Screenshot: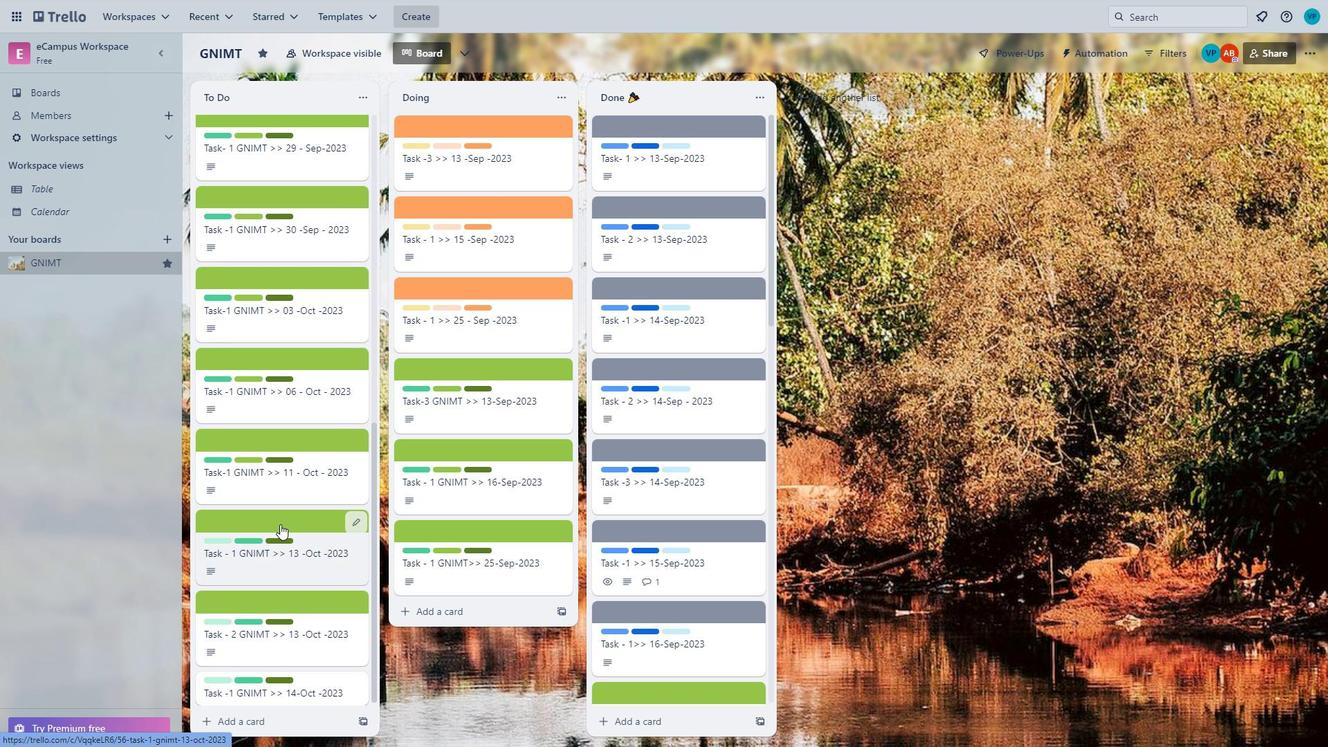 
Action: Mouse scrolled (293, 513) with delta (0, 0)
Screenshot: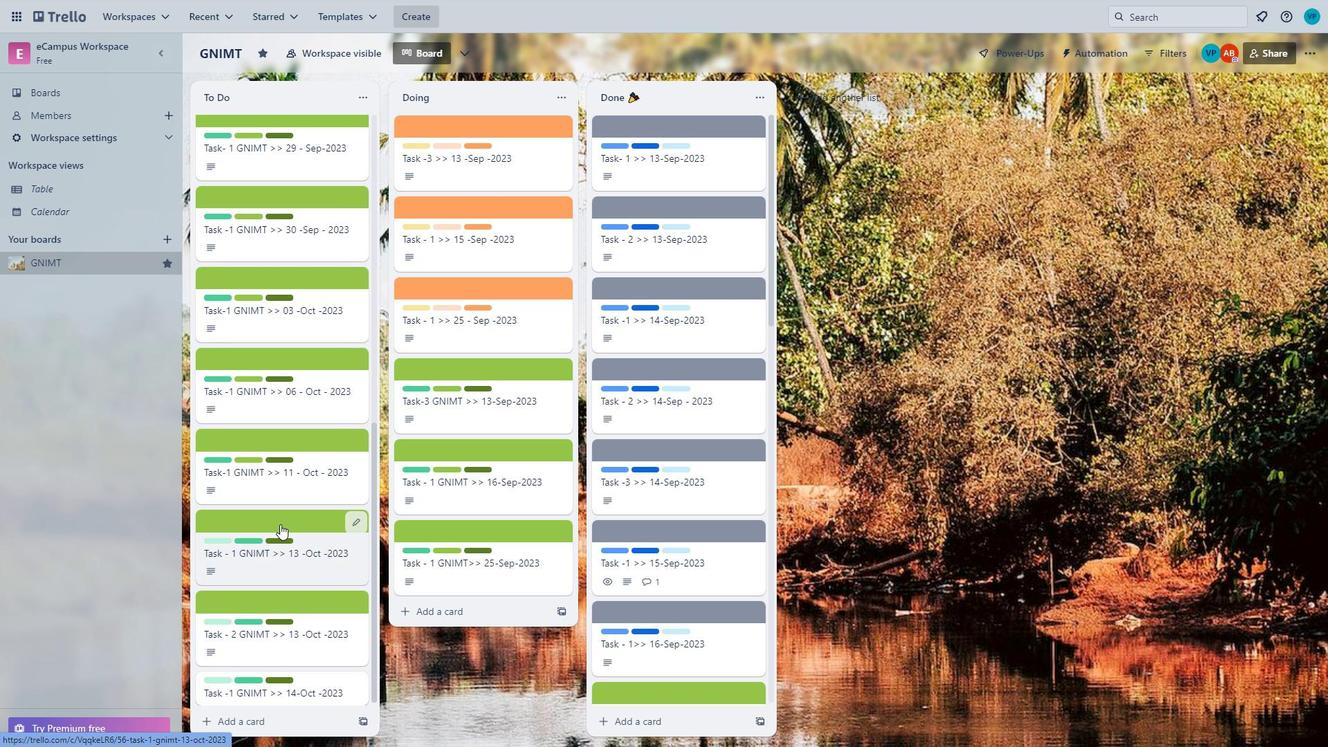 
Action: Mouse scrolled (293, 513) with delta (0, 0)
Screenshot: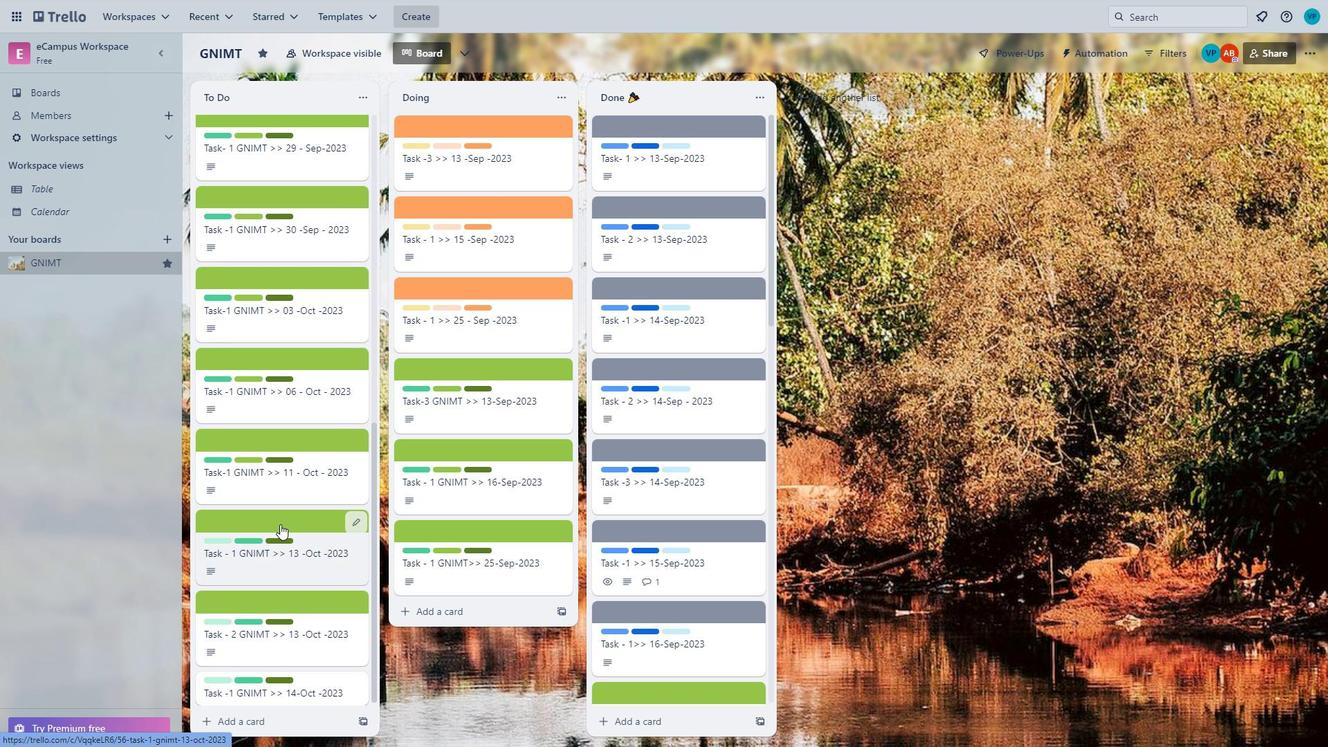 
Action: Mouse scrolled (293, 513) with delta (0, 0)
Screenshot: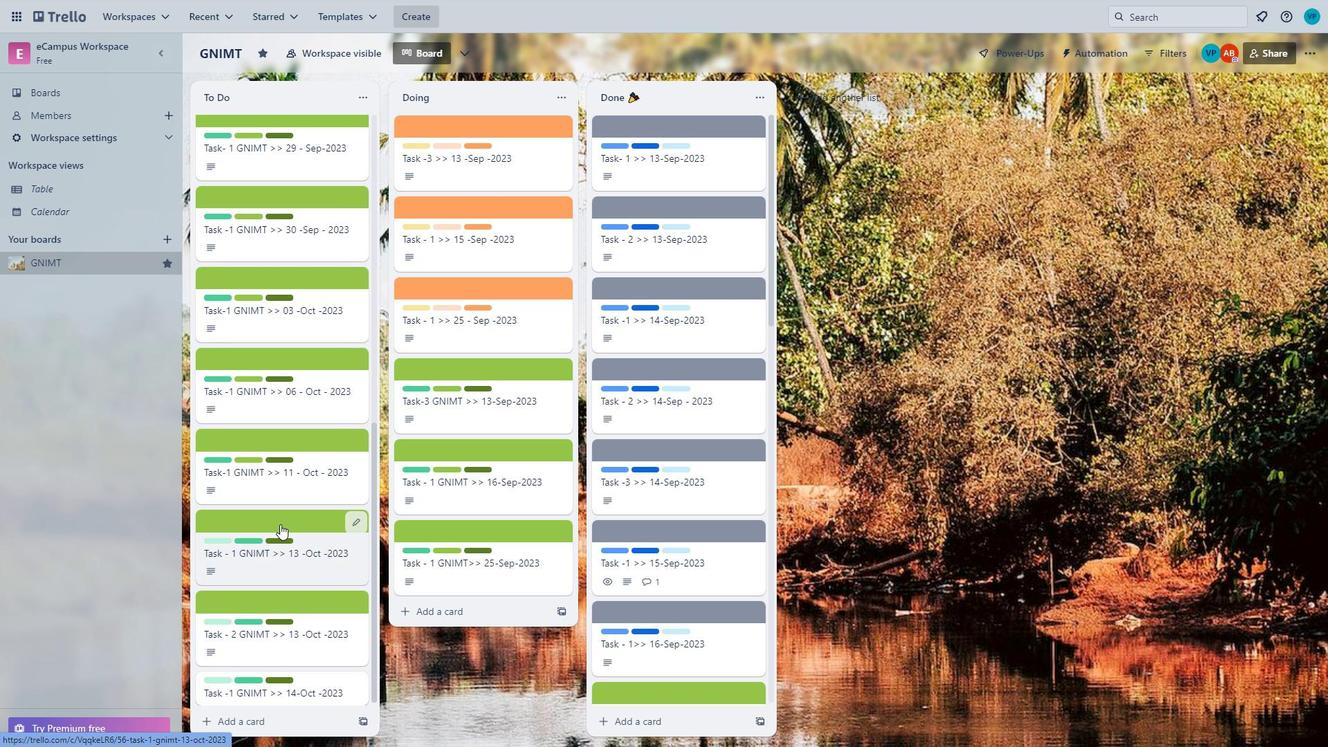 
Action: Mouse scrolled (293, 513) with delta (0, 0)
Screenshot: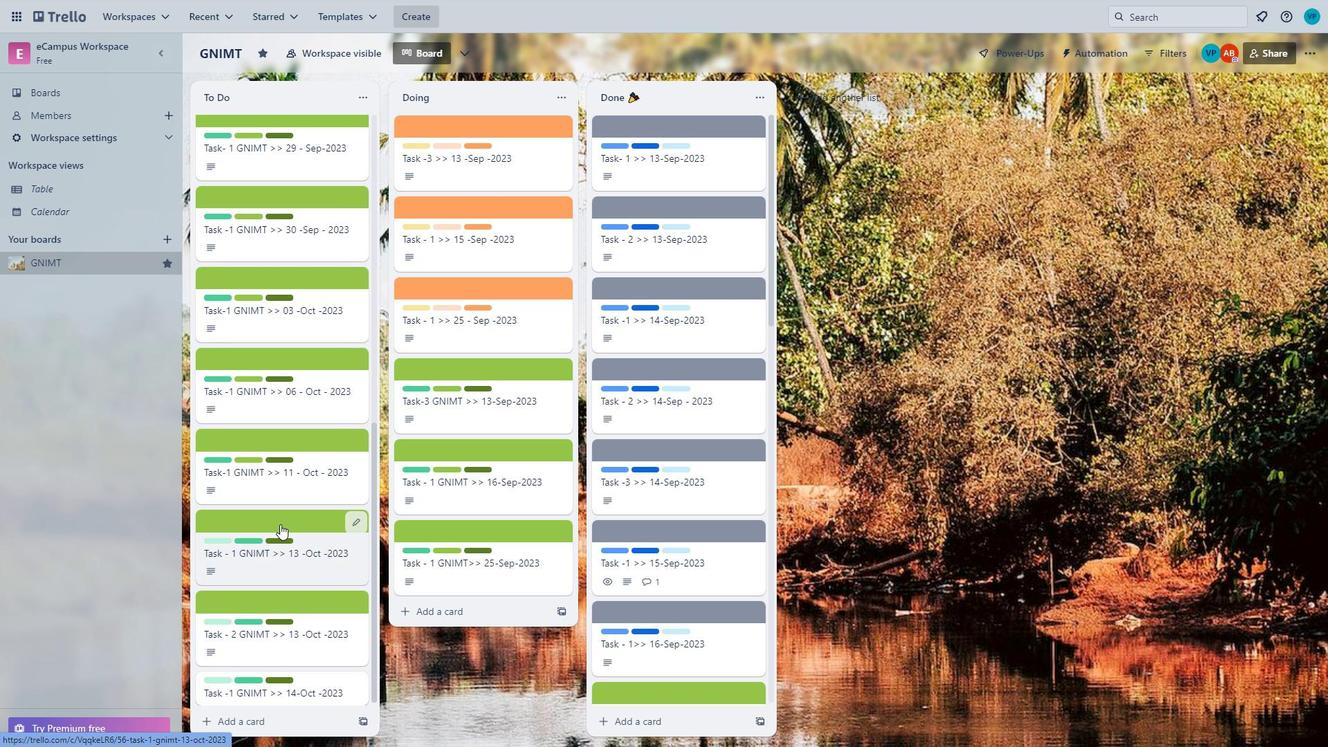 
Action: Mouse moved to (291, 513)
Screenshot: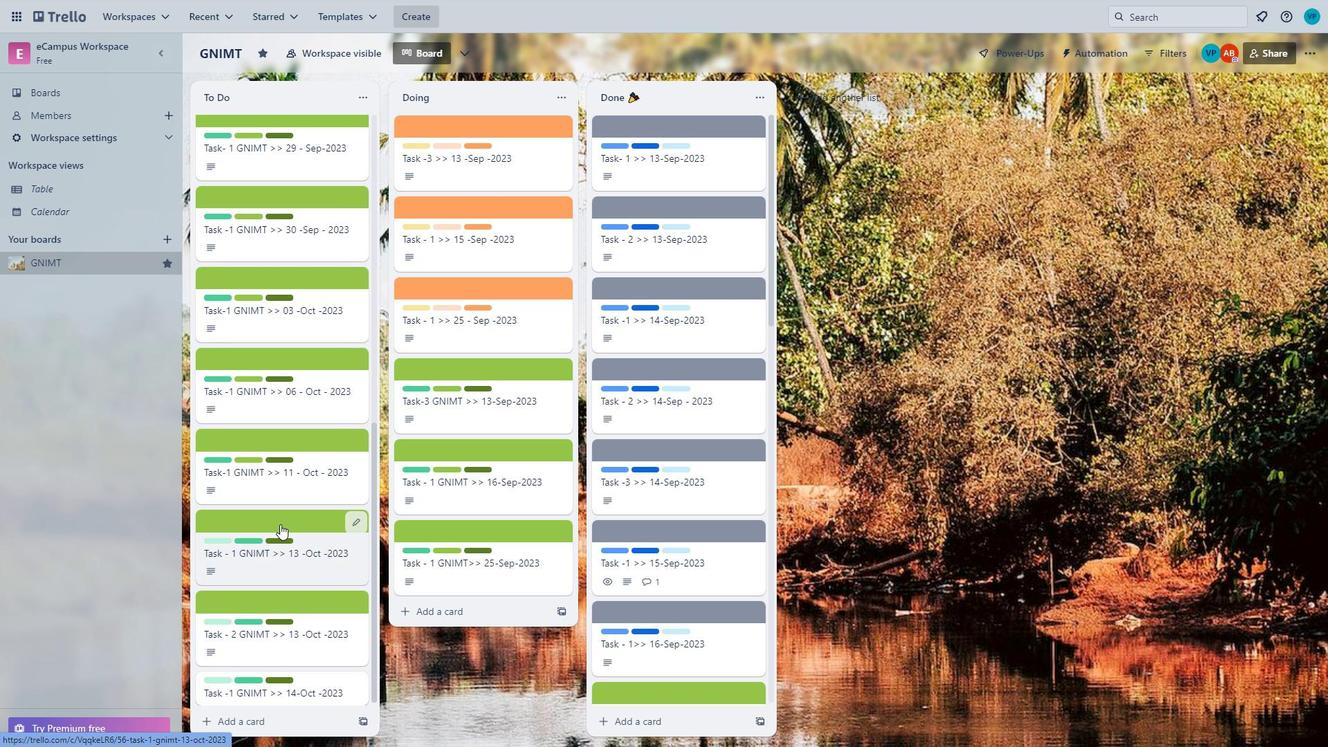 
Action: Mouse scrolled (291, 512) with delta (0, 0)
Screenshot: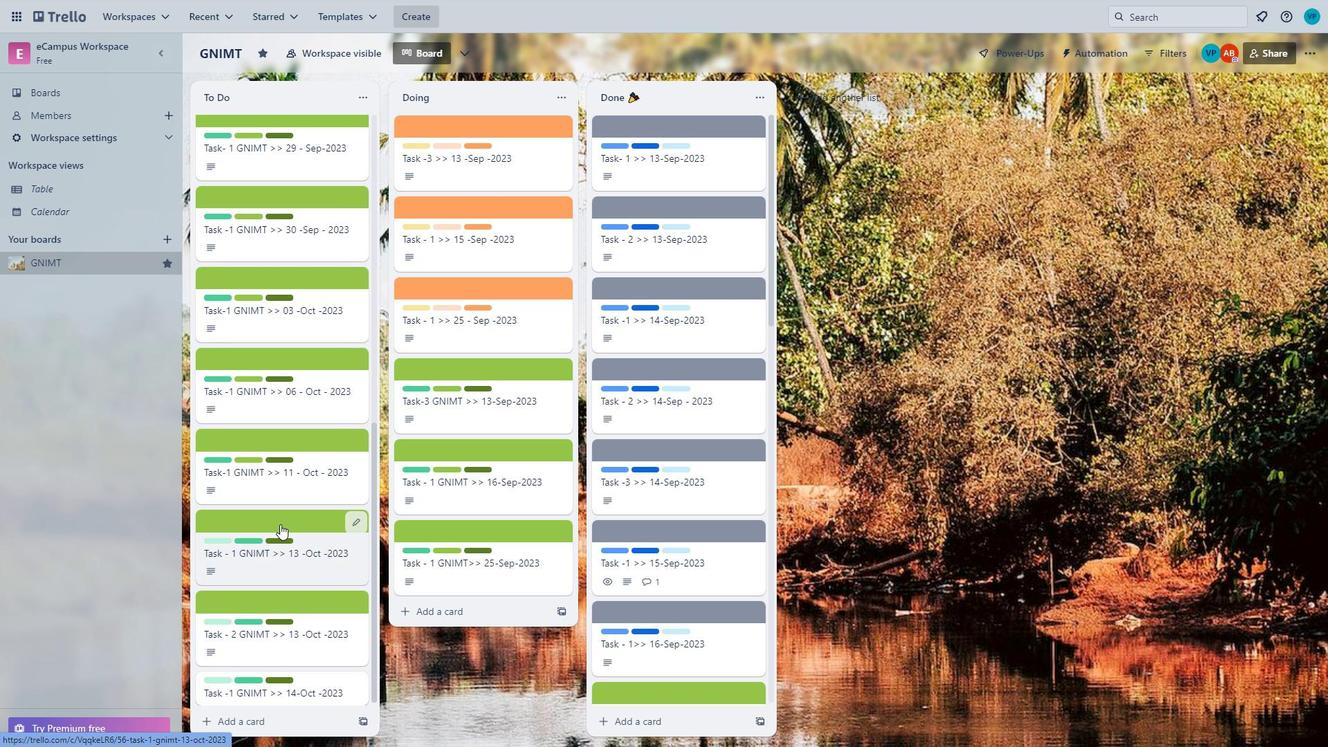 
Action: Mouse scrolled (291, 512) with delta (0, 0)
Screenshot: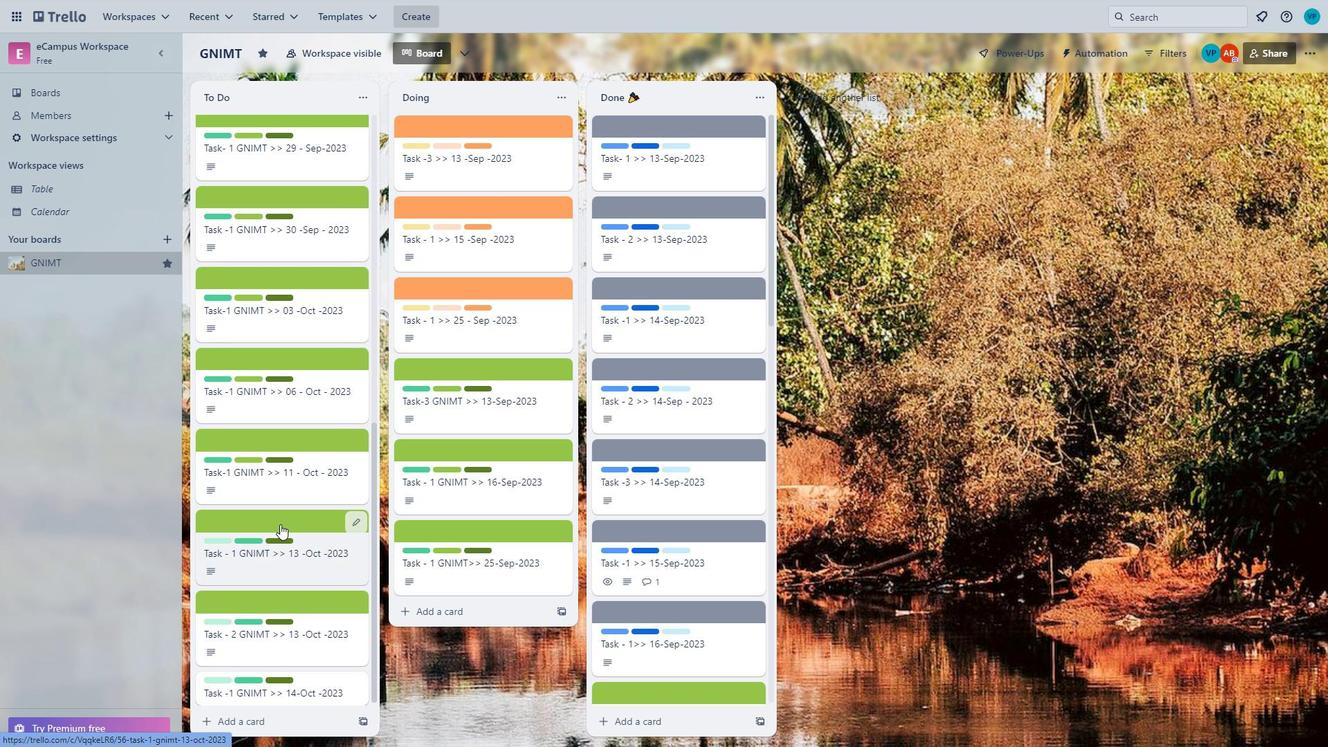 
Action: Mouse scrolled (291, 512) with delta (0, 0)
Screenshot: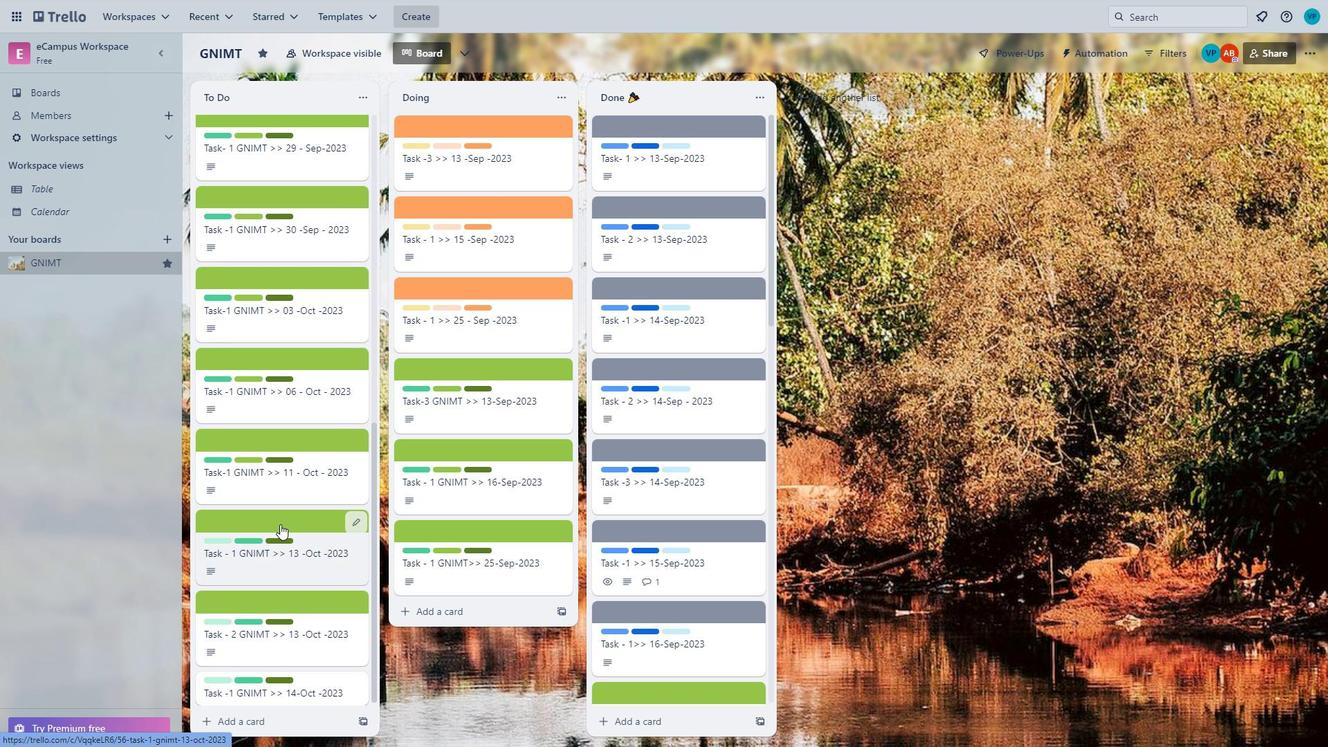 
Action: Mouse moved to (291, 513)
Screenshot: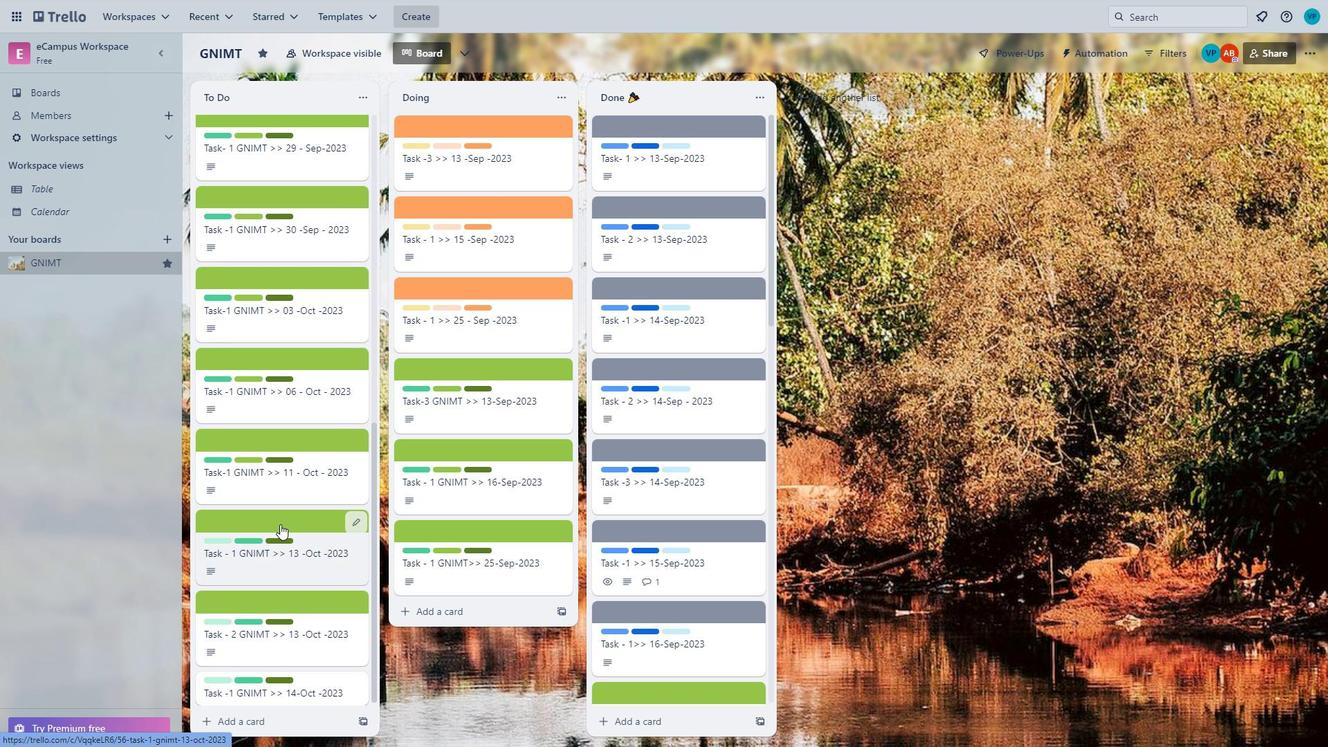 
Action: Mouse scrolled (291, 513) with delta (0, 0)
Screenshot: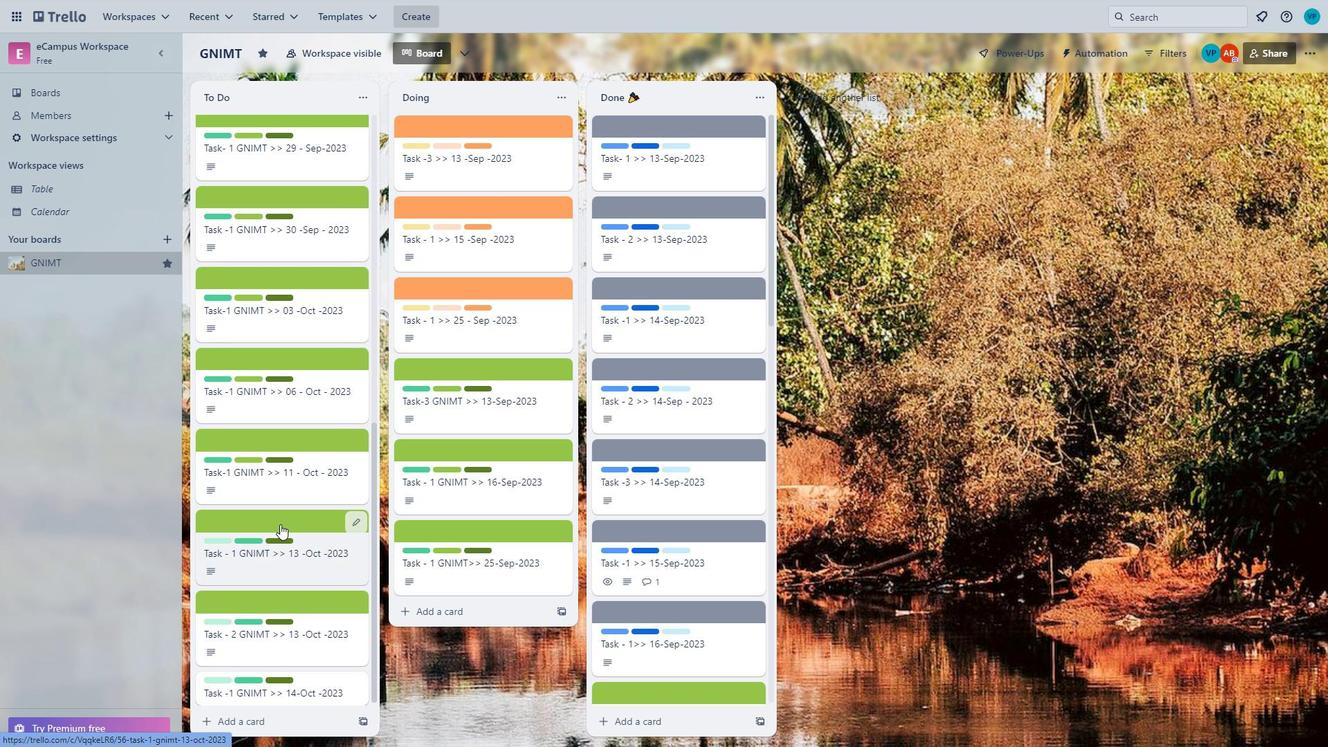 
Action: Mouse moved to (290, 513)
Screenshot: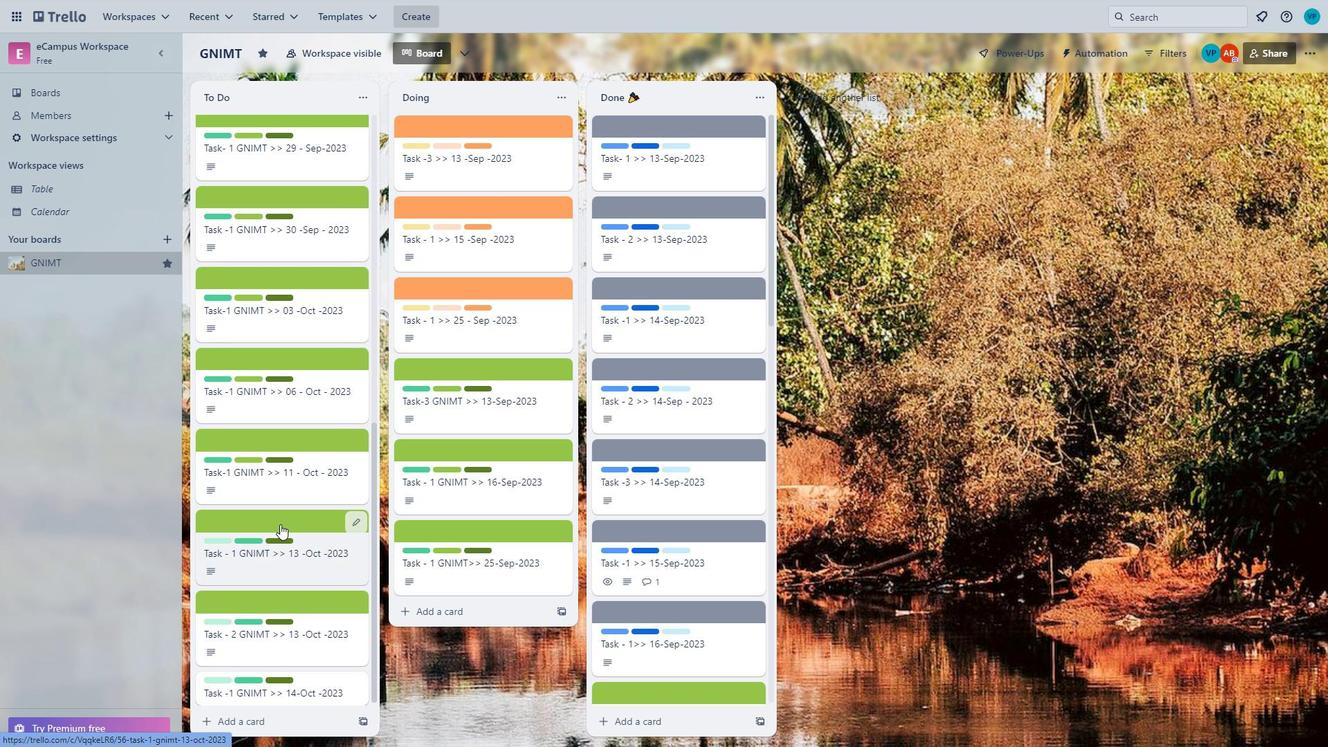 
Action: Mouse scrolled (290, 513) with delta (0, 0)
Screenshot: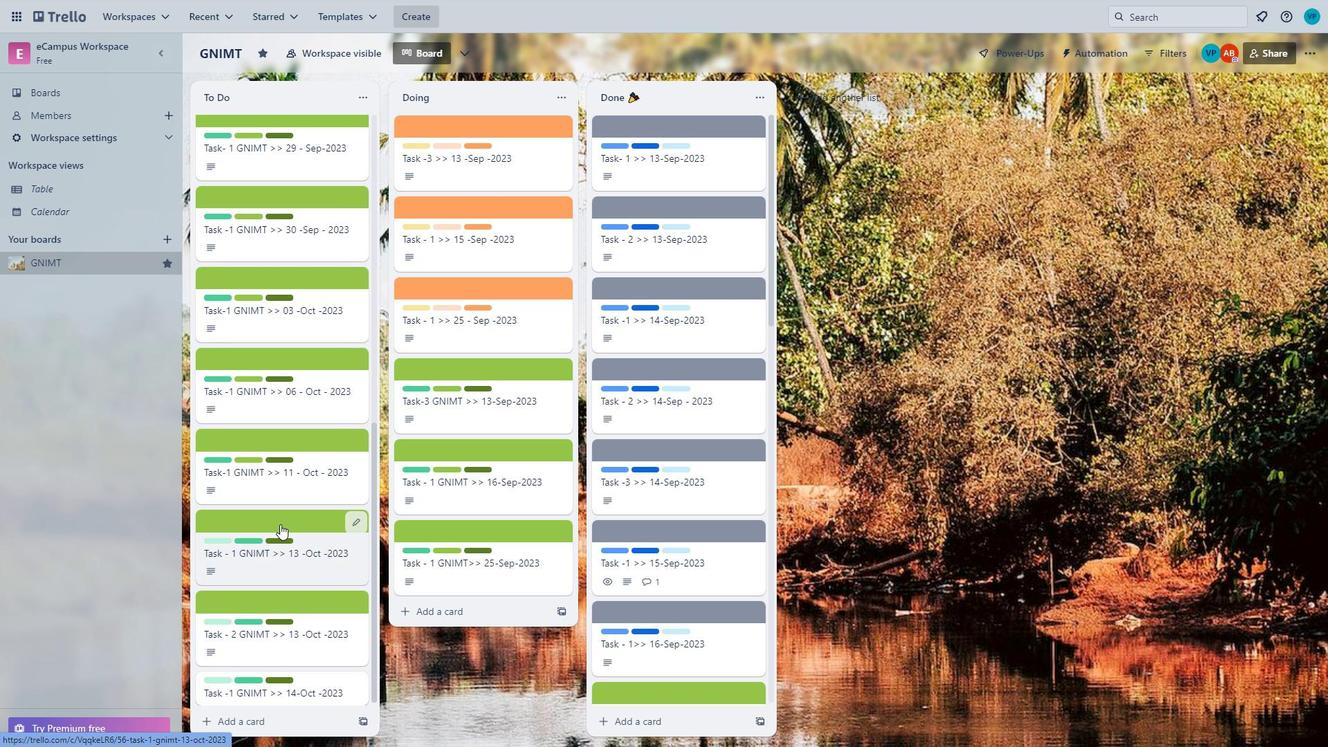 
Action: Mouse moved to (285, 519)
Screenshot: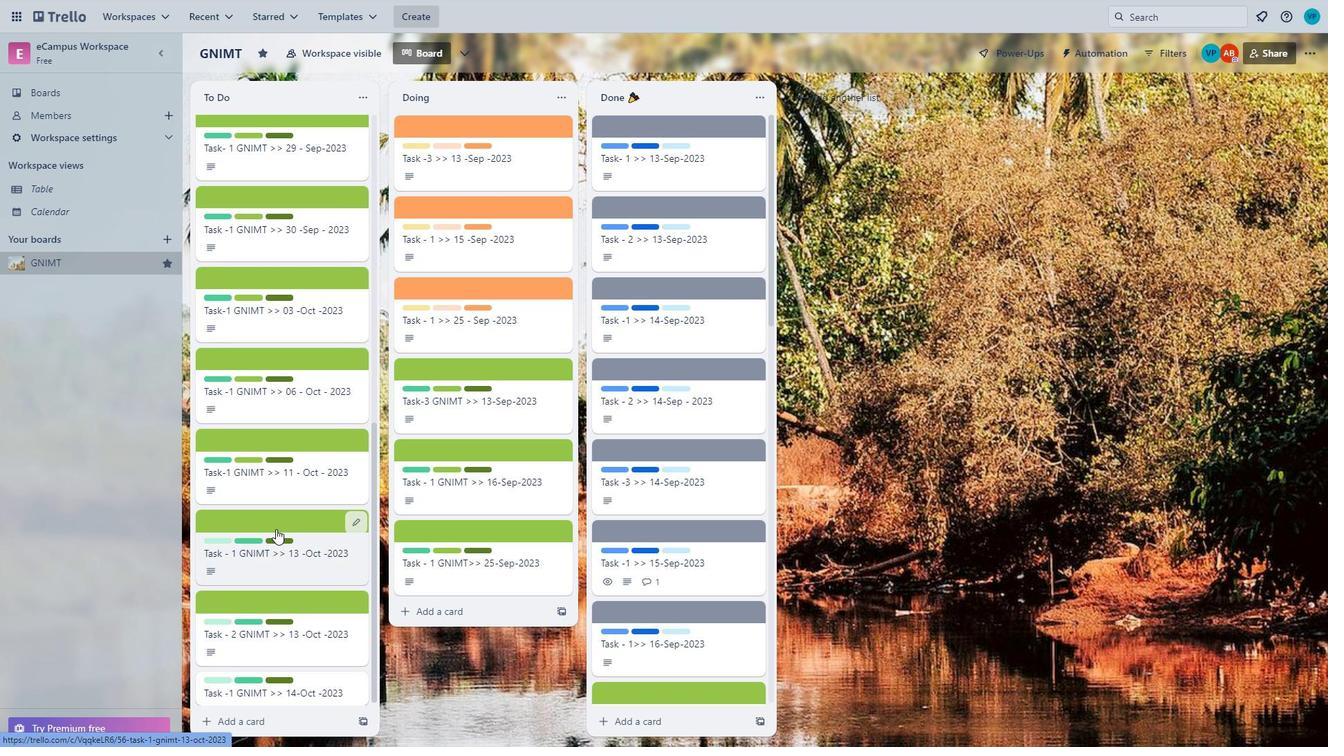 
Action: Mouse scrolled (285, 518) with delta (0, 0)
Screenshot: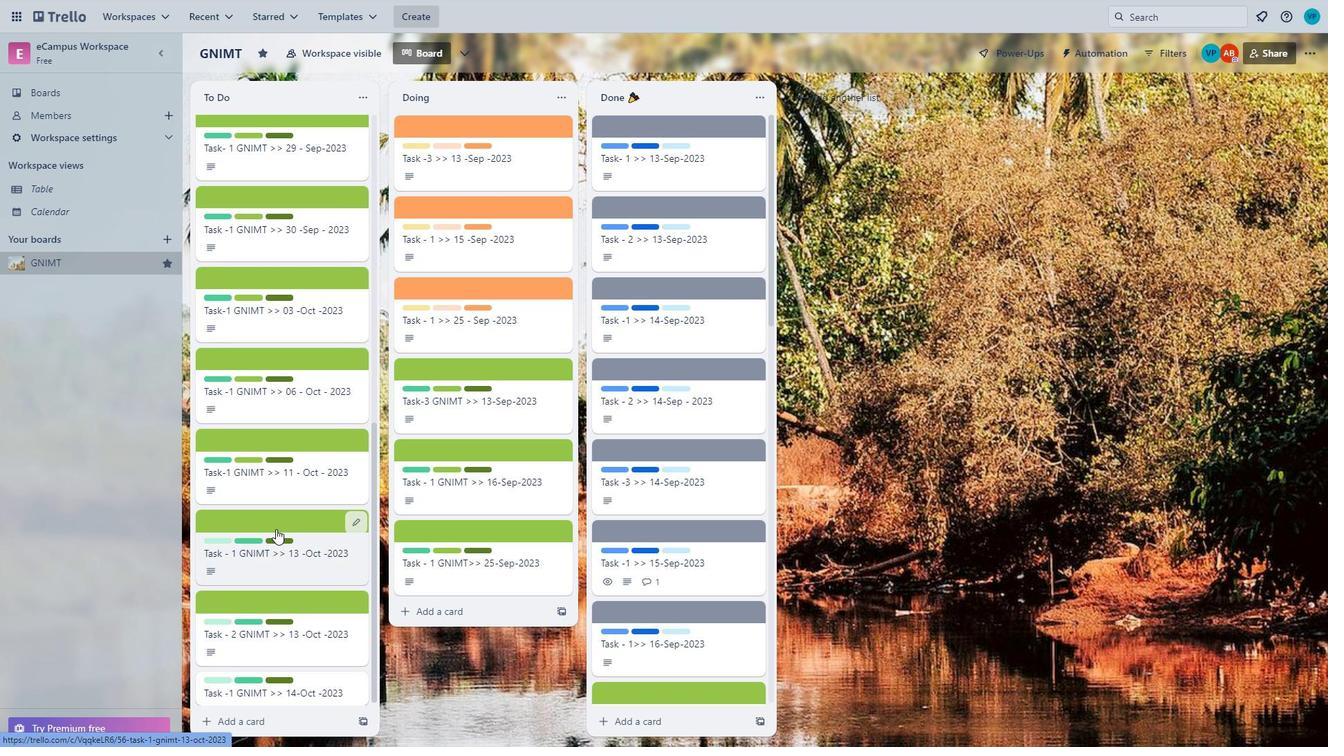 
Action: Mouse moved to (283, 520)
Screenshot: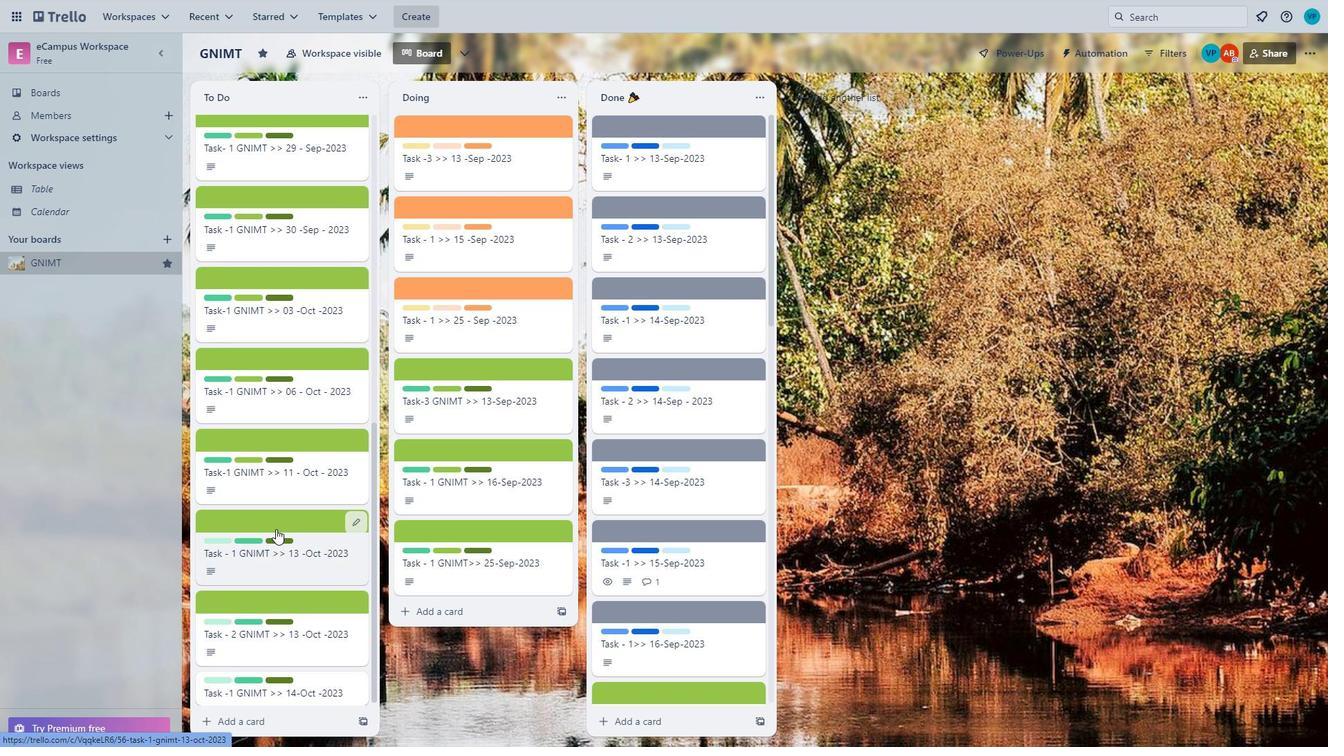 
Action: Mouse scrolled (283, 519) with delta (0, 0)
Screenshot: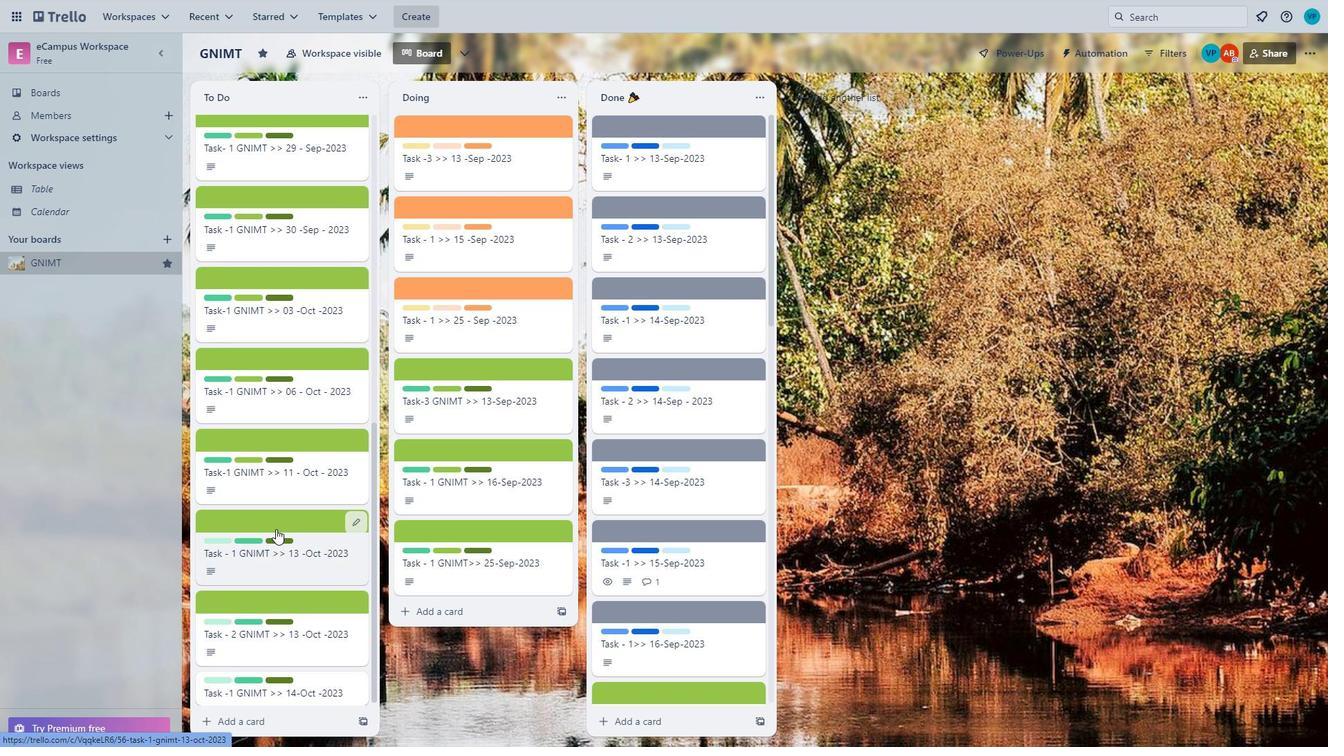 
Action: Mouse moved to (282, 520)
Screenshot: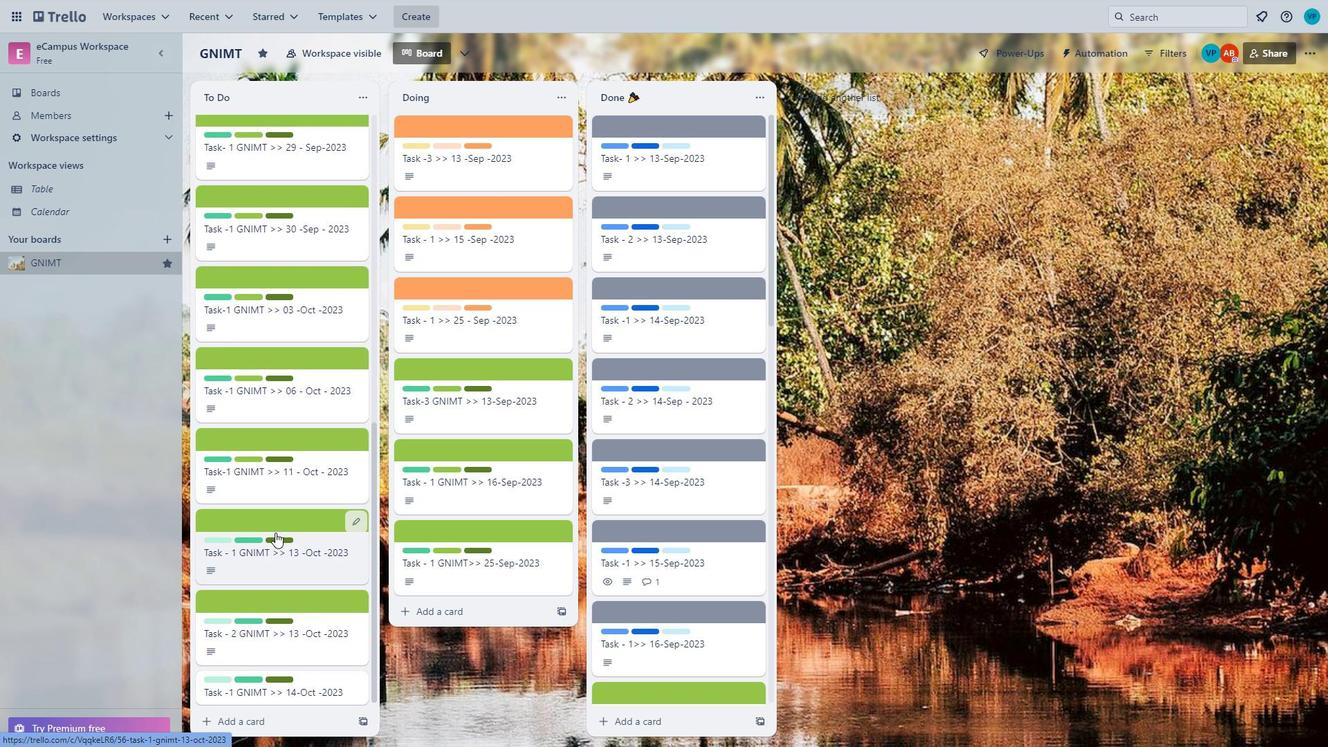 
Action: Mouse scrolled (282, 519) with delta (0, 0)
Screenshot: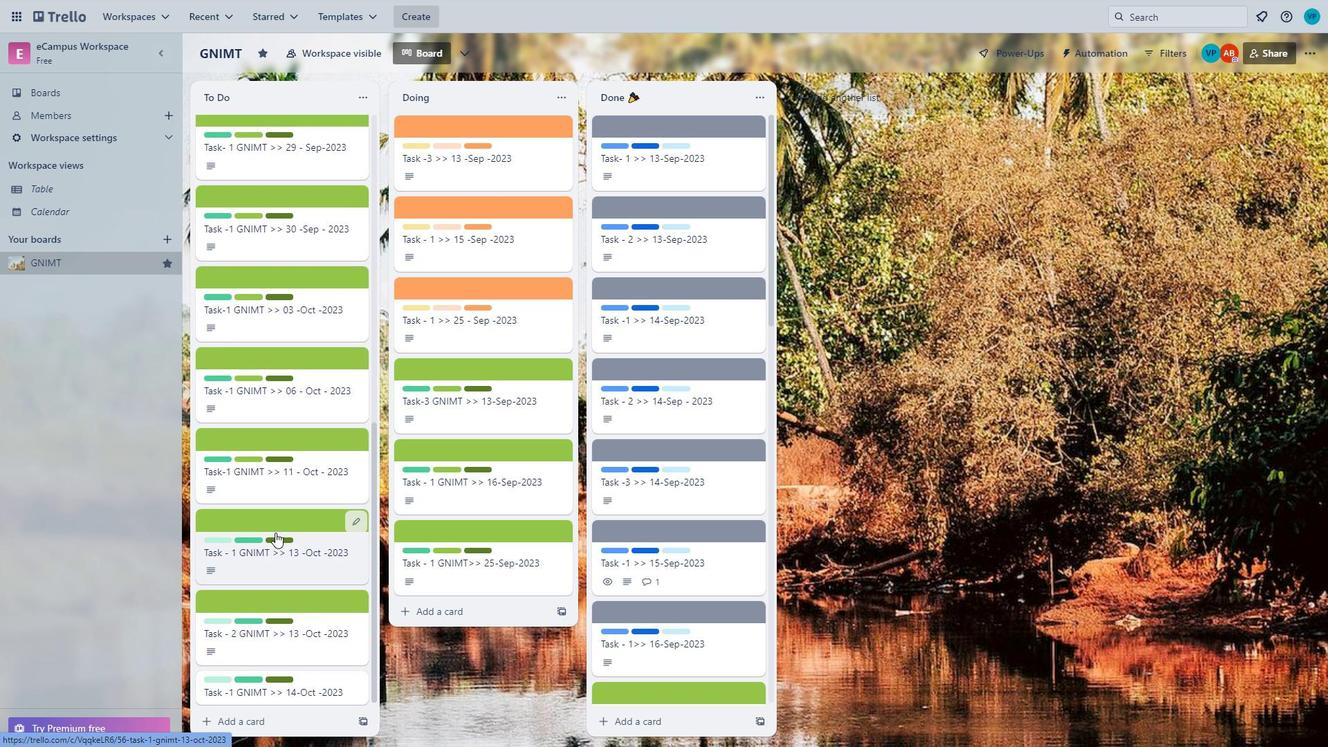 
Action: Mouse moved to (282, 520)
Screenshot: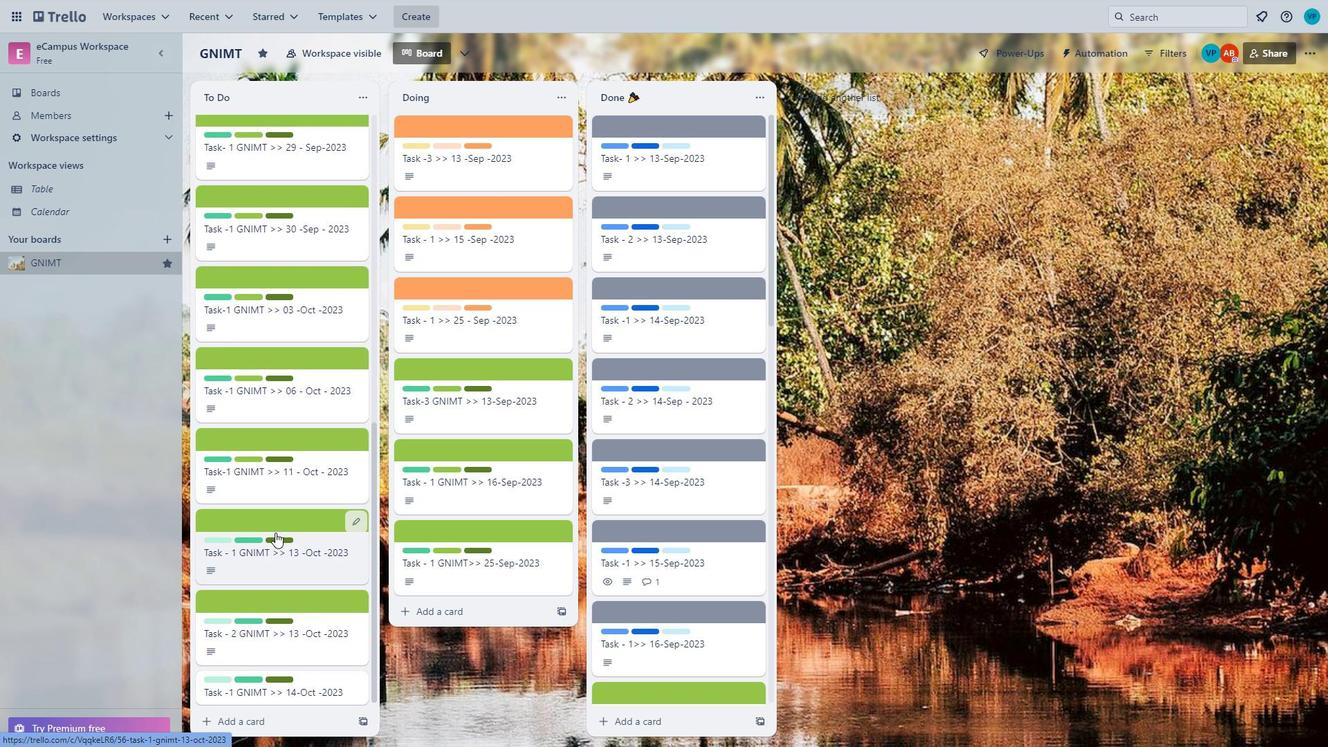 
Action: Mouse scrolled (282, 520) with delta (0, 0)
Screenshot: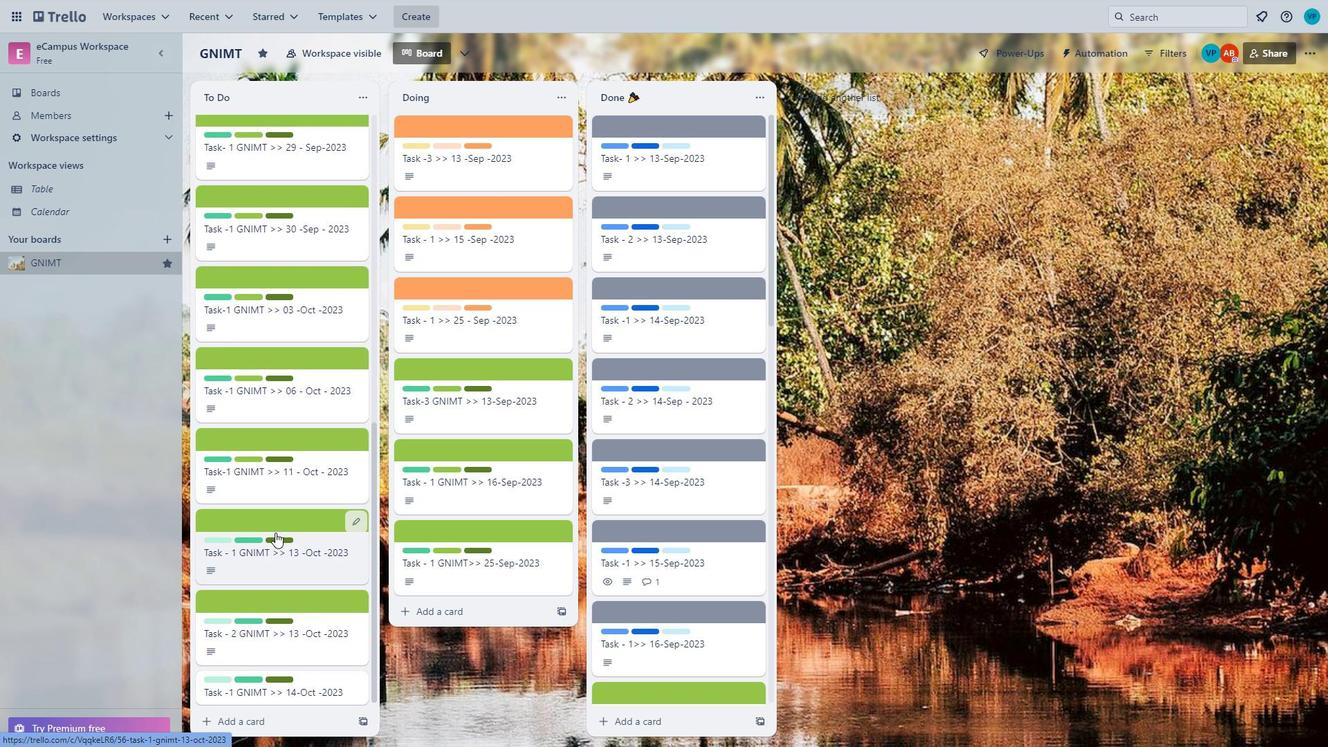 
Action: Mouse moved to (280, 524)
Screenshot: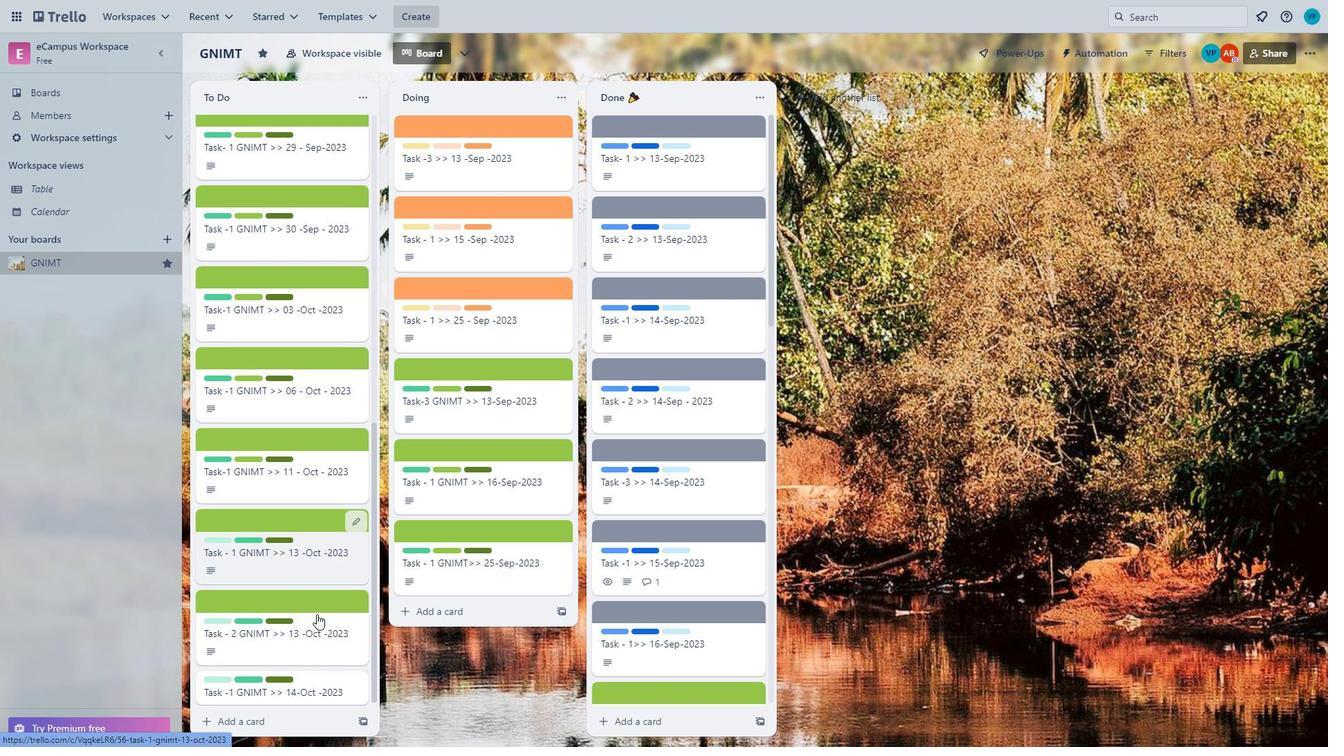 
Action: Mouse scrolled (280, 523) with delta (0, 0)
Screenshot: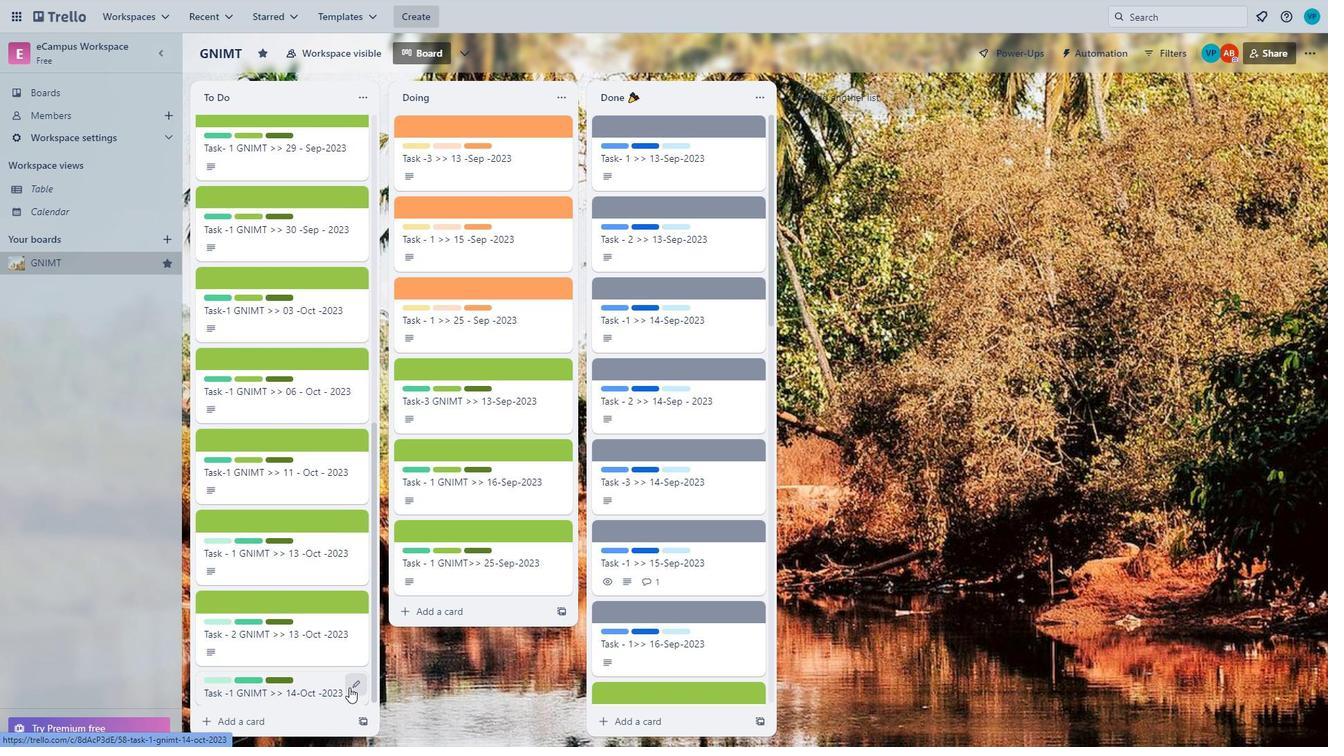 
Action: Mouse moved to (280, 525)
Screenshot: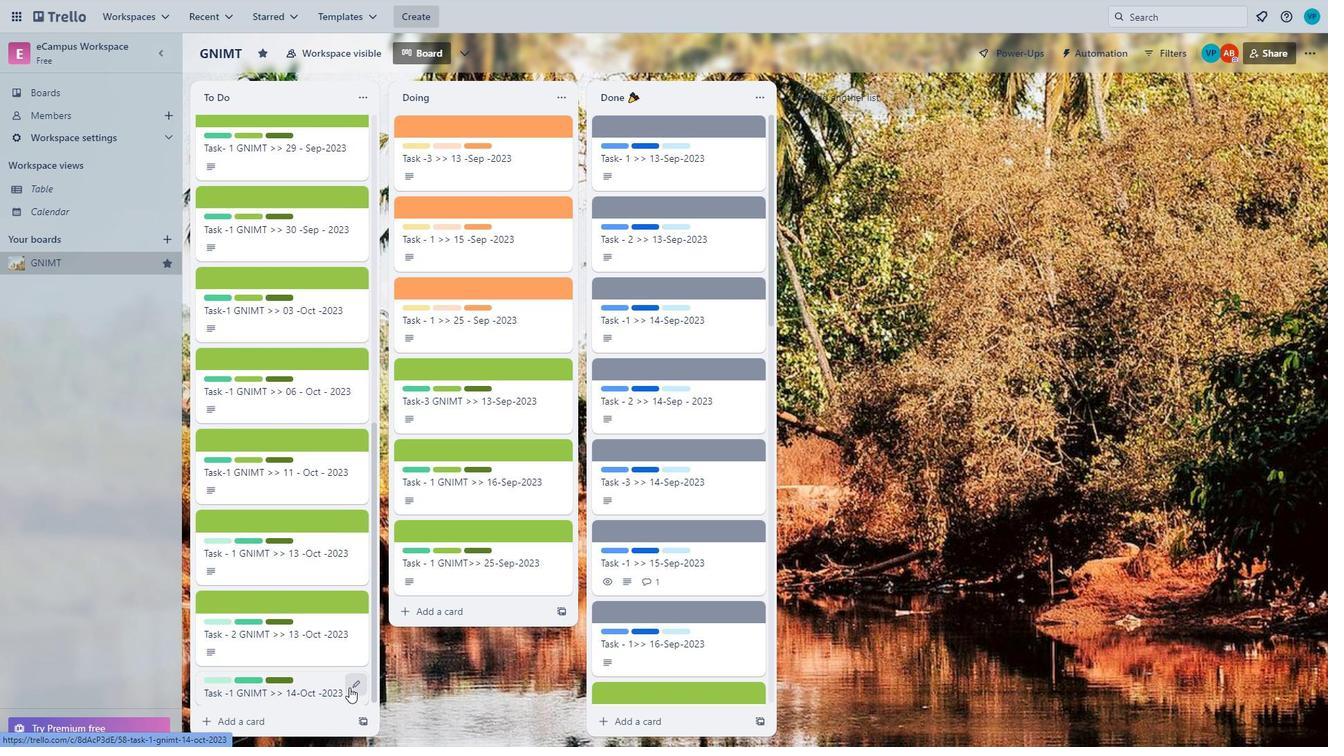 
Action: Mouse scrolled (280, 524) with delta (0, 0)
Screenshot: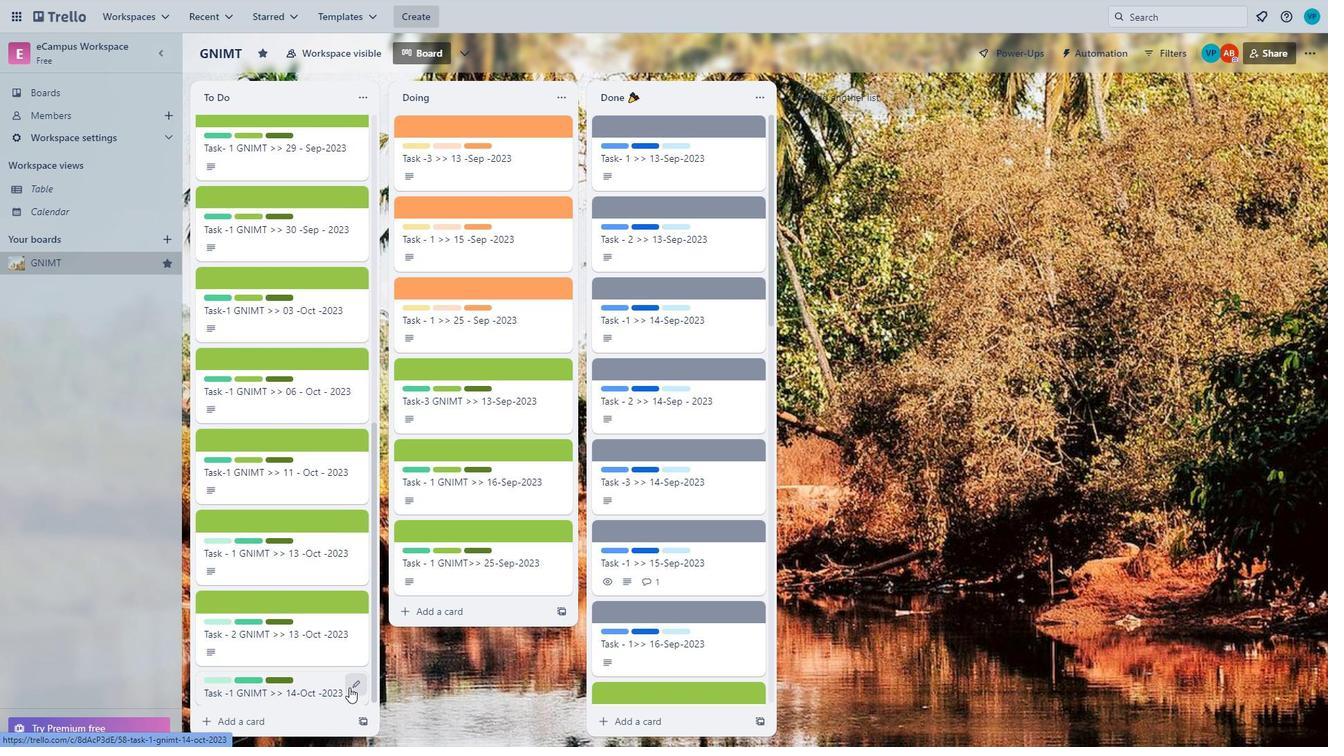 
Action: Mouse moved to (278, 527)
Screenshot: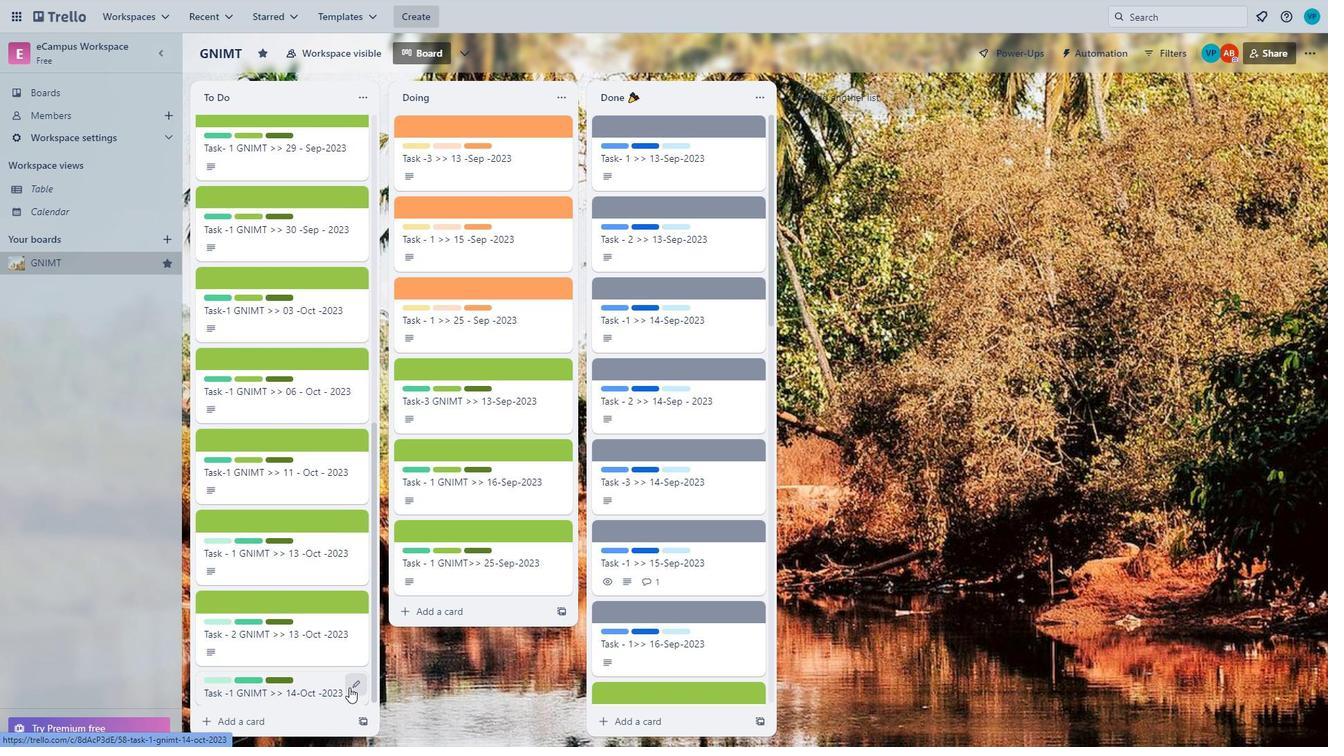 
Action: Mouse scrolled (278, 526) with delta (0, 0)
Screenshot: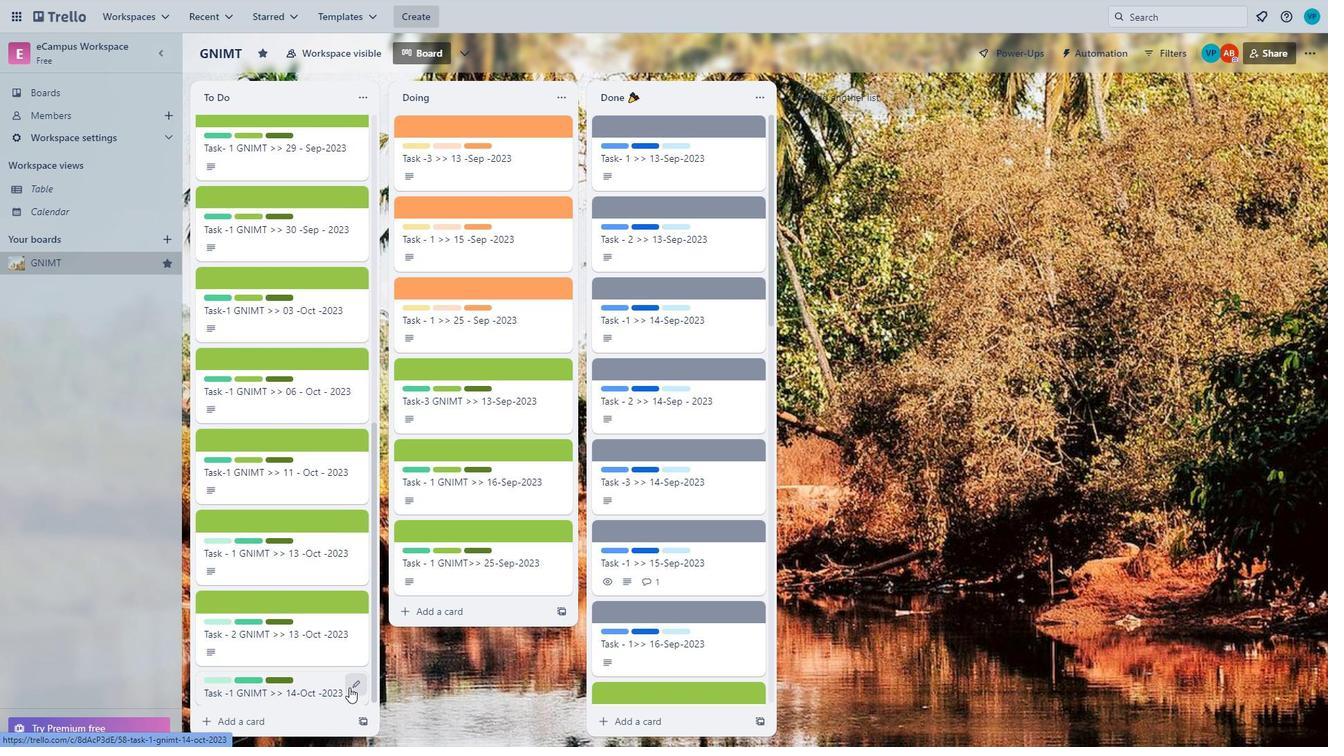 
Action: Mouse moved to (277, 527)
Screenshot: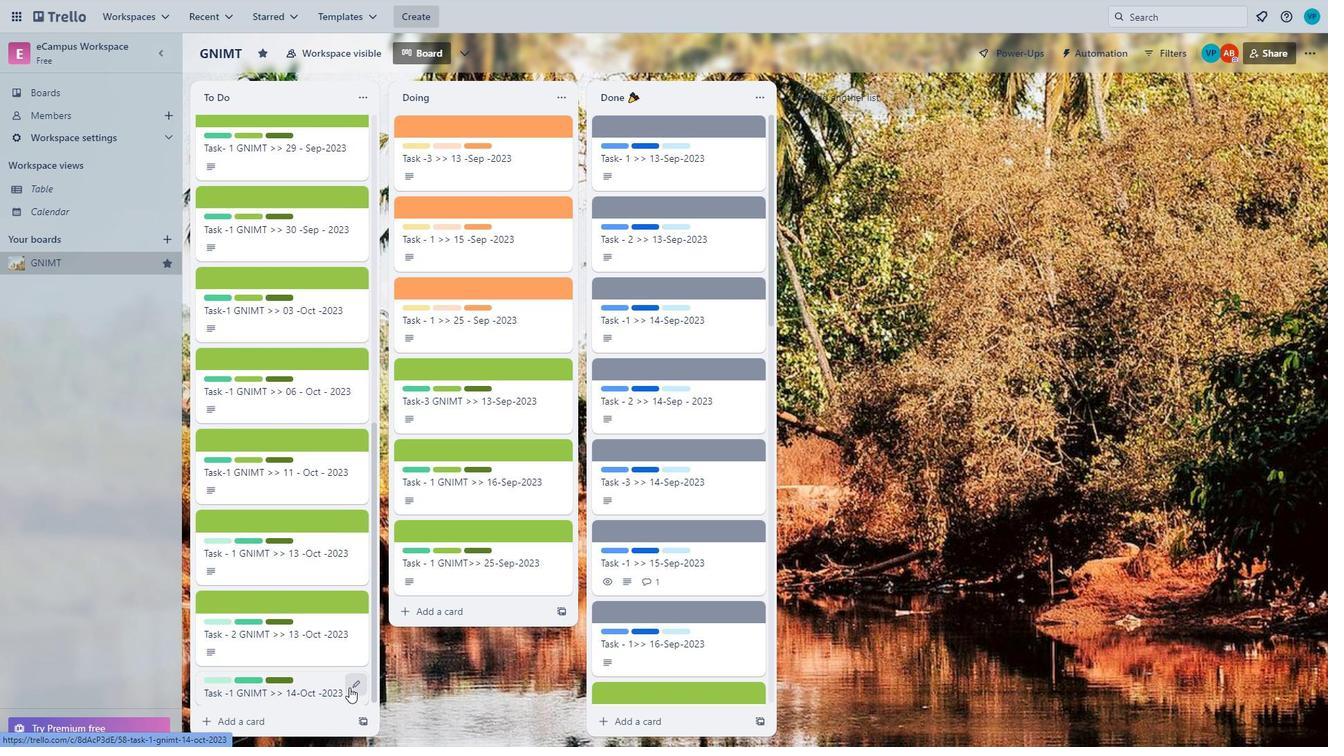 
Action: Mouse scrolled (277, 527) with delta (0, 0)
Screenshot: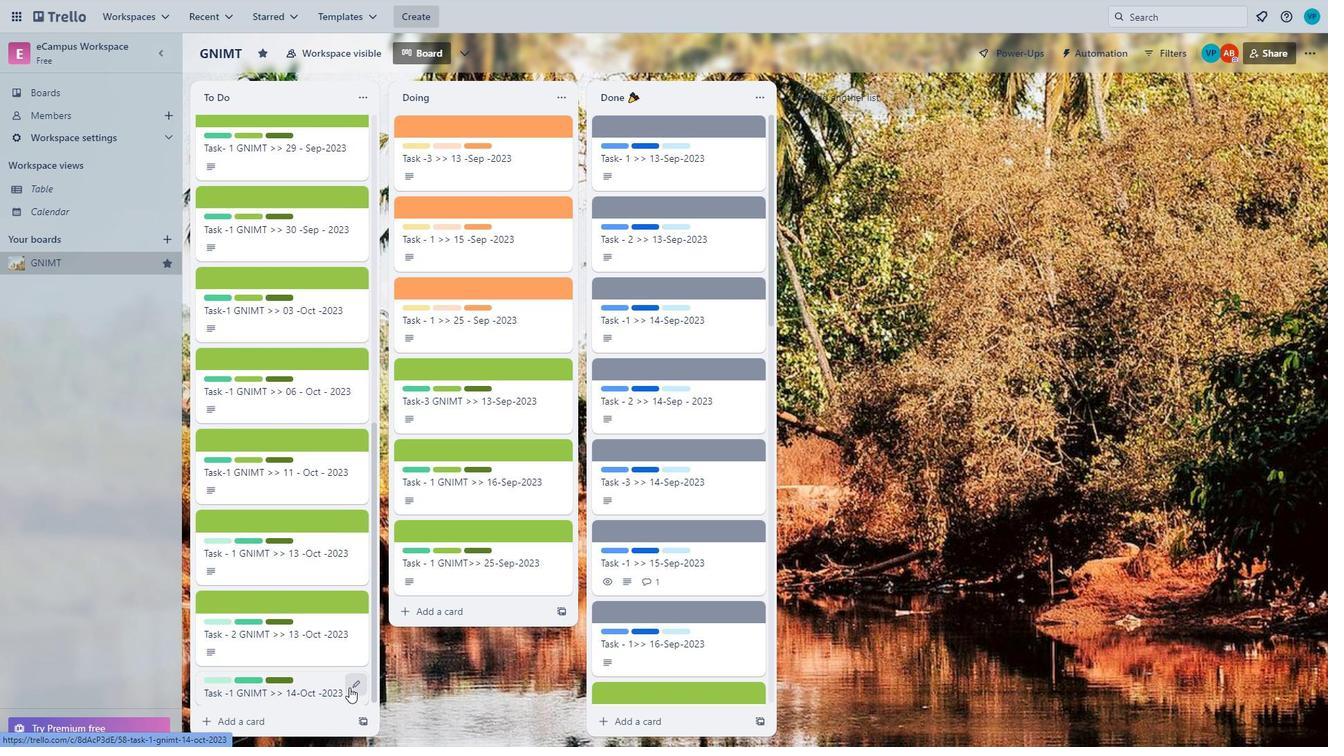 
Action: Mouse moved to (276, 529)
Screenshot: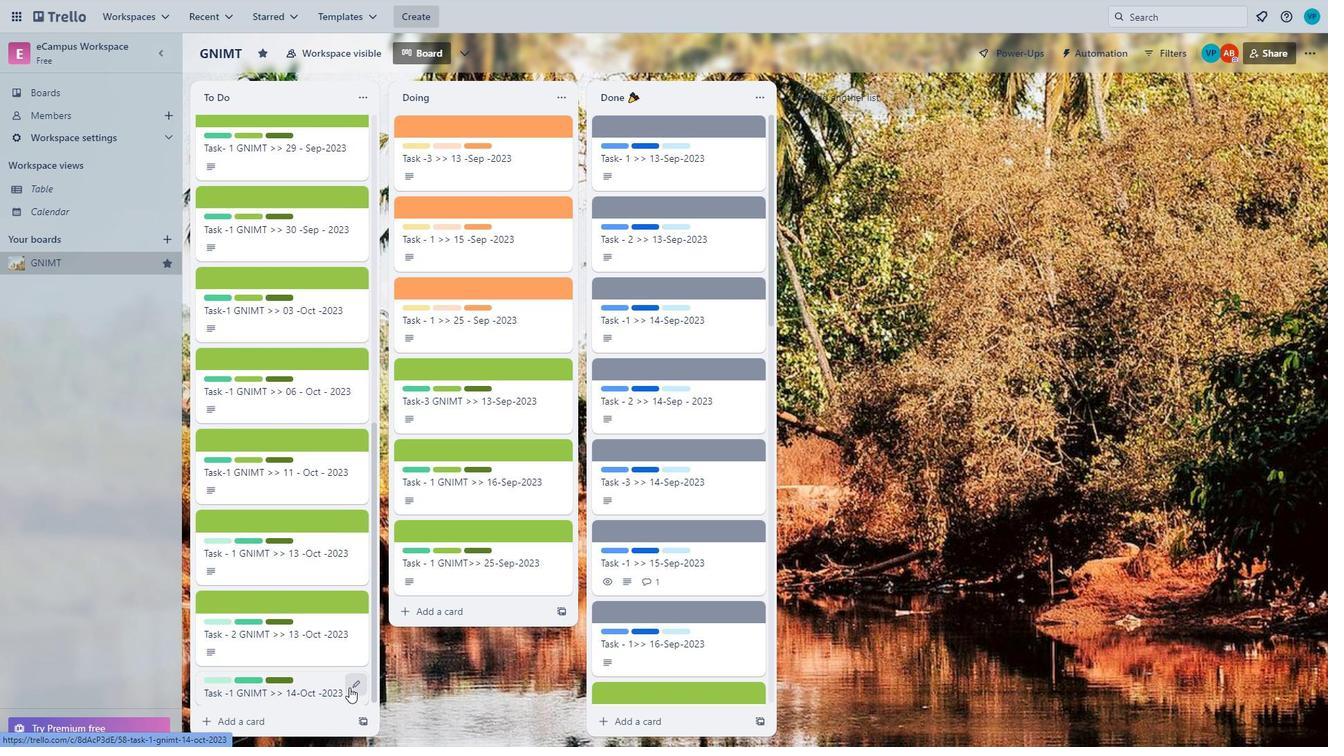 
Action: Mouse scrolled (276, 528) with delta (0, 0)
Screenshot: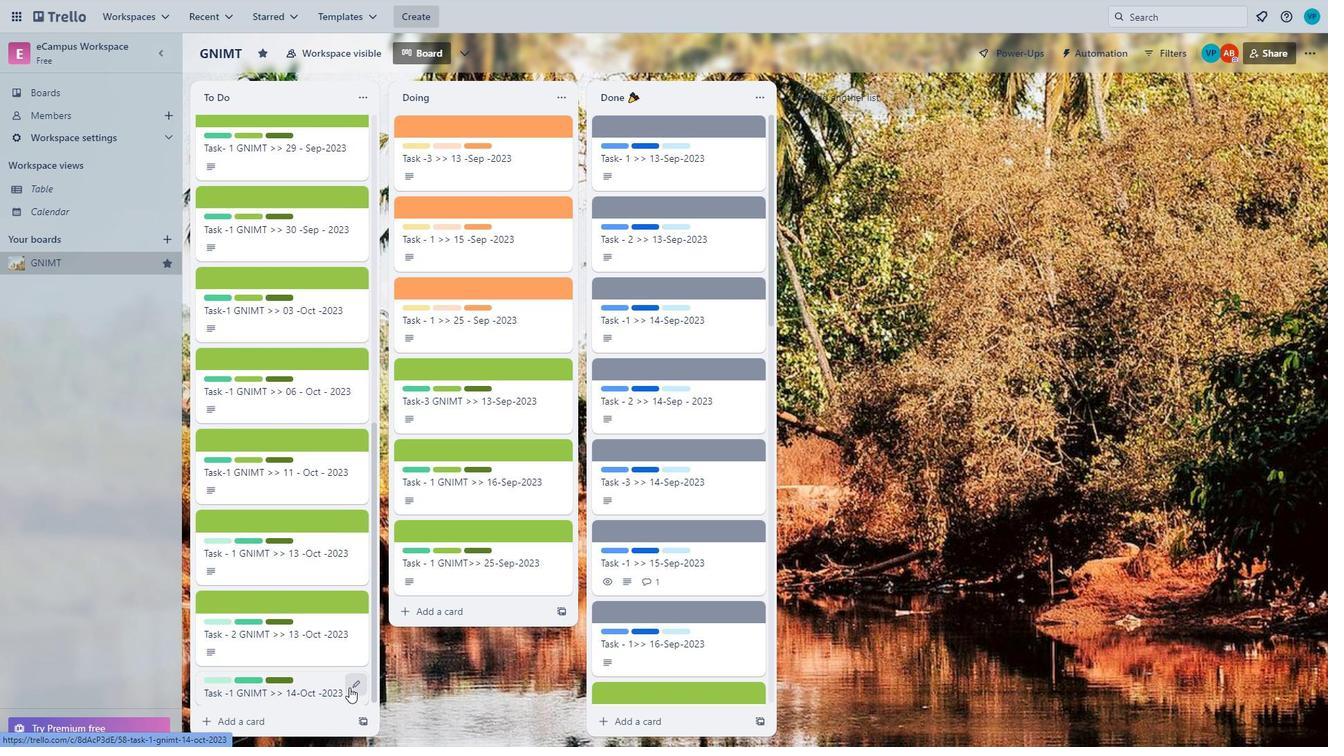 
Action: Mouse moved to (350, 685)
Screenshot: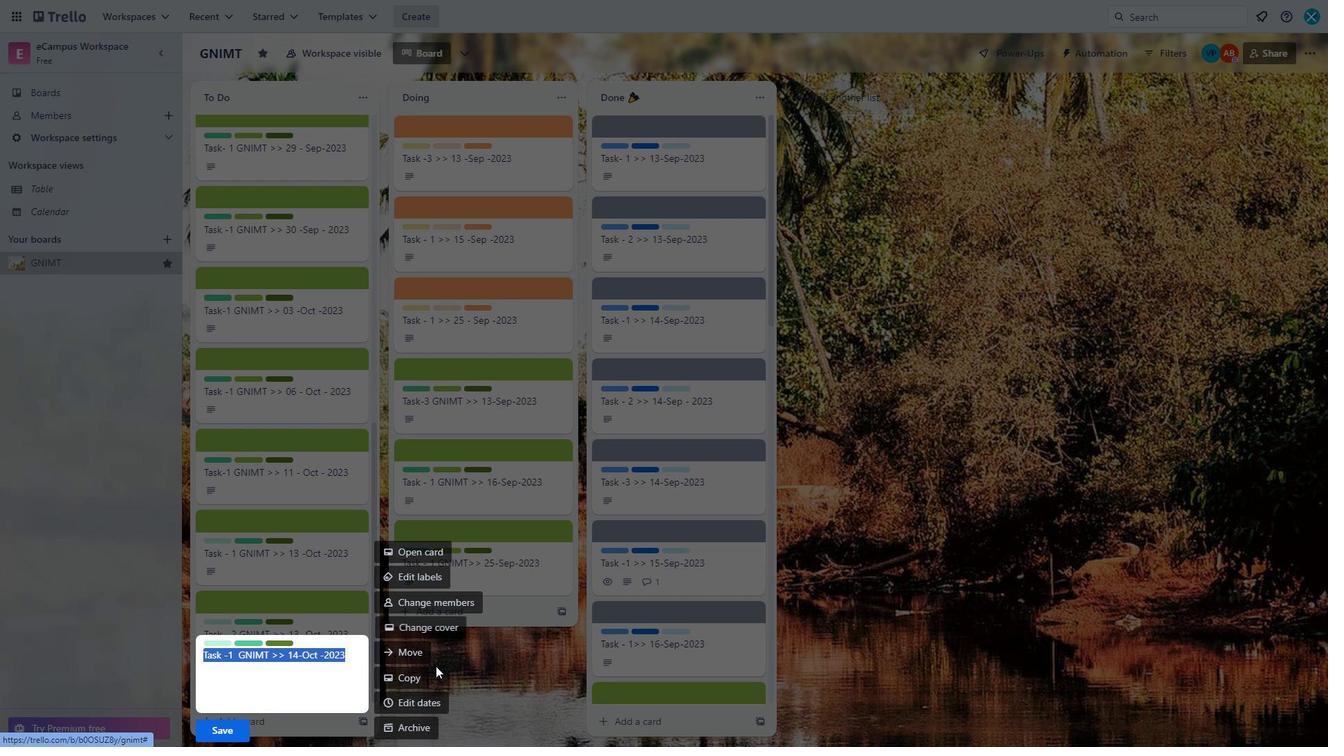 
Action: Mouse pressed left at (350, 685)
Screenshot: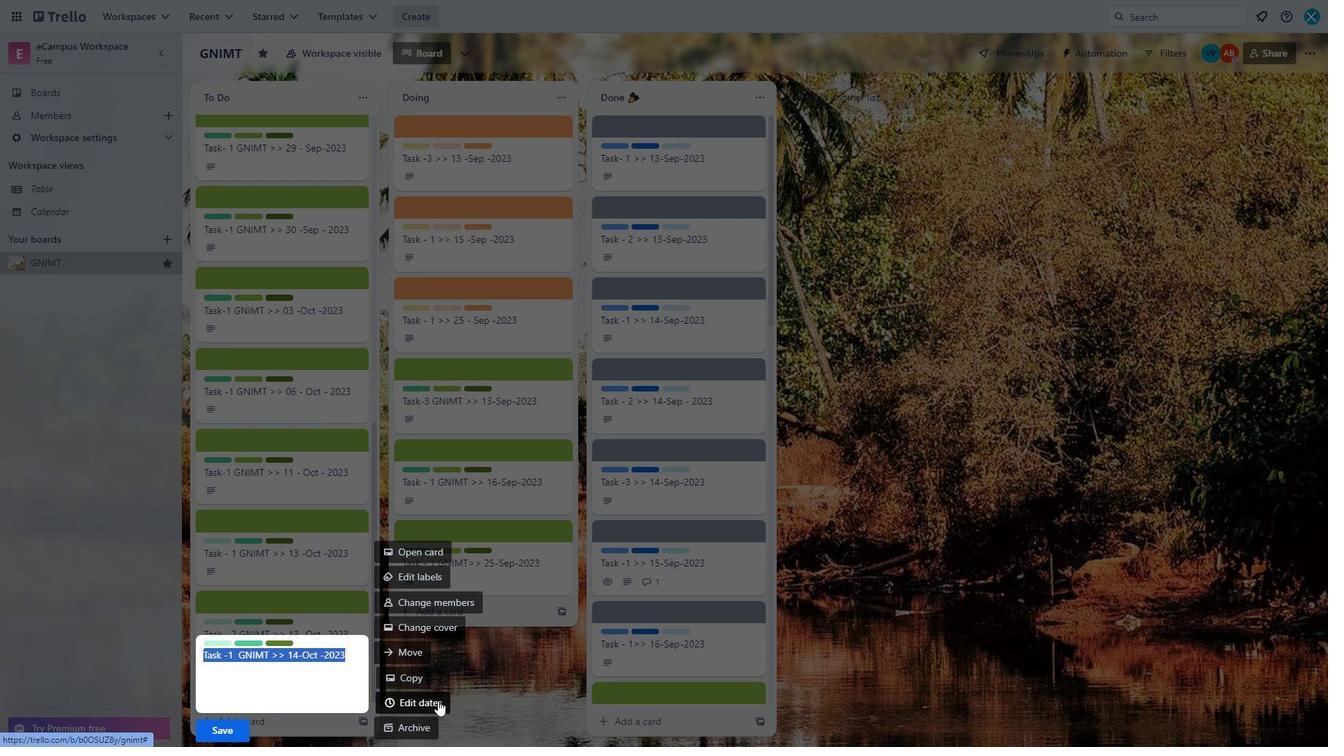 
Action: Mouse moved to (443, 623)
Screenshot: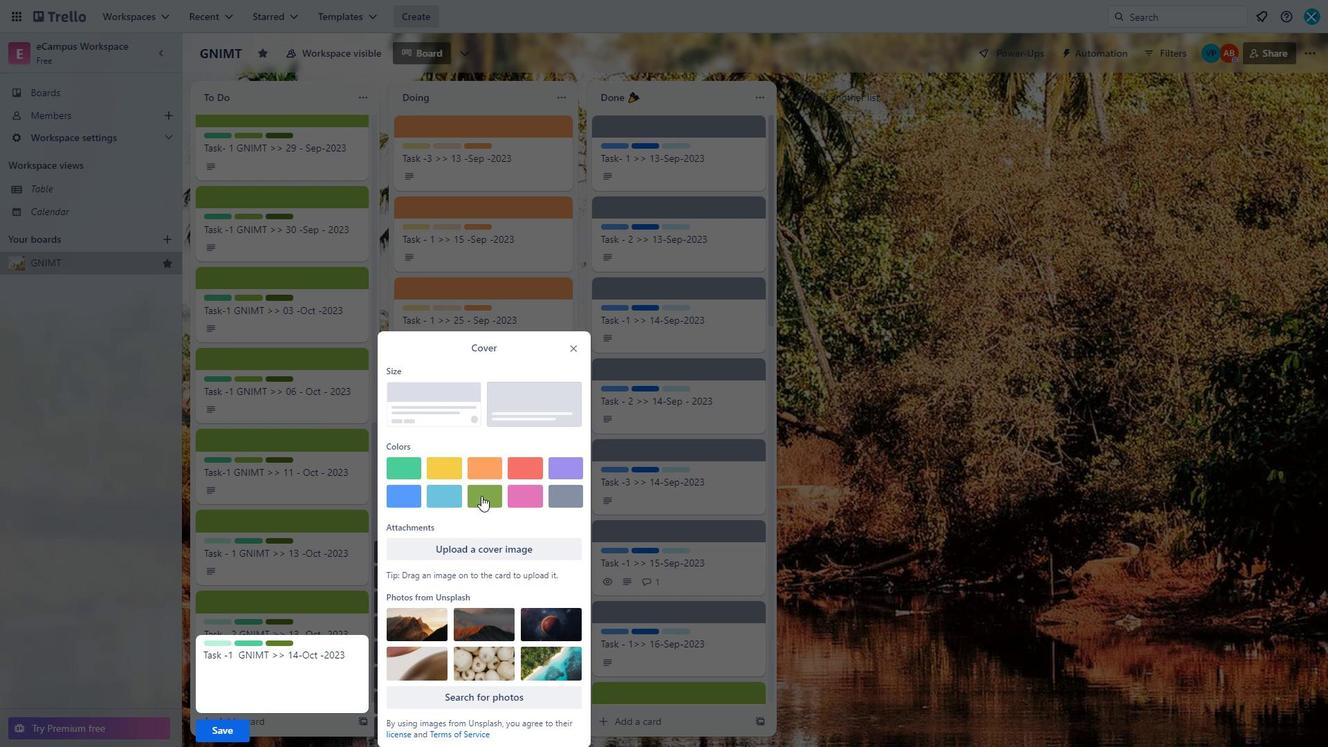 
Action: Mouse pressed left at (443, 623)
Screenshot: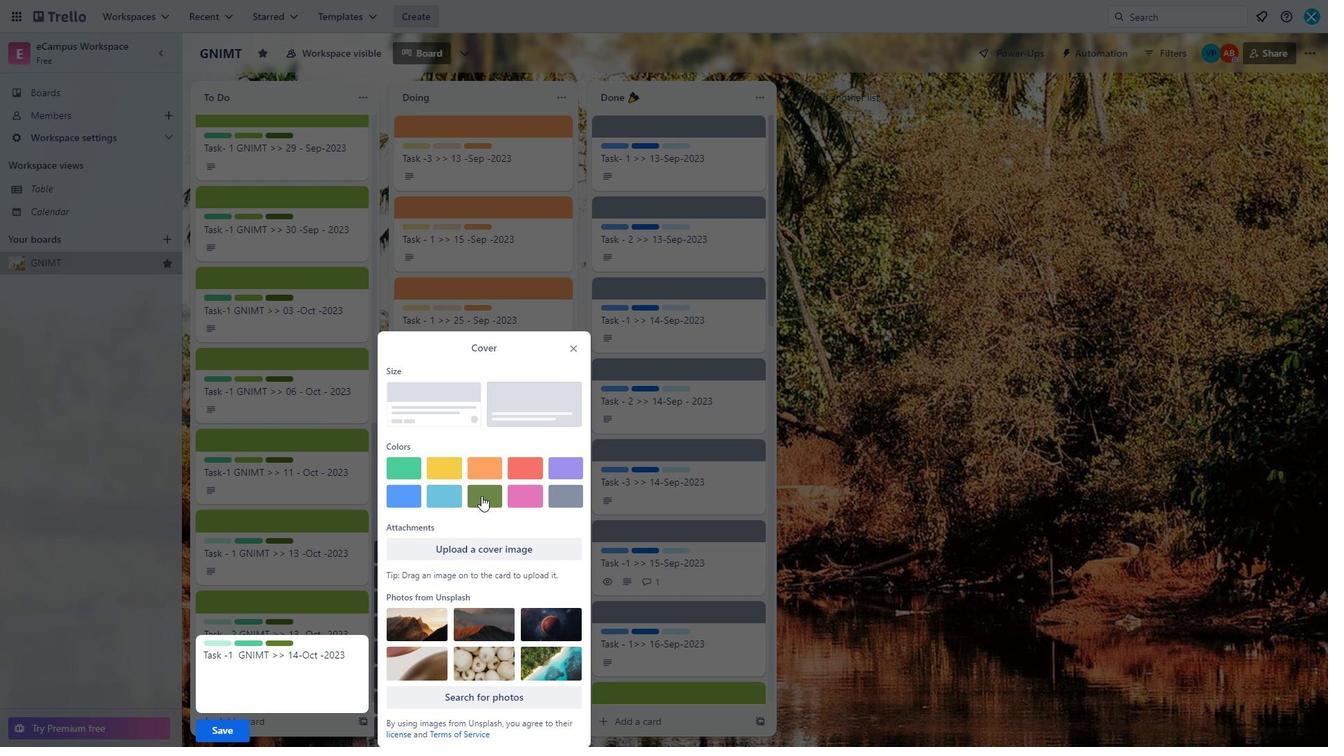 
Action: Mouse moved to (481, 495)
Screenshot: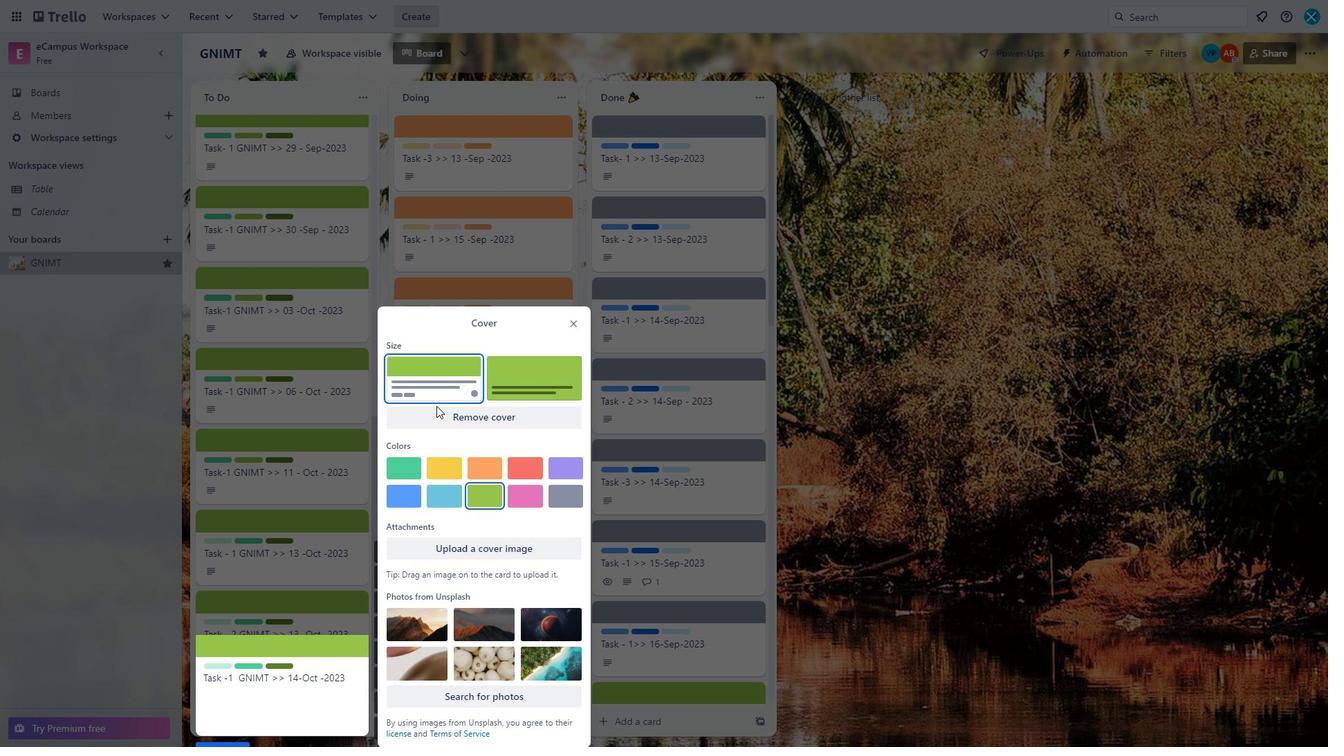 
Action: Mouse pressed left at (481, 495)
Screenshot: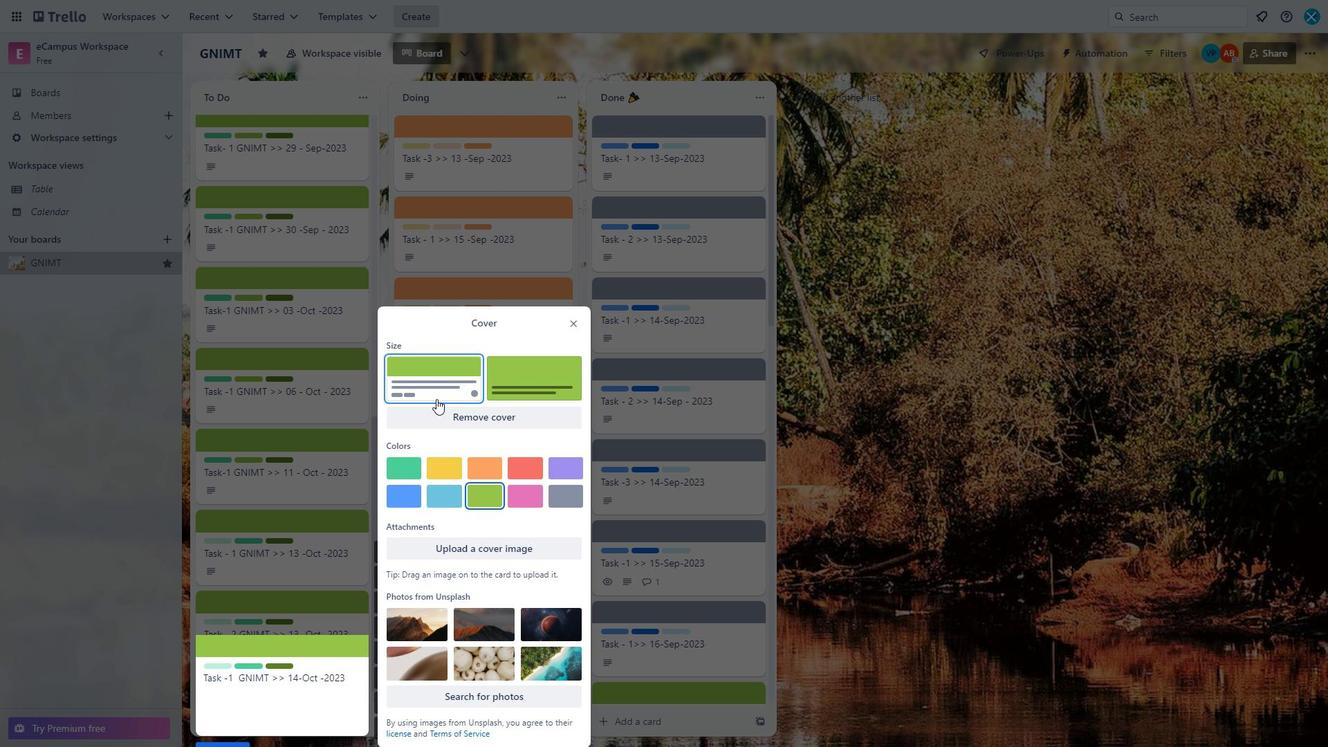 
Action: Mouse moved to (437, 359)
Screenshot: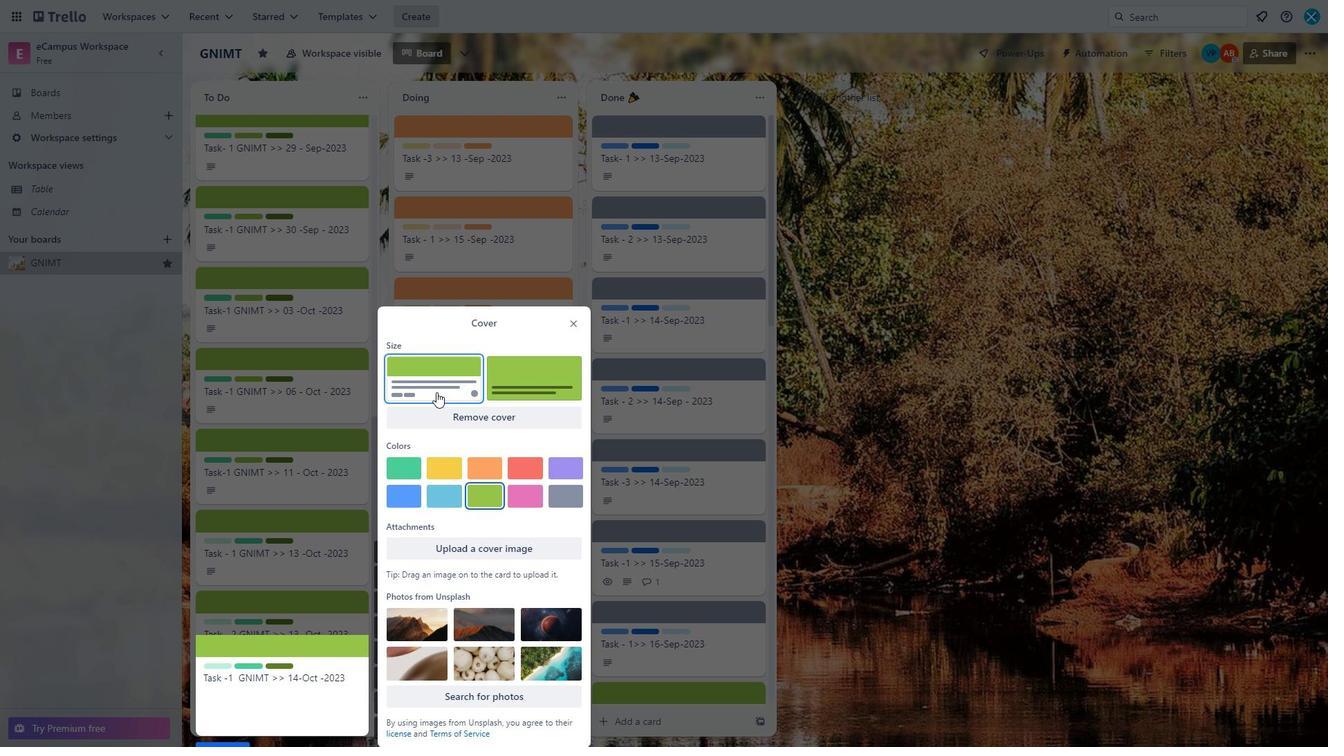 
Action: Mouse pressed left at (437, 359)
Screenshot: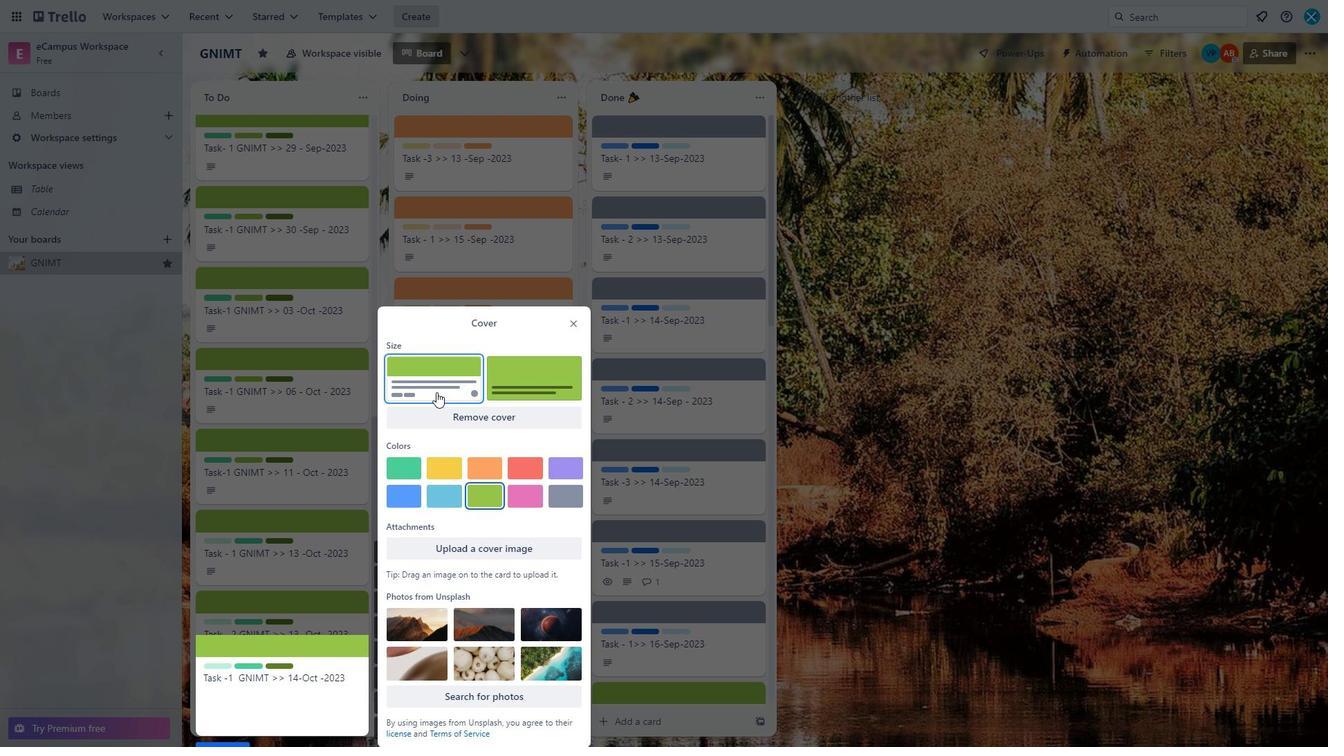 
Action: Mouse moved to (436, 392)
Screenshot: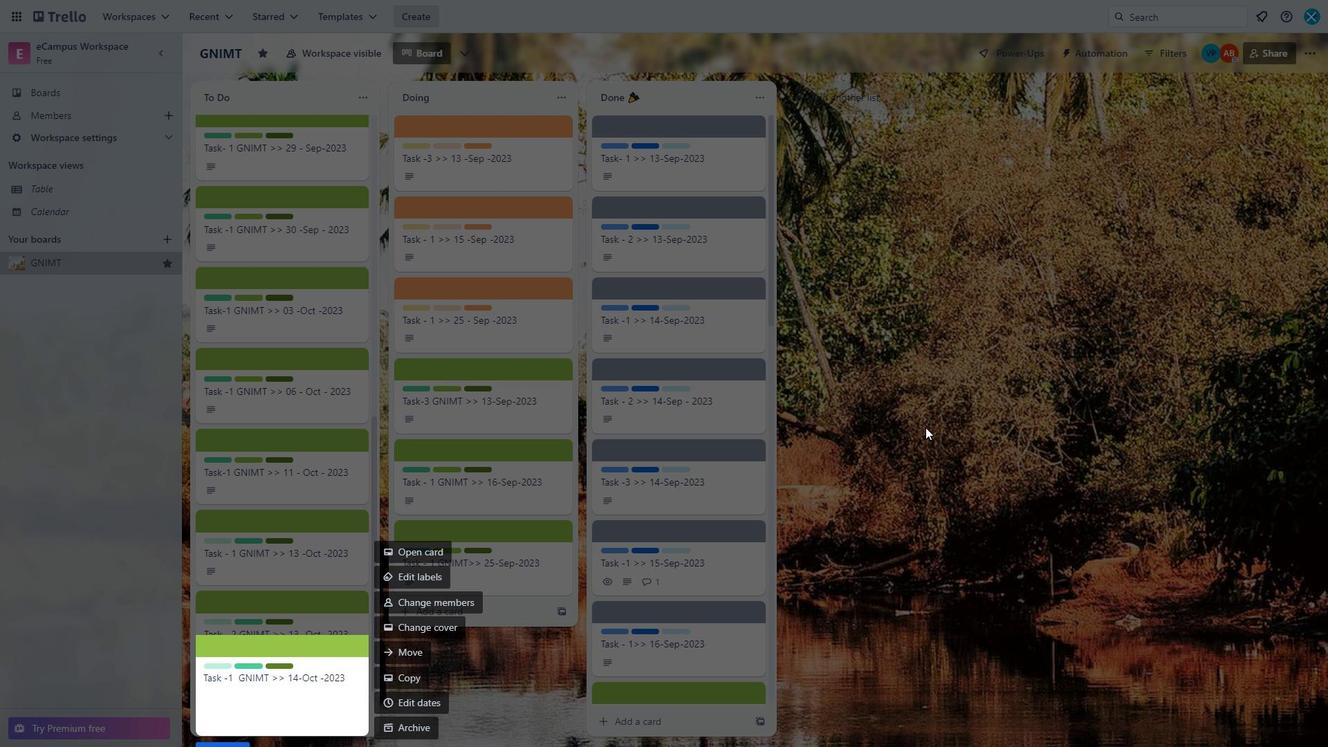 
Action: Mouse pressed left at (436, 392)
Screenshot: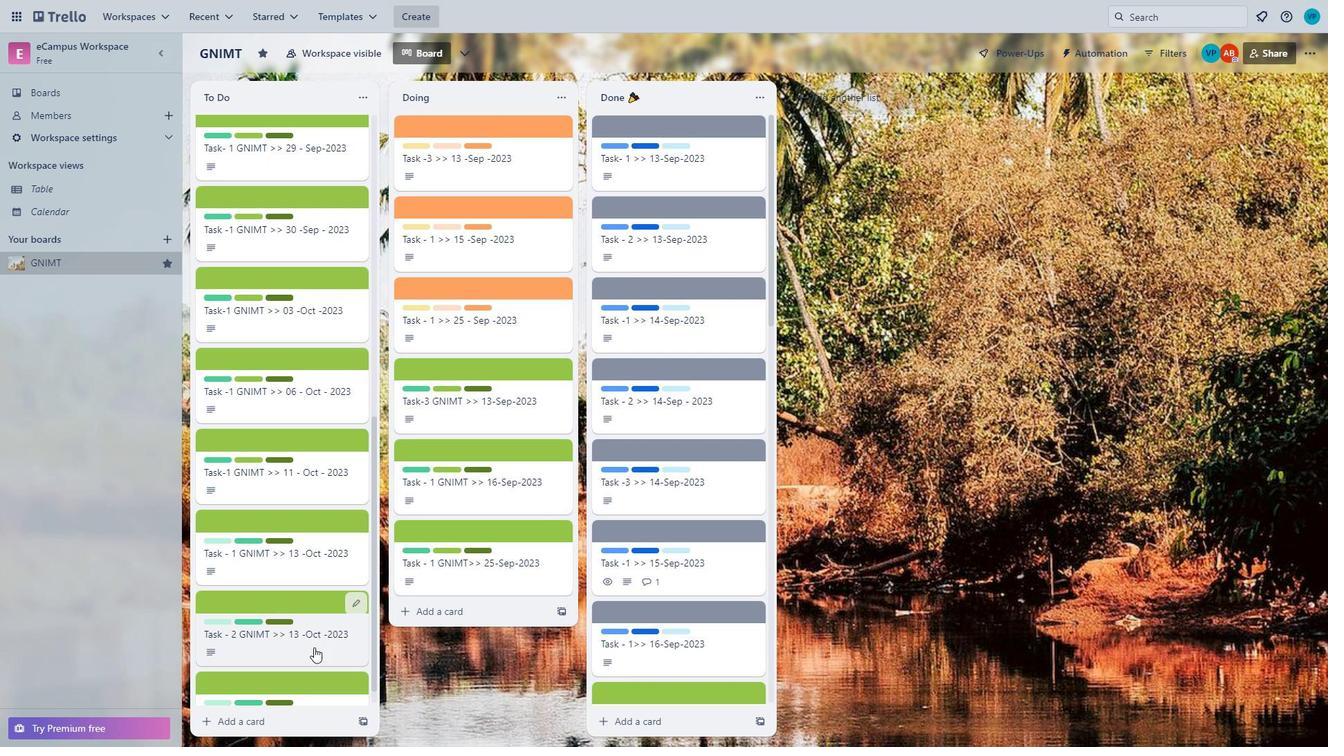 
Action: Mouse moved to (579, 321)
Screenshot: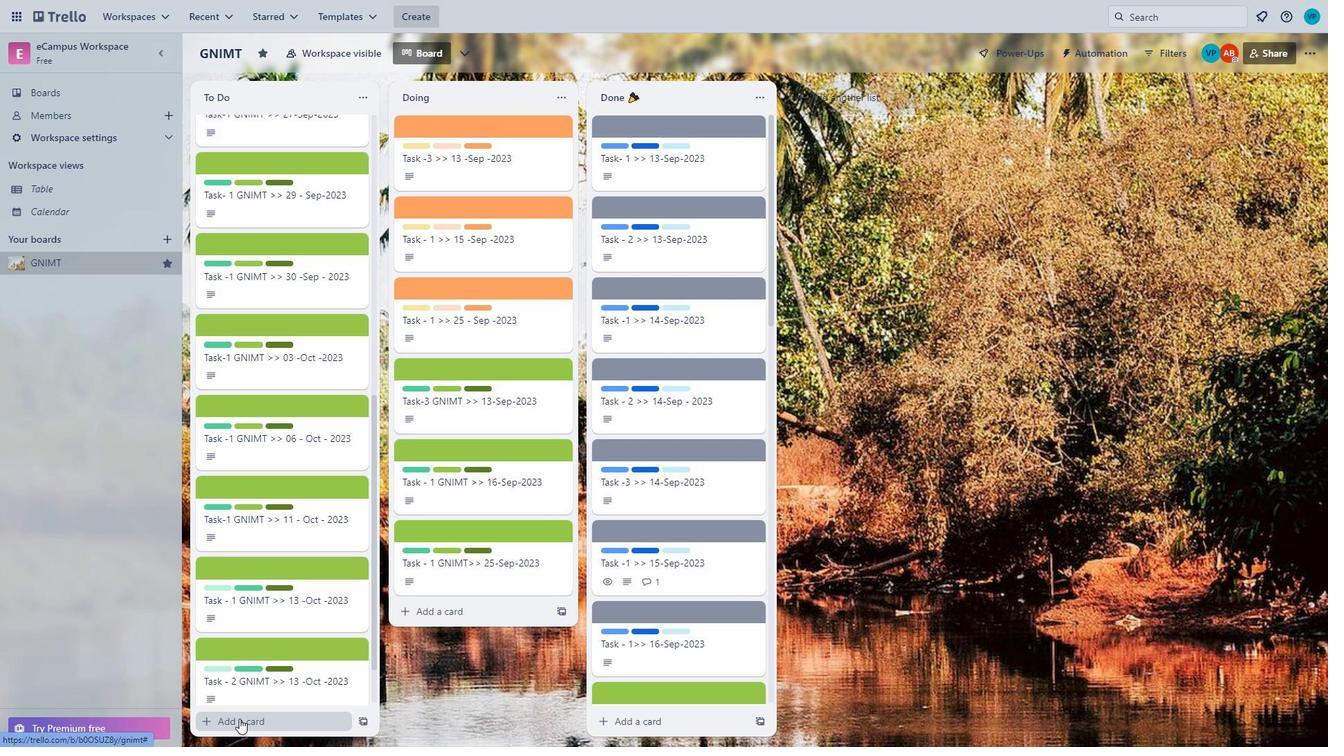 
Action: Mouse pressed left at (579, 321)
Screenshot: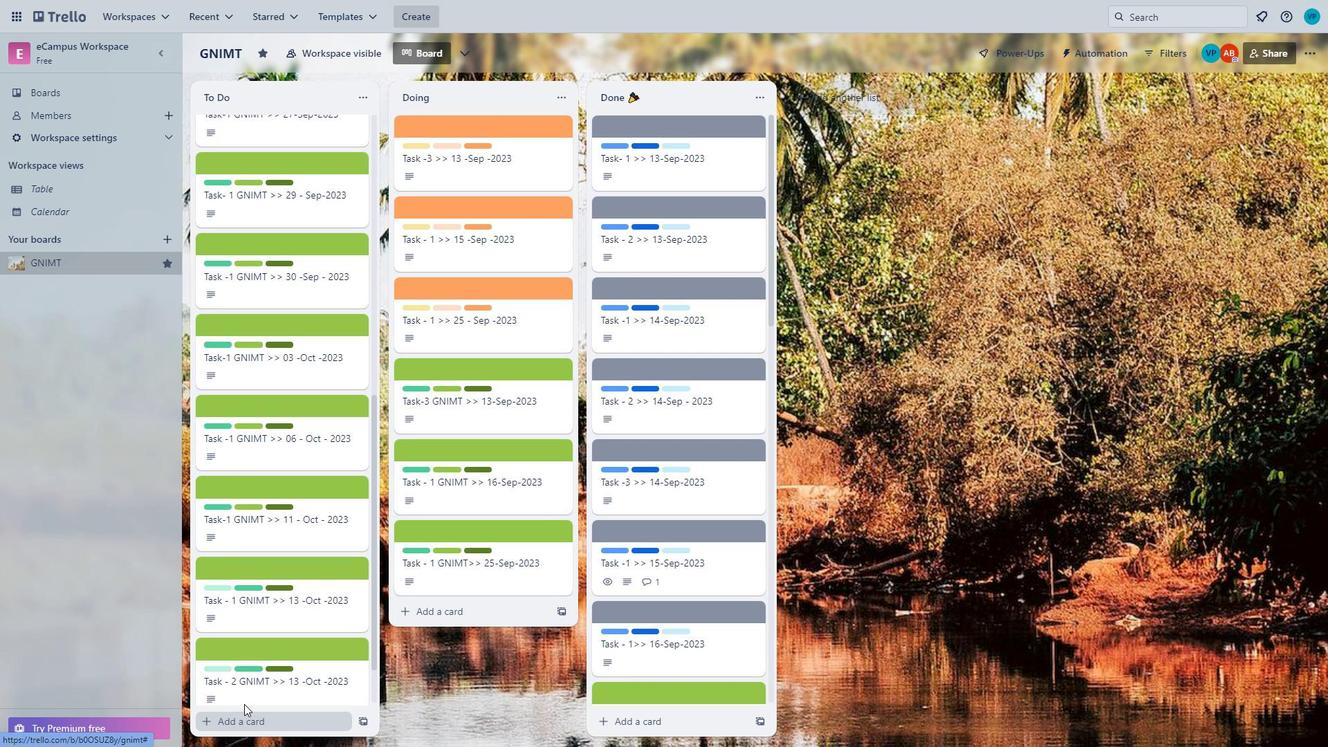
Action: Mouse moved to (926, 427)
Screenshot: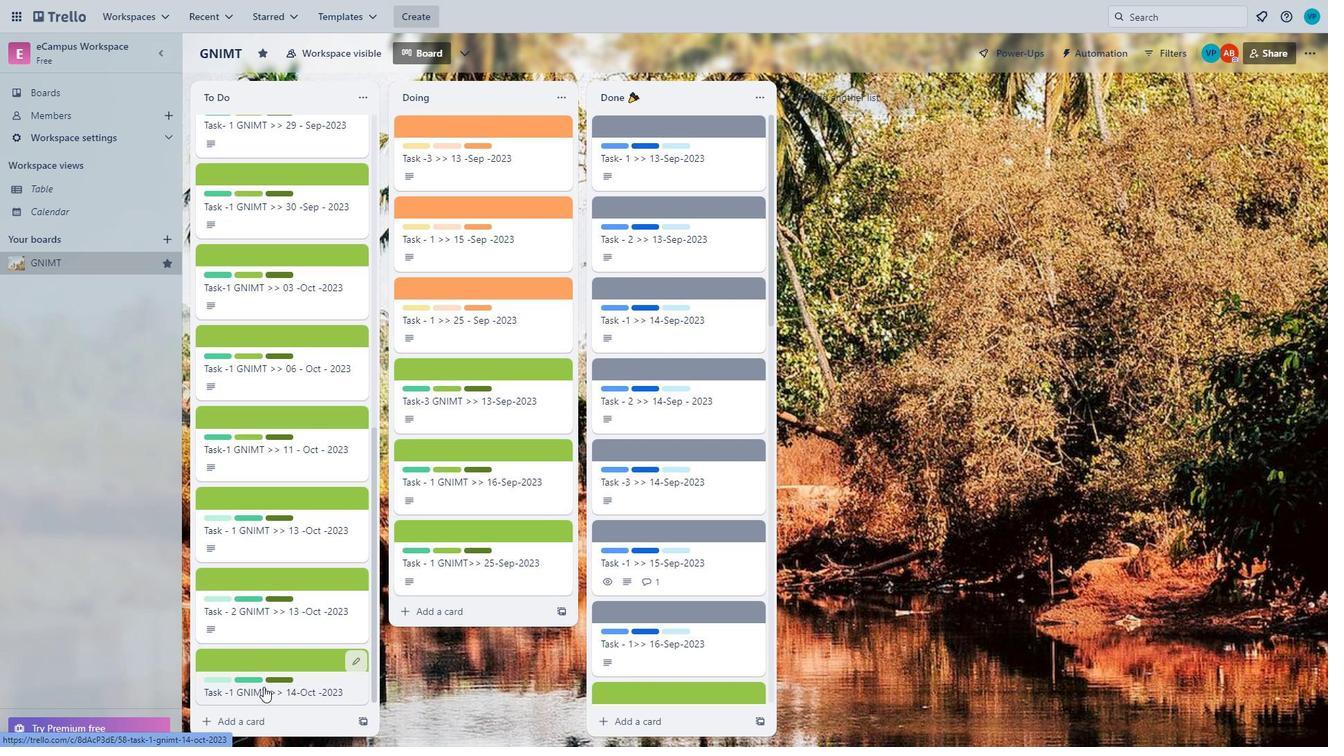 
Action: Mouse pressed left at (926, 427)
Screenshot: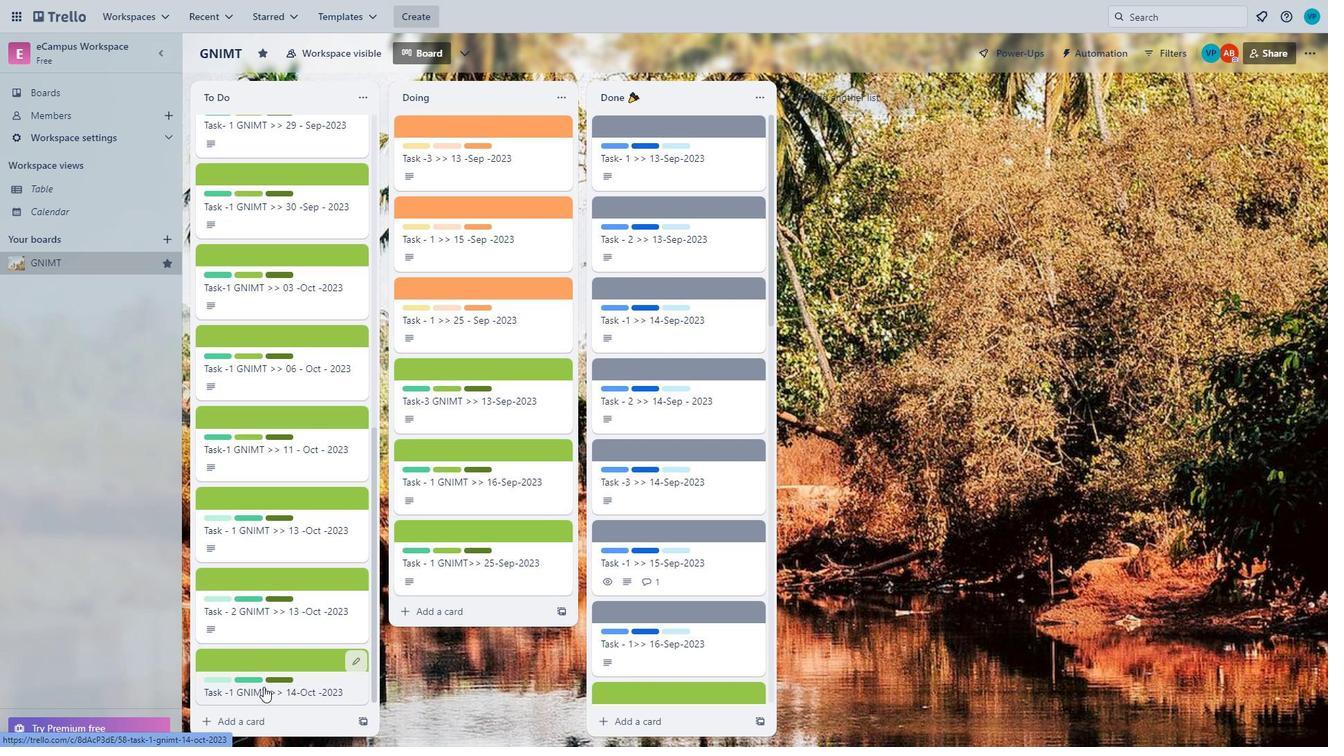 
Action: Mouse moved to (457, 603)
Screenshot: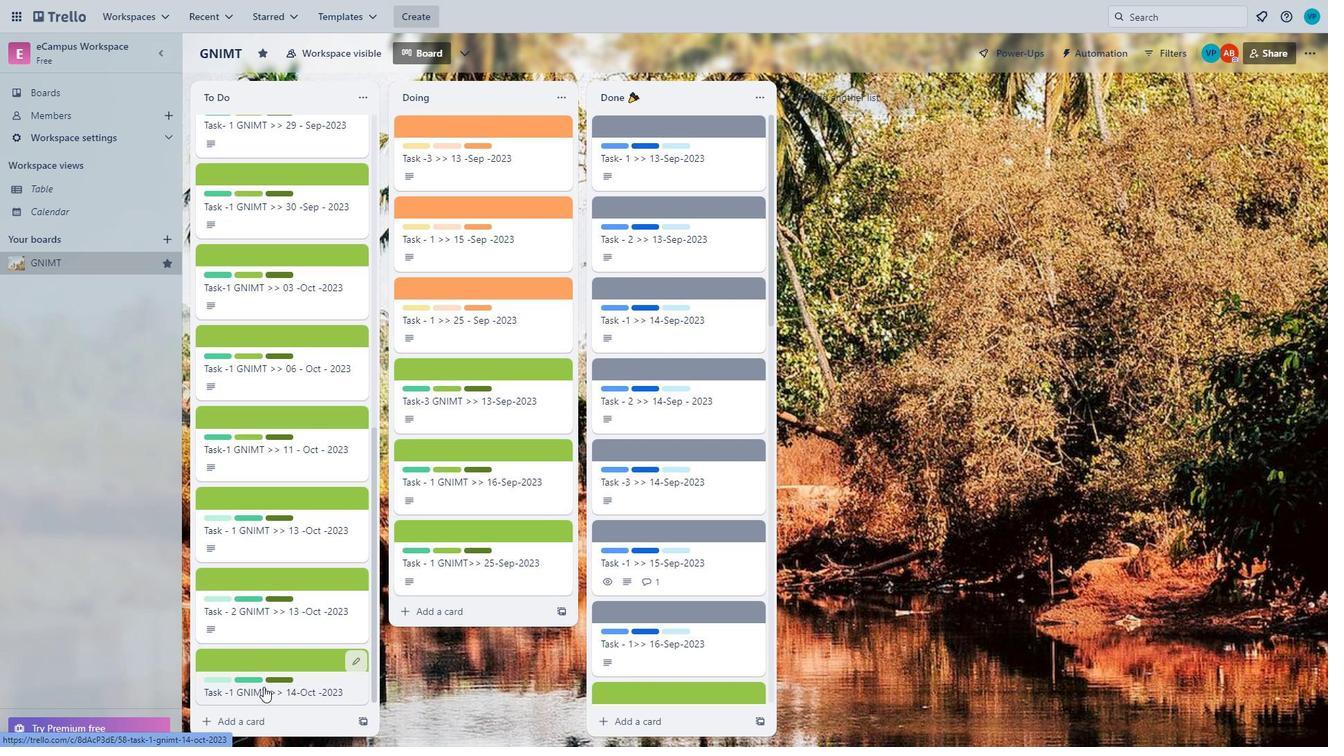 
Action: Mouse scrolled (457, 602) with delta (0, 0)
Screenshot: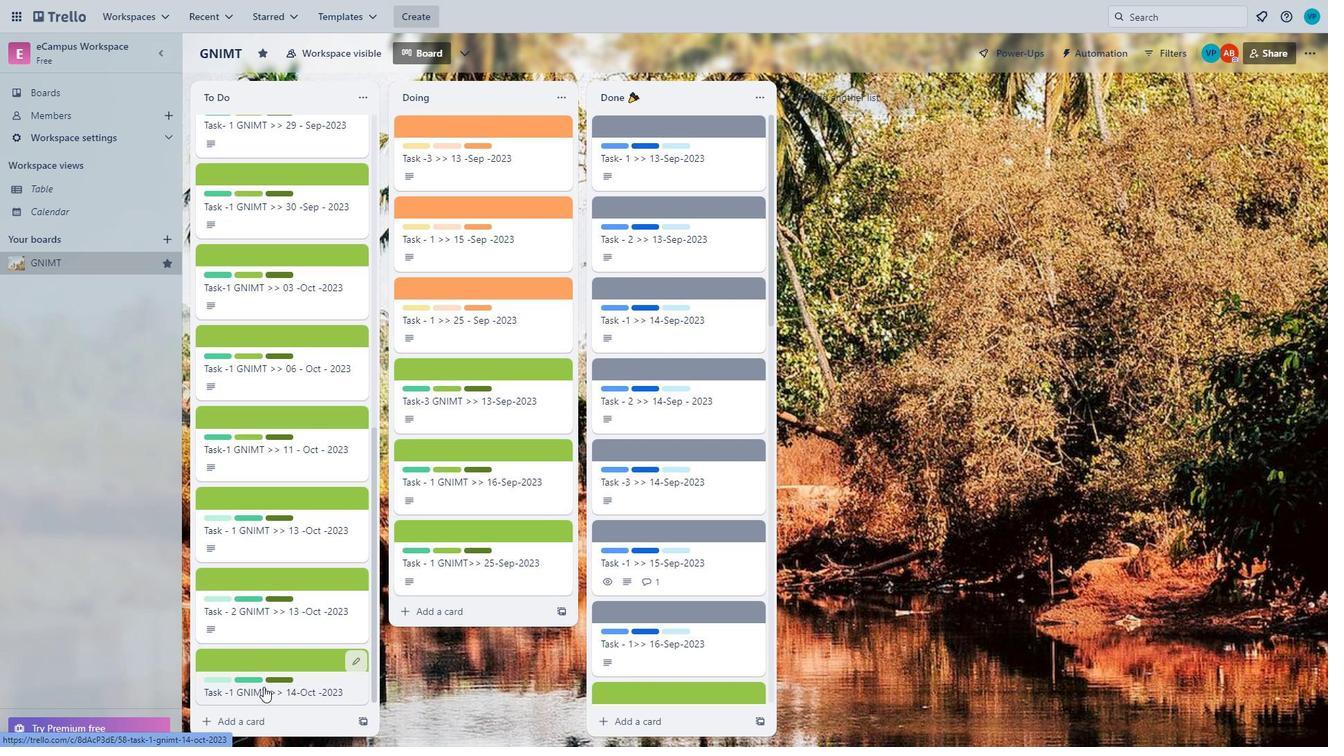 
Action: Mouse moved to (453, 610)
Screenshot: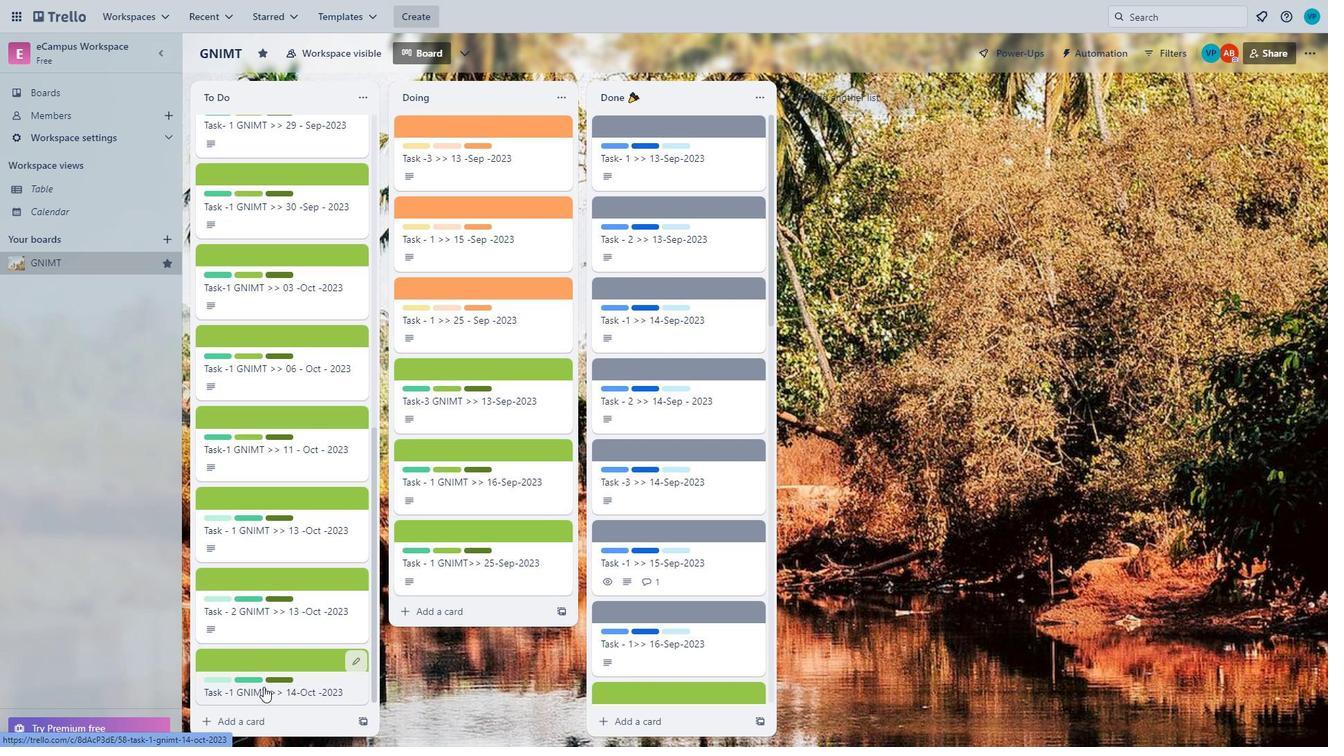 
Action: Mouse scrolled (453, 610) with delta (0, 0)
Screenshot: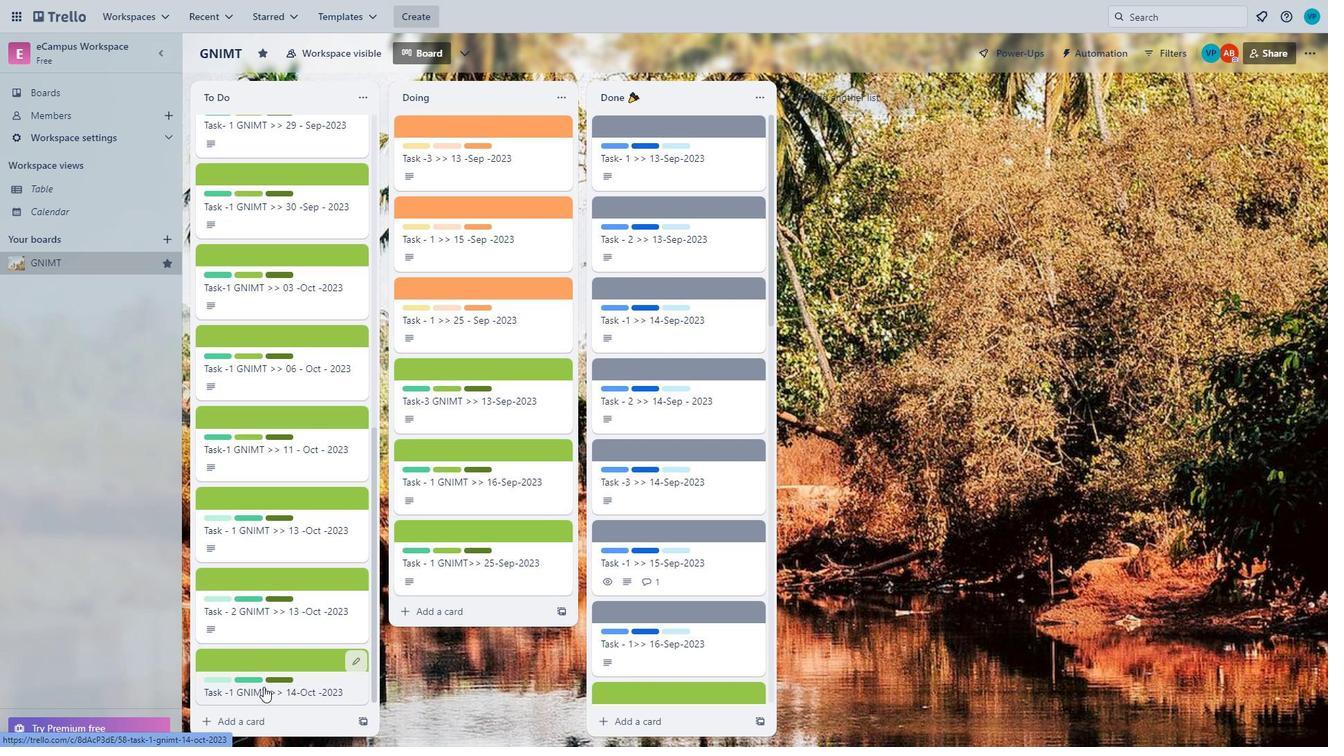 
Action: Mouse moved to (445, 624)
Screenshot: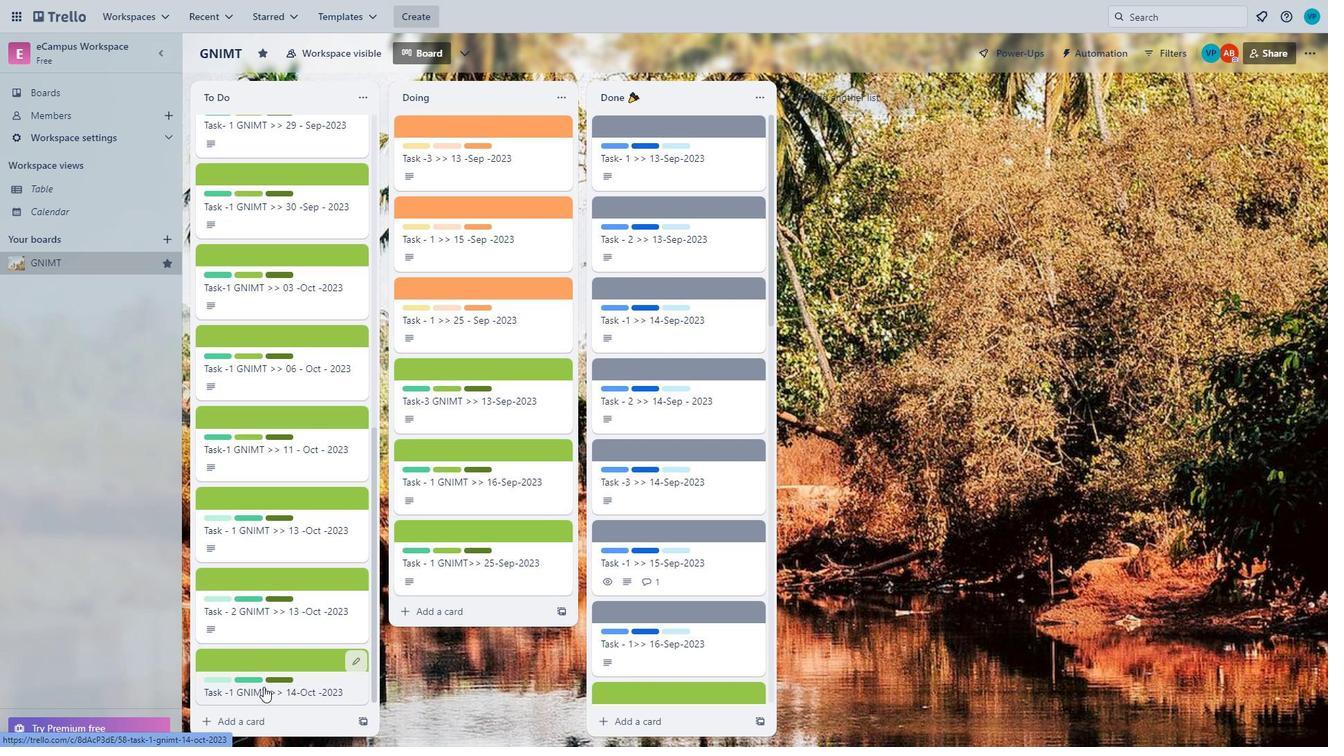 
Action: Mouse scrolled (445, 623) with delta (0, 0)
Screenshot: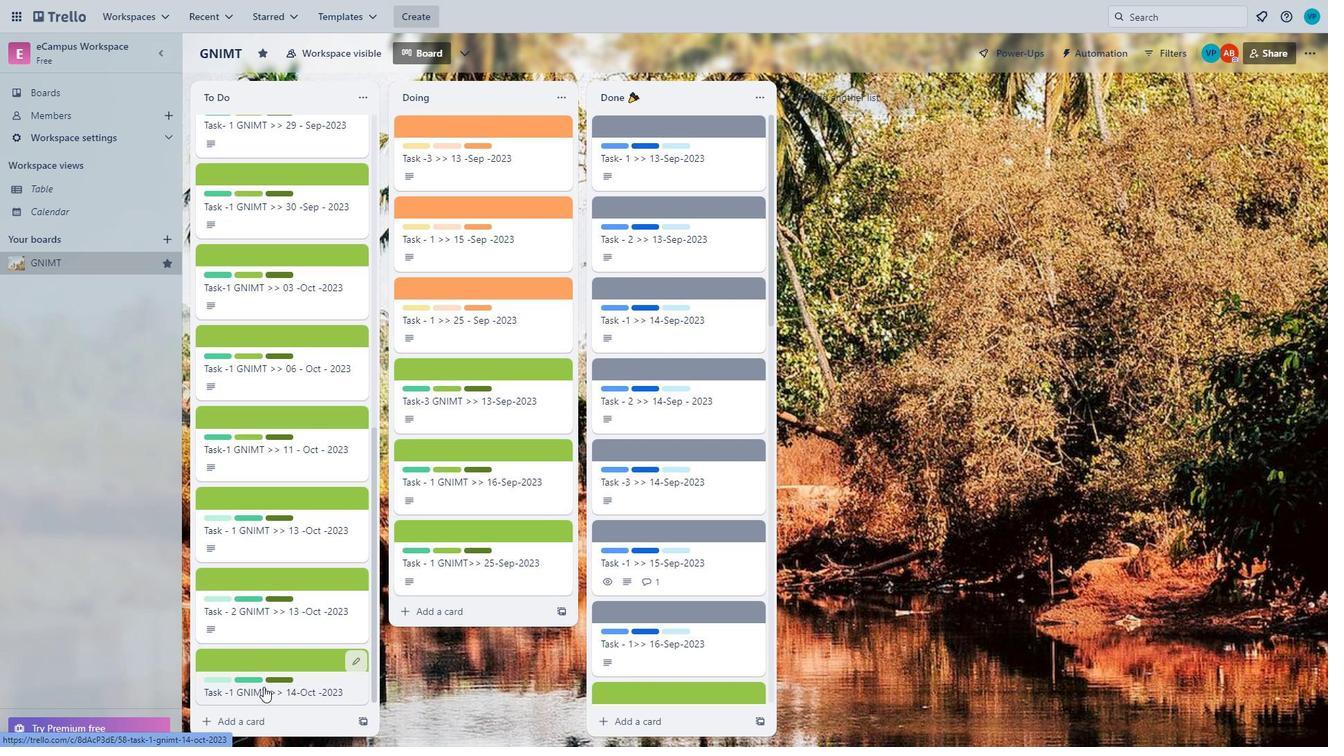
Action: Mouse moved to (435, 638)
Screenshot: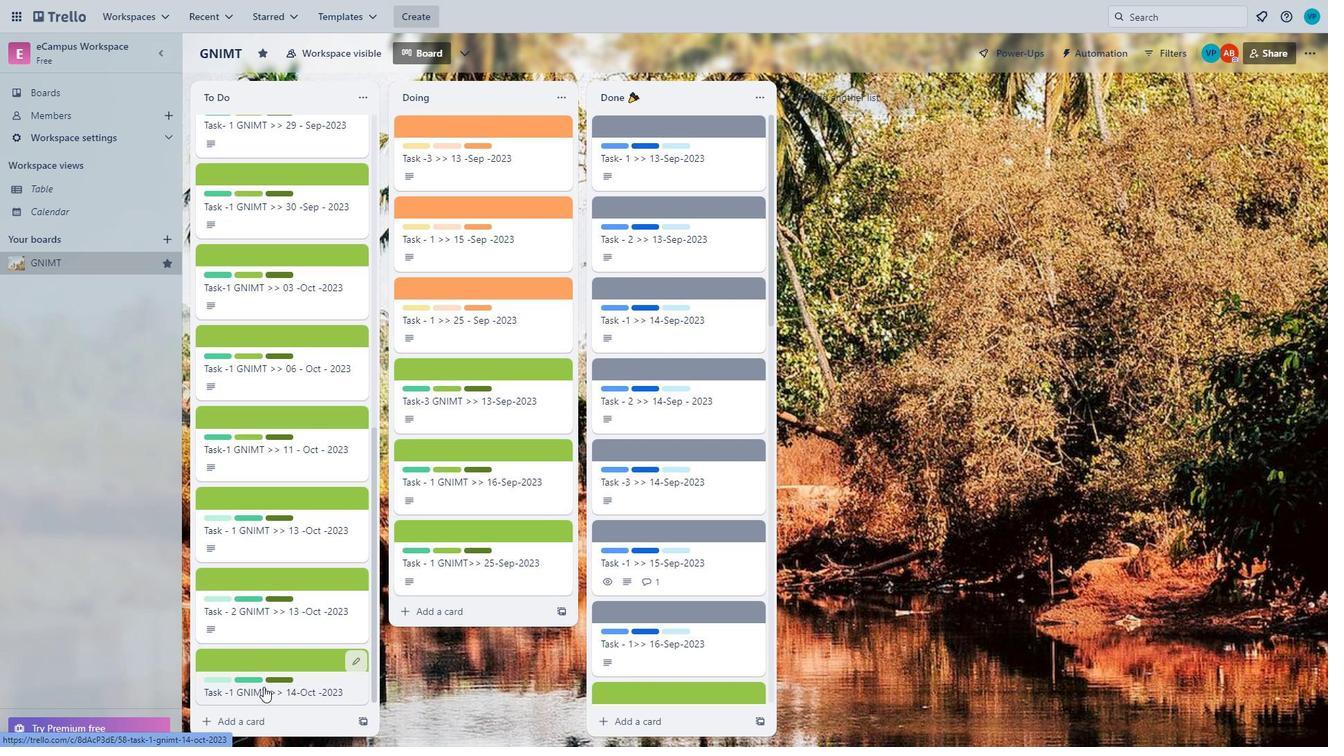 
Action: Mouse scrolled (435, 637) with delta (0, 0)
Screenshot: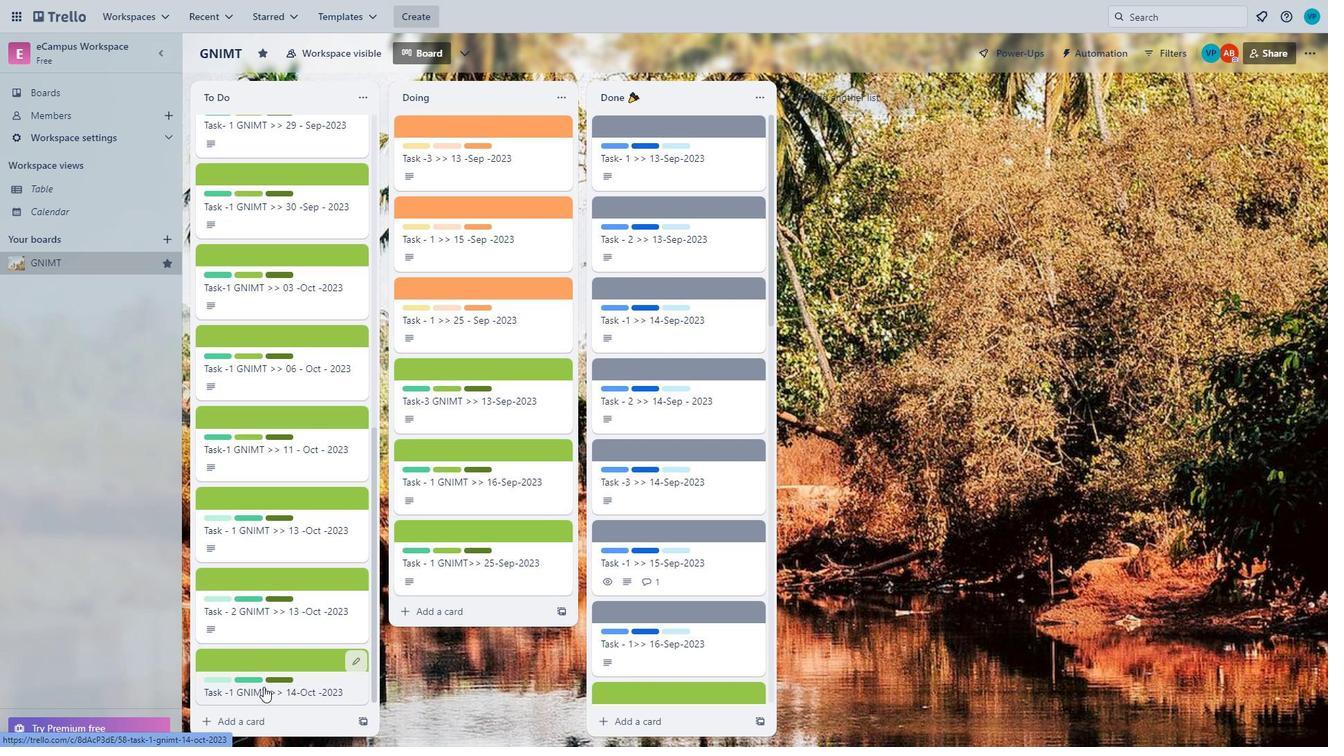 
Action: Mouse moved to (311, 648)
Screenshot: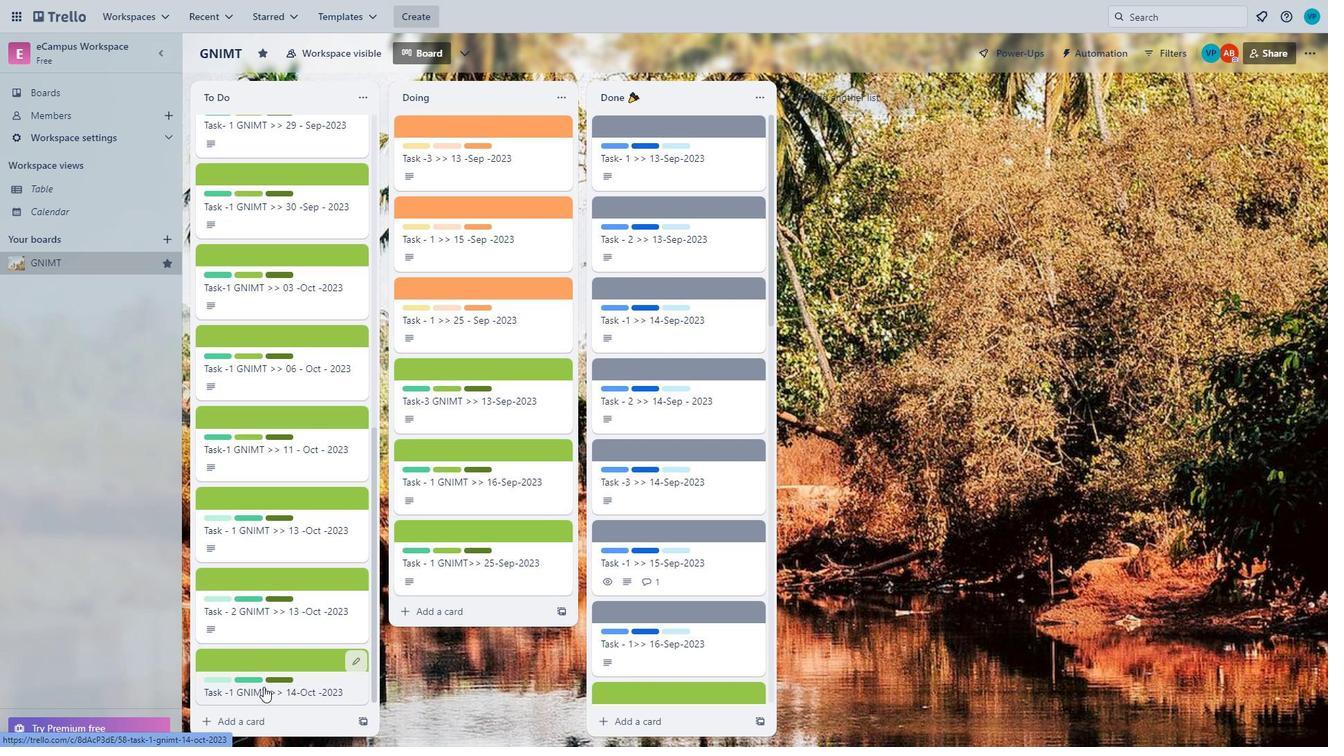 
Action: Mouse scrolled (311, 647) with delta (0, 0)
Screenshot: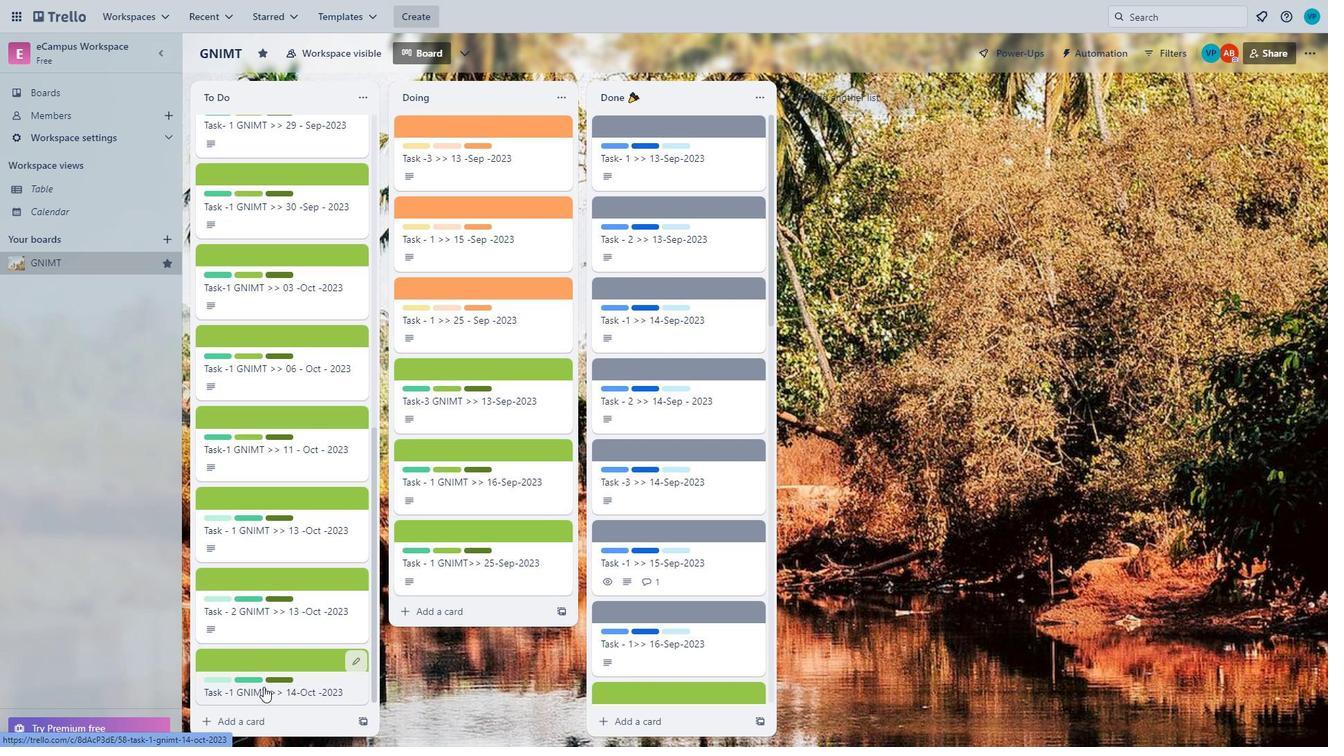 
Action: Mouse moved to (309, 653)
Screenshot: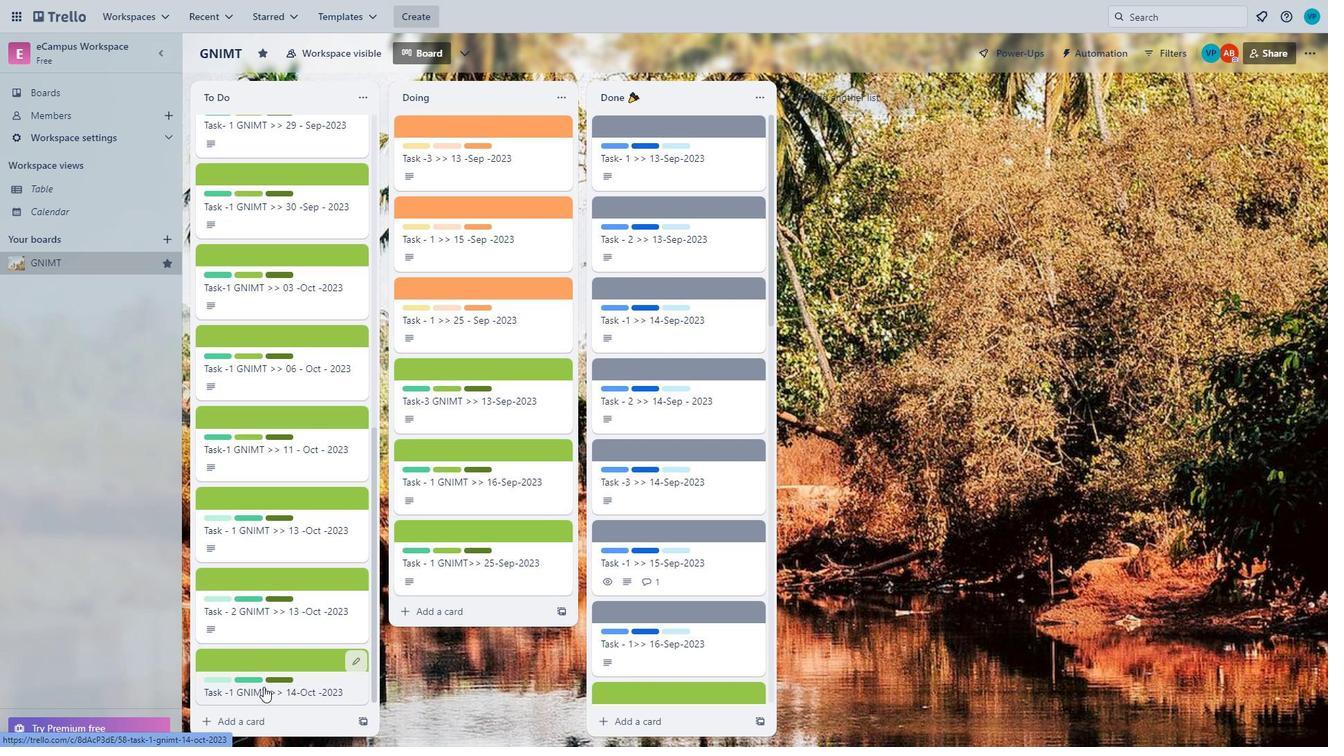 
Action: Mouse scrolled (309, 652) with delta (0, 0)
Screenshot: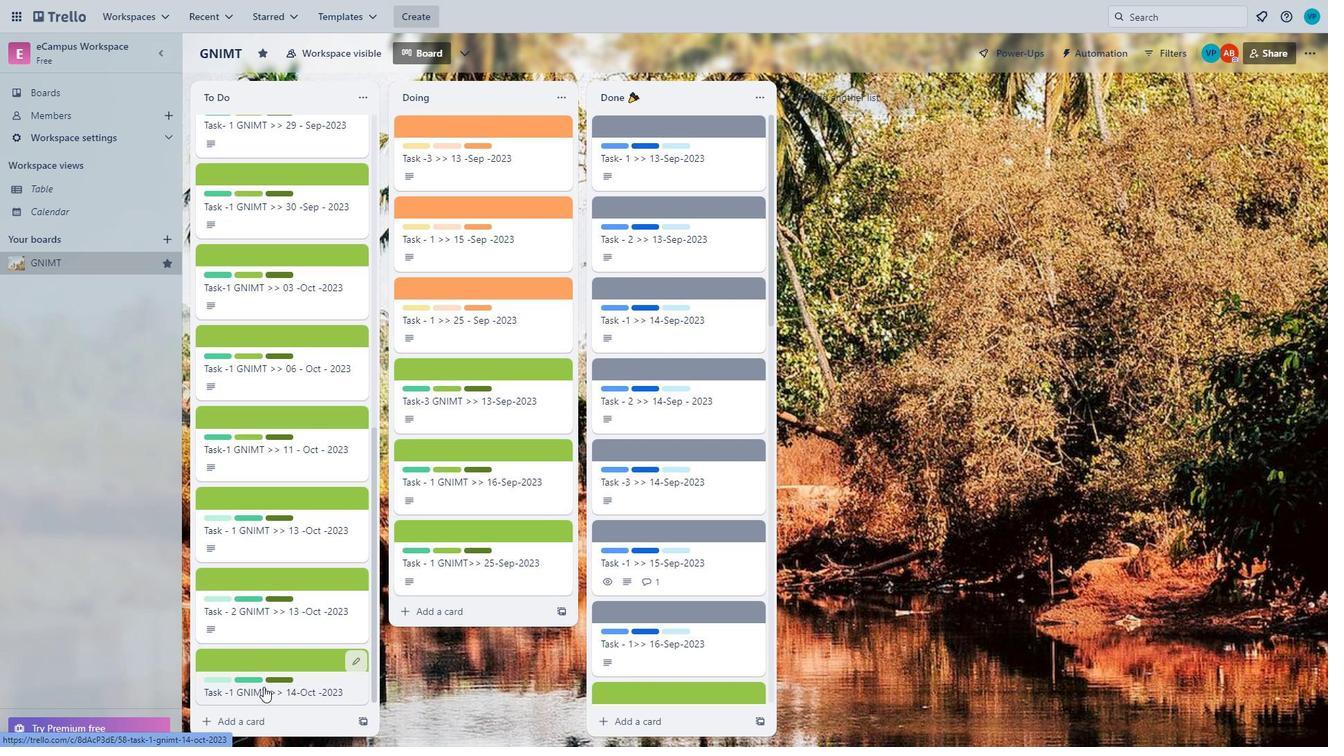 
Action: Mouse moved to (308, 654)
Screenshot: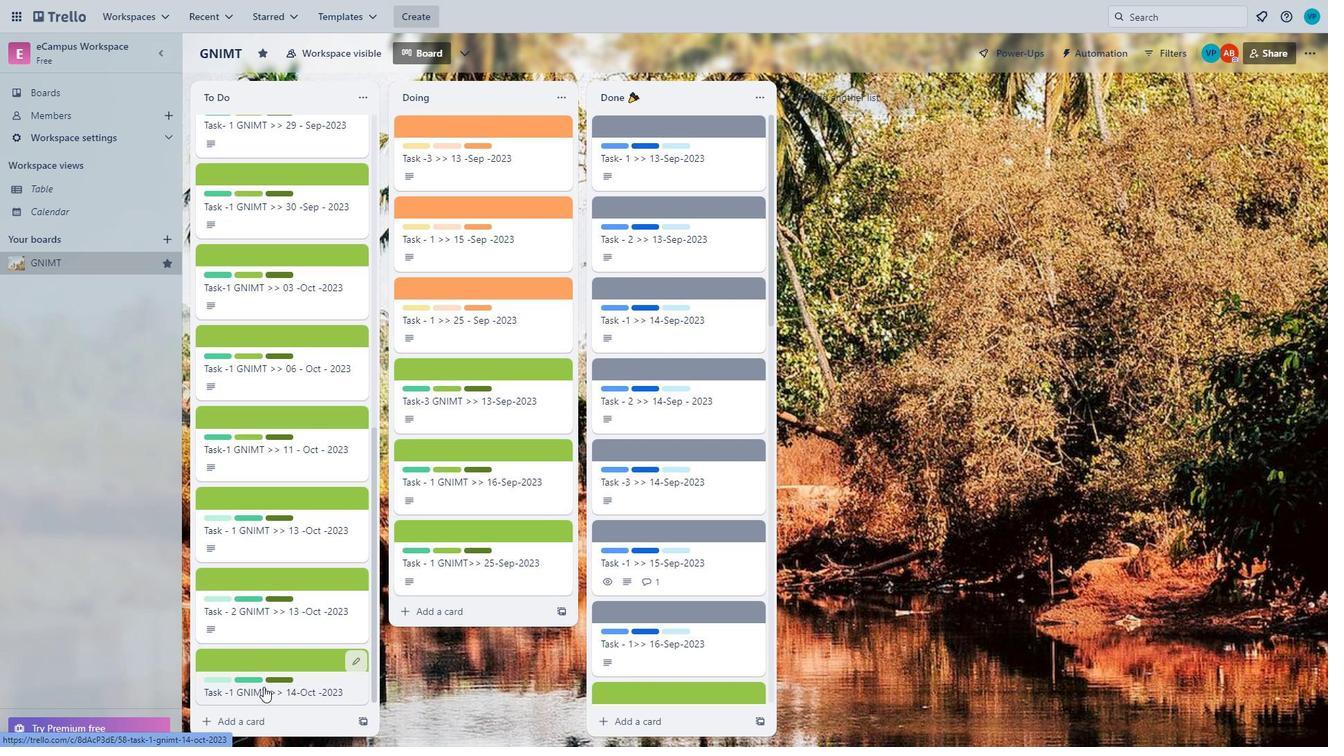 
Action: Mouse scrolled (308, 653) with delta (0, 0)
Screenshot: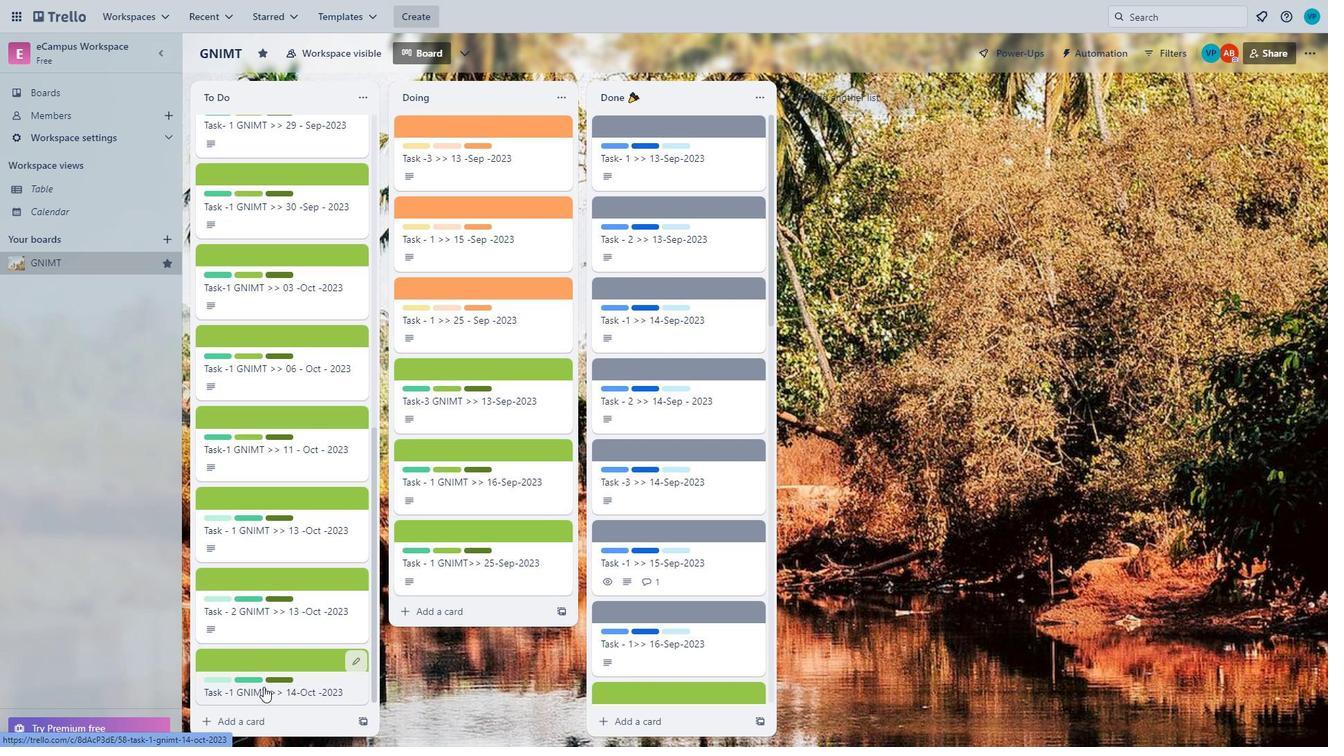 
Action: Mouse moved to (304, 661)
Screenshot: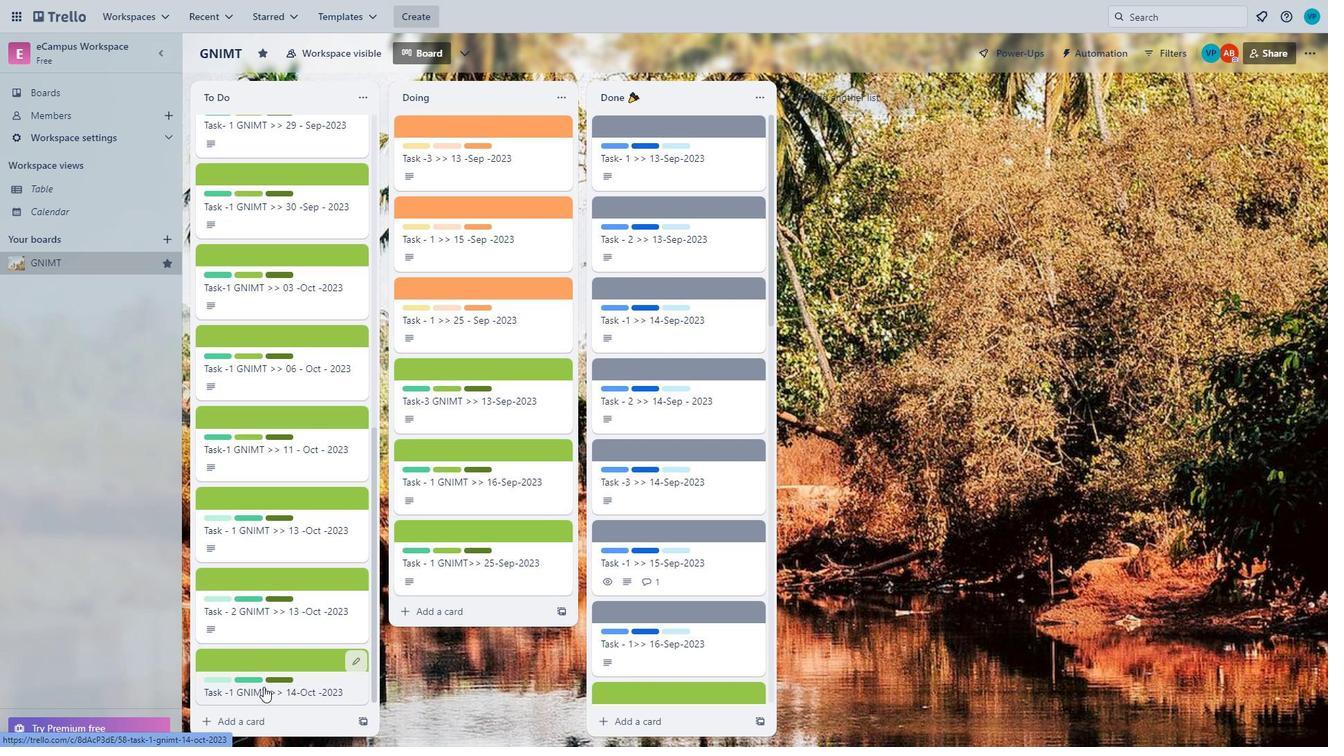 
Action: Mouse scrolled (304, 660) with delta (0, 0)
Screenshot: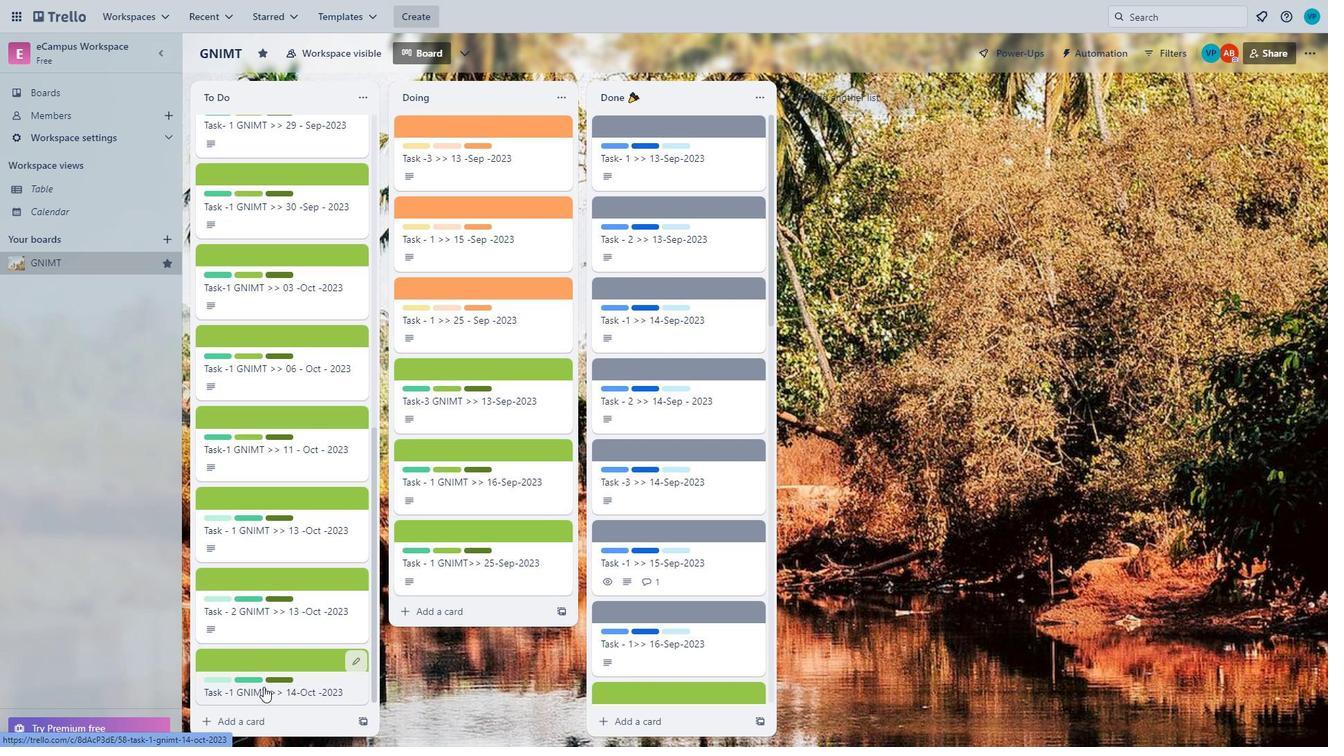 
Action: Mouse moved to (304, 666)
Screenshot: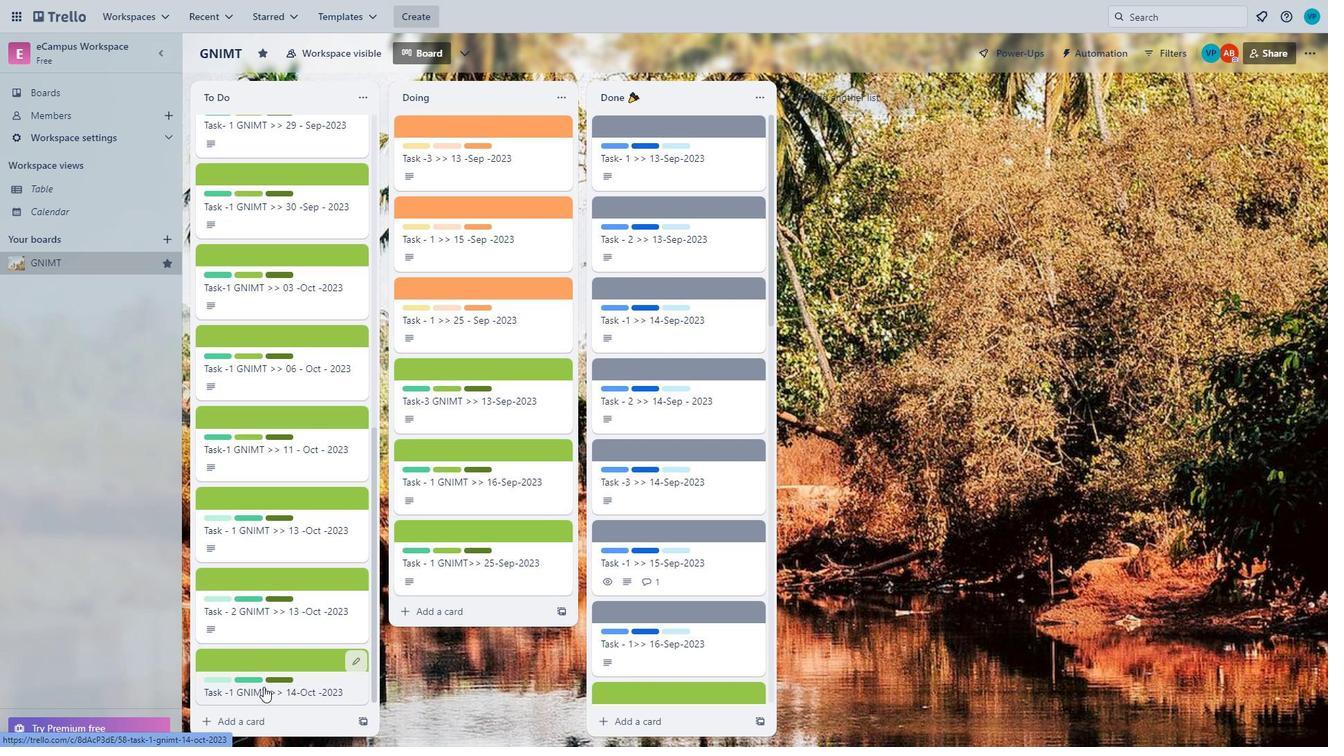 
Action: Mouse scrolled (304, 666) with delta (0, 0)
Screenshot: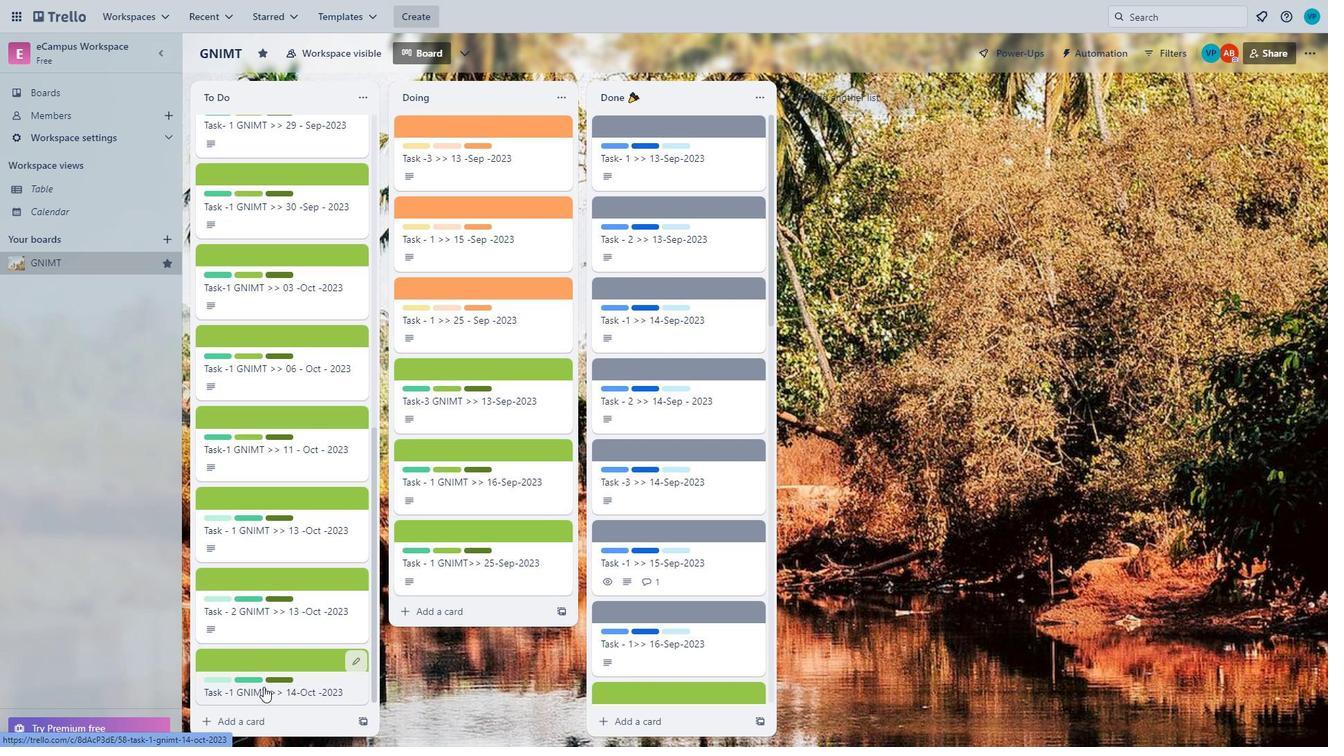 
Action: Mouse moved to (304, 671)
Screenshot: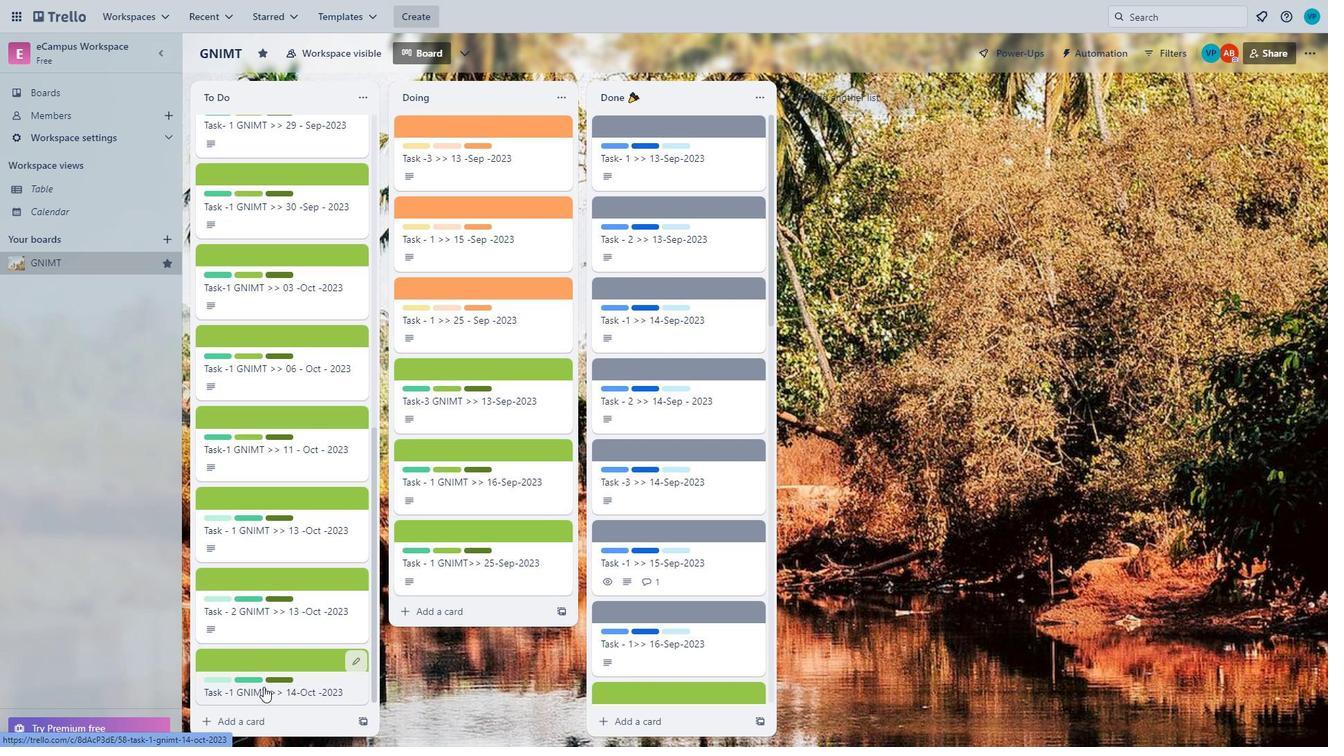 
Action: Mouse scrolled (304, 671) with delta (0, 0)
Screenshot: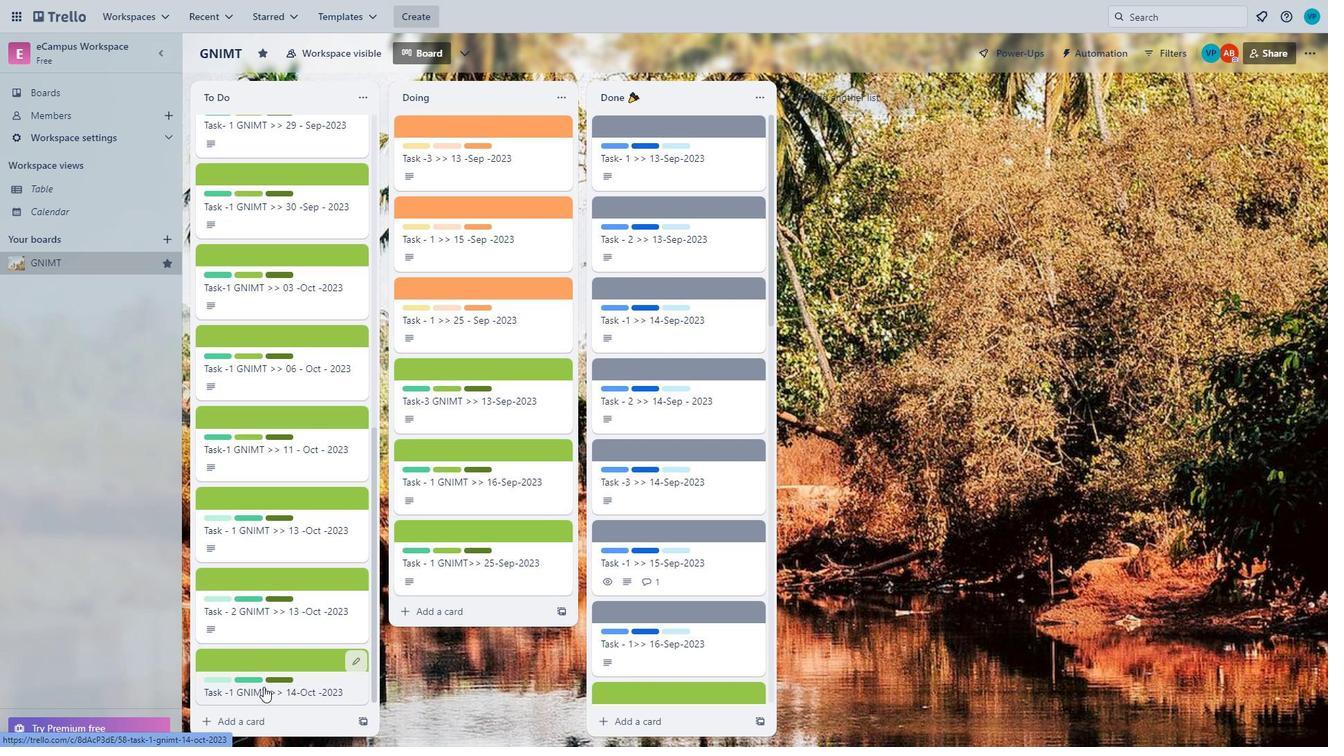 
Action: Mouse moved to (304, 675)
Screenshot: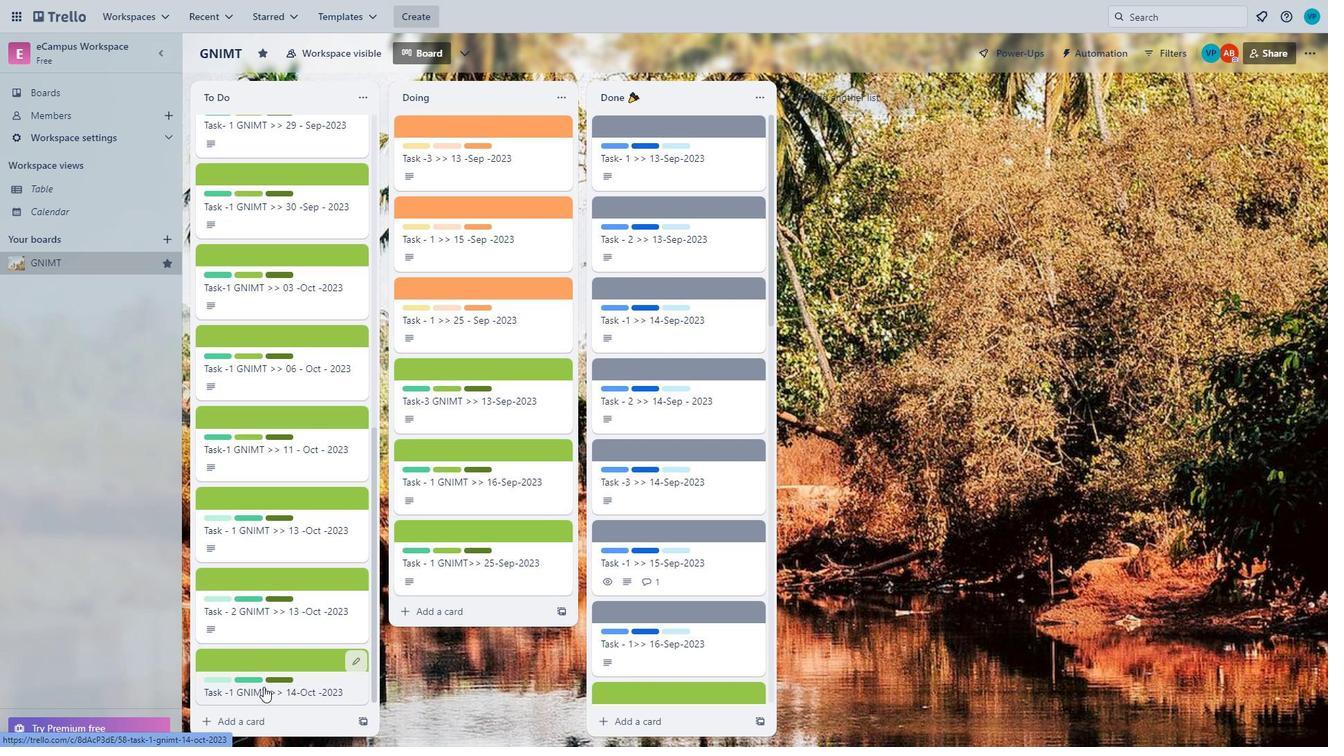 
Action: Mouse scrolled (304, 675) with delta (0, 0)
Screenshot: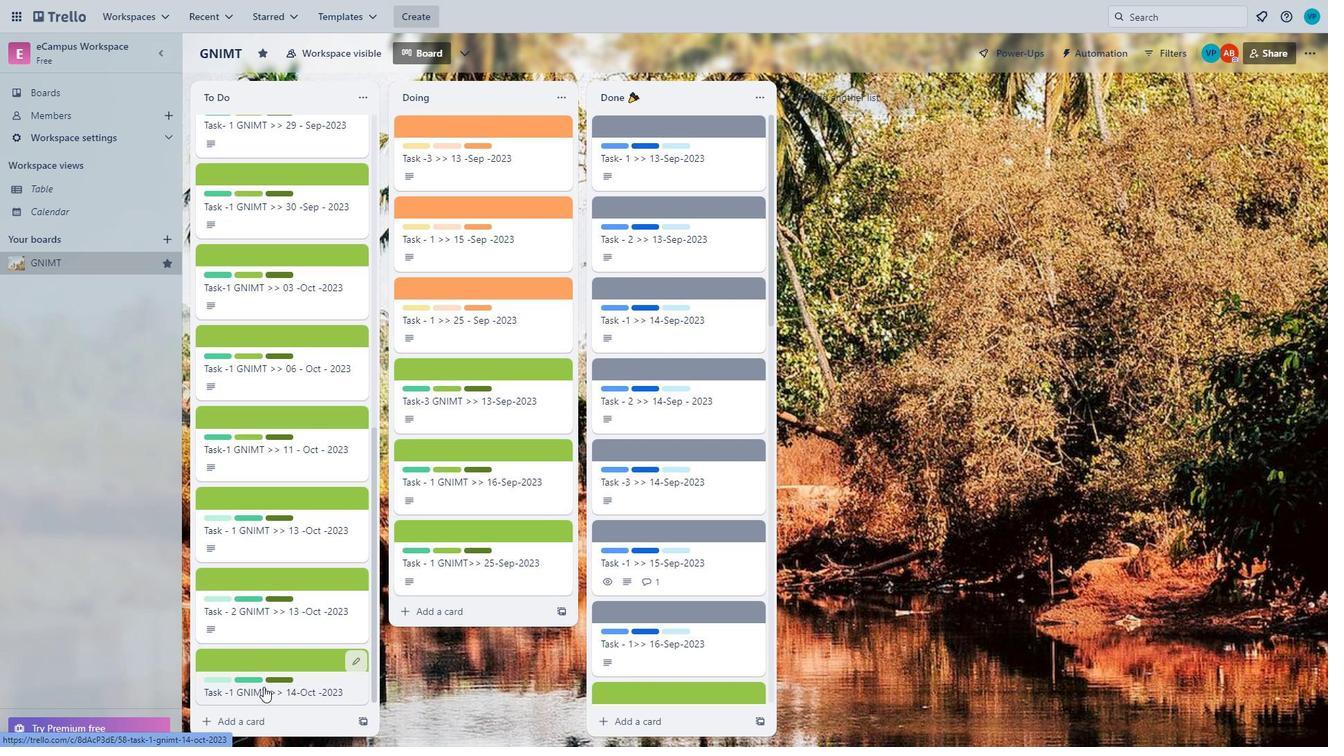 
Action: Mouse moved to (291, 681)
Screenshot: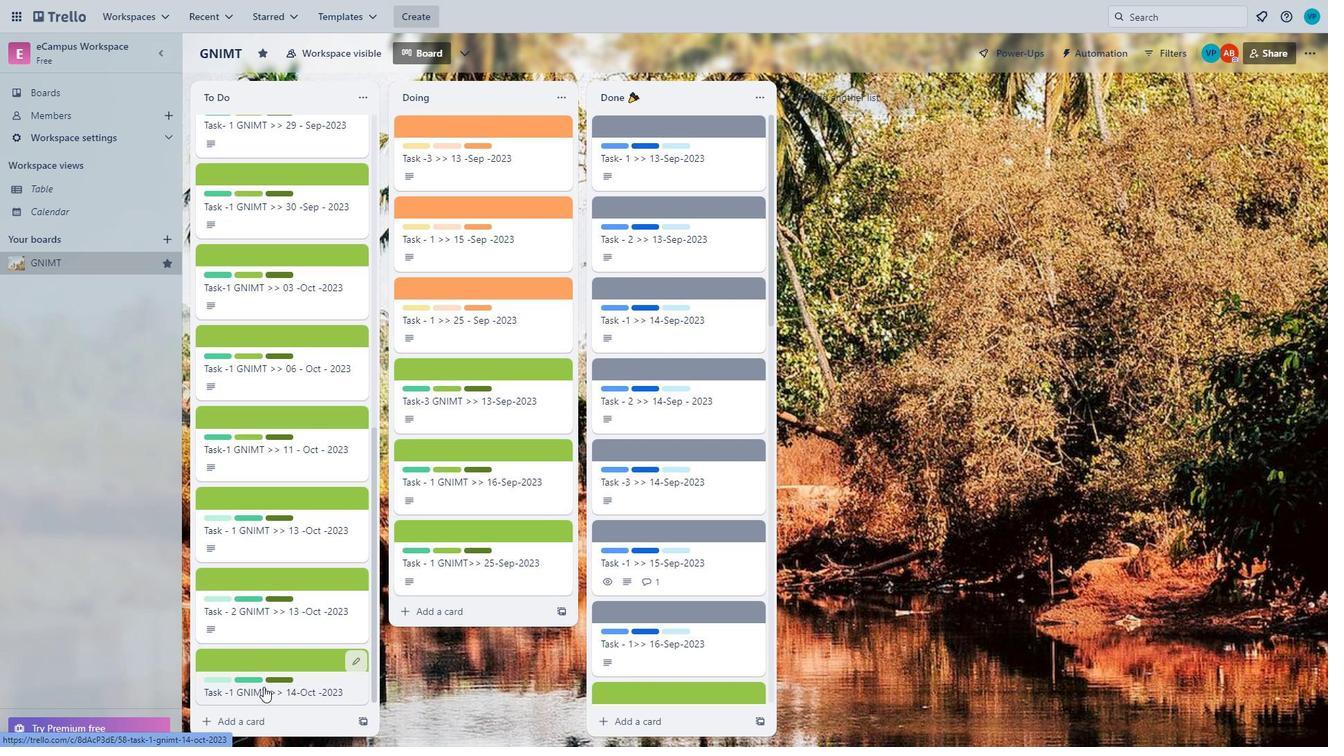 
Action: Mouse scrolled (291, 682) with delta (0, 0)
Screenshot: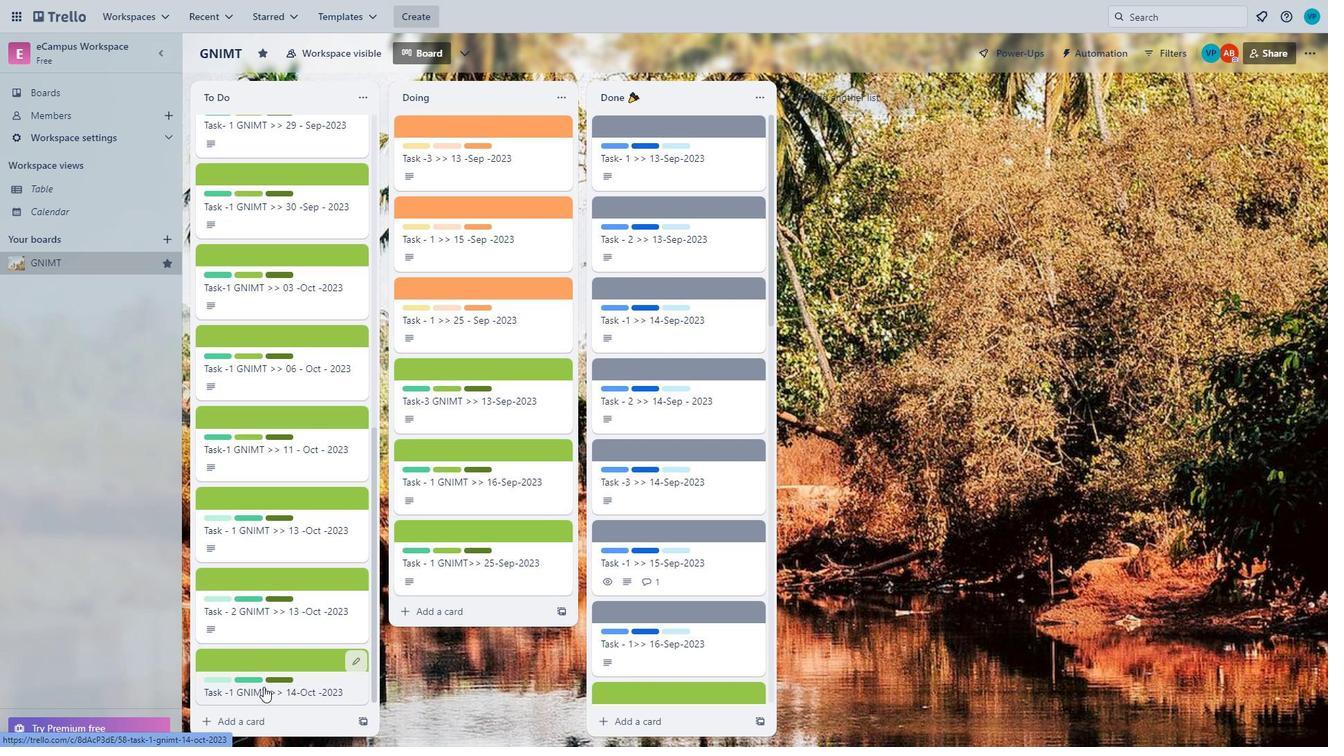 
Action: Mouse moved to (244, 701)
Screenshot: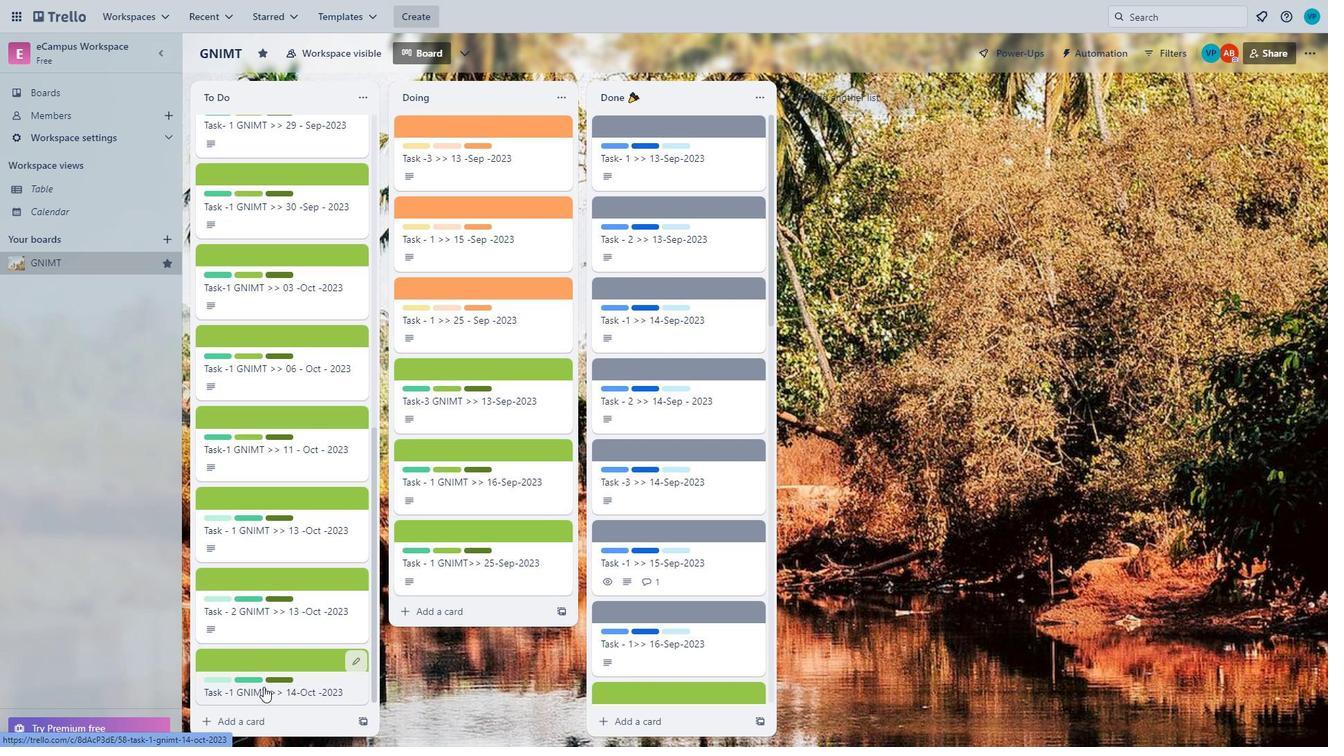 
Action: Mouse scrolled (244, 700) with delta (0, 0)
Screenshot: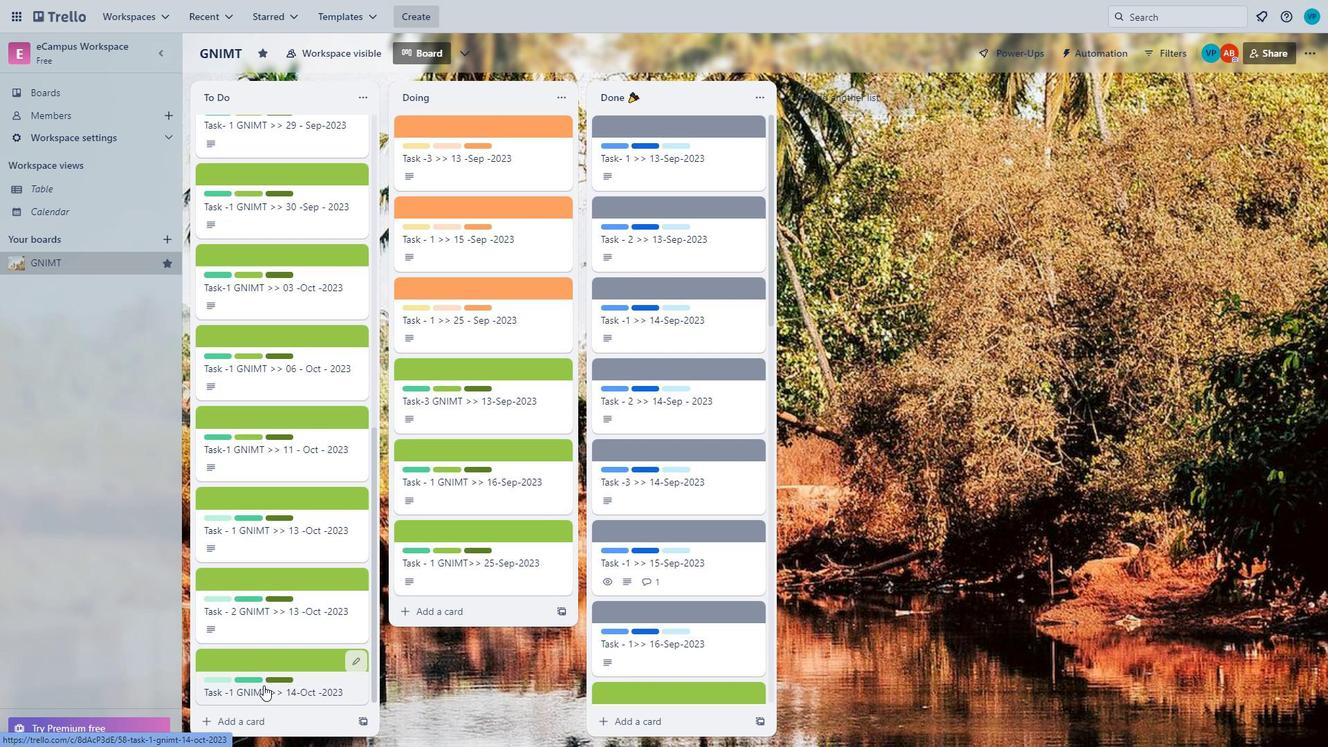 
Action: Mouse scrolled (244, 700) with delta (0, 0)
Screenshot: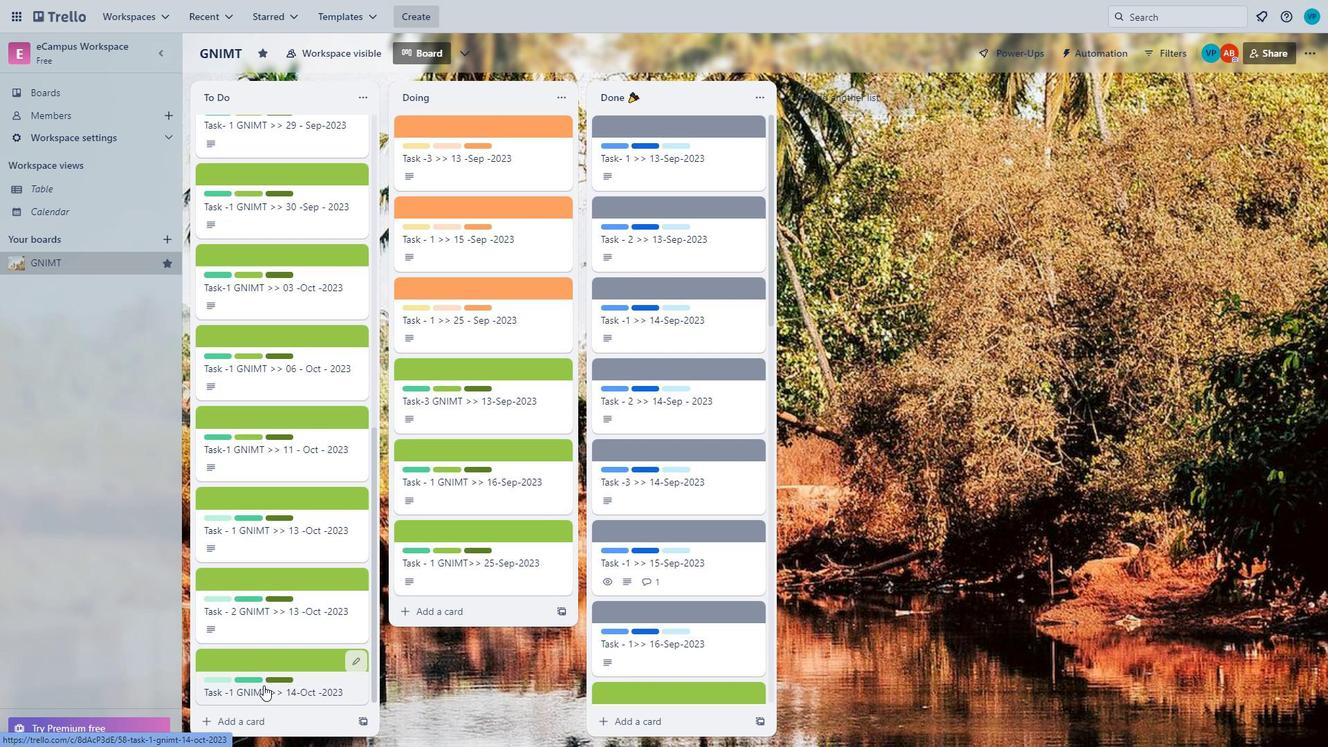 
Action: Mouse scrolled (244, 700) with delta (0, 0)
Screenshot: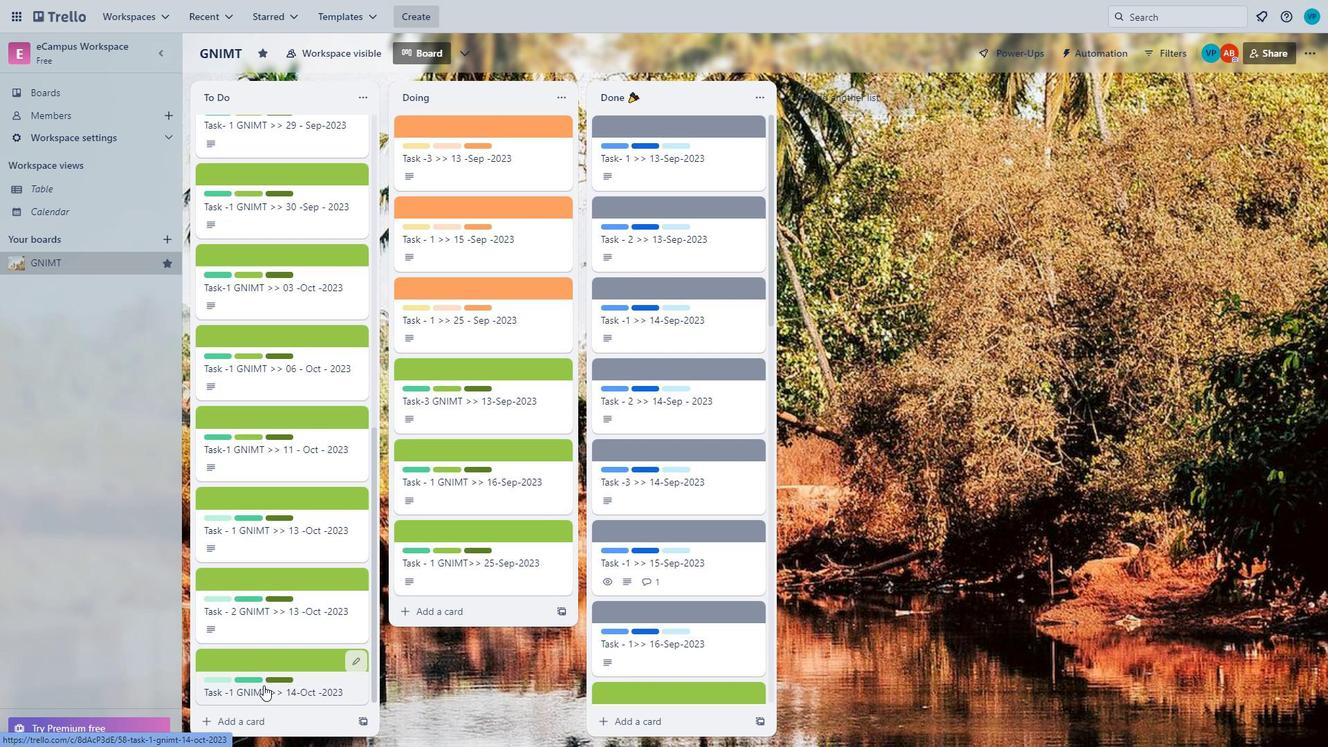 
Action: Mouse moved to (245, 701)
Screenshot: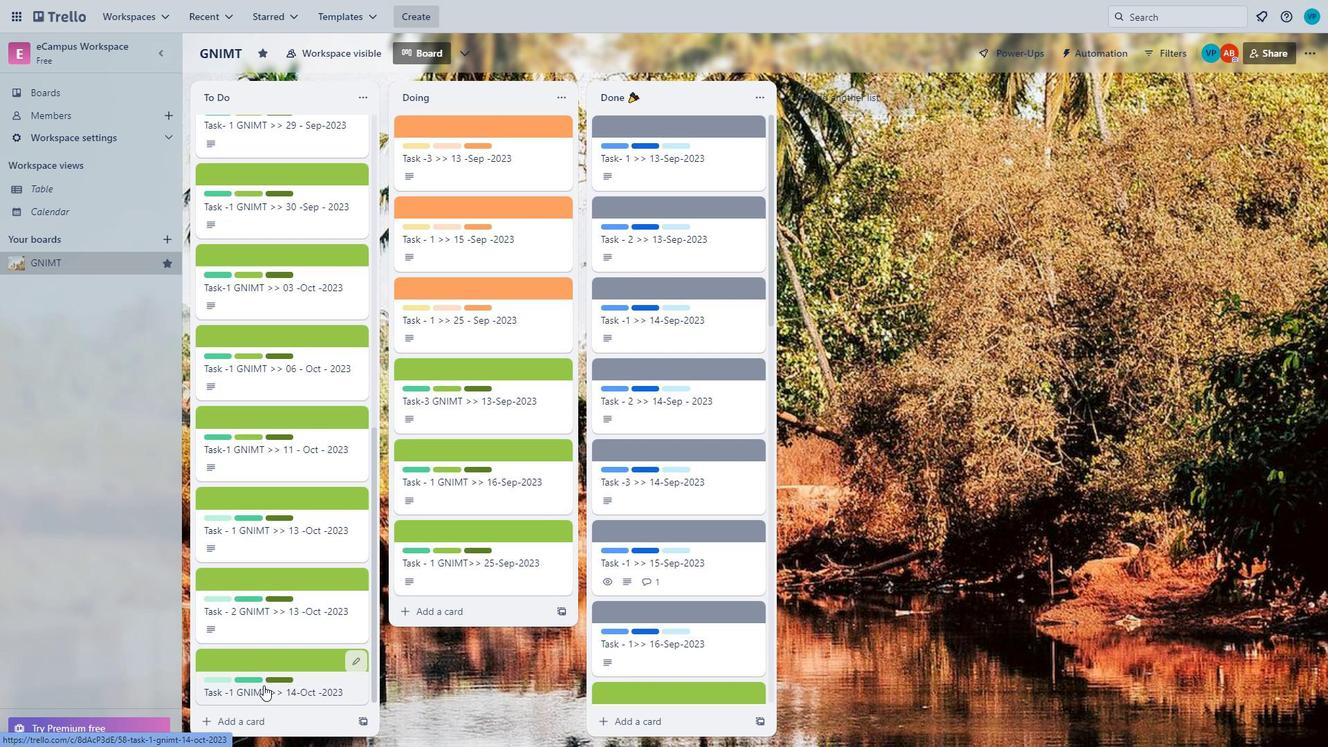 
Action: Mouse scrolled (245, 700) with delta (0, 0)
Screenshot: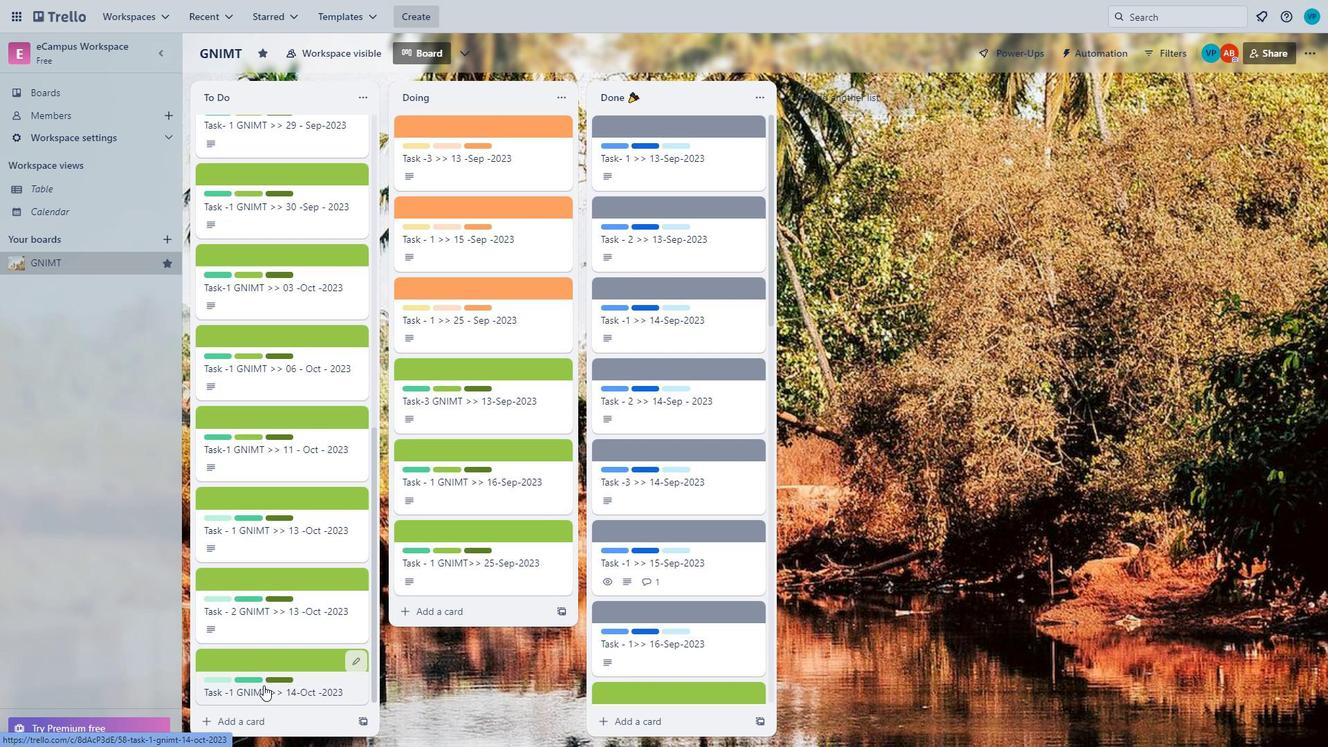 
Action: Mouse moved to (262, 684)
Screenshot: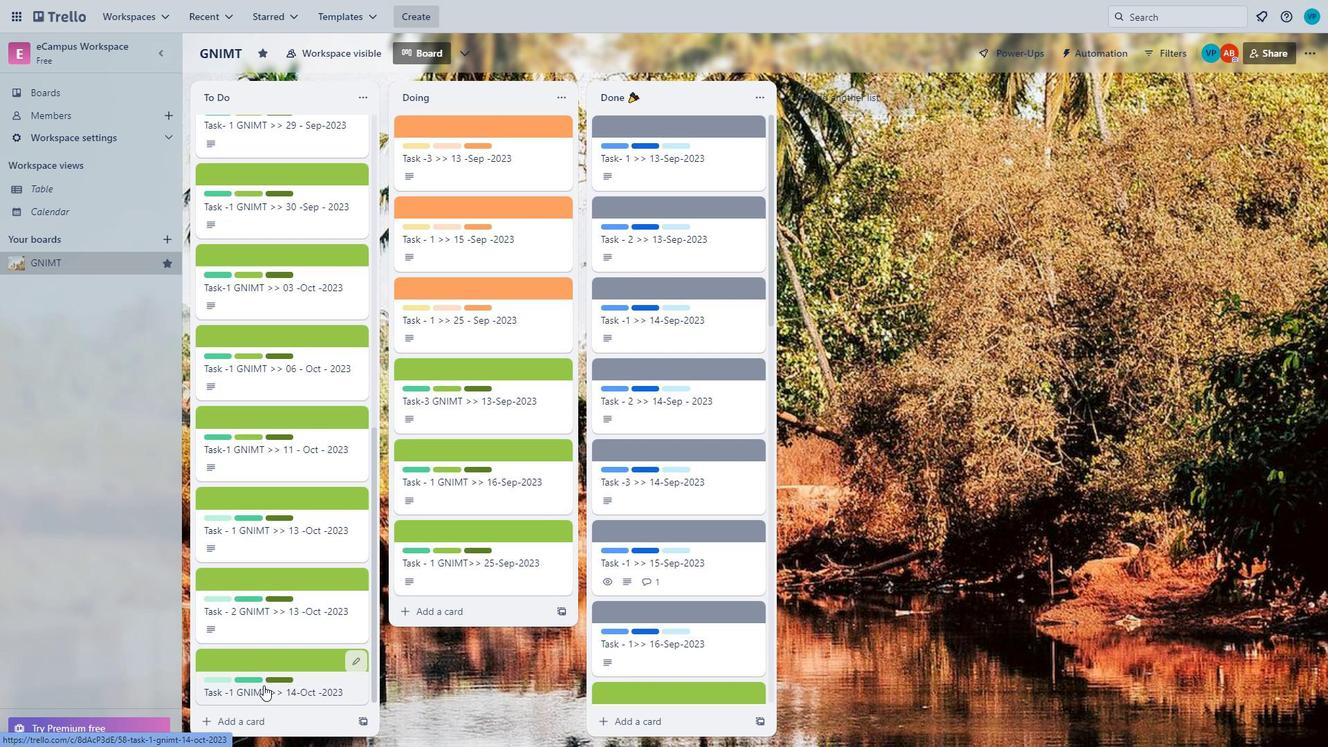 
Action: Mouse scrolled (262, 683) with delta (0, 0)
Screenshot: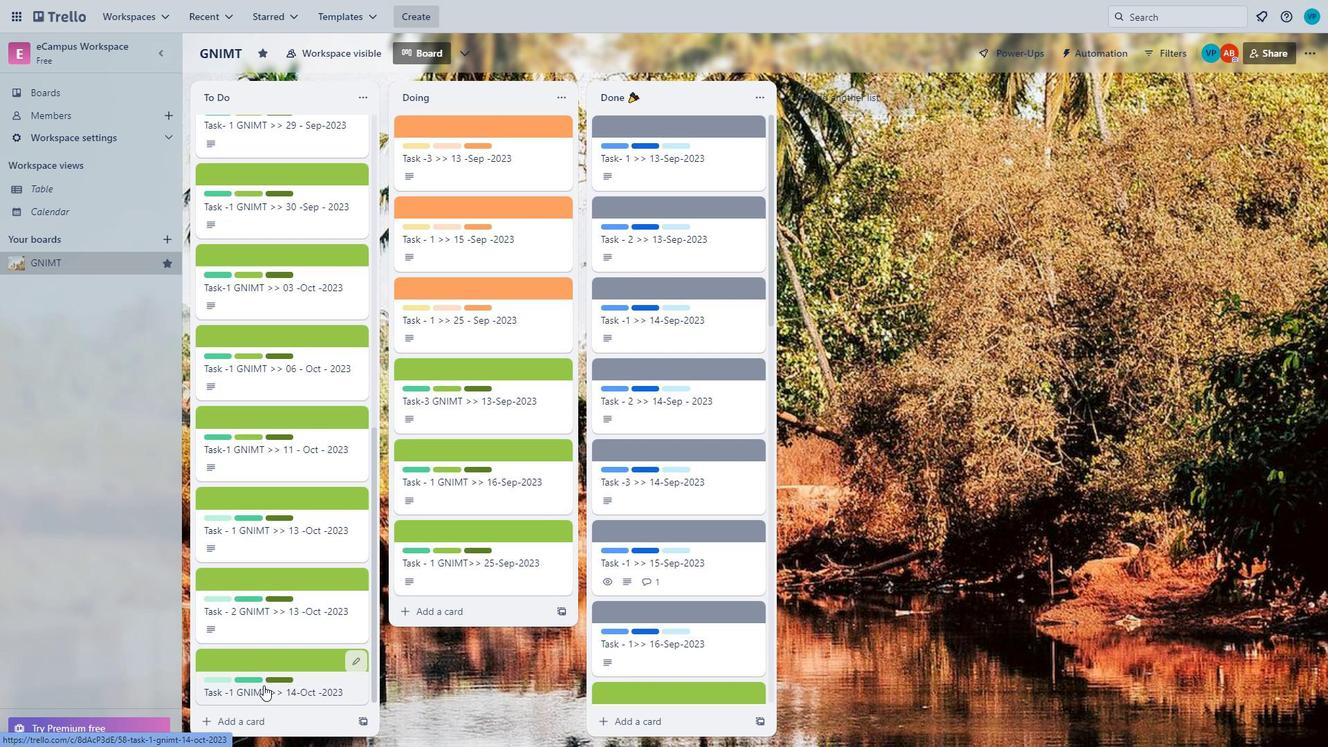 
Action: Mouse scrolled (262, 683) with delta (0, 0)
Screenshot: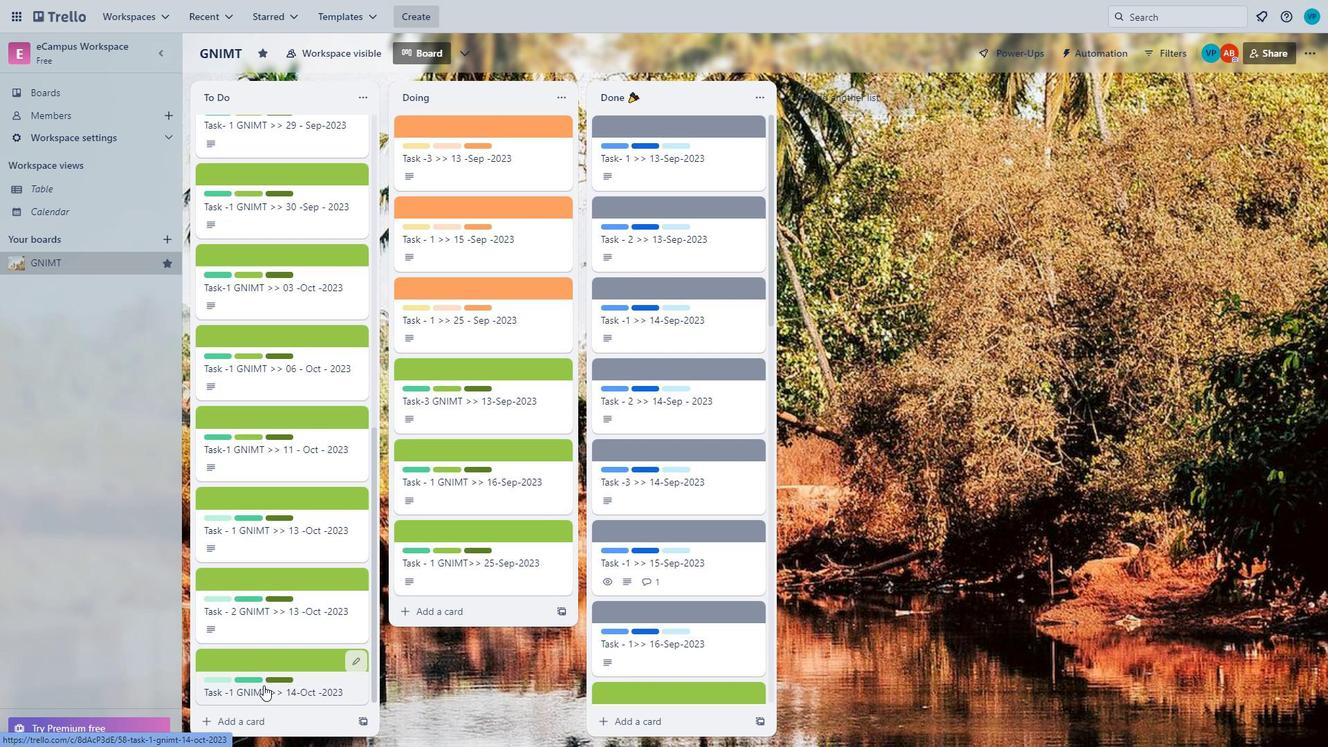 
Action: Mouse moved to (262, 684)
Screenshot: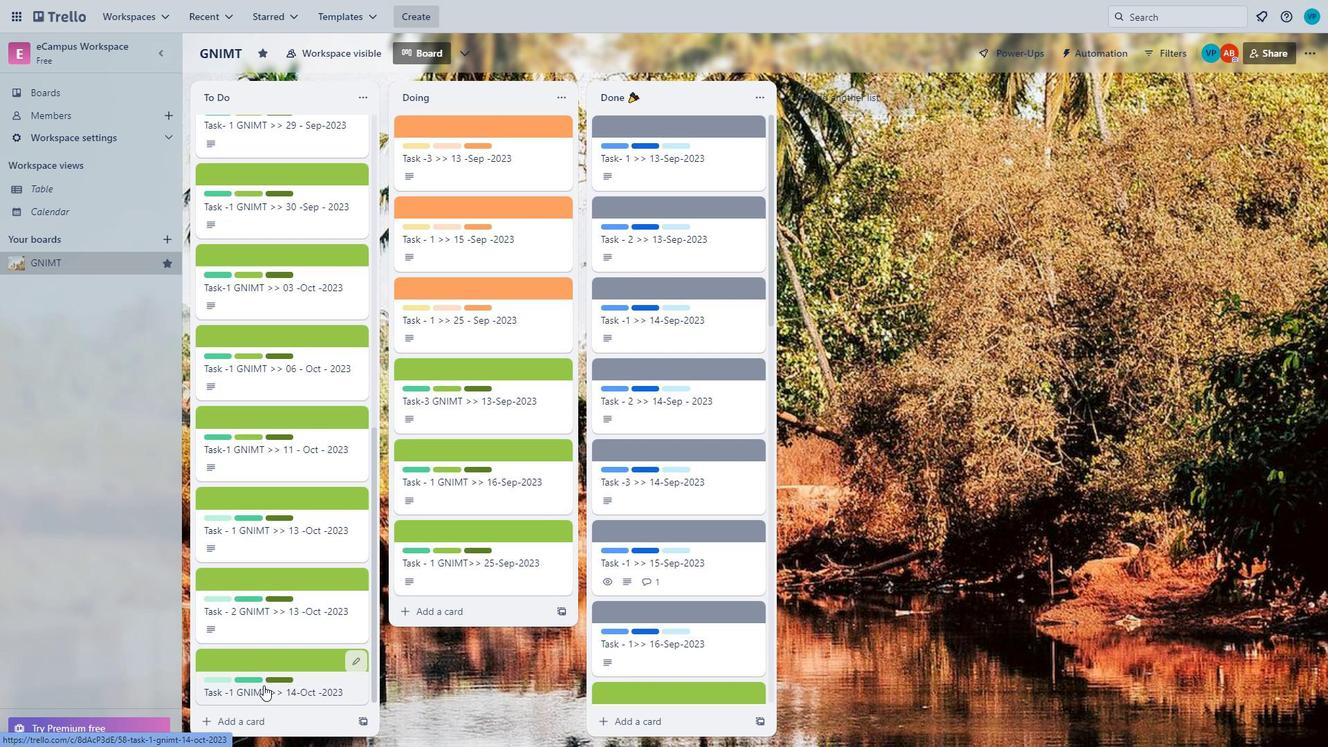 
Action: Mouse scrolled (262, 683) with delta (0, 0)
Screenshot: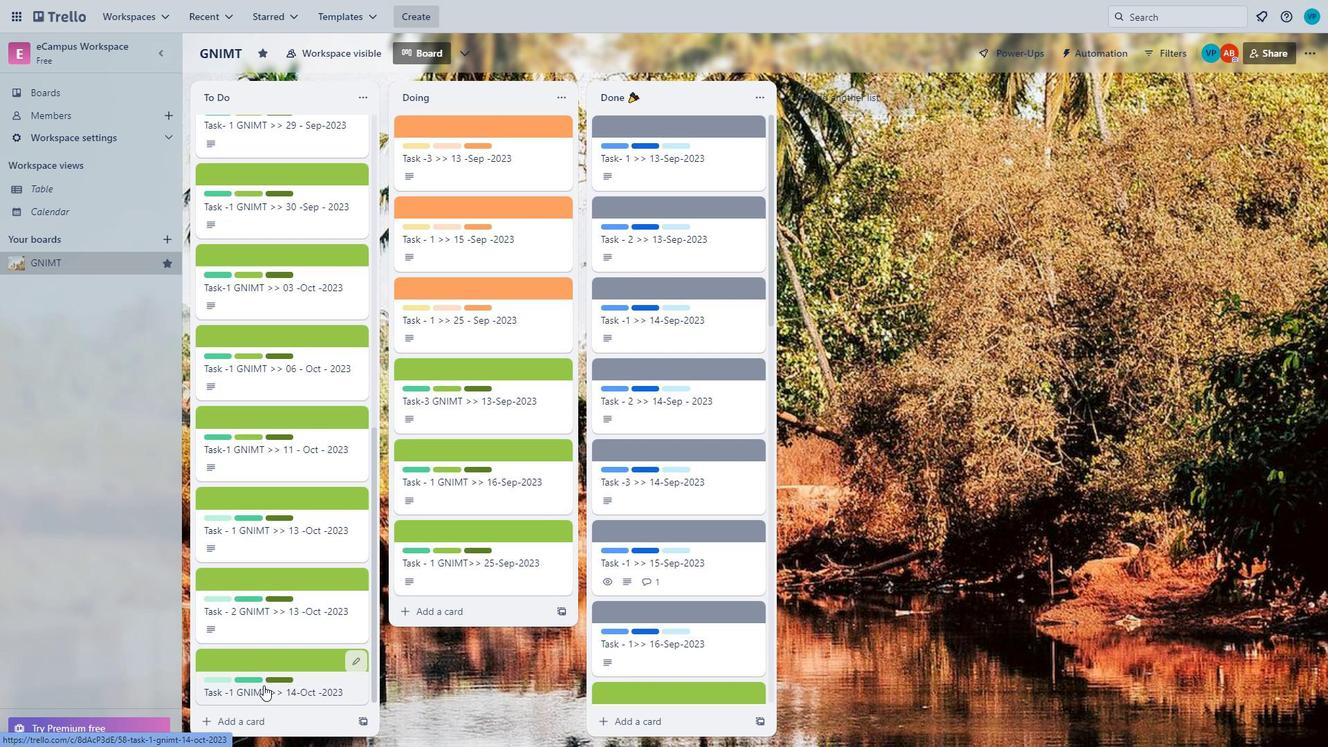 
Action: Mouse moved to (258, 695)
Screenshot: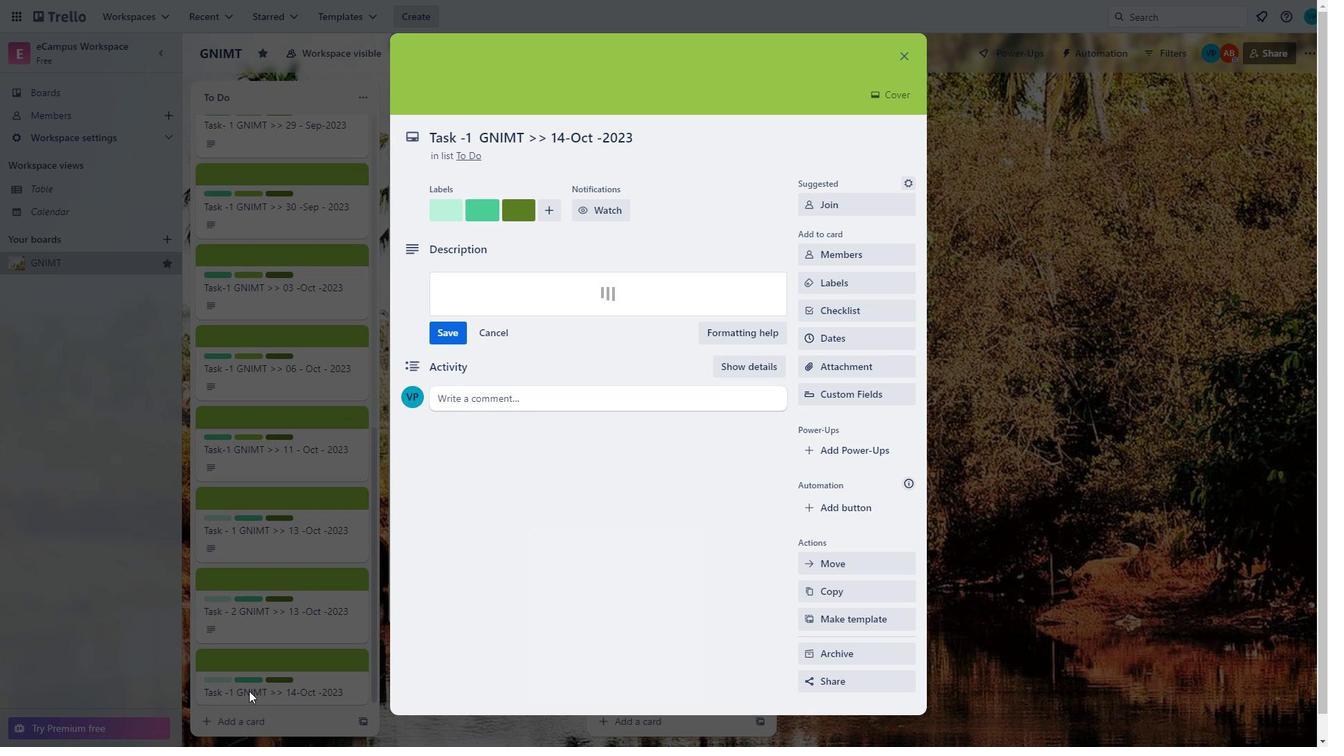
Action: Mouse pressed left at (258, 695)
Screenshot: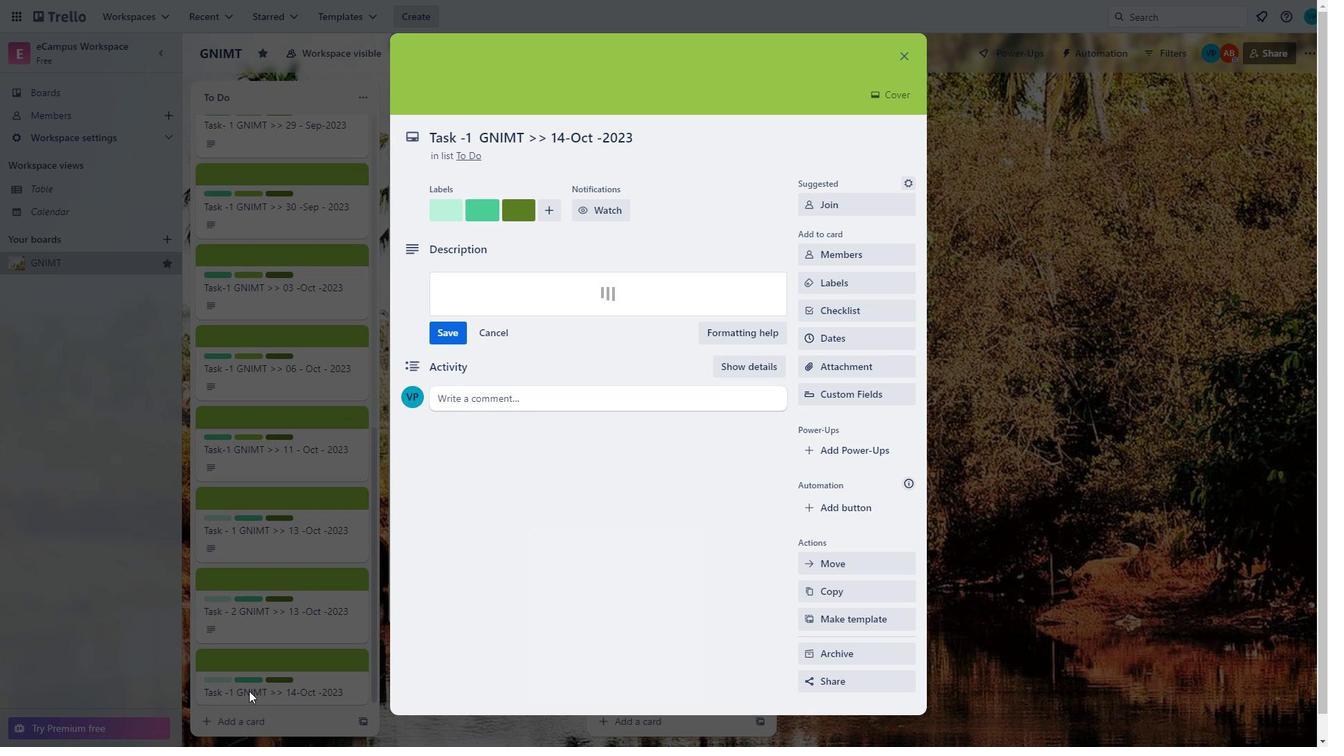 
Action: Mouse moved to (534, 328)
Screenshot: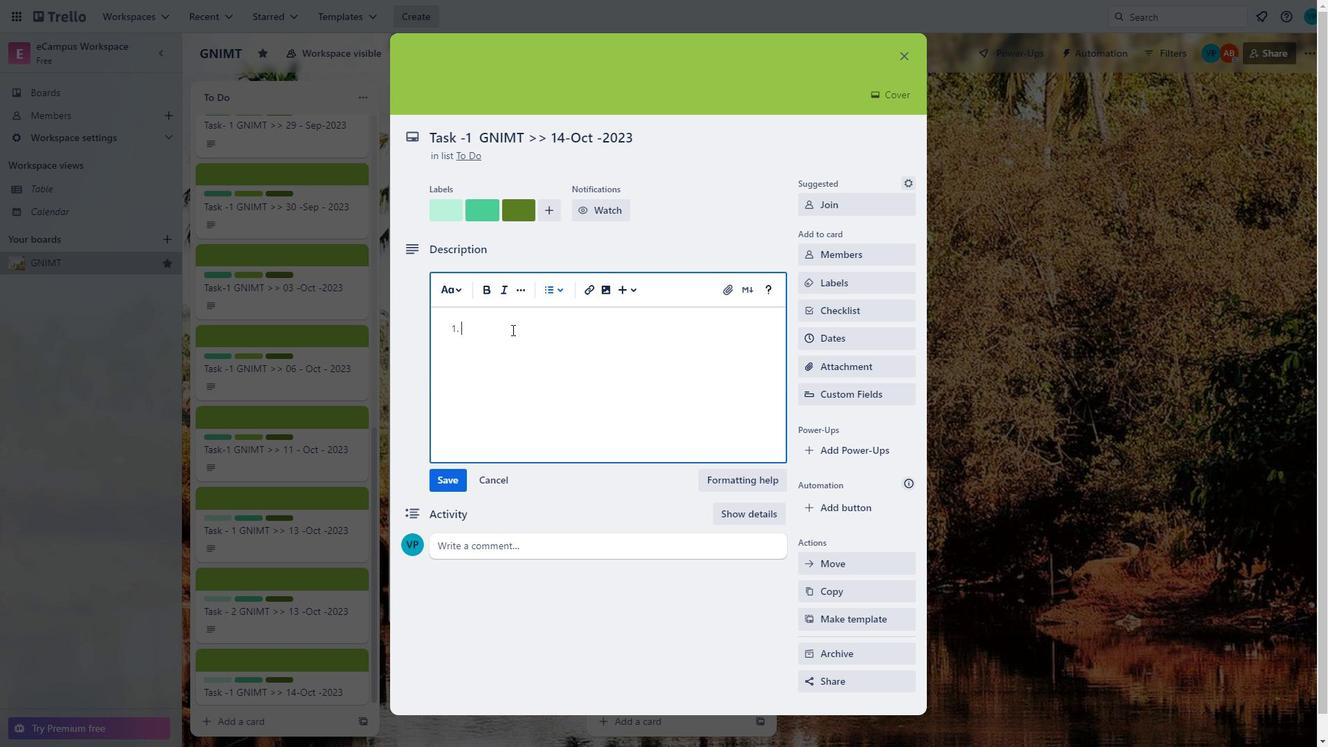 
Action: Mouse pressed left at (534, 328)
Screenshot: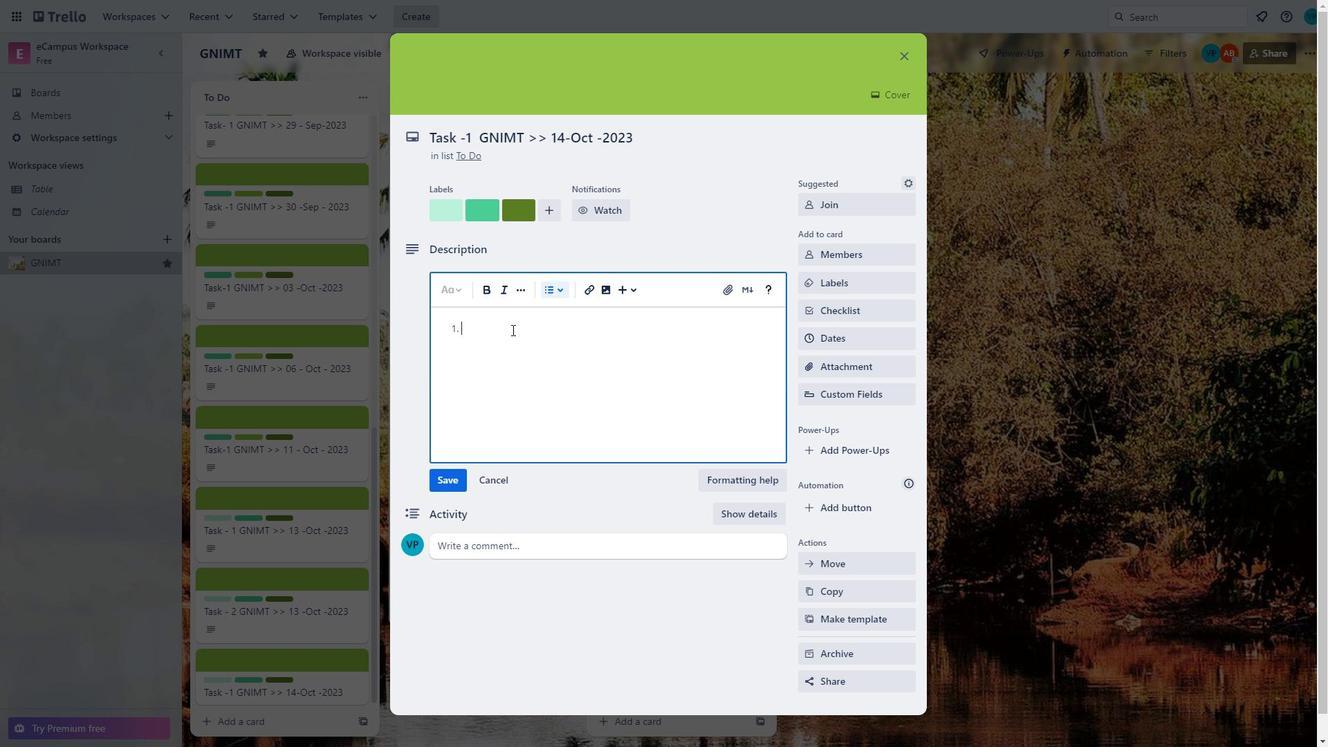 
Action: Mouse moved to (553, 293)
Screenshot: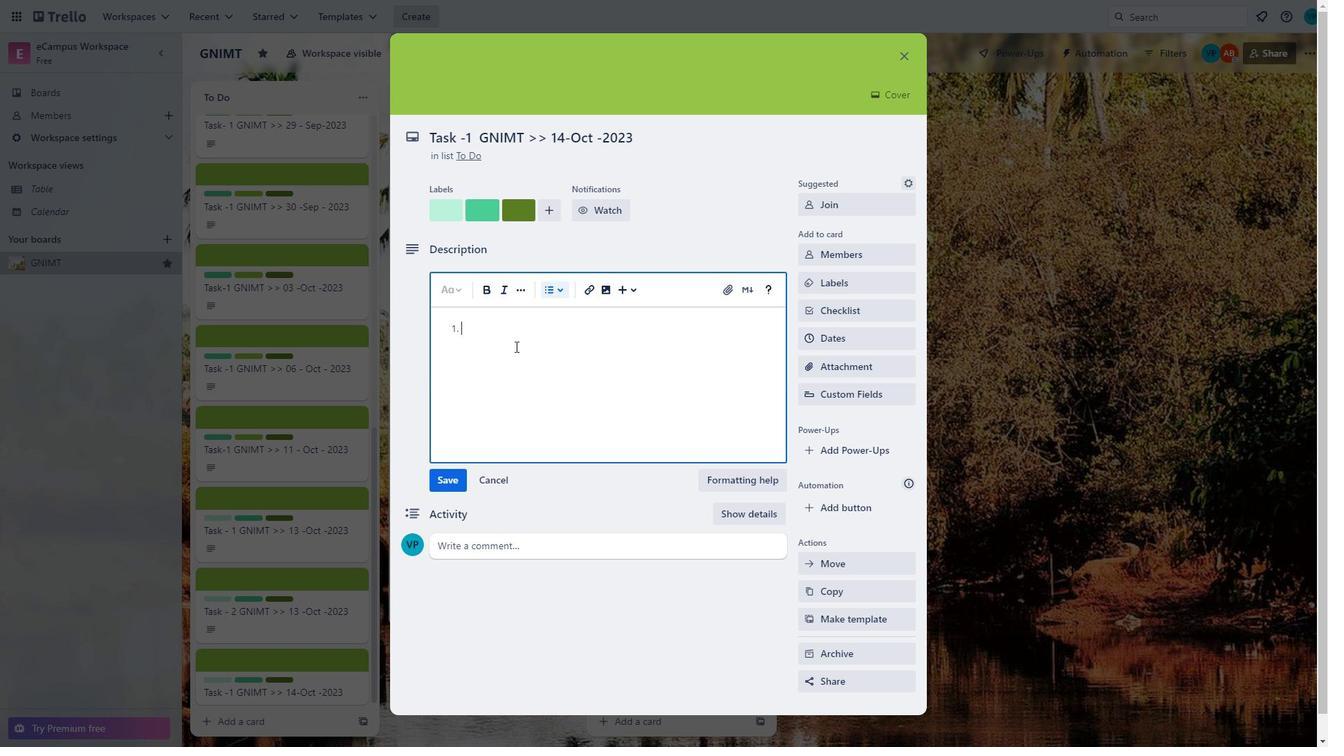 
Action: Mouse pressed left at (553, 293)
Screenshot: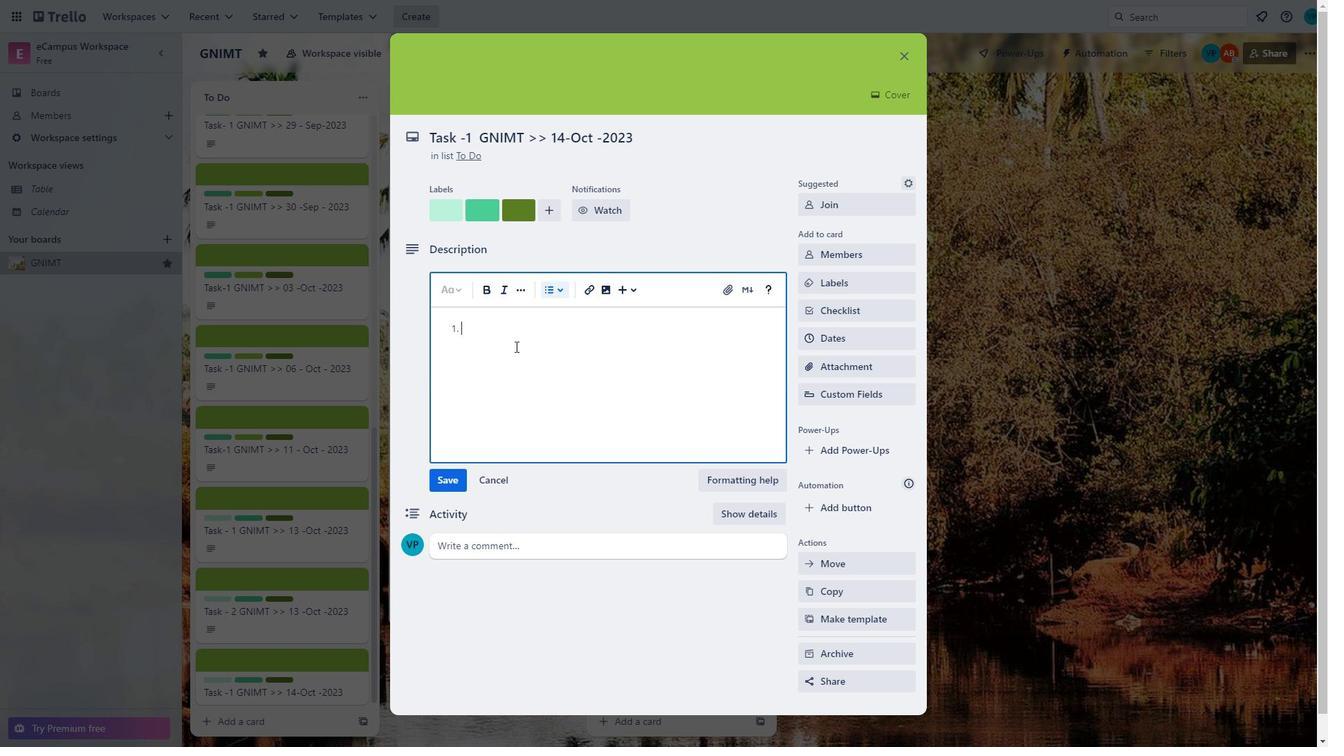 
Action: Mouse moved to (570, 346)
Screenshot: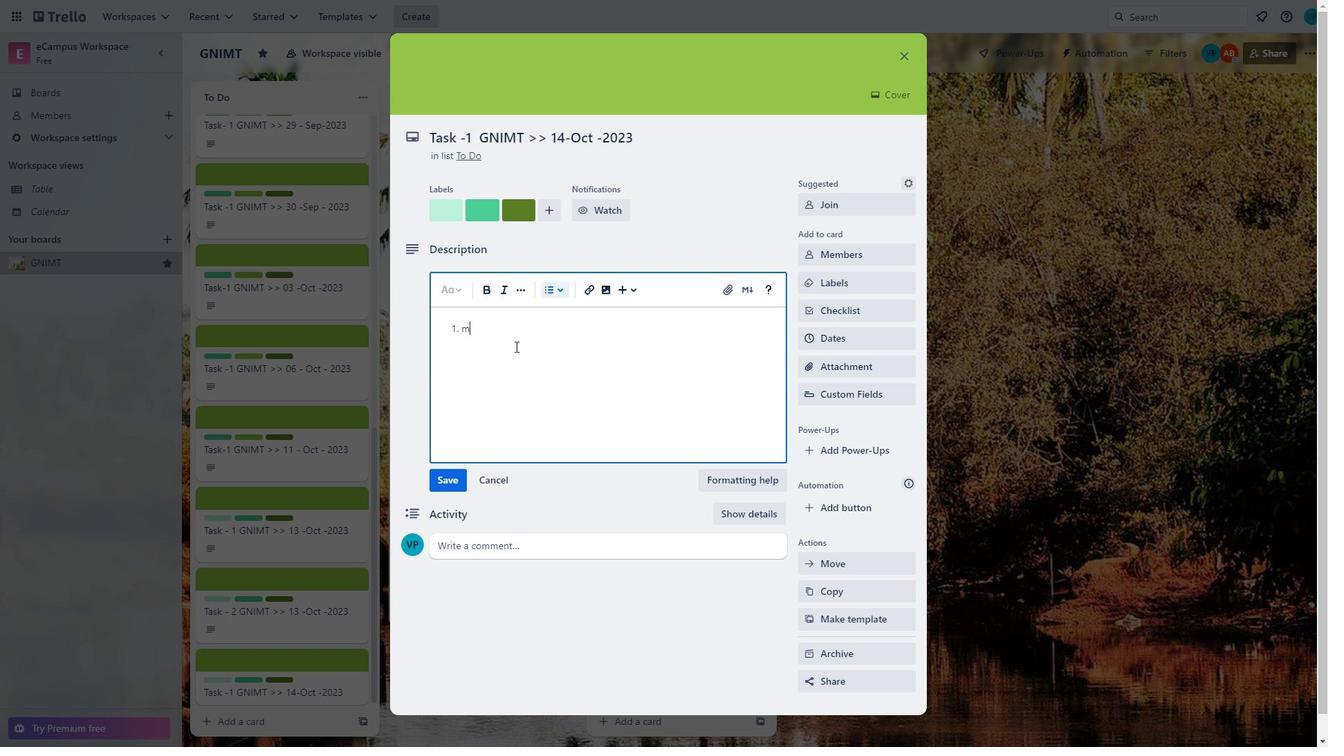 
Action: Mouse pressed left at (570, 346)
Screenshot: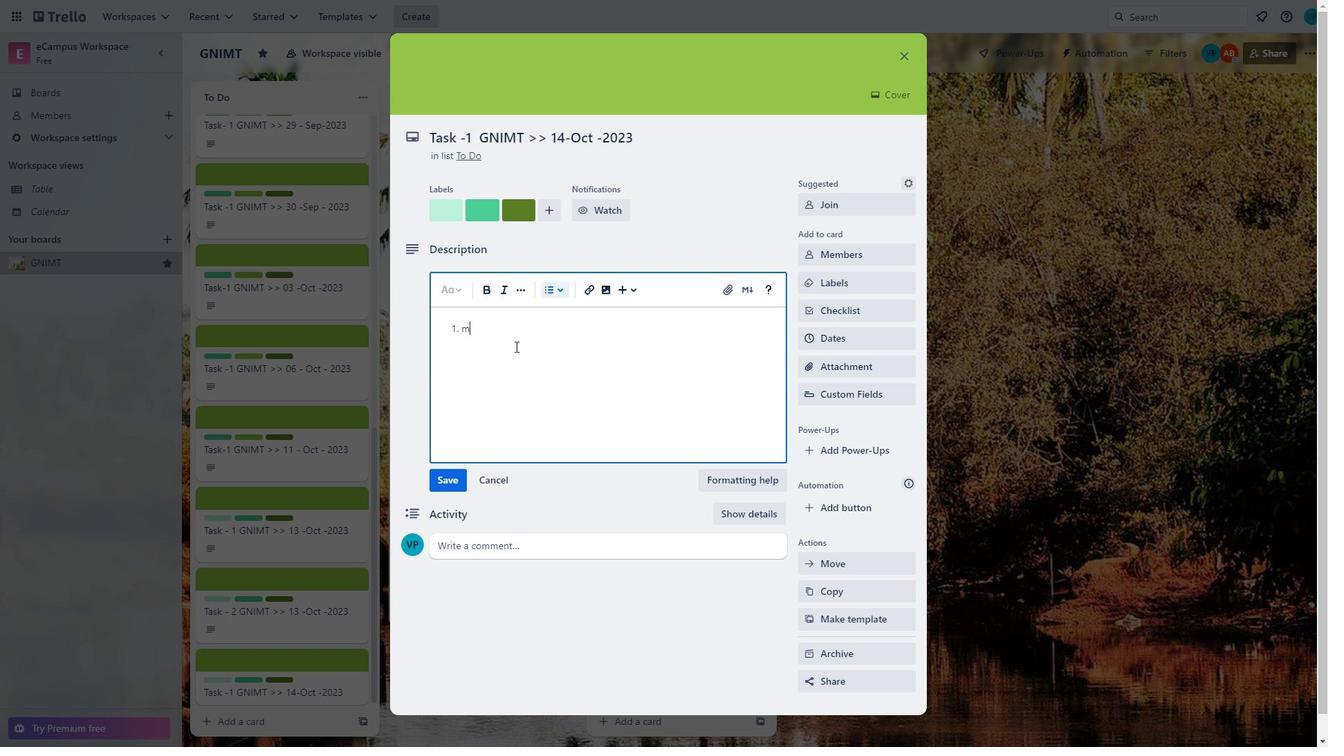 
Action: Mouse moved to (511, 329)
Screenshot: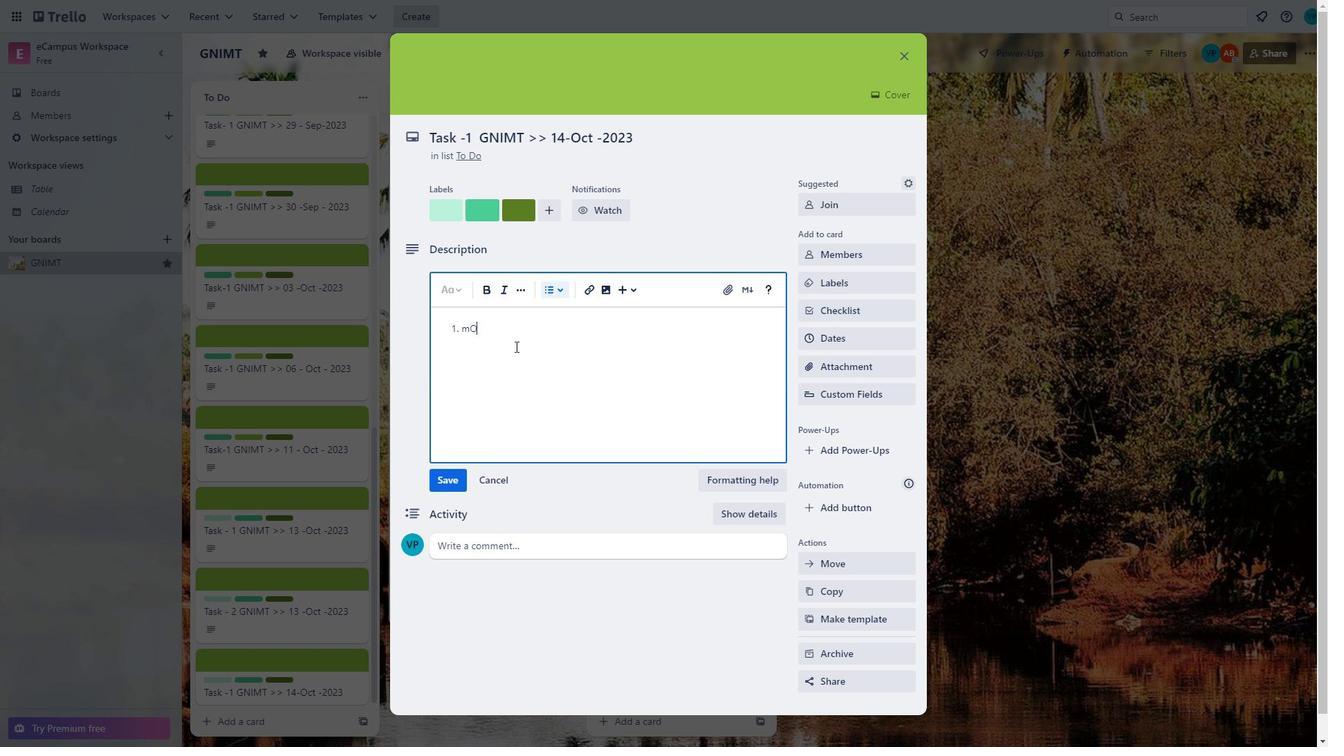 
Action: Mouse pressed left at (511, 329)
Screenshot: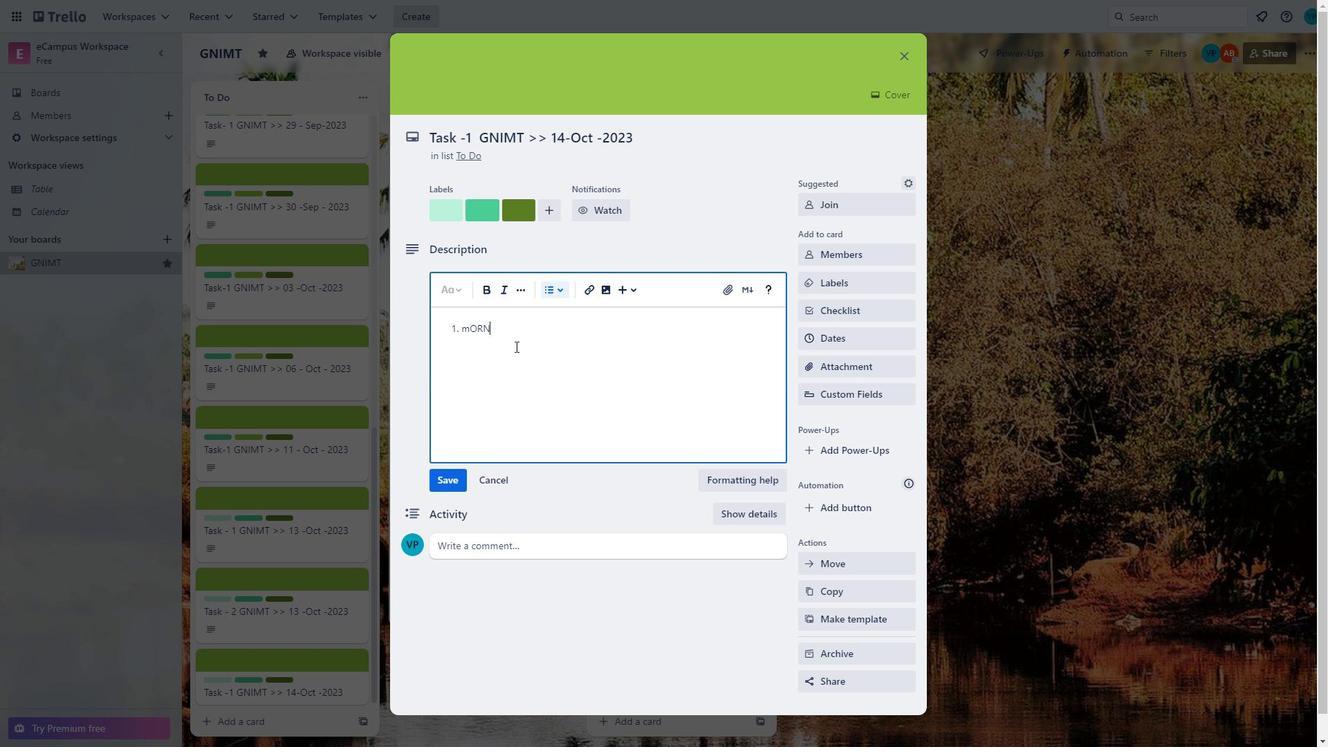 
Action: Mouse moved to (515, 346)
Screenshot: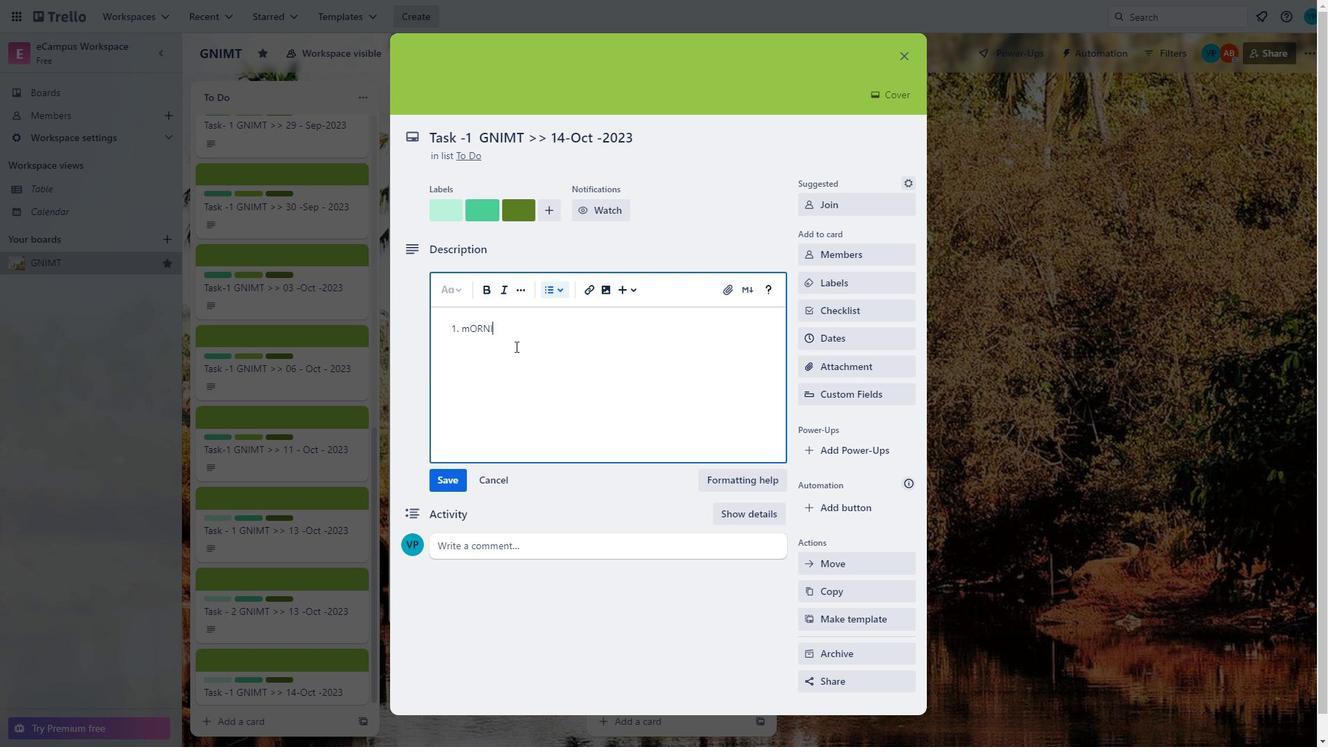 
Action: Key pressed <Key.caps_lock>m<Key.caps_lock>ORNING<Key.space><Key.caps_lock>r<Key.caps_lock>ECORDINGS<Key.space><Key.enter>
Screenshot: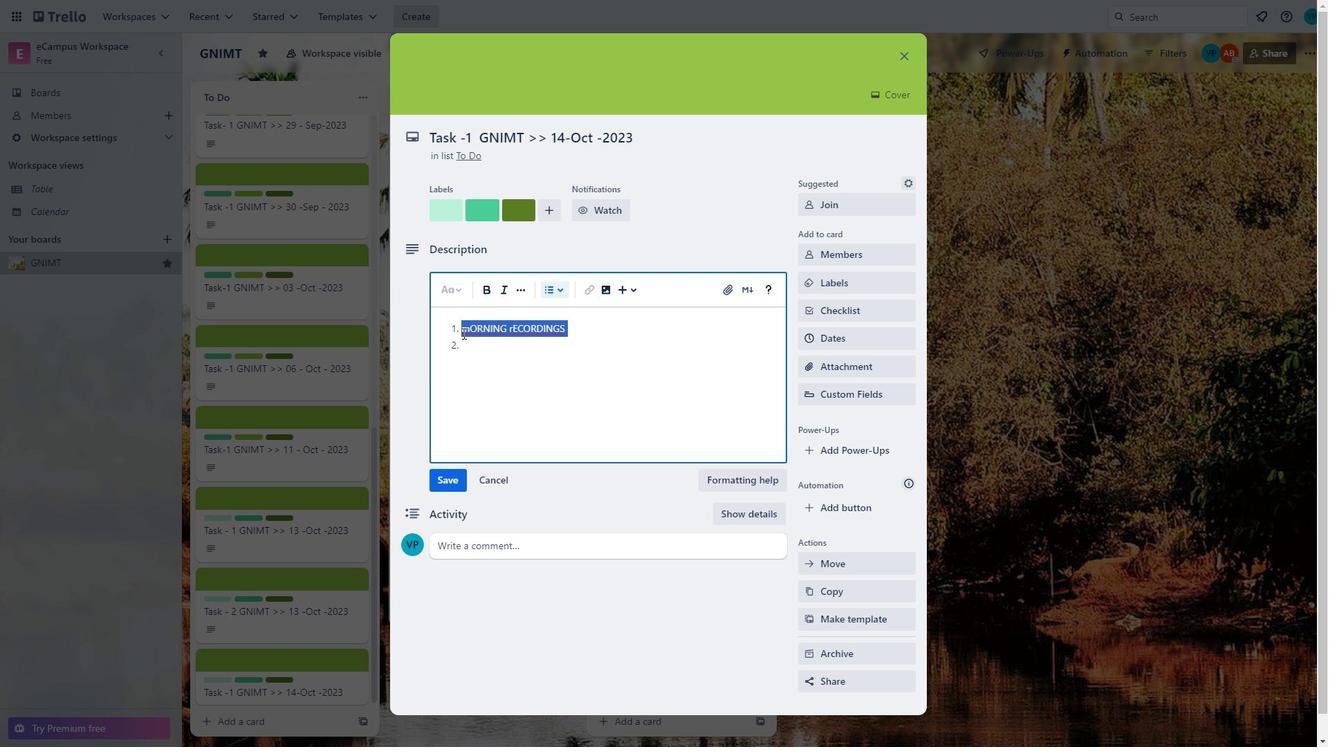 
Action: Mouse moved to (570, 338)
Screenshot: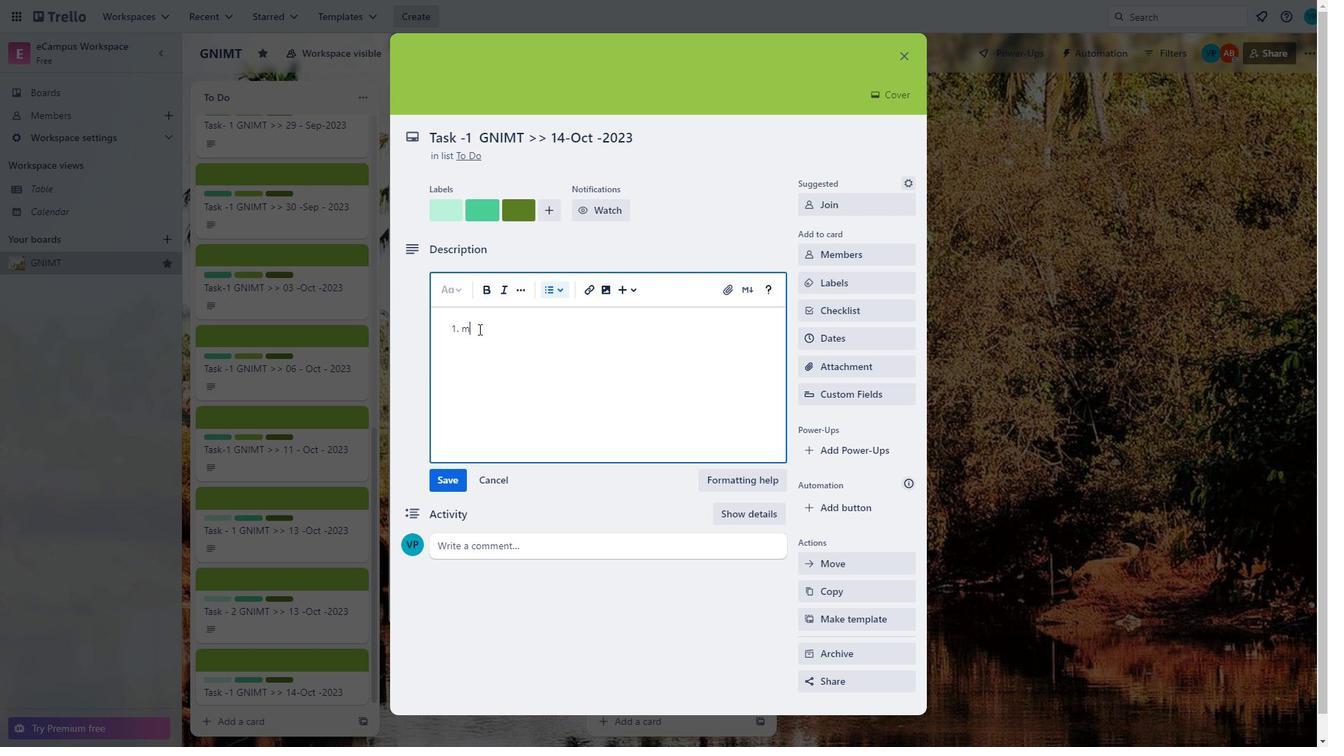 
Action: Mouse pressed left at (570, 338)
Screenshot: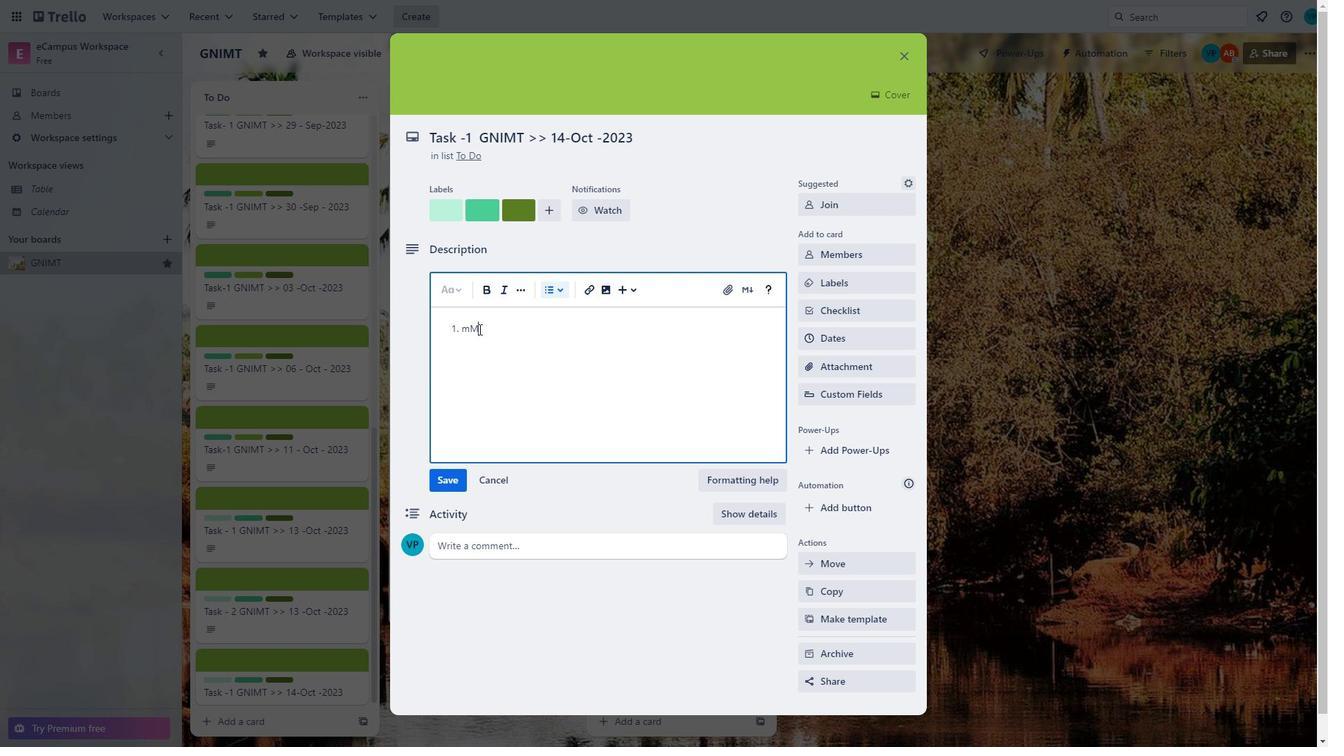 
Action: Mouse moved to (478, 329)
Screenshot: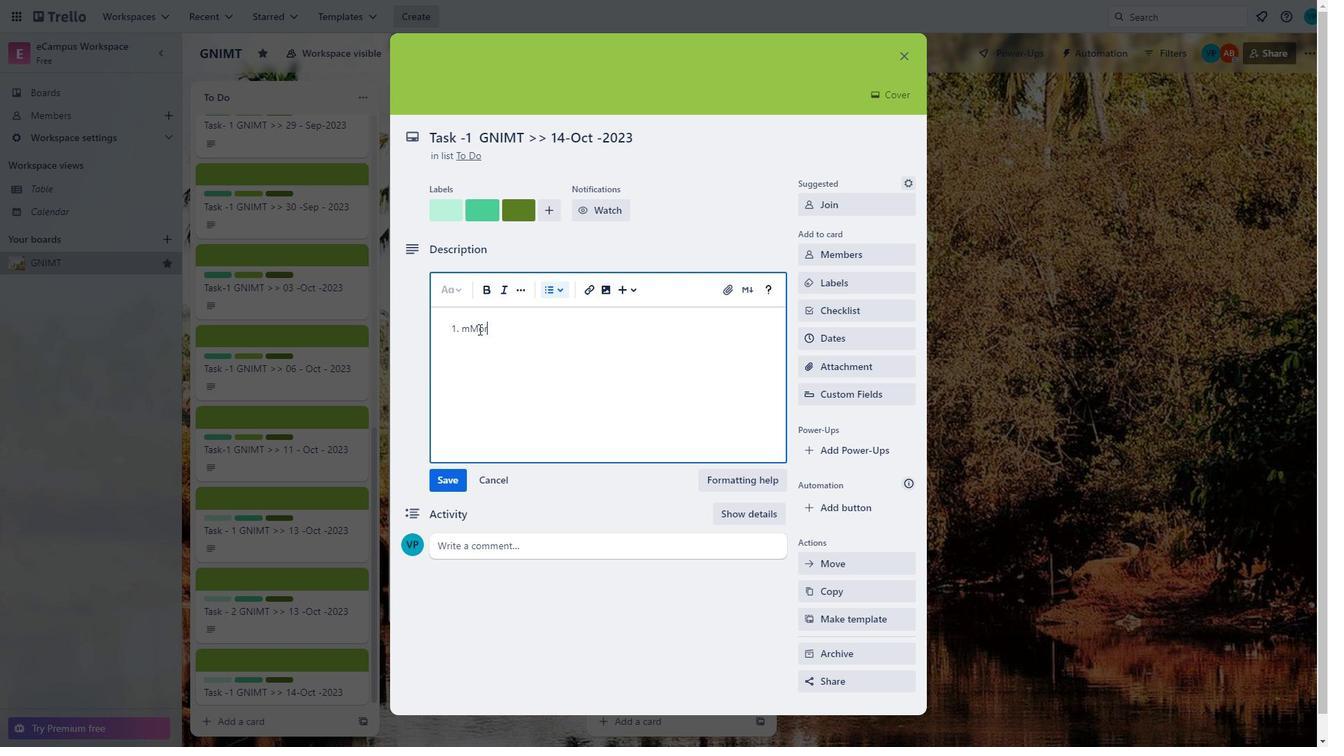 
Action: Key pressed <Key.delete>M<Key.caps_lock>orning<Key.space><Key.caps_lock><Key.backspace><Key.backspace><Key.backspace><Key.backspace><Key.backspace><Key.backspace><Key.backspace><Key.backspace><Key.backspace>M<Key.caps_lock>orning<Key.space><Key.caps_lock>R<Key.caps_lock>ecordings<Key.enter>j<Key.backspace><Key.caps_lock>R<Key.caps_lock>efresh<Key.space>content<Key.space>for<Key.space><Key.caps_lock>SGUV<Key.space>
Screenshot: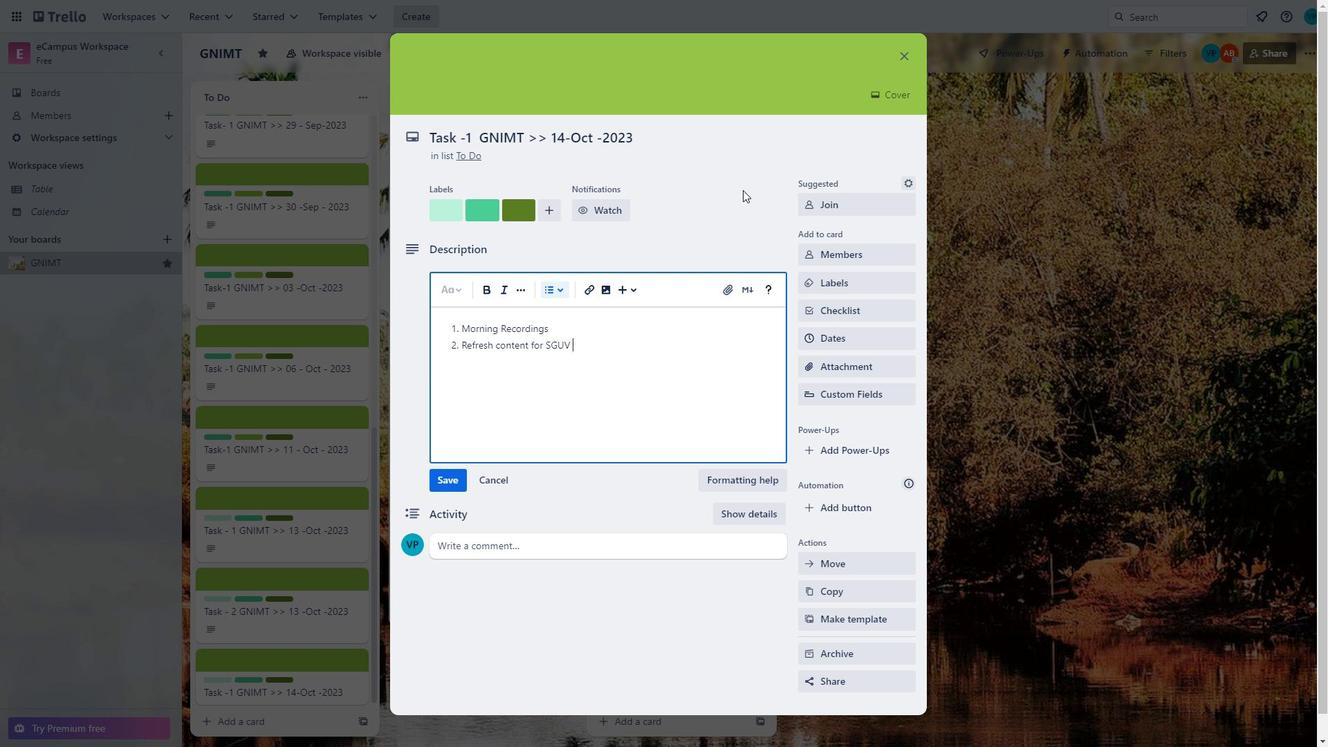 
Action: Mouse moved to (738, 186)
Screenshot: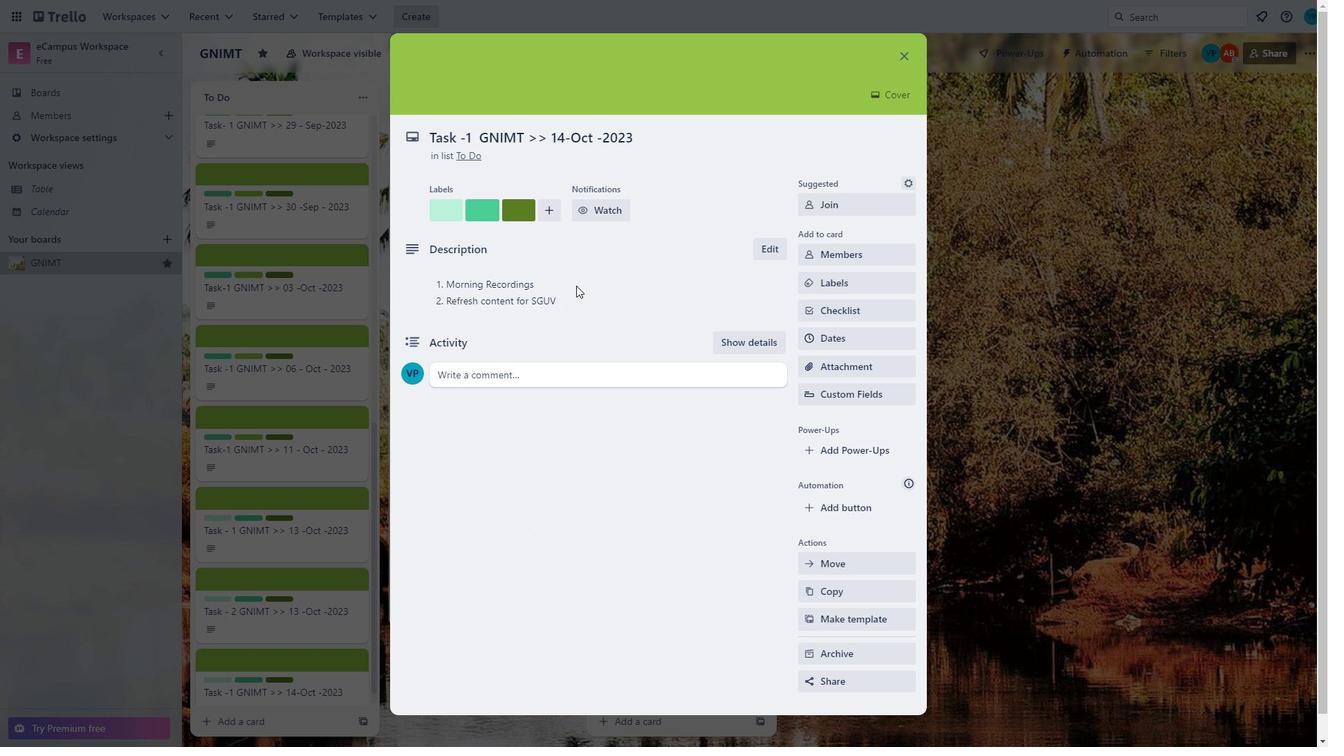
Action: Mouse pressed left at (738, 186)
Screenshot: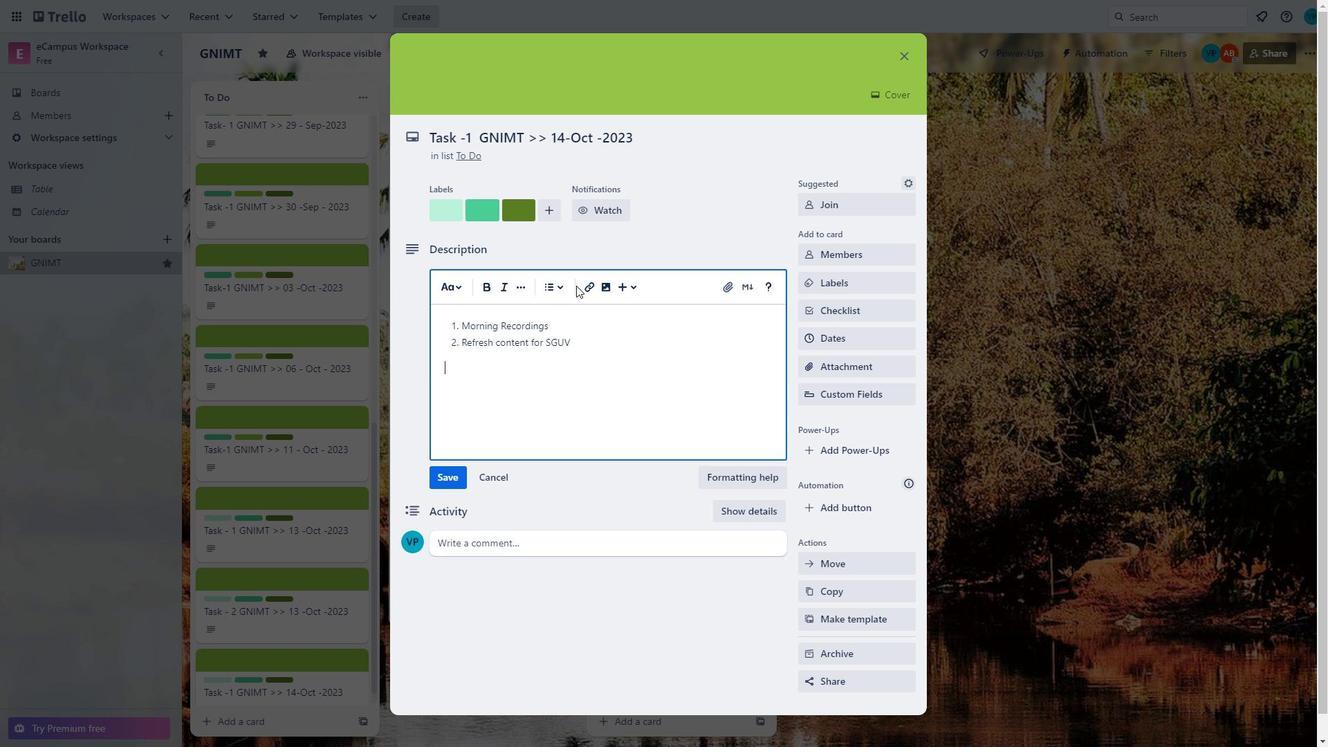 
Action: Mouse moved to (576, 284)
Screenshot: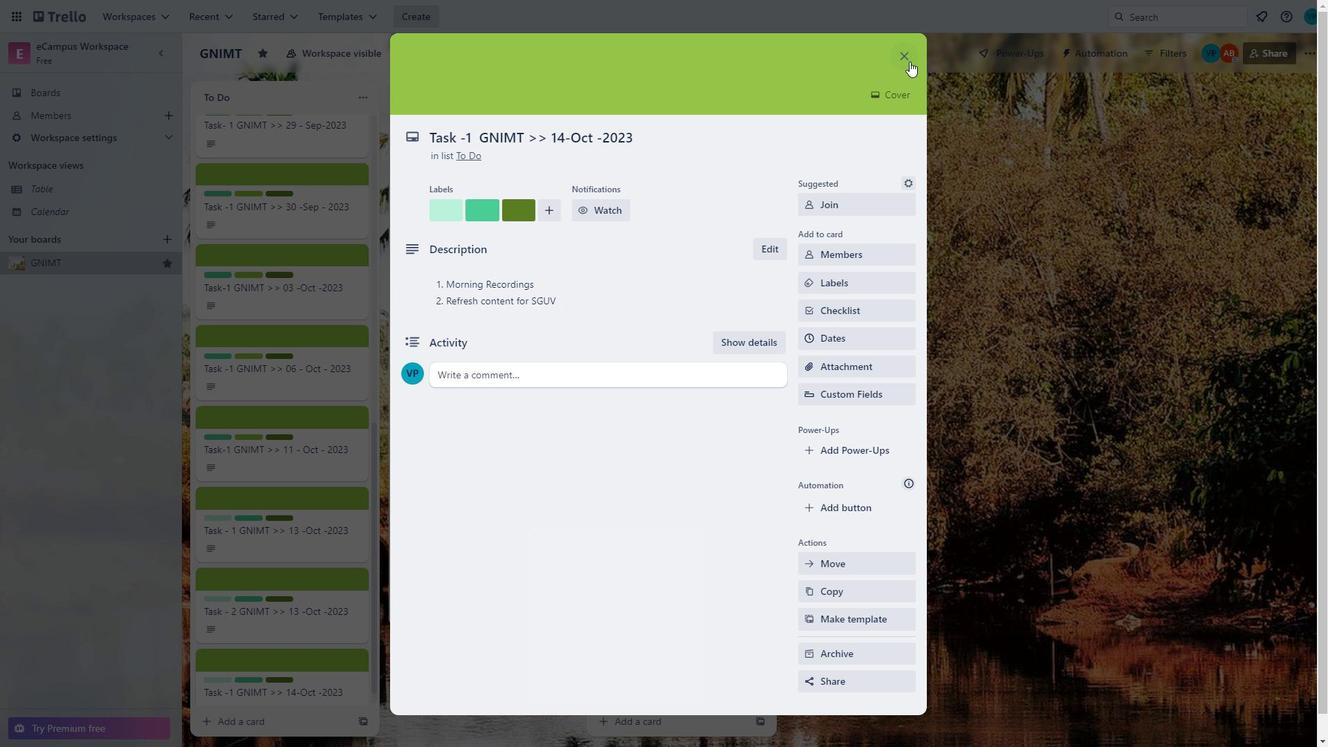 
Action: Mouse pressed left at (576, 284)
Screenshot: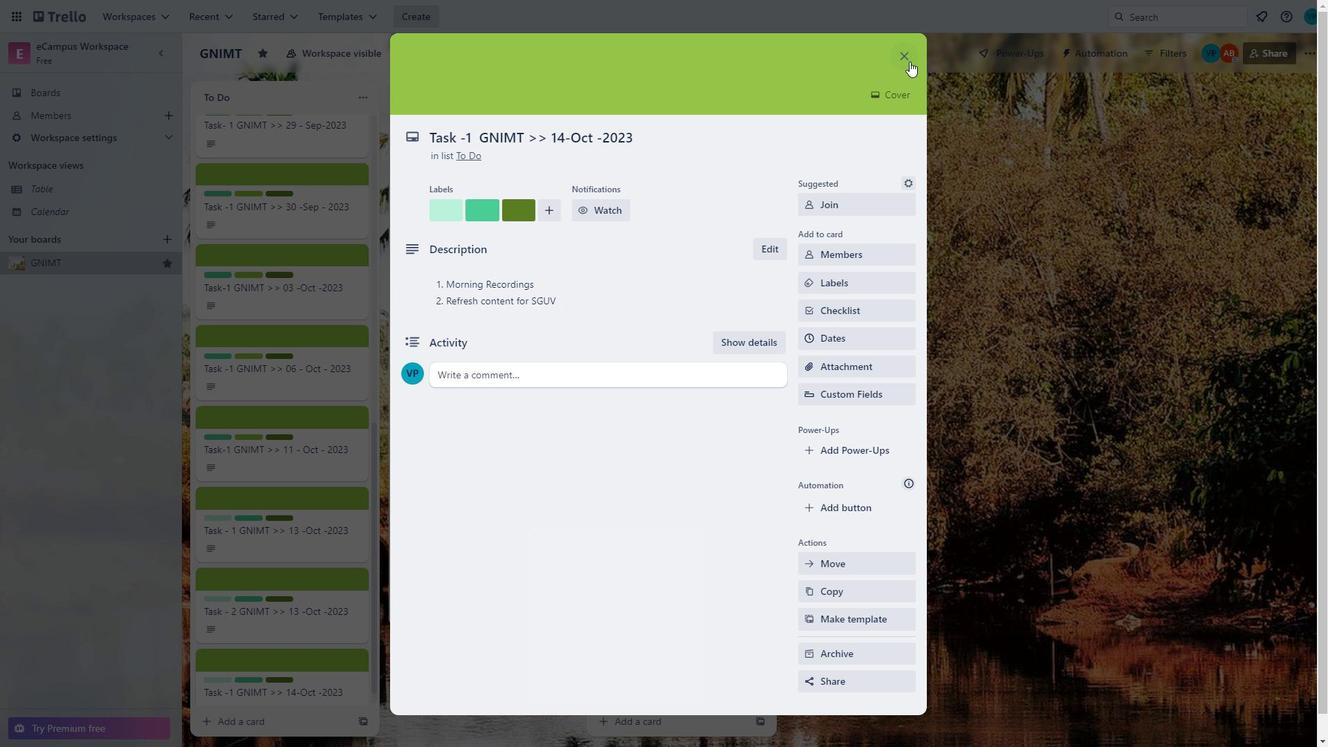 
Action: Mouse moved to (447, 471)
Screenshot: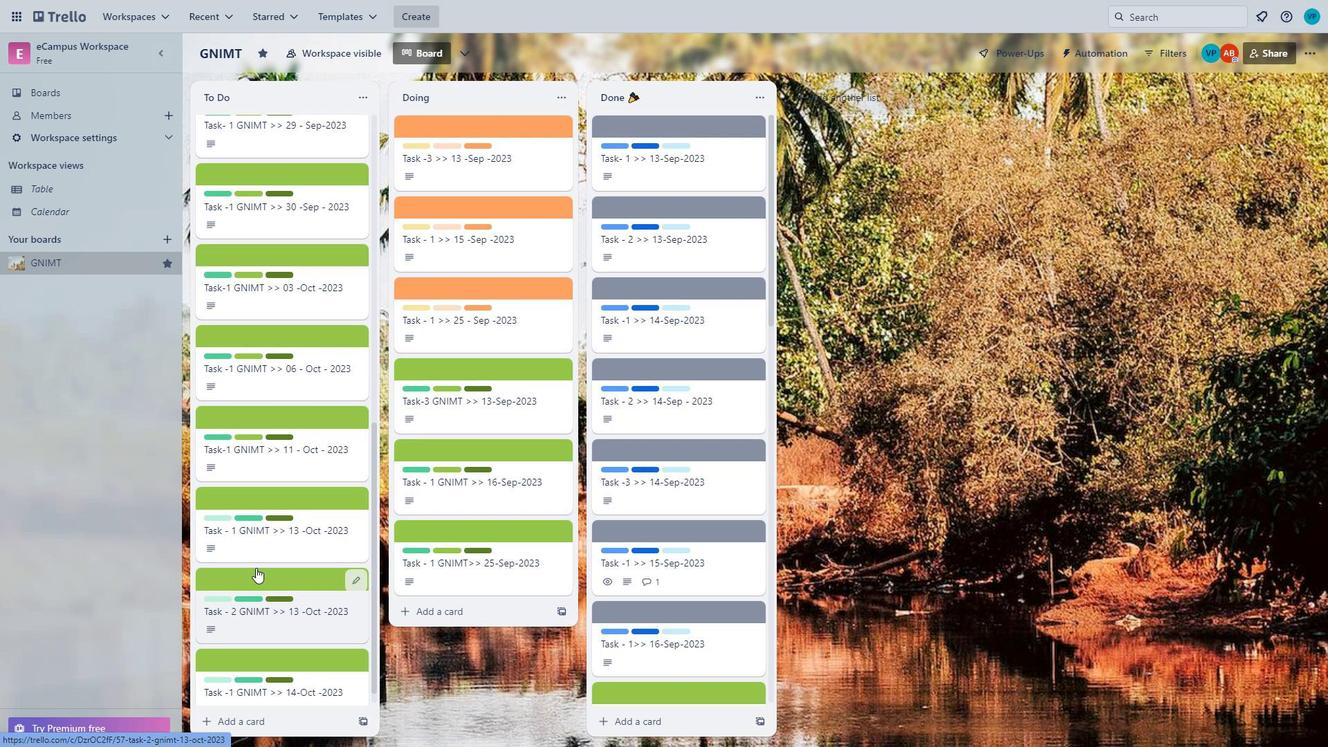 
Action: Mouse pressed left at (447, 471)
Screenshot: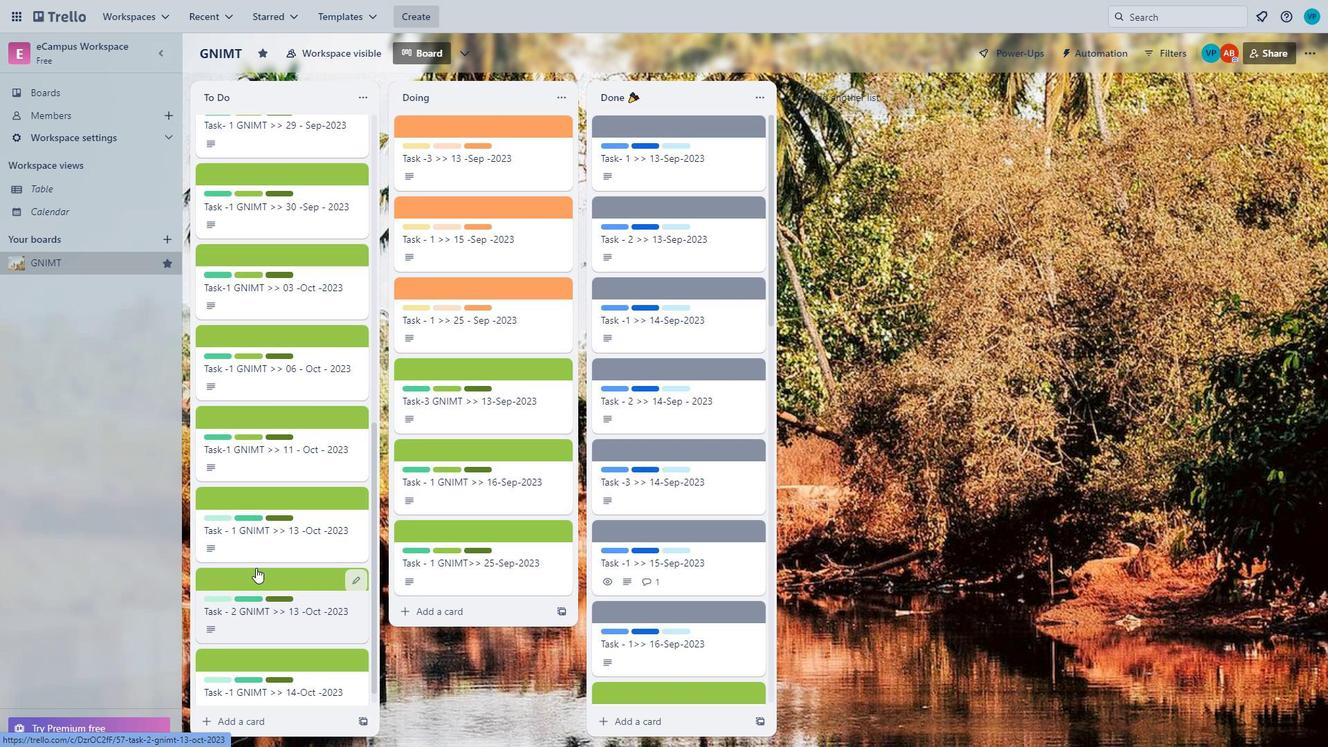 
Action: Mouse moved to (909, 61)
Screenshot: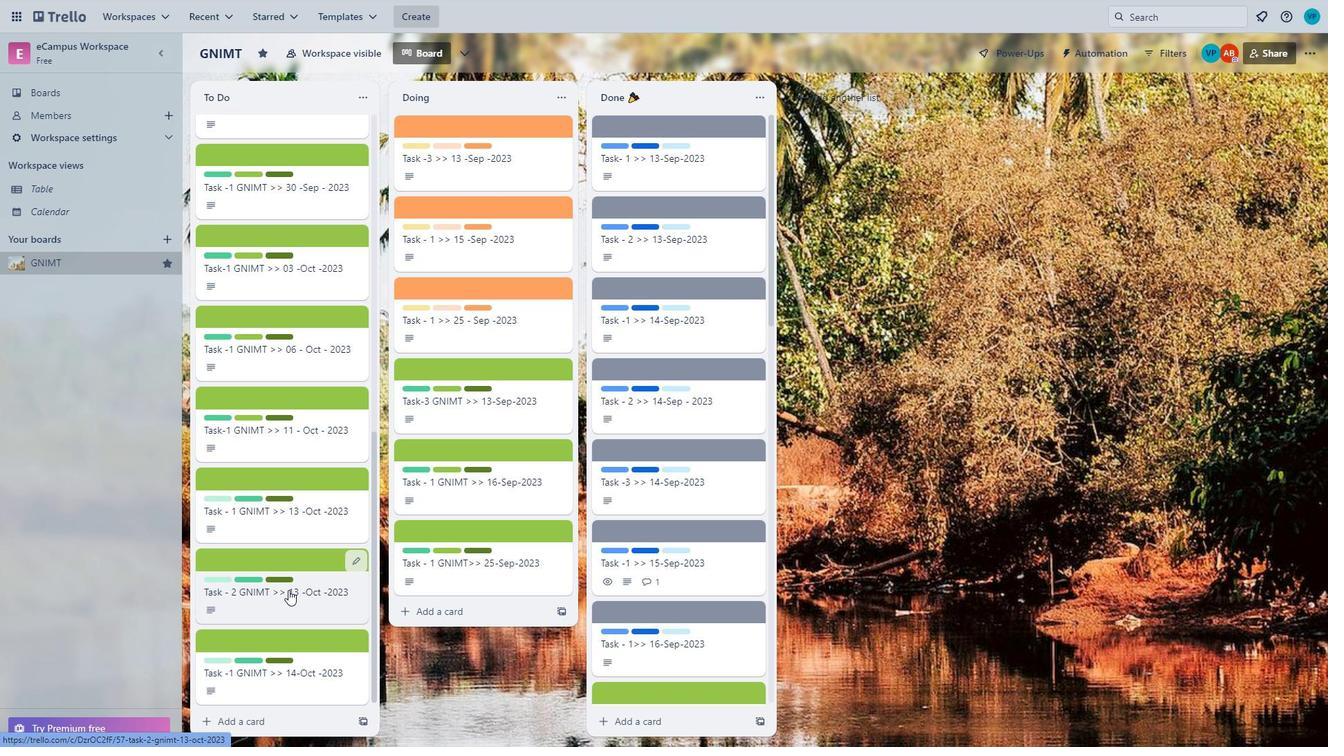 
Action: Mouse pressed left at (909, 61)
Screenshot: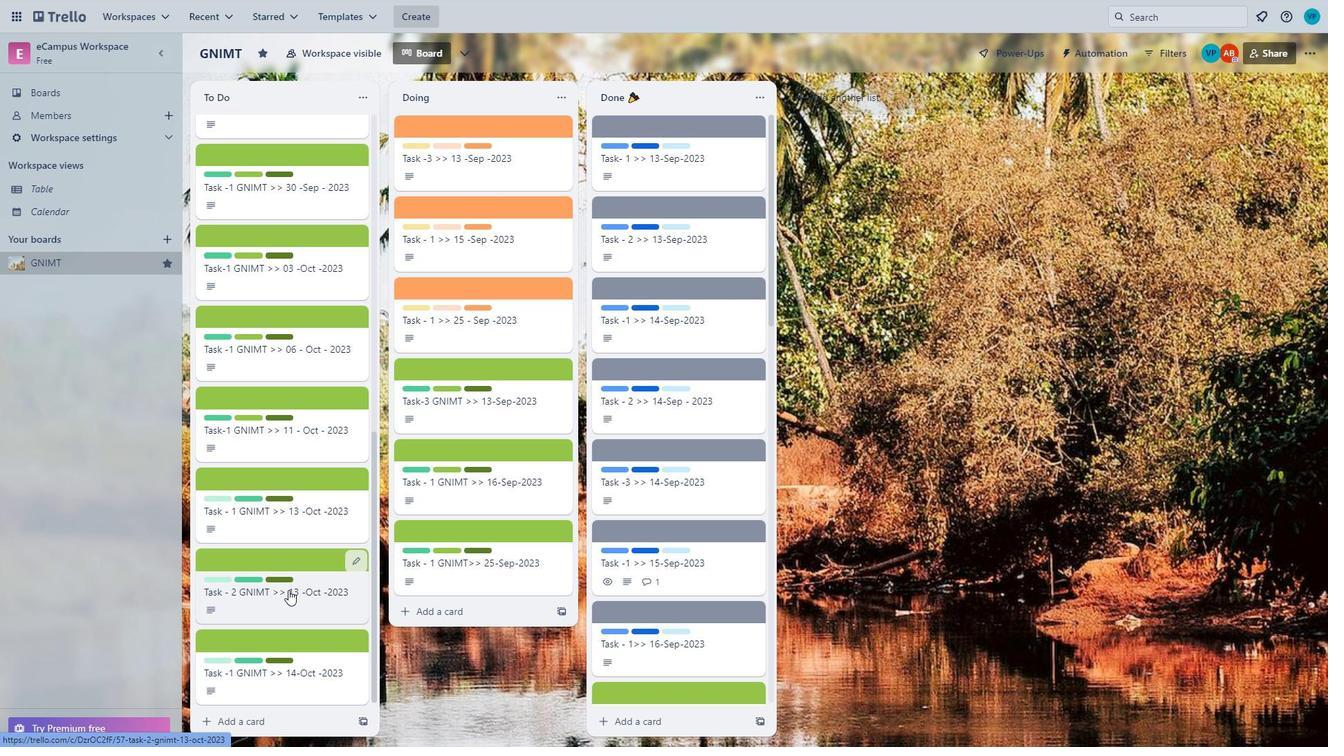 
Action: Mouse moved to (293, 509)
Screenshot: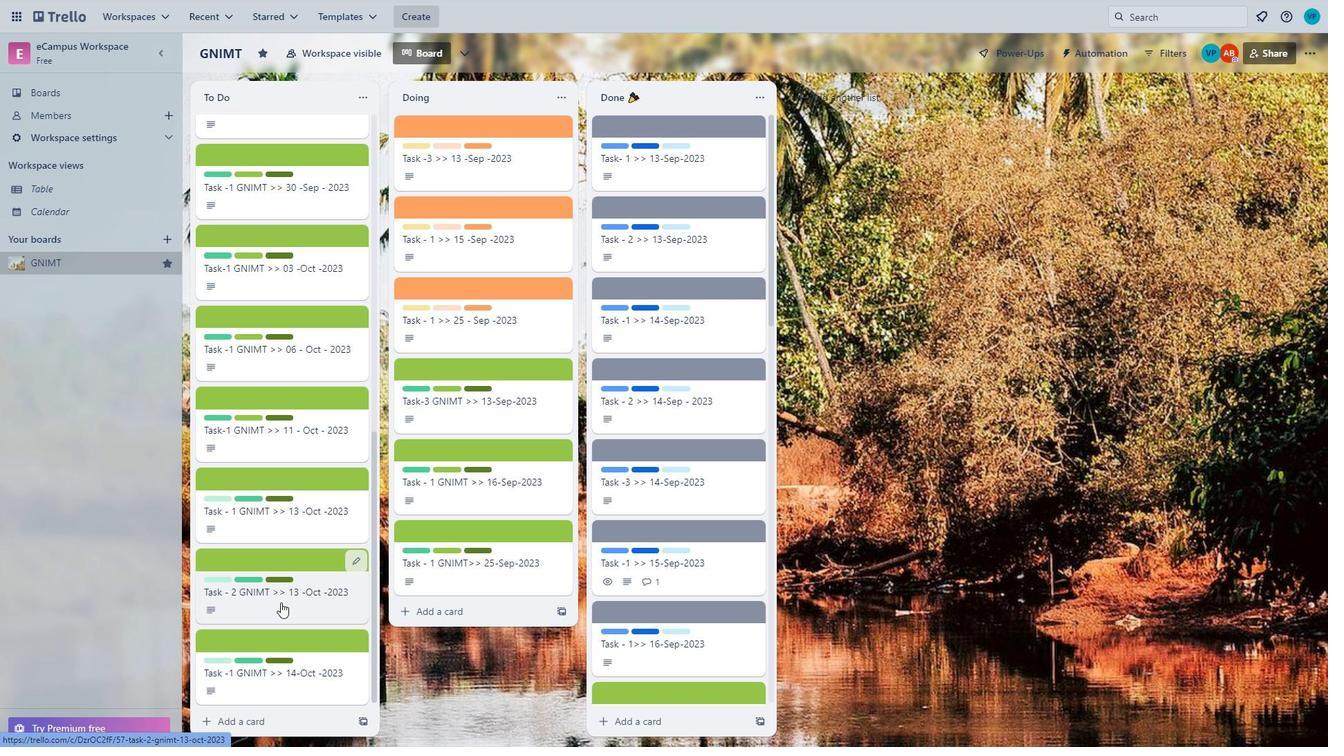 
Action: Mouse scrolled (293, 508) with delta (0, 0)
Screenshot: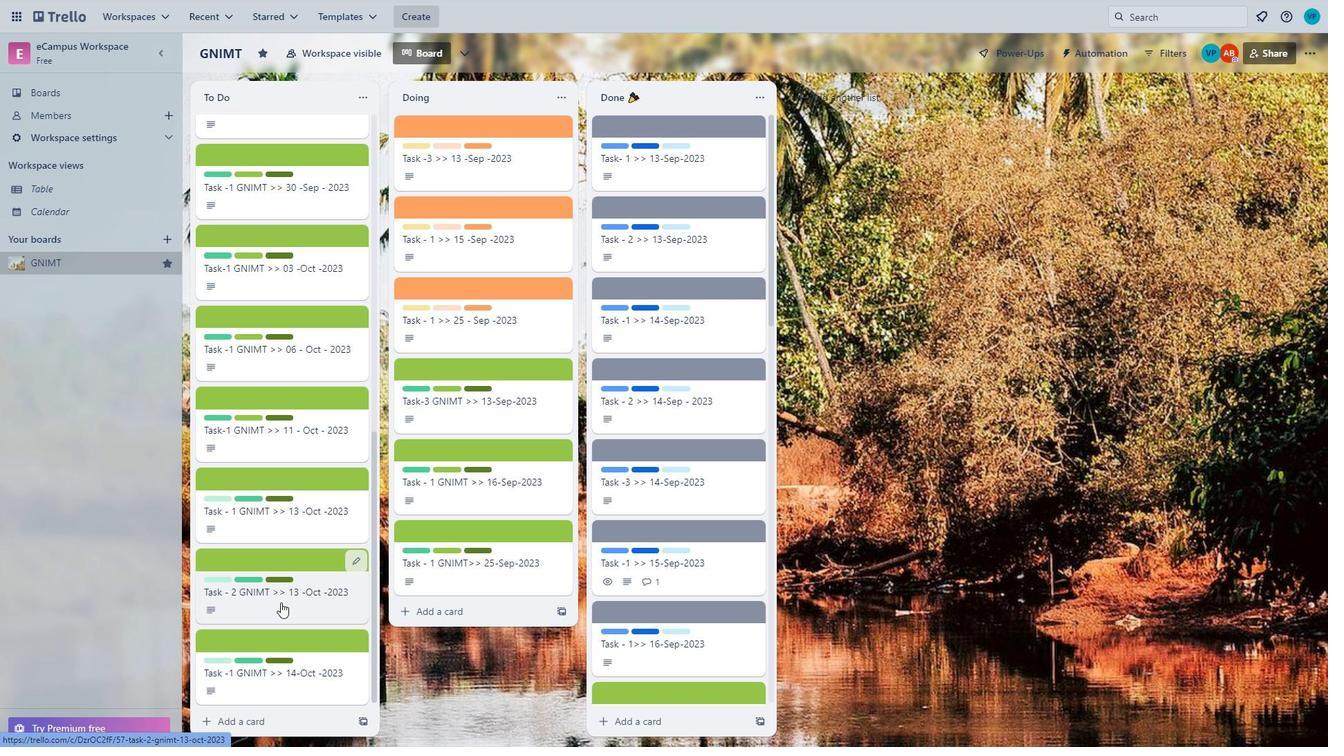 
Action: Mouse scrolled (293, 508) with delta (0, 0)
Screenshot: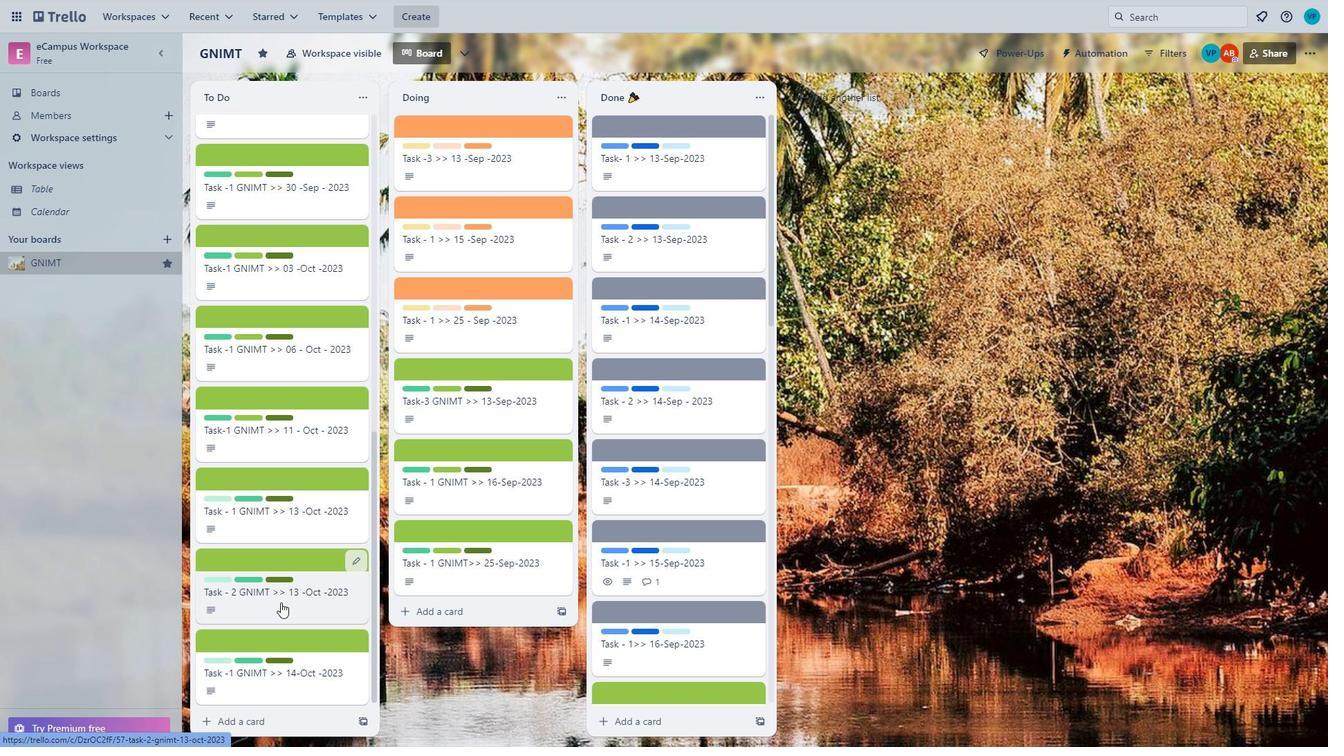 
Action: Mouse scrolled (293, 508) with delta (0, 0)
Screenshot: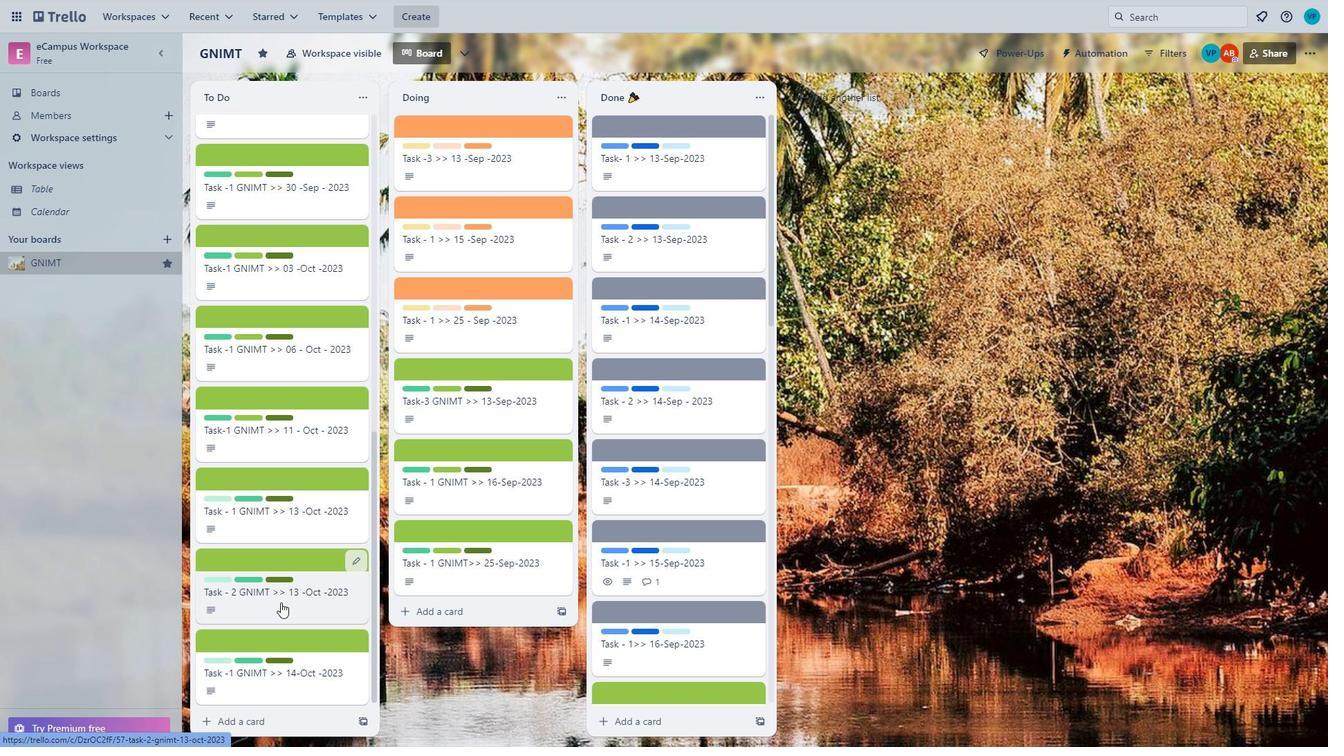 
Action: Mouse moved to (293, 509)
Screenshot: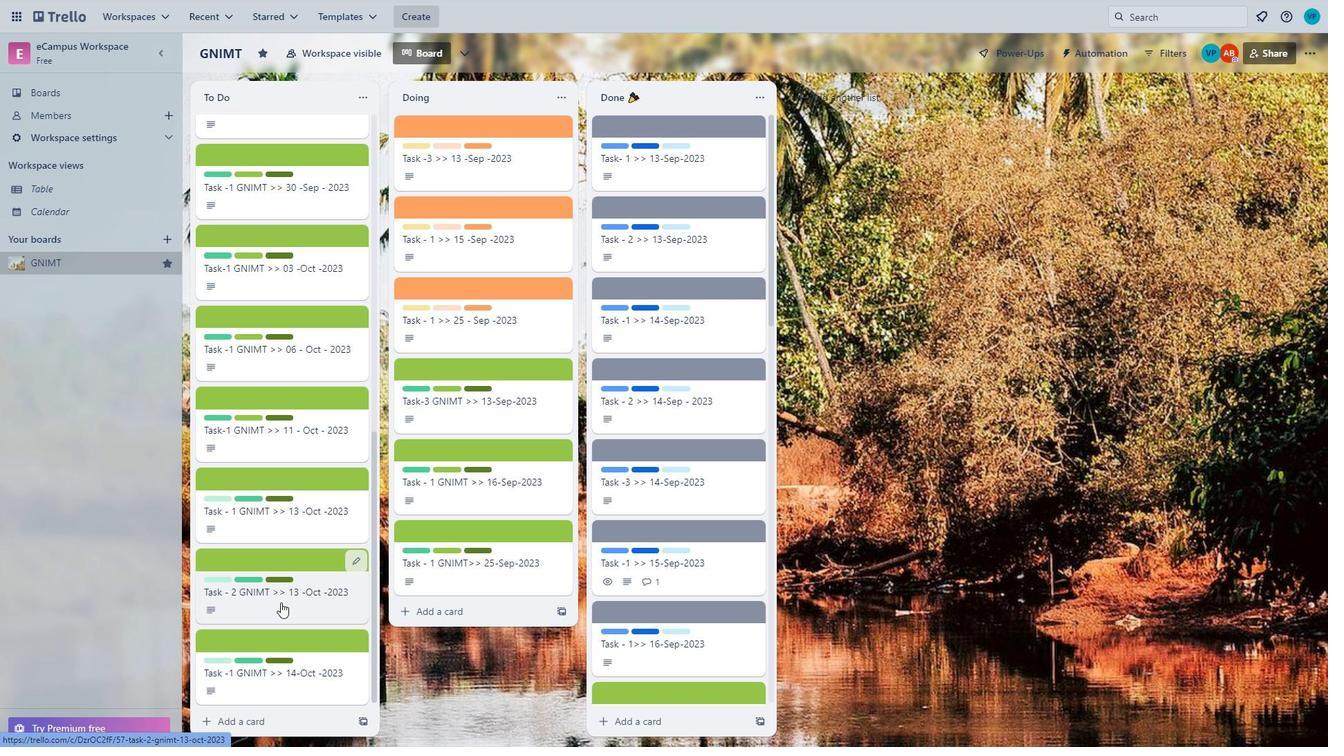 
Action: Mouse scrolled (293, 509) with delta (0, 0)
Screenshot: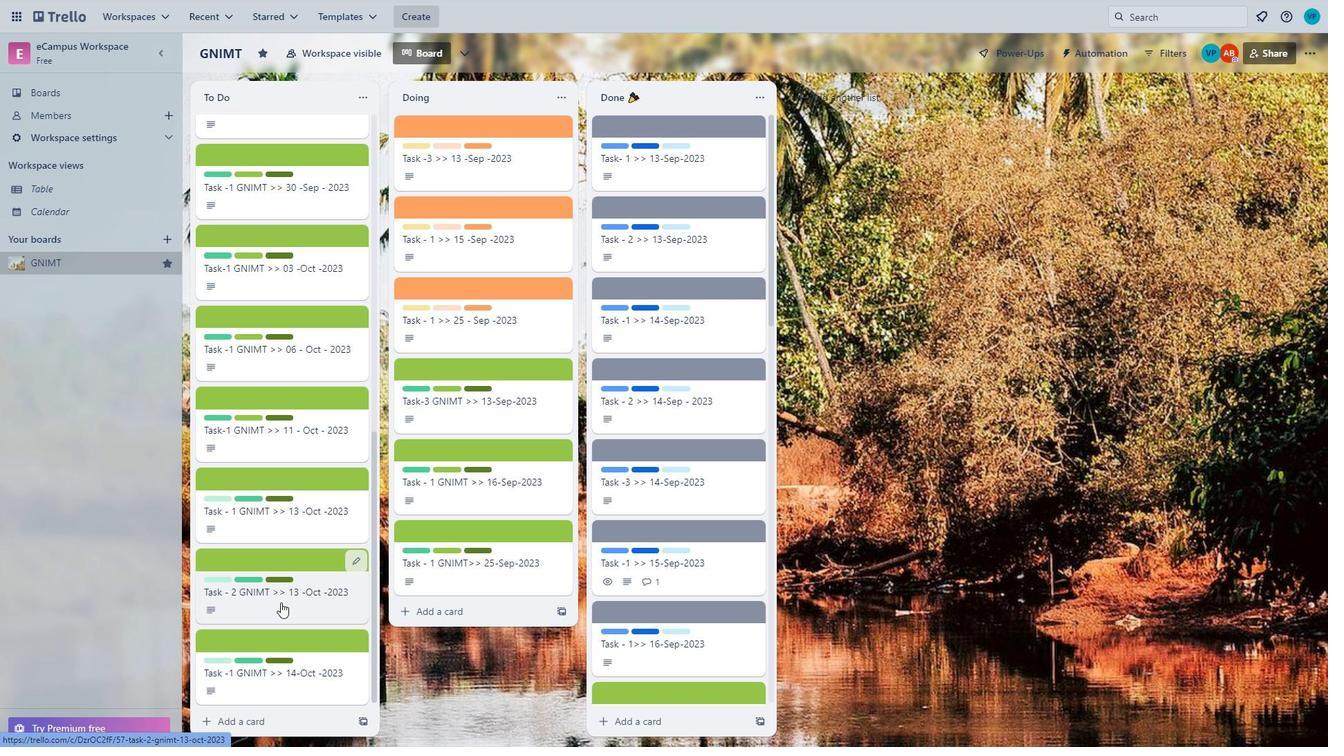 
Action: Mouse moved to (293, 512)
Screenshot: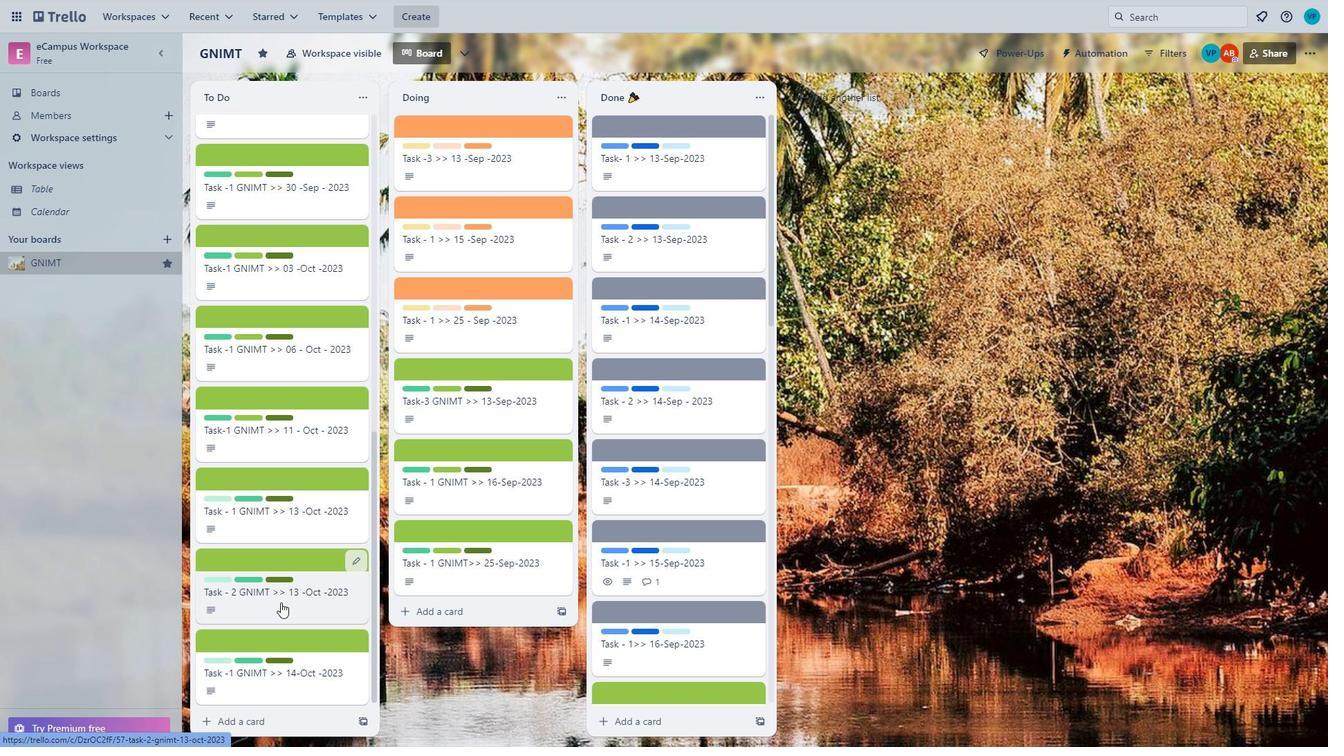 
Action: Mouse scrolled (293, 511) with delta (0, 0)
Screenshot: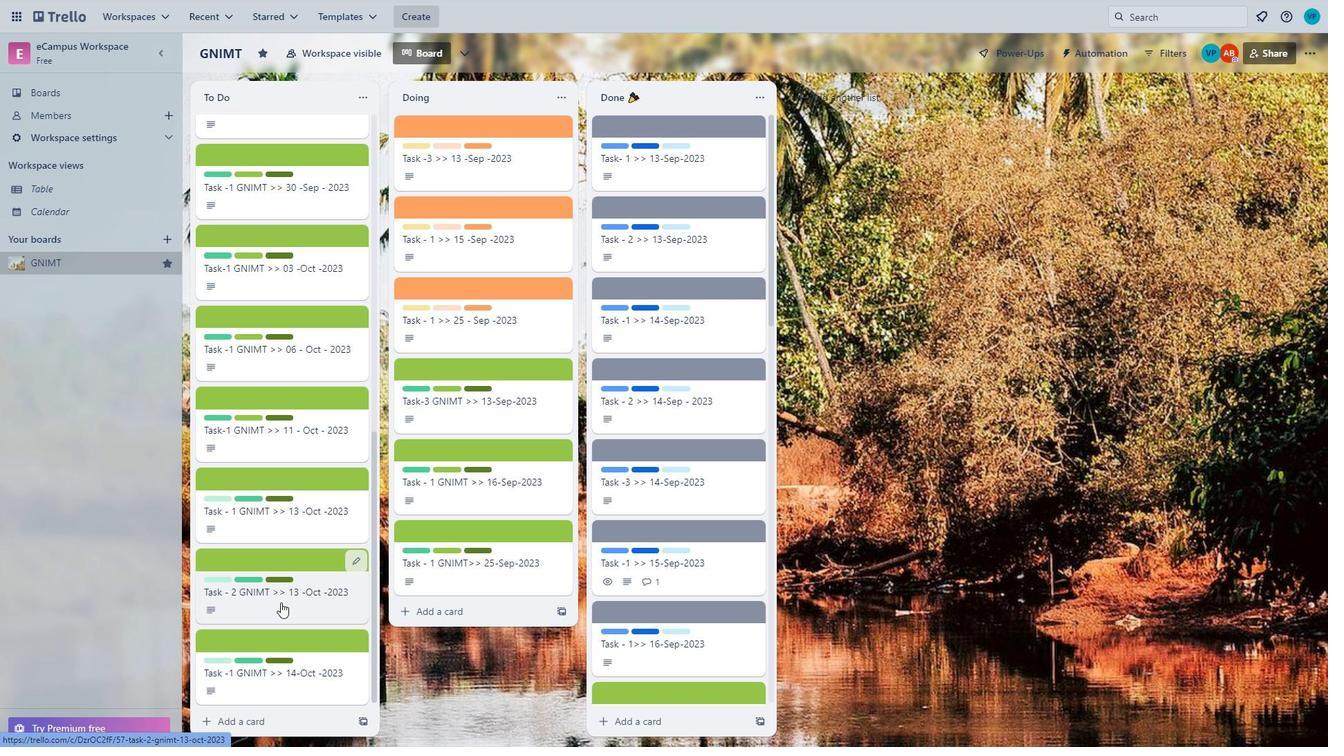 
Action: Mouse moved to (293, 534)
Screenshot: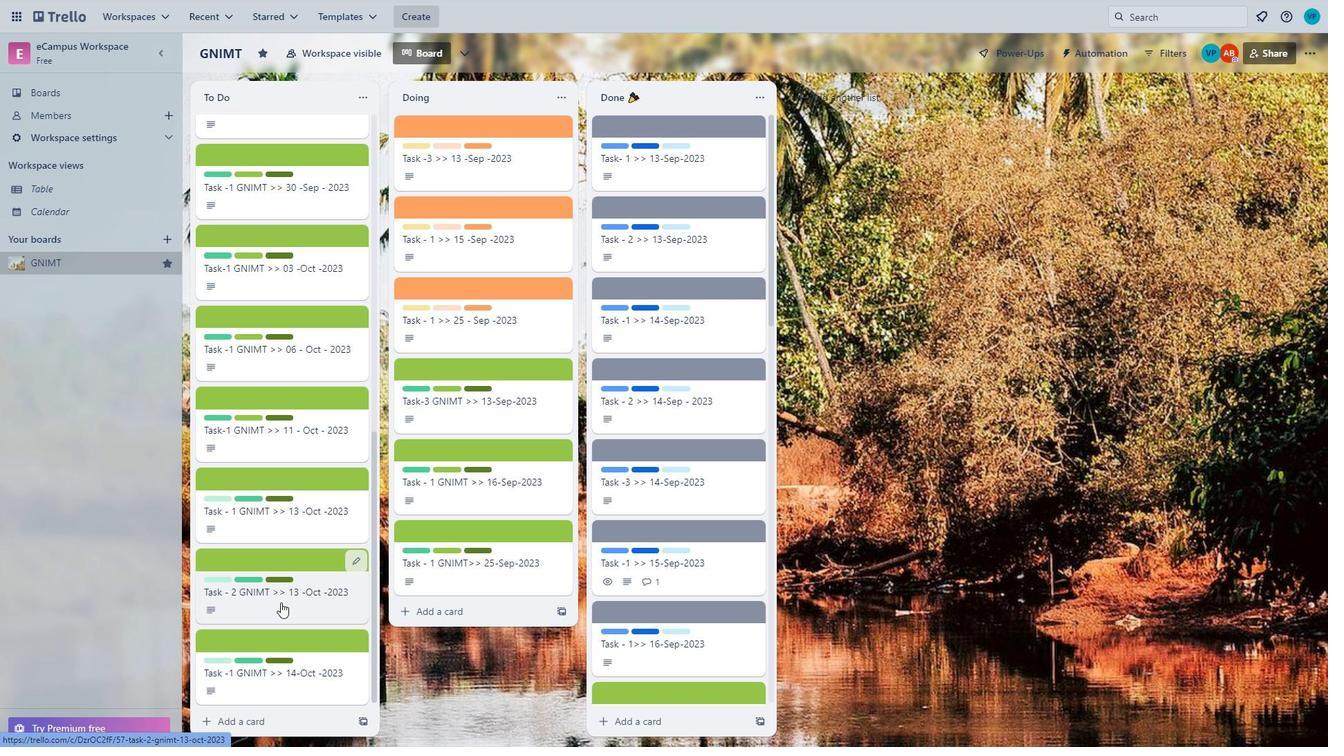 
Action: Mouse scrolled (293, 533) with delta (0, 0)
Screenshot: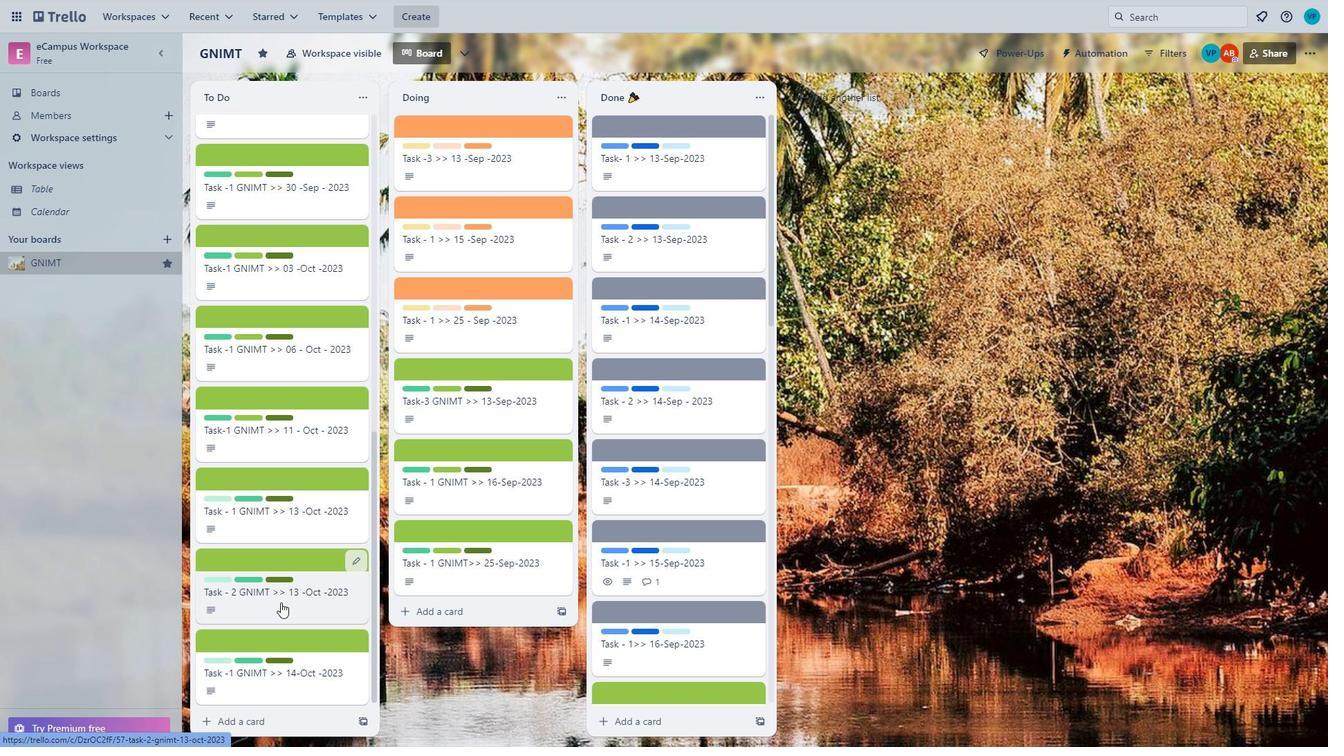 
Action: Mouse moved to (290, 583)
